 Task: Change the Trello board background to different flower images from Unsplash.
Action: Mouse moved to (913, 325)
Screenshot: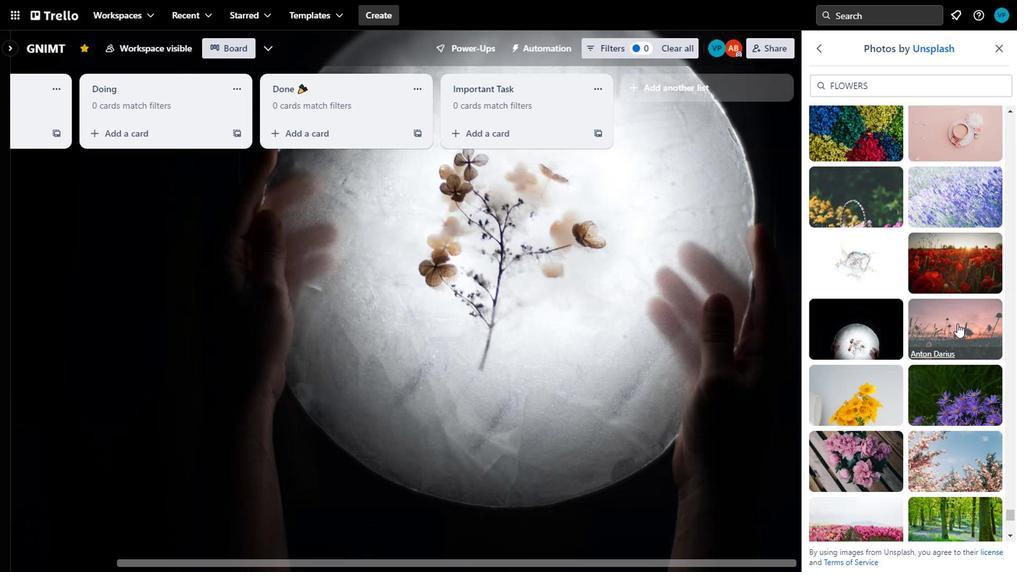 
Action: Mouse pressed left at (913, 325)
Screenshot: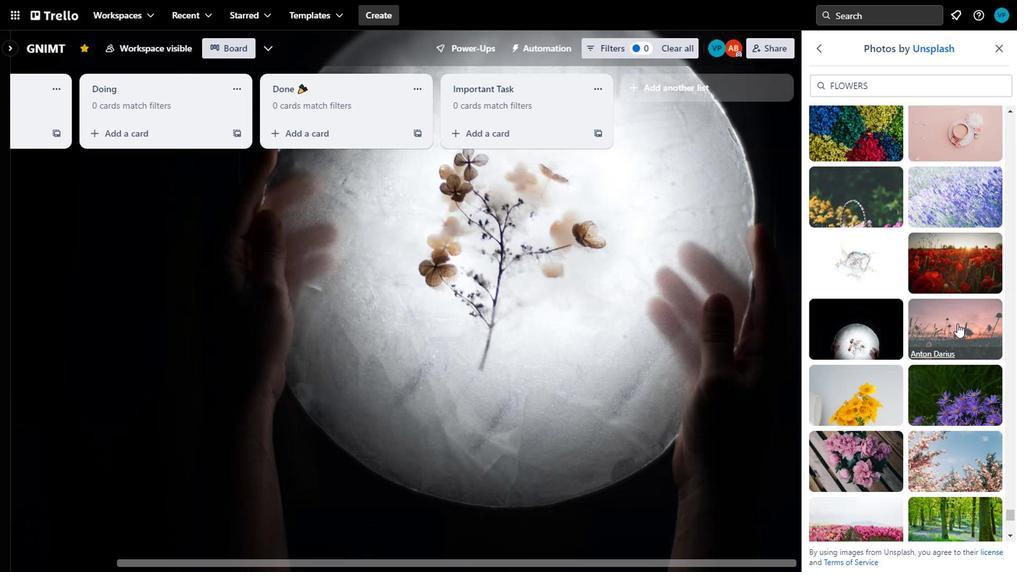 
Action: Mouse moved to (868, 389)
Screenshot: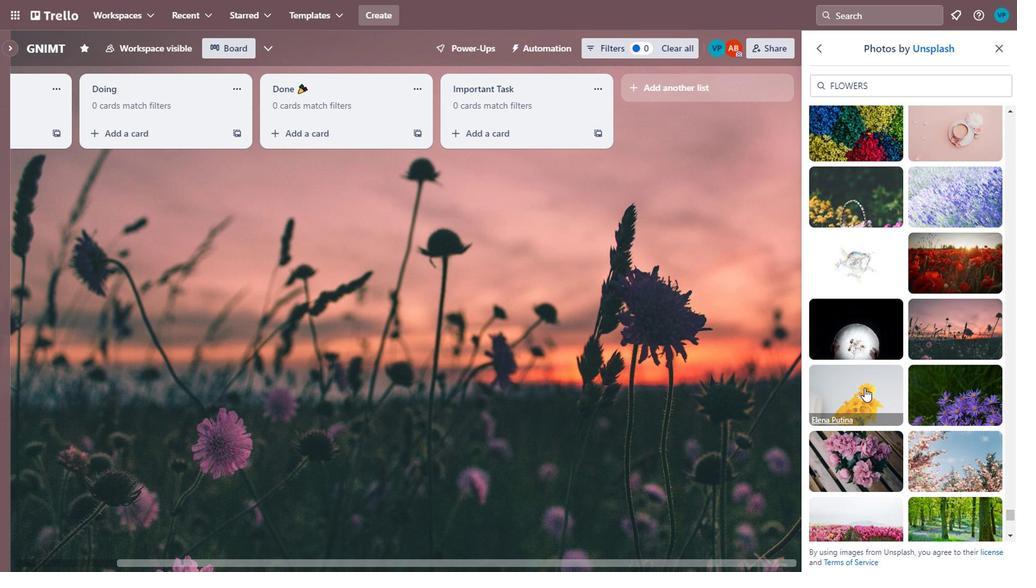 
Action: Mouse scrolled (868, 388) with delta (0, 0)
Screenshot: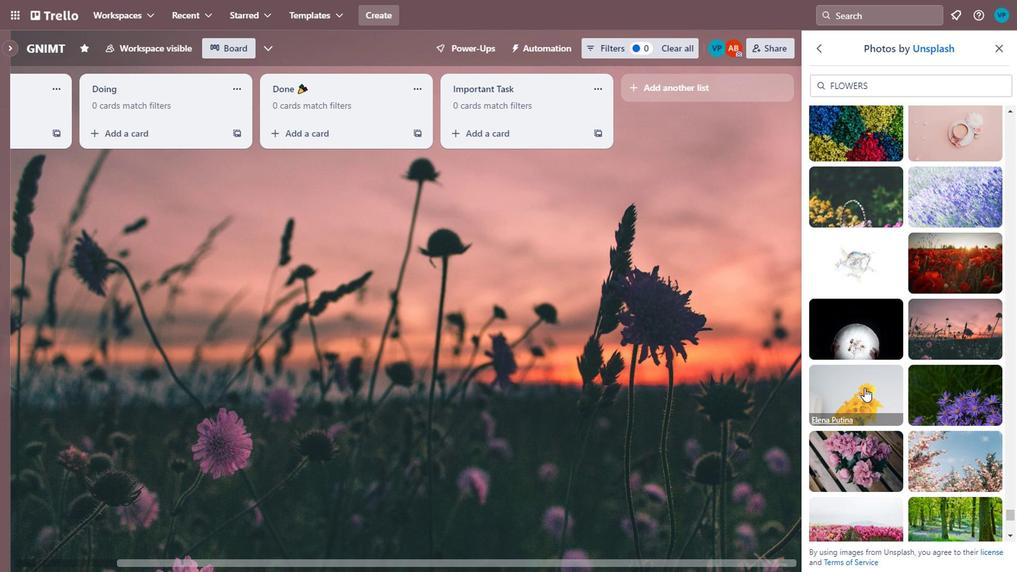 
Action: Mouse moved to (865, 434)
Screenshot: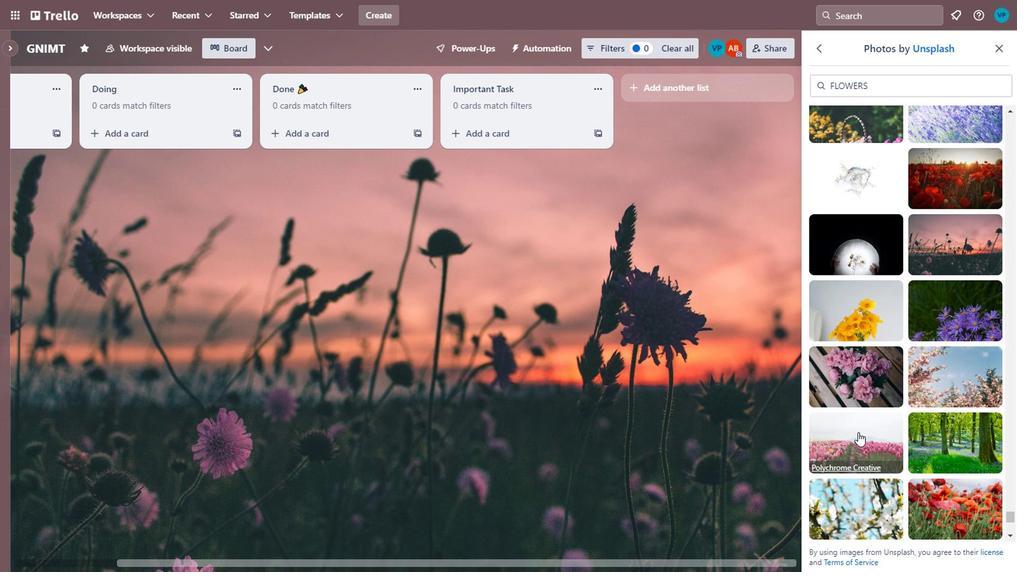 
Action: Mouse pressed left at (865, 434)
Screenshot: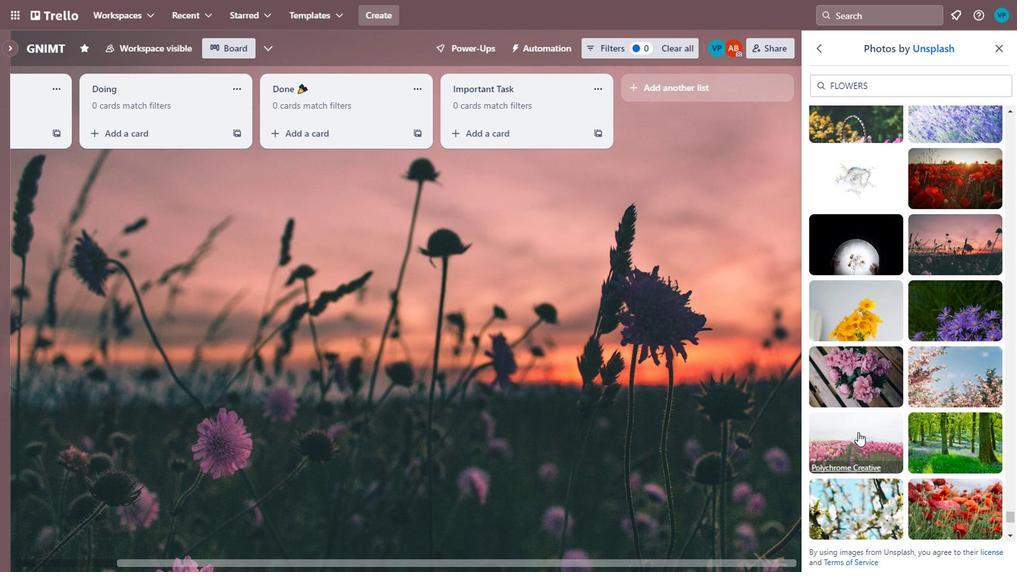 
Action: Mouse moved to (912, 435)
Screenshot: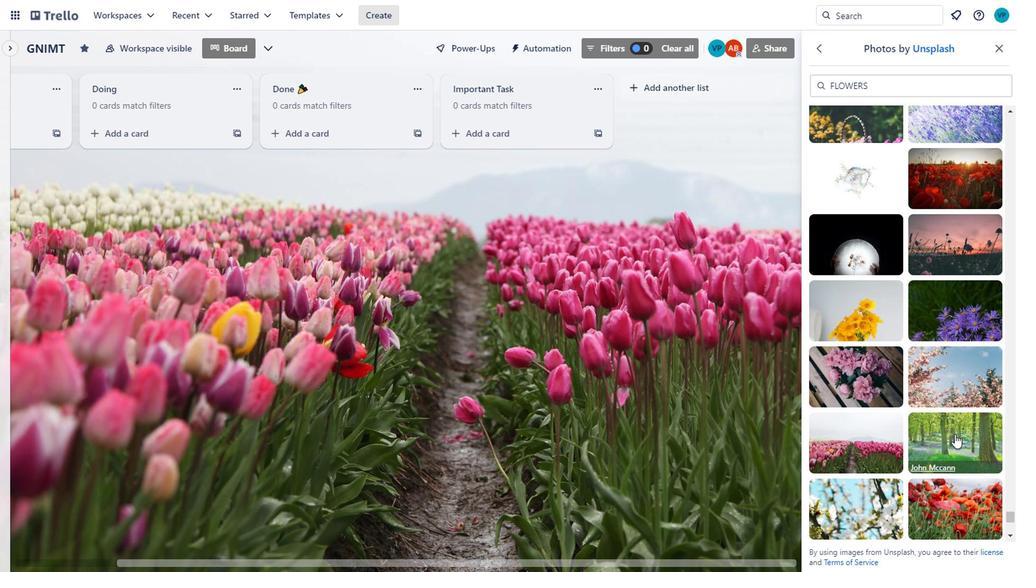 
Action: Mouse pressed left at (912, 435)
Screenshot: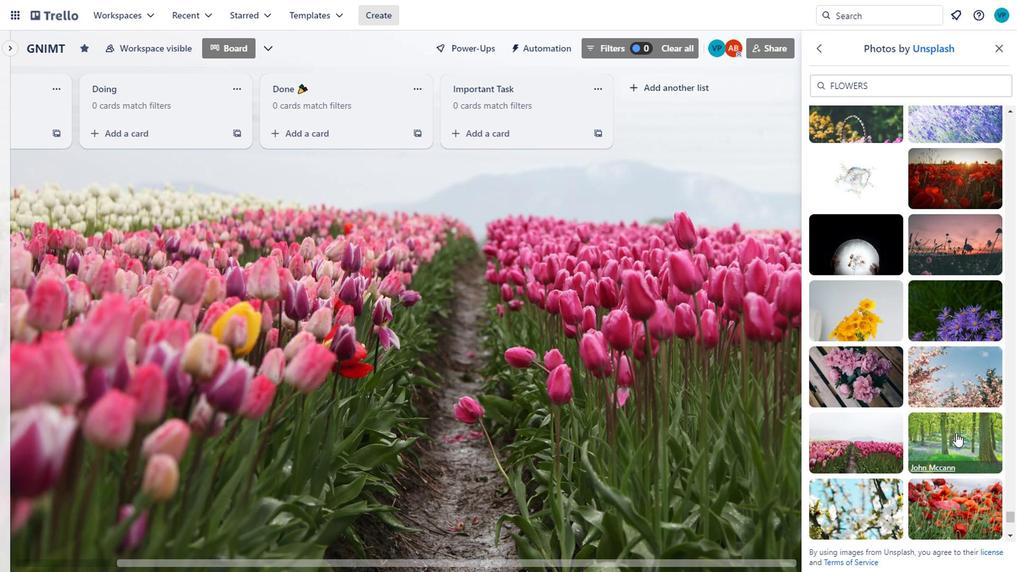 
Action: Mouse moved to (912, 434)
Screenshot: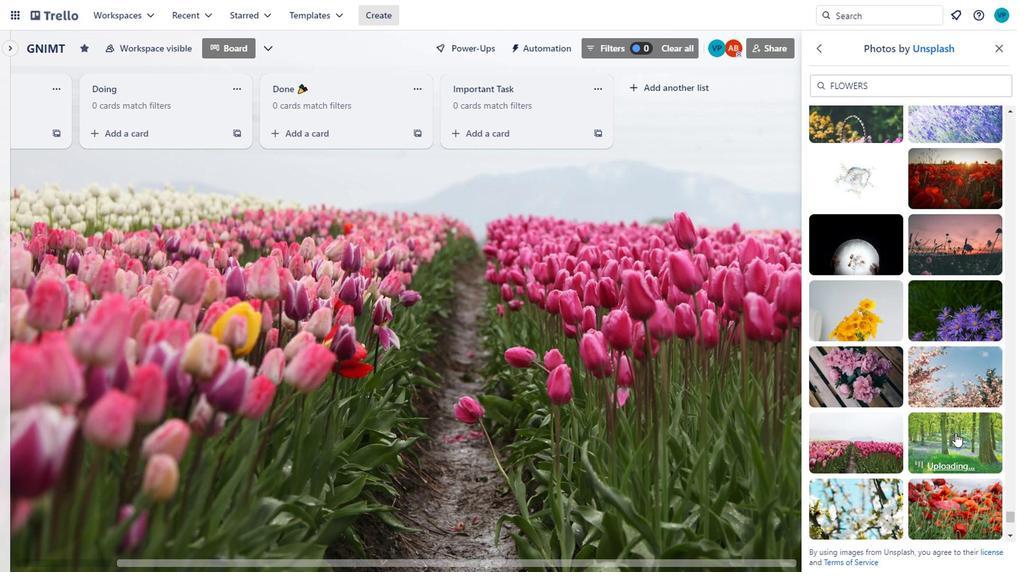 
Action: Mouse scrolled (912, 433) with delta (0, -1)
Screenshot: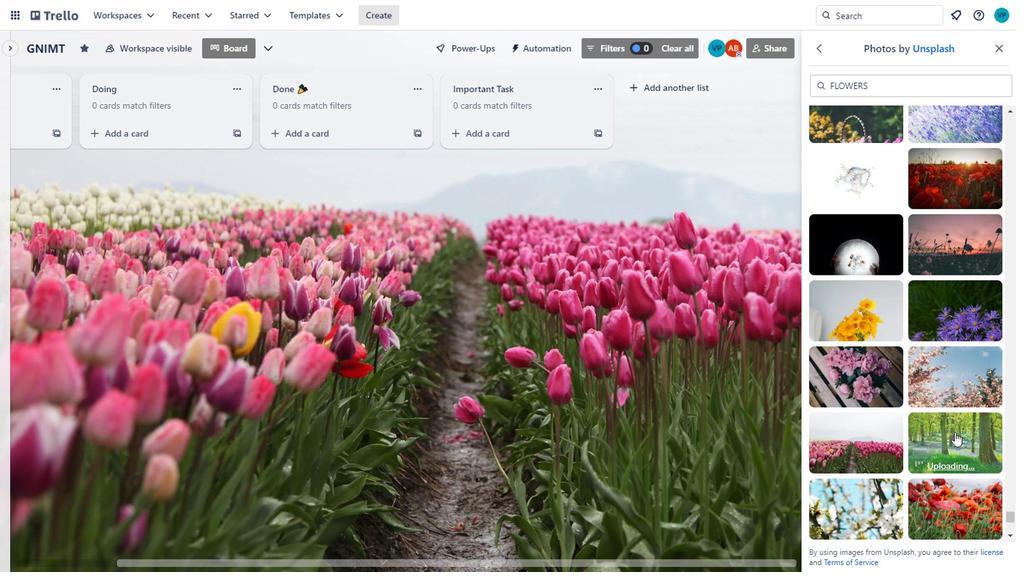 
Action: Mouse scrolled (912, 433) with delta (0, -1)
Screenshot: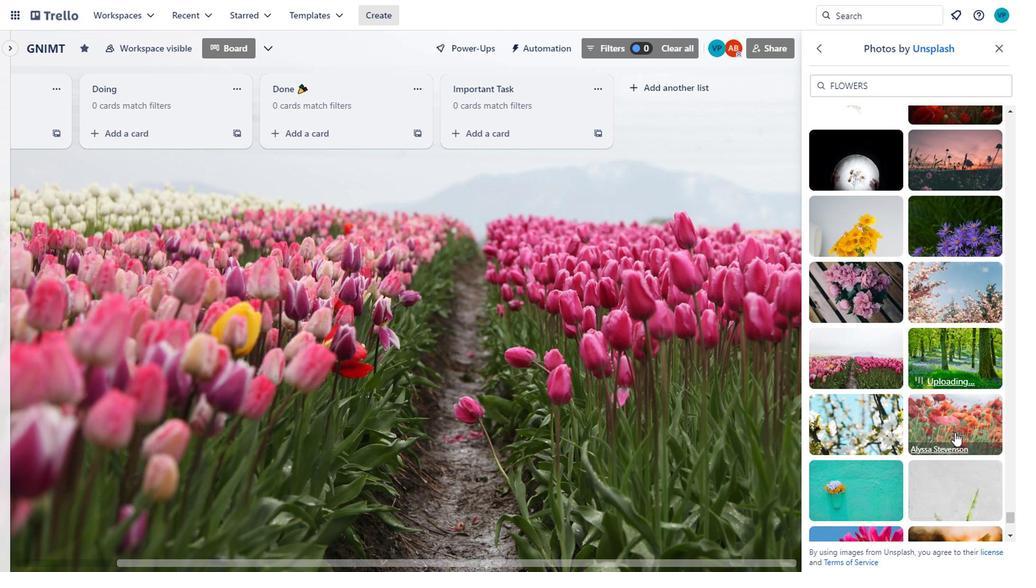 
Action: Mouse moved to (862, 457)
Screenshot: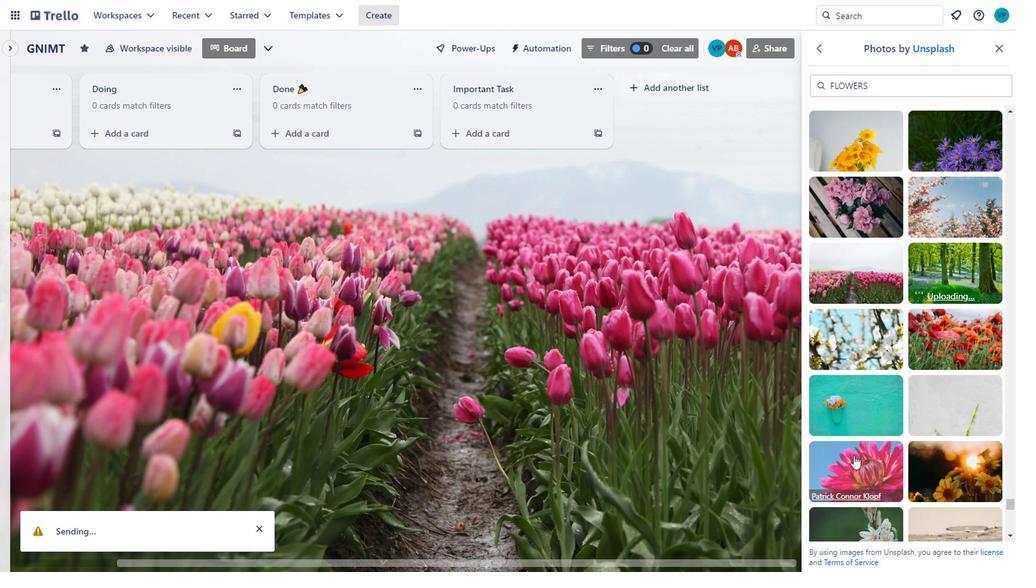 
Action: Mouse pressed left at (862, 457)
Screenshot: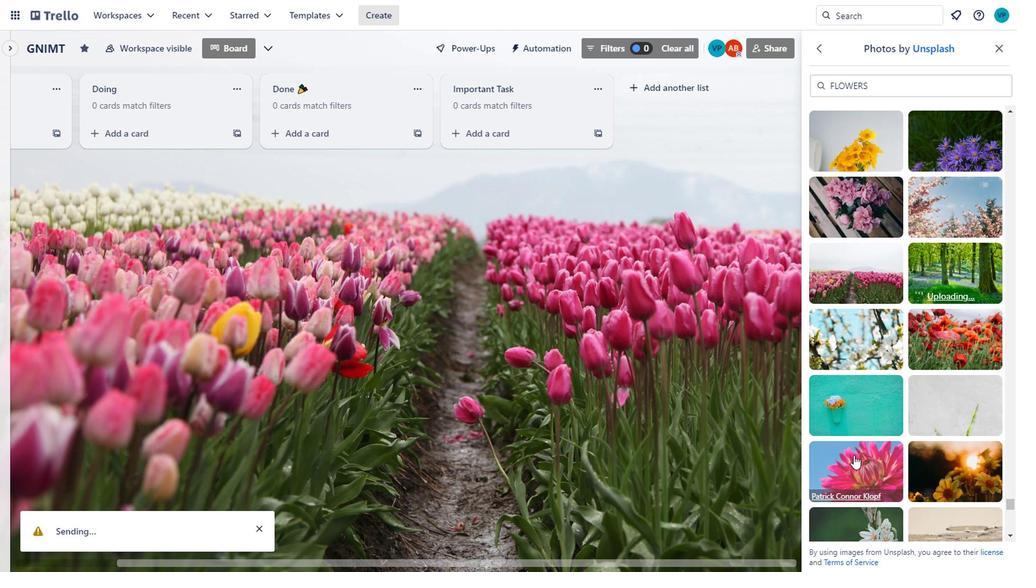 
Action: Mouse moved to (862, 456)
Screenshot: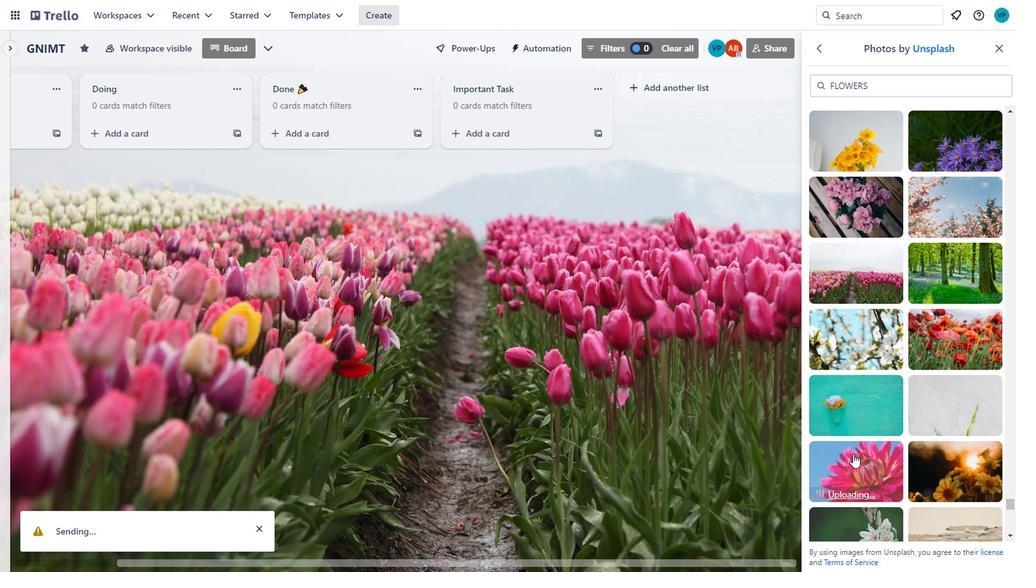 
Action: Mouse scrolled (862, 455) with delta (0, -1)
Screenshot: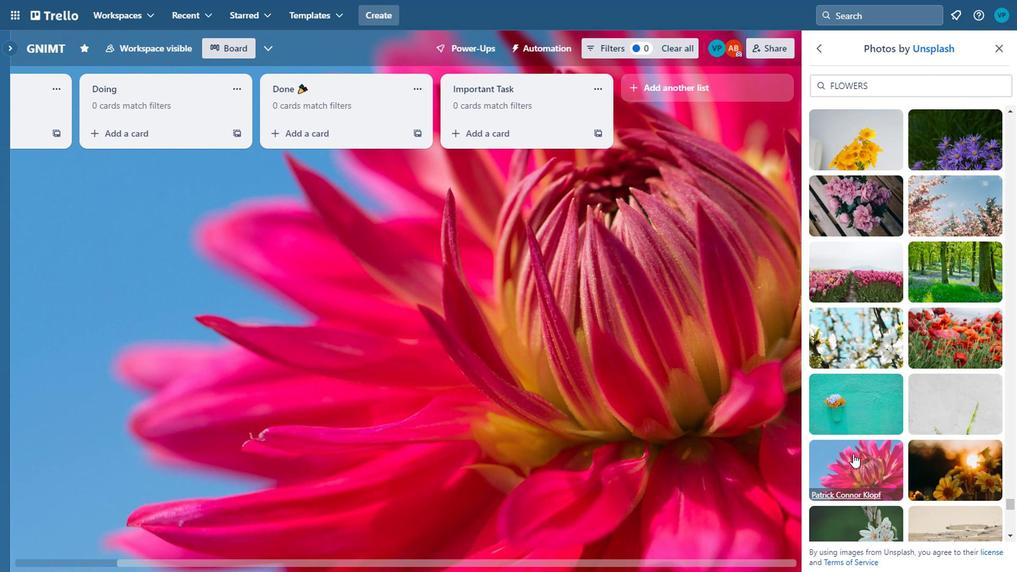 
Action: Mouse moved to (908, 456)
Screenshot: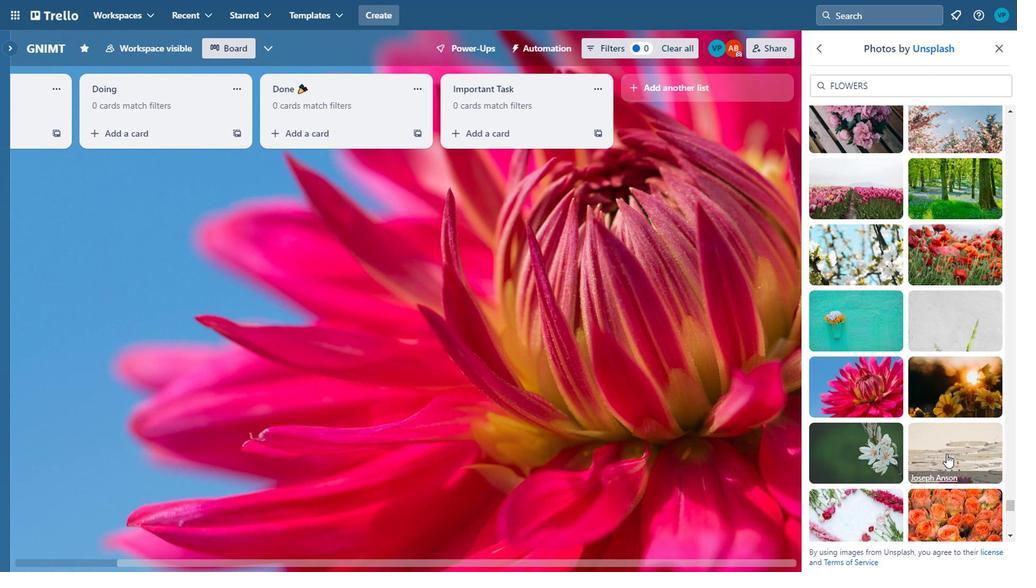 
Action: Mouse scrolled (908, 455) with delta (0, -1)
Screenshot: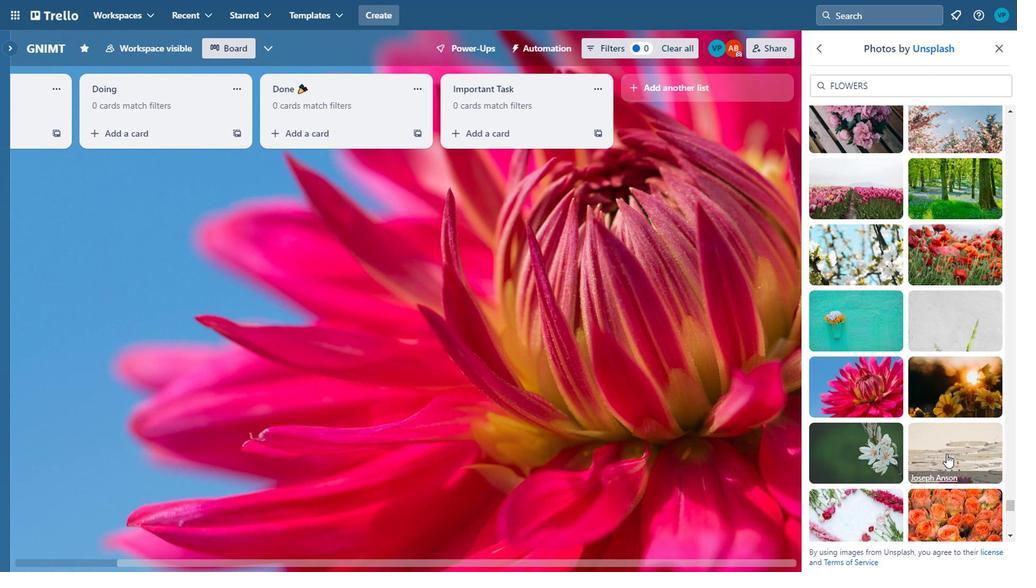 
Action: Mouse moved to (910, 434)
Screenshot: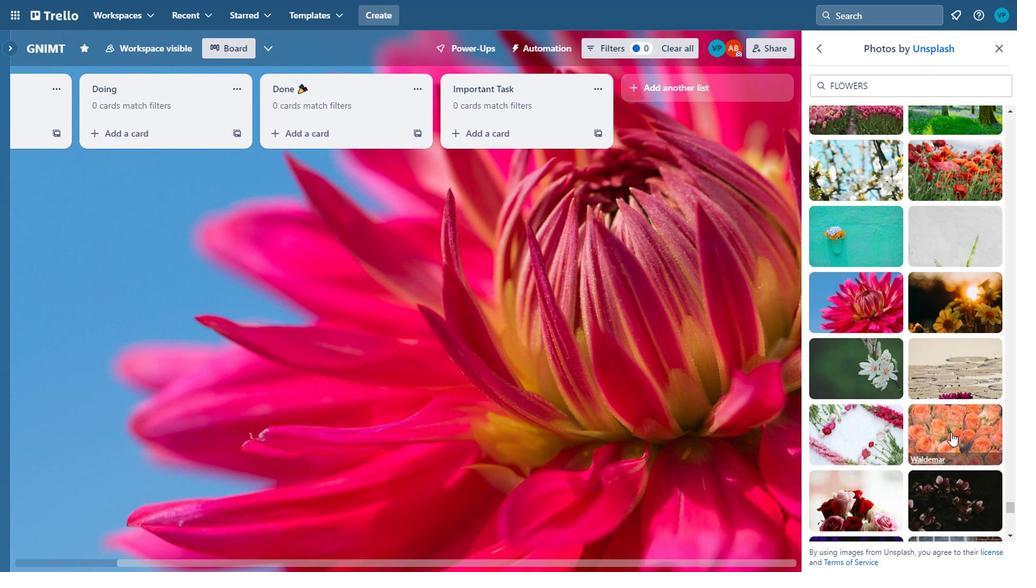 
Action: Mouse pressed left at (910, 434)
Screenshot: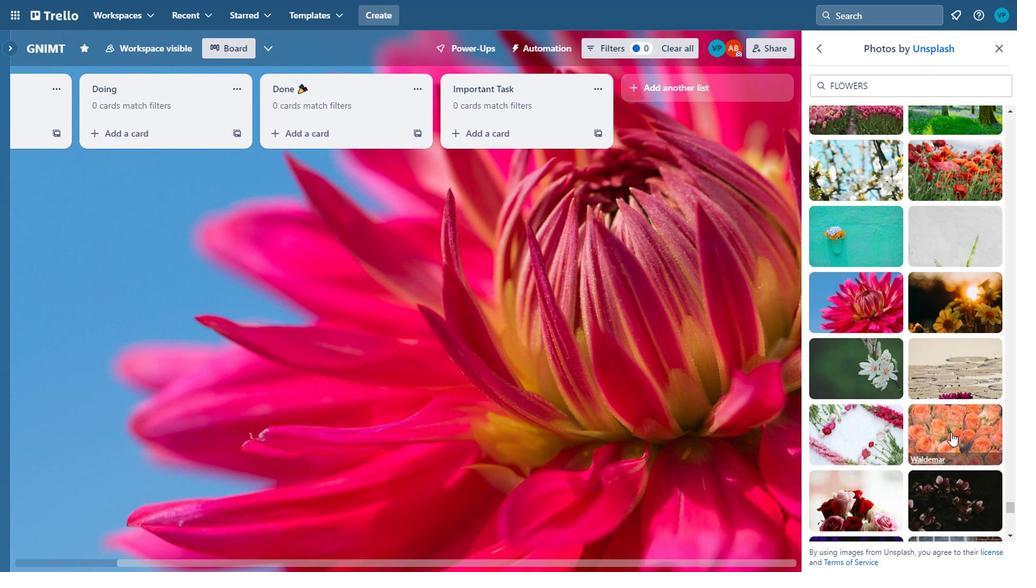 
Action: Mouse moved to (907, 426)
Screenshot: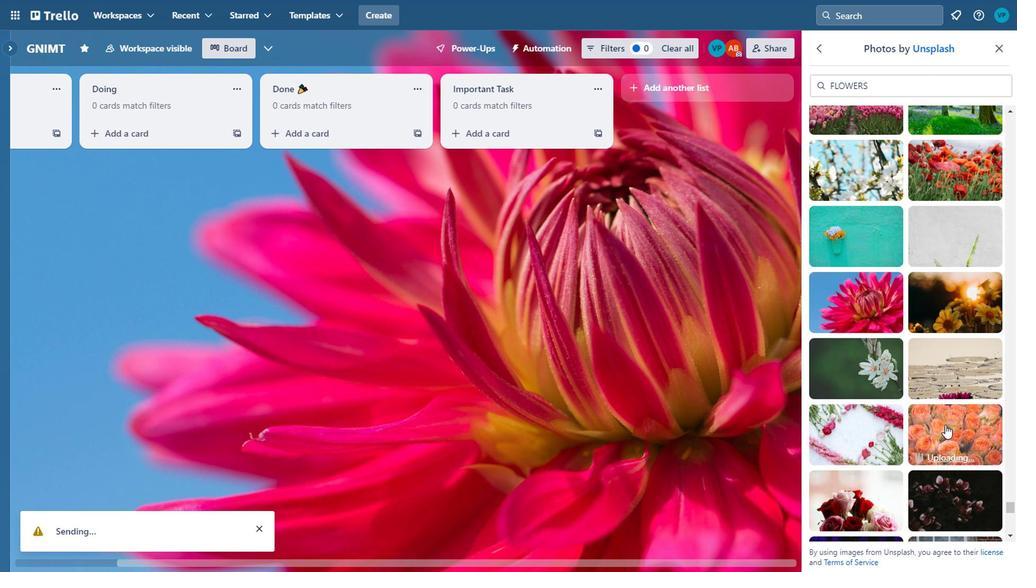 
Action: Mouse scrolled (907, 425) with delta (0, 0)
Screenshot: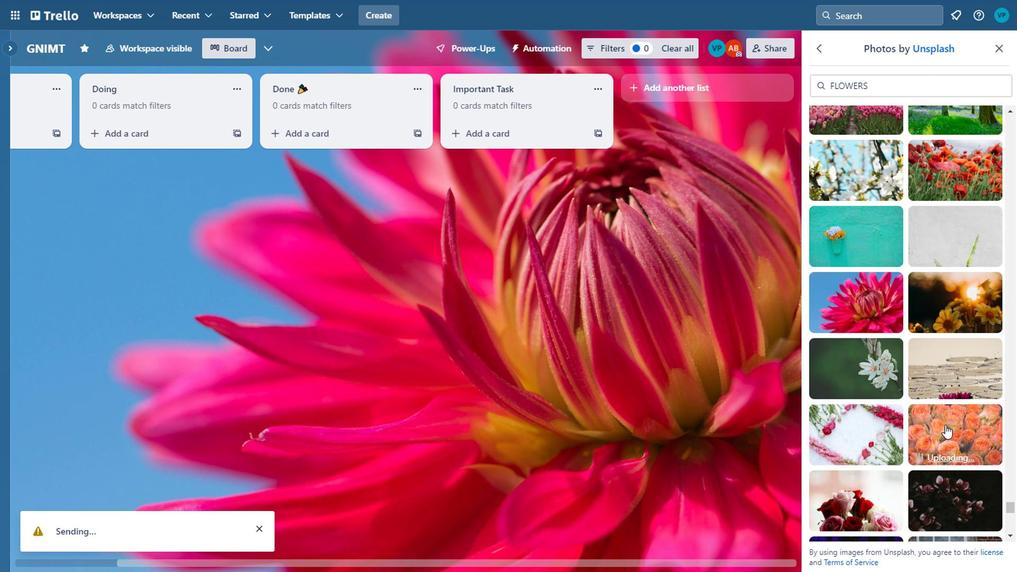 
Action: Mouse moved to (864, 409)
Screenshot: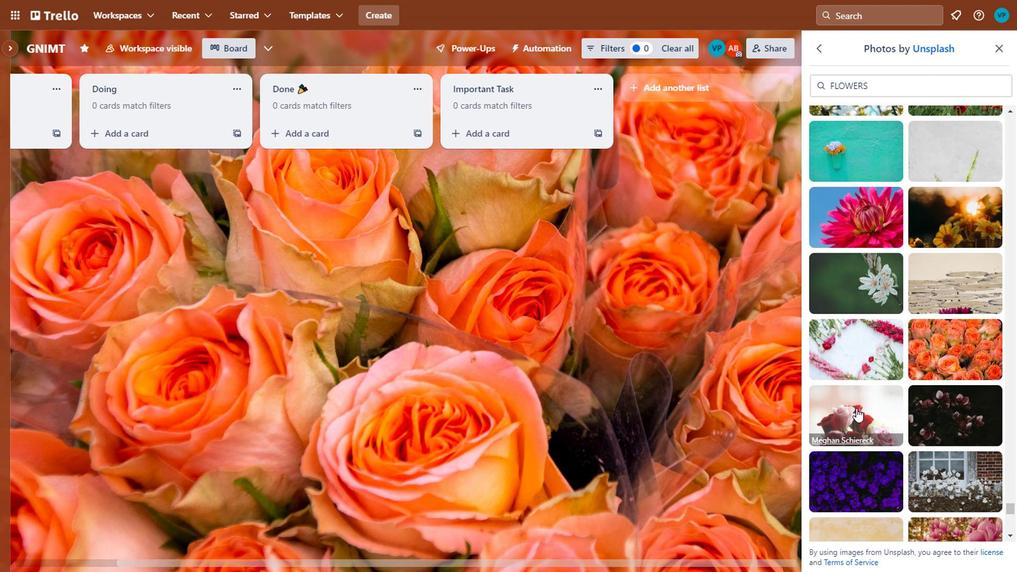 
Action: Mouse pressed left at (864, 409)
Screenshot: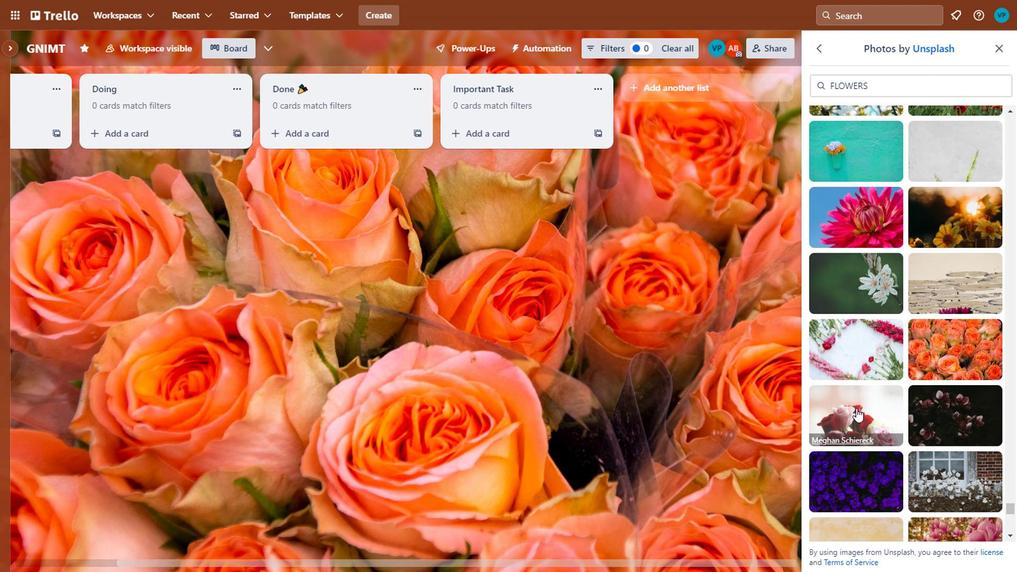 
Action: Mouse moved to (926, 297)
Screenshot: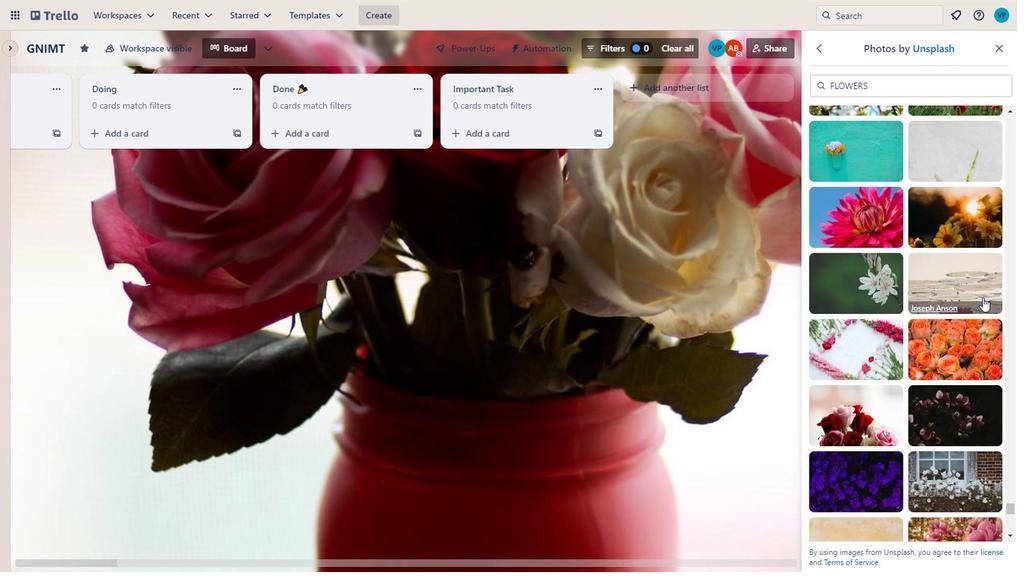 
Action: Mouse scrolled (926, 297) with delta (0, 0)
Screenshot: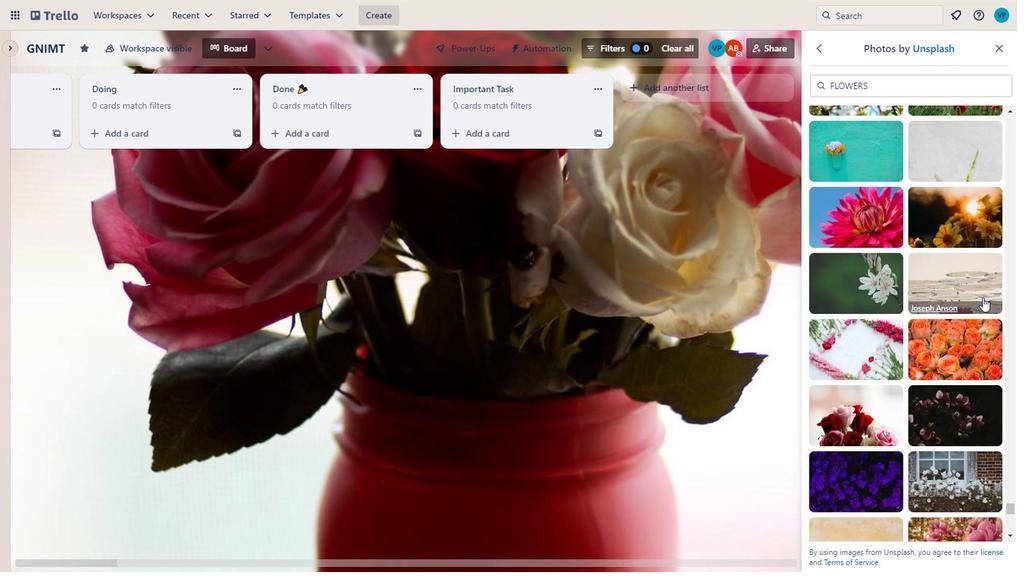 
Action: Mouse moved to (925, 298)
Screenshot: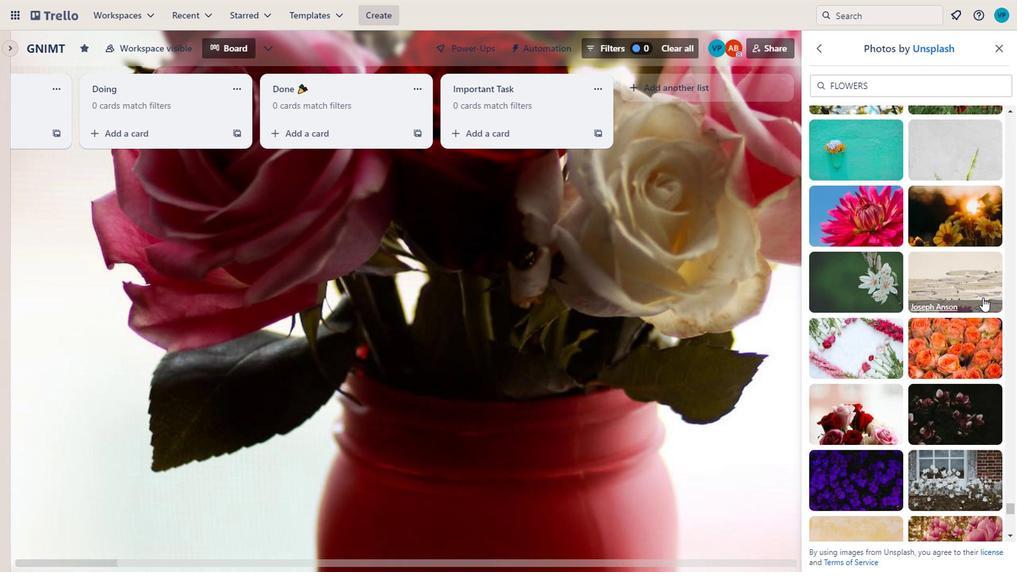 
Action: Mouse scrolled (925, 298) with delta (0, 0)
Screenshot: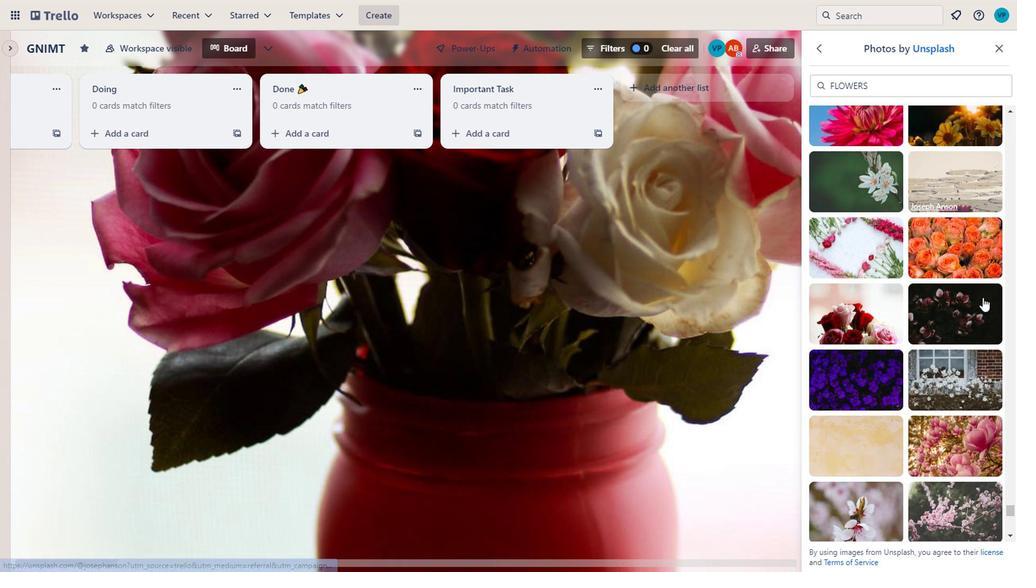 
Action: Mouse moved to (905, 441)
Screenshot: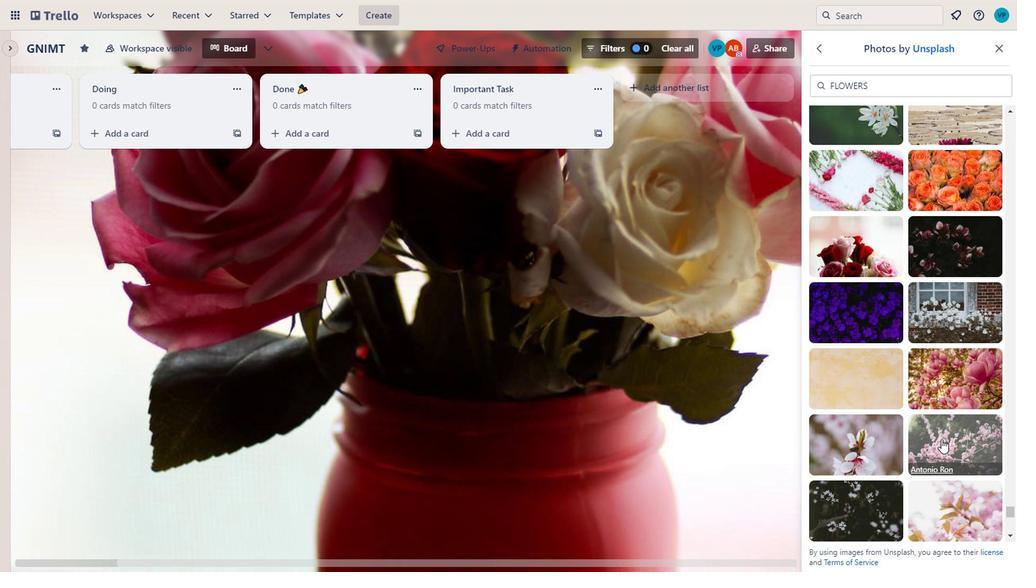 
Action: Mouse pressed left at (905, 441)
Screenshot: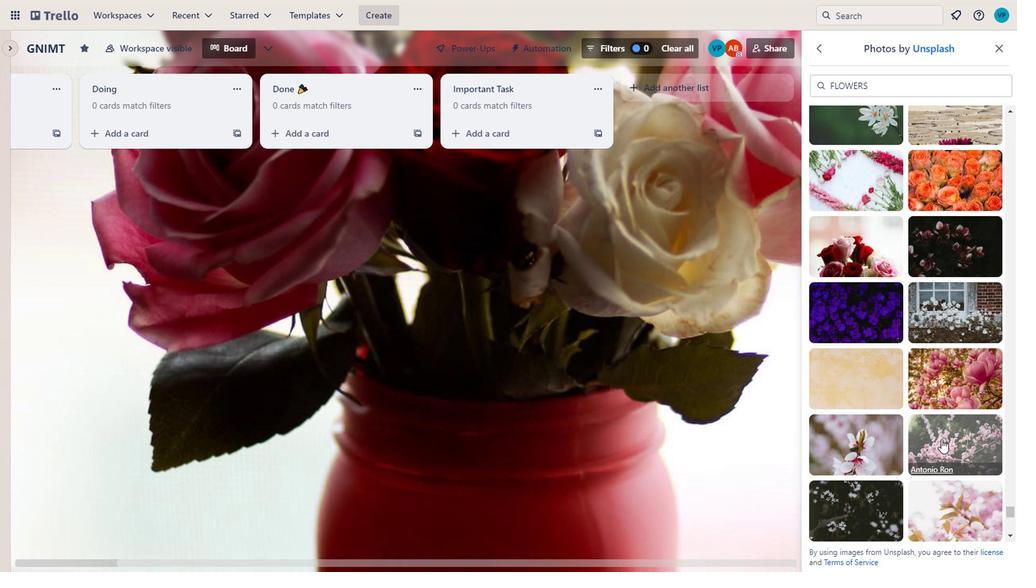 
Action: Mouse scrolled (905, 440) with delta (0, 0)
Screenshot: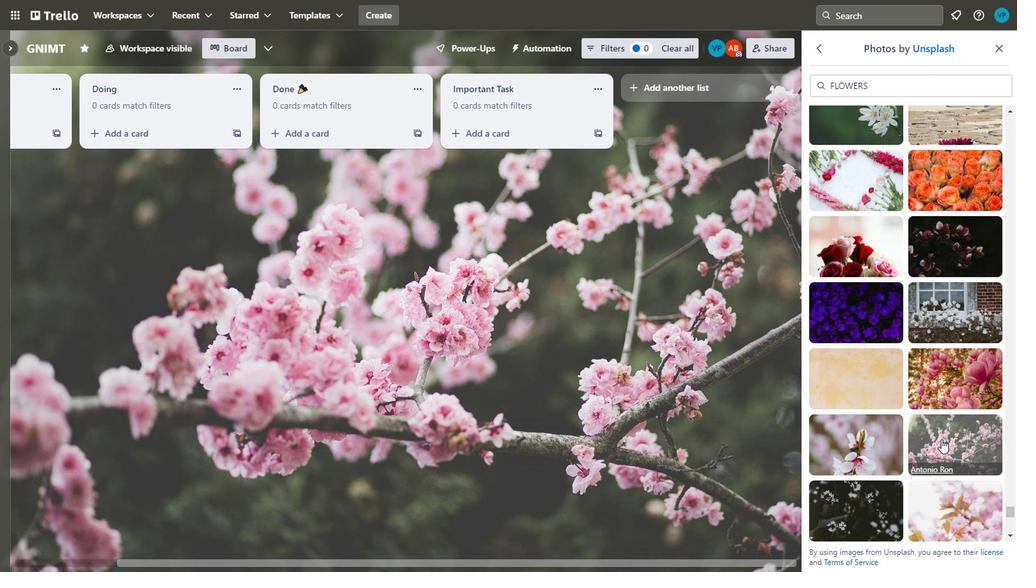 
Action: Mouse scrolled (905, 440) with delta (0, 0)
Screenshot: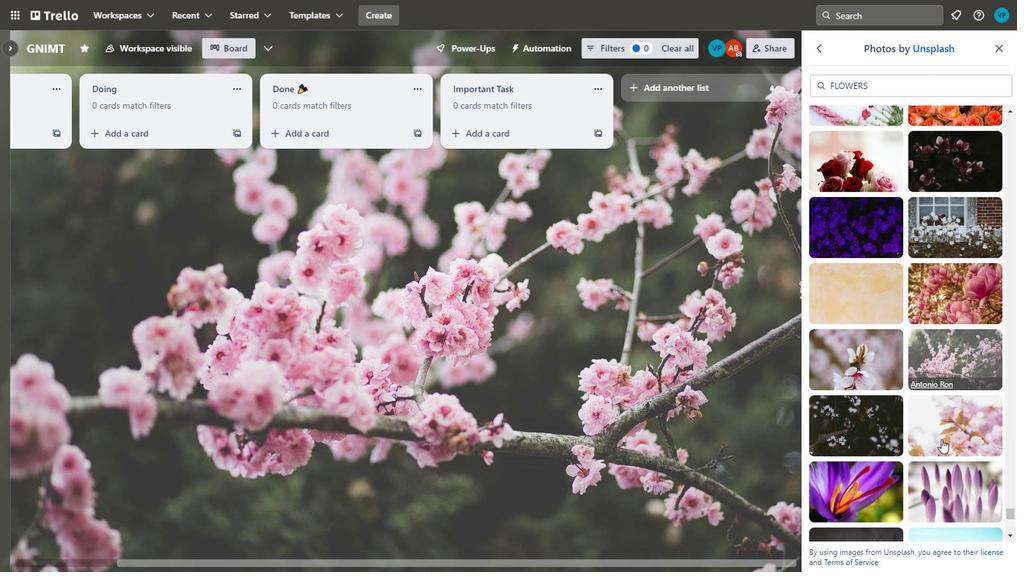 
Action: Mouse moved to (888, 403)
Screenshot: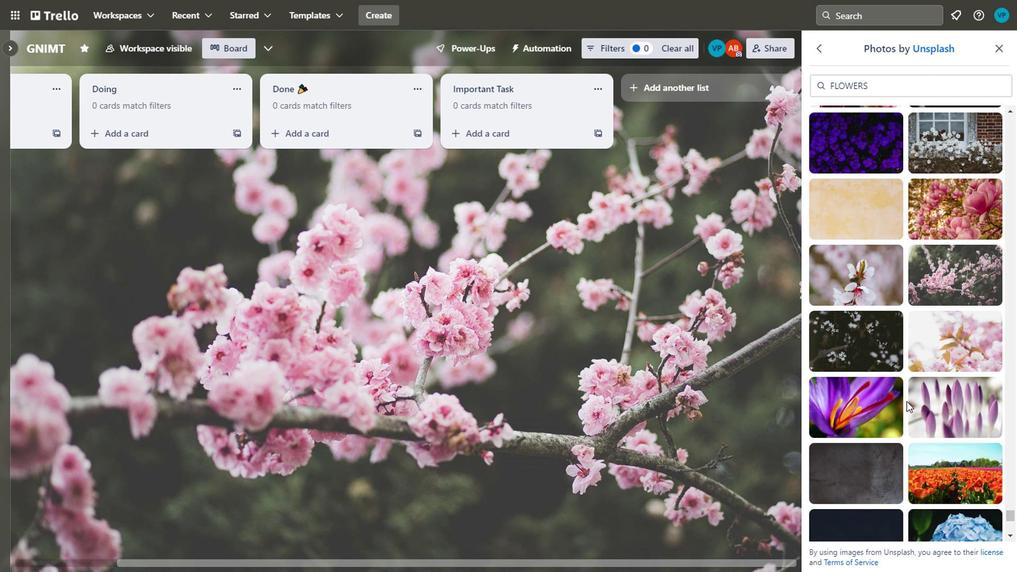 
Action: Mouse scrolled (888, 402) with delta (0, -1)
Screenshot: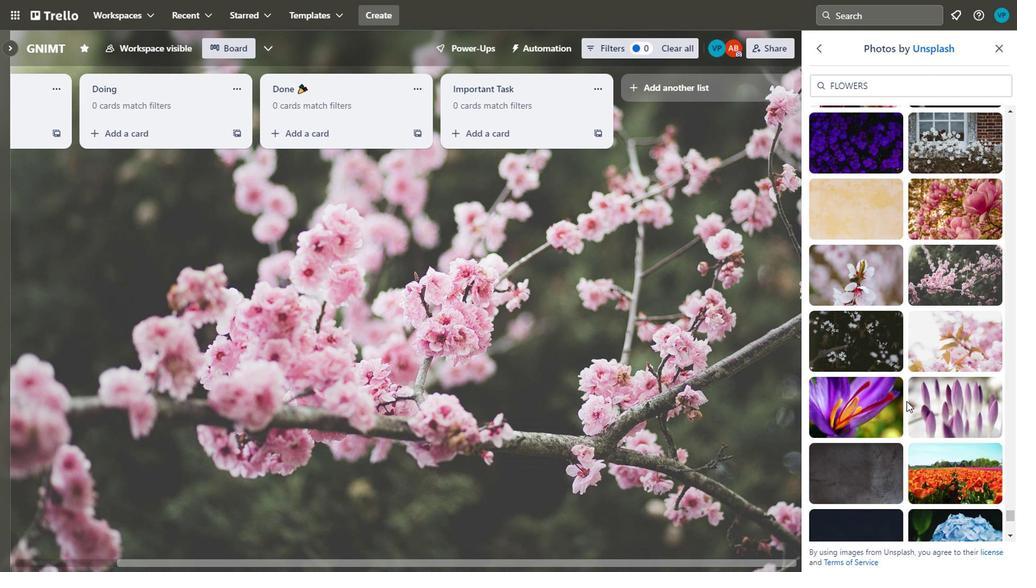 
Action: Mouse moved to (887, 403)
Screenshot: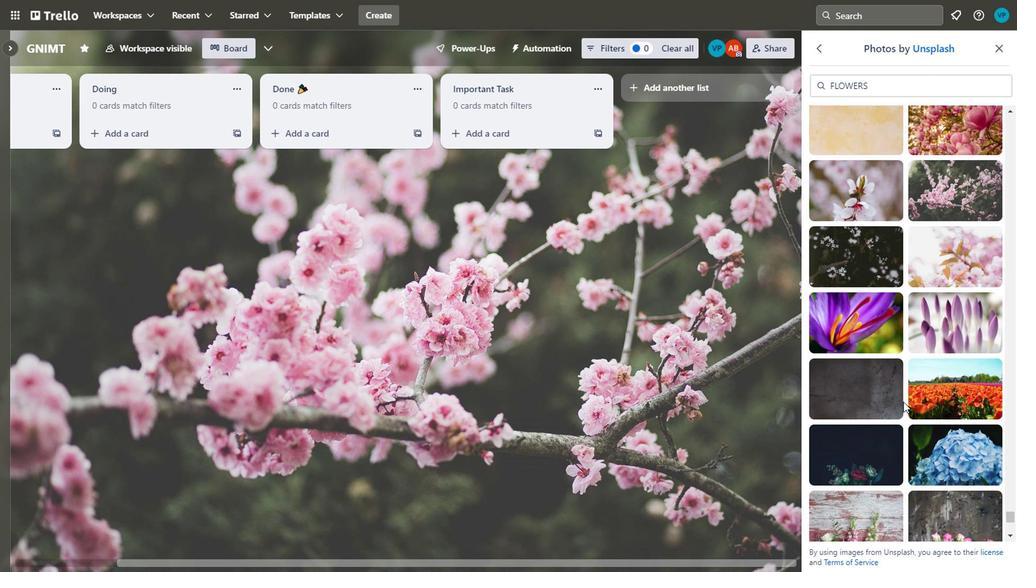 
Action: Mouse scrolled (887, 402) with delta (0, -1)
Screenshot: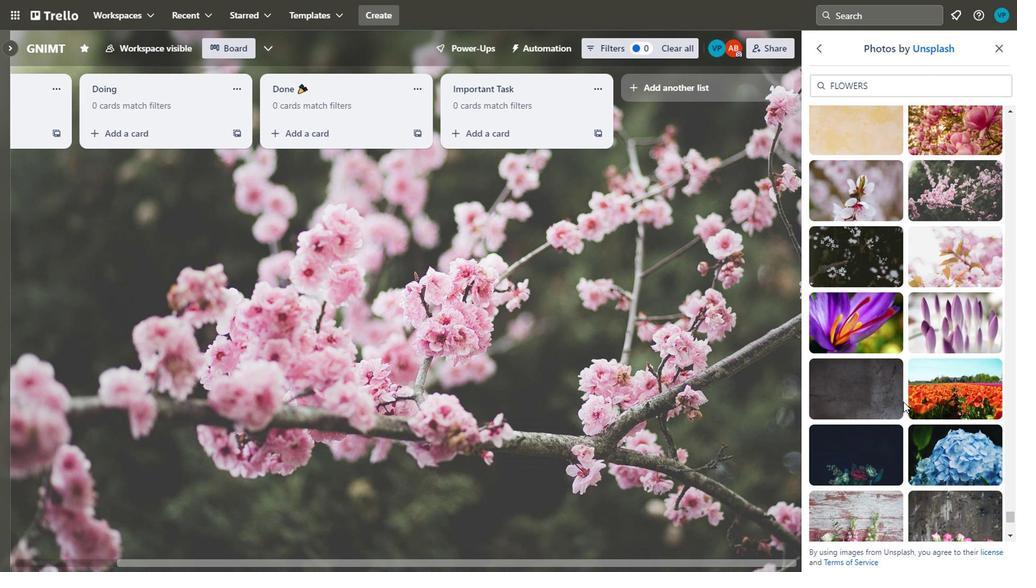 
Action: Mouse moved to (886, 404)
Screenshot: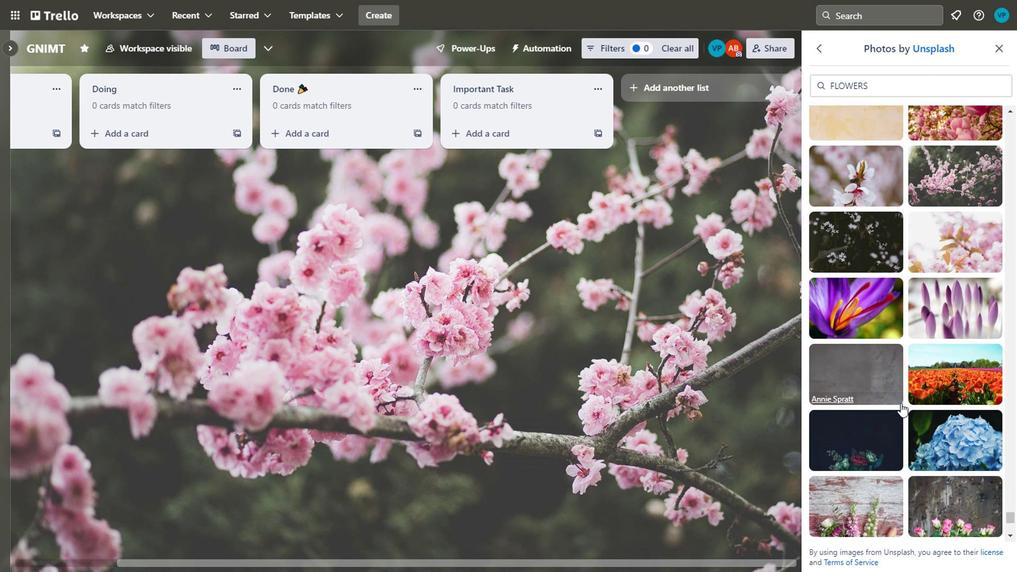 
Action: Mouse scrolled (886, 404) with delta (0, 0)
Screenshot: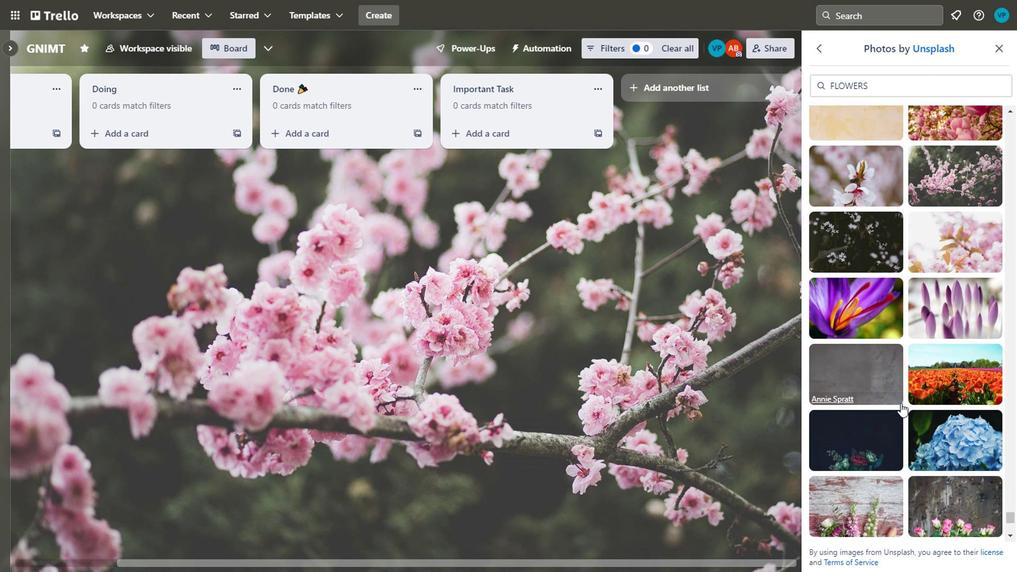 
Action: Mouse moved to (872, 341)
Screenshot: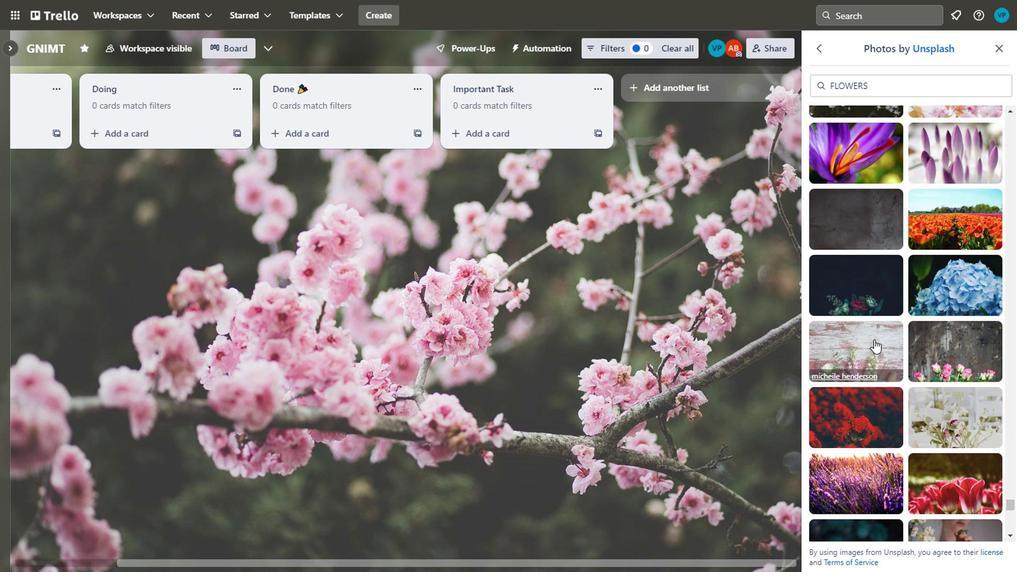 
Action: Mouse pressed left at (872, 341)
Screenshot: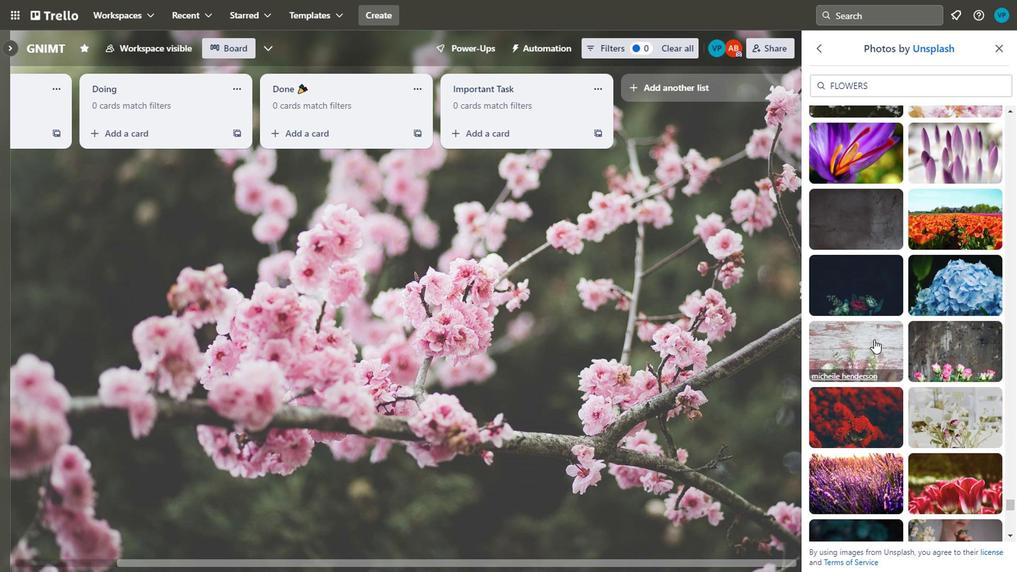 
Action: Mouse moved to (910, 334)
Screenshot: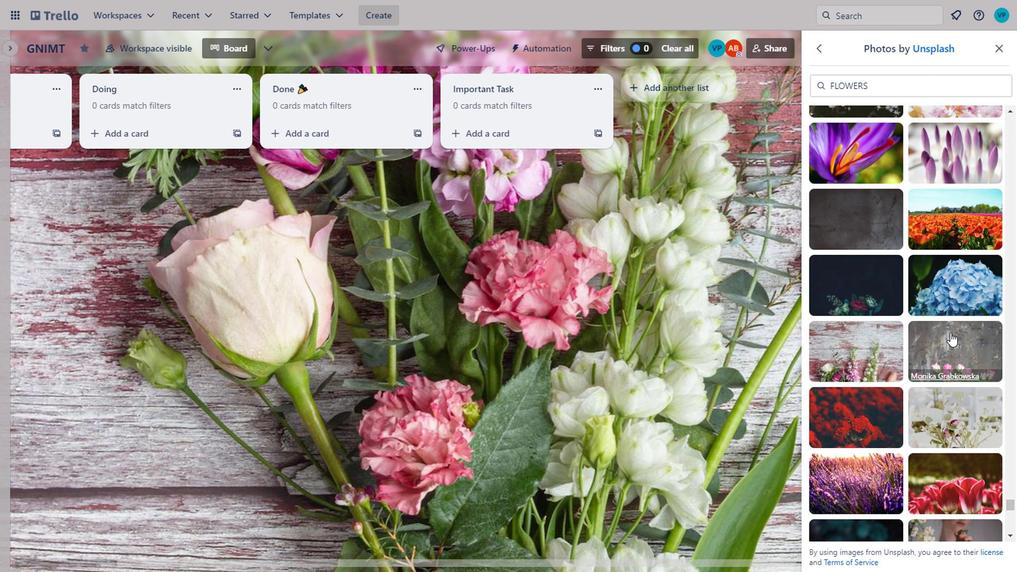 
Action: Mouse pressed left at (910, 334)
Screenshot: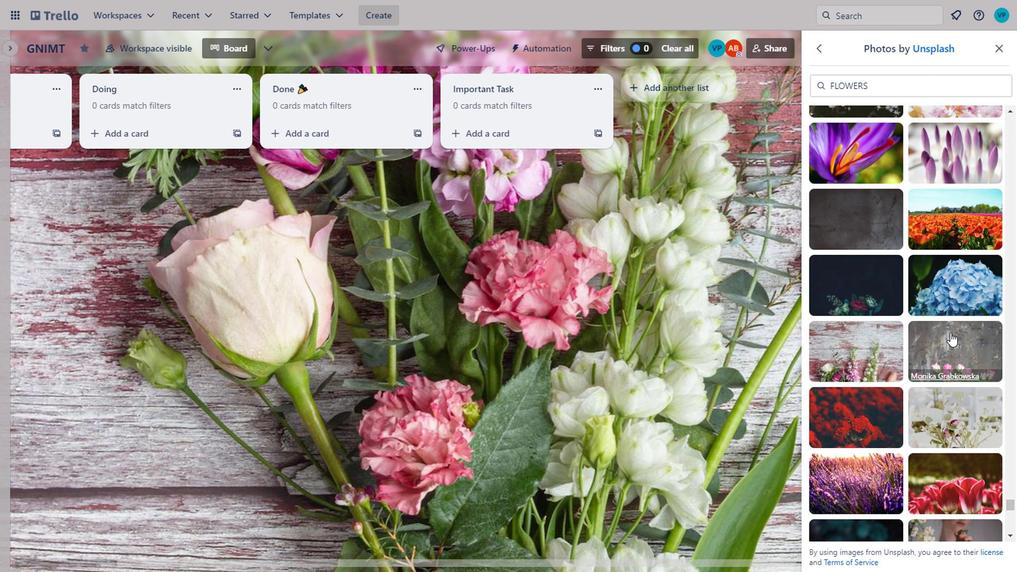
Action: Mouse moved to (860, 400)
Screenshot: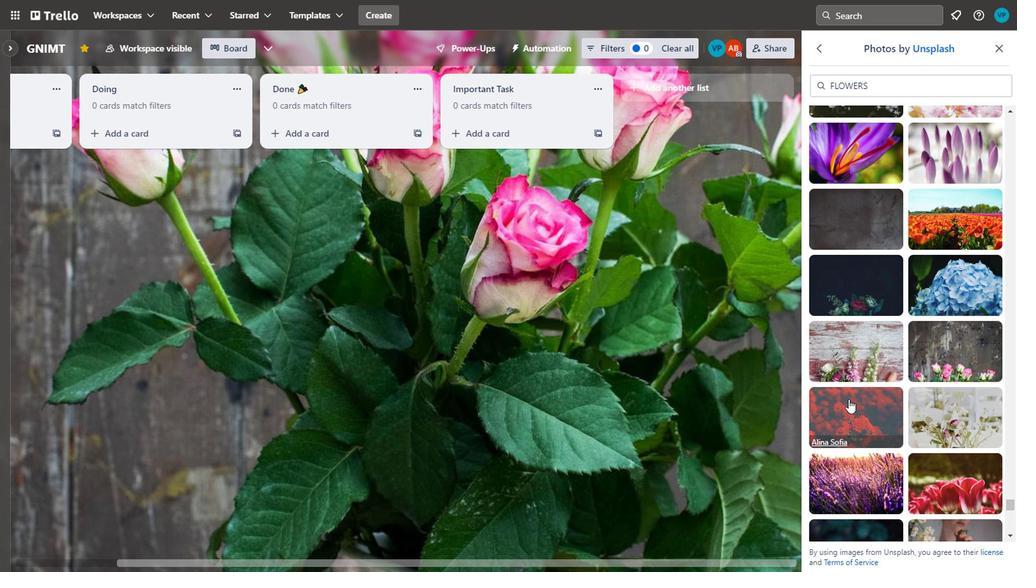 
Action: Mouse pressed left at (860, 400)
Screenshot: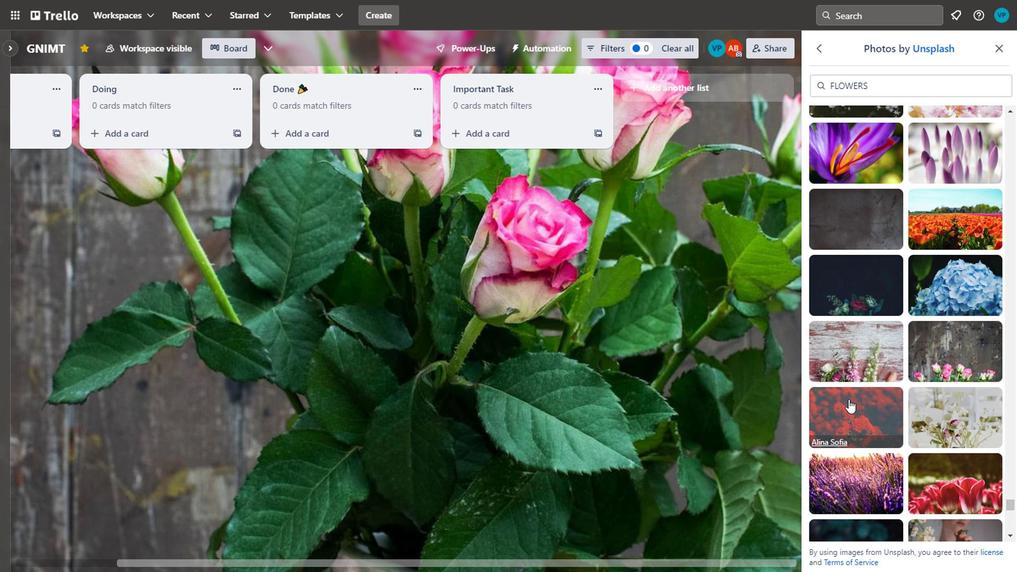 
Action: Mouse moved to (898, 394)
Screenshot: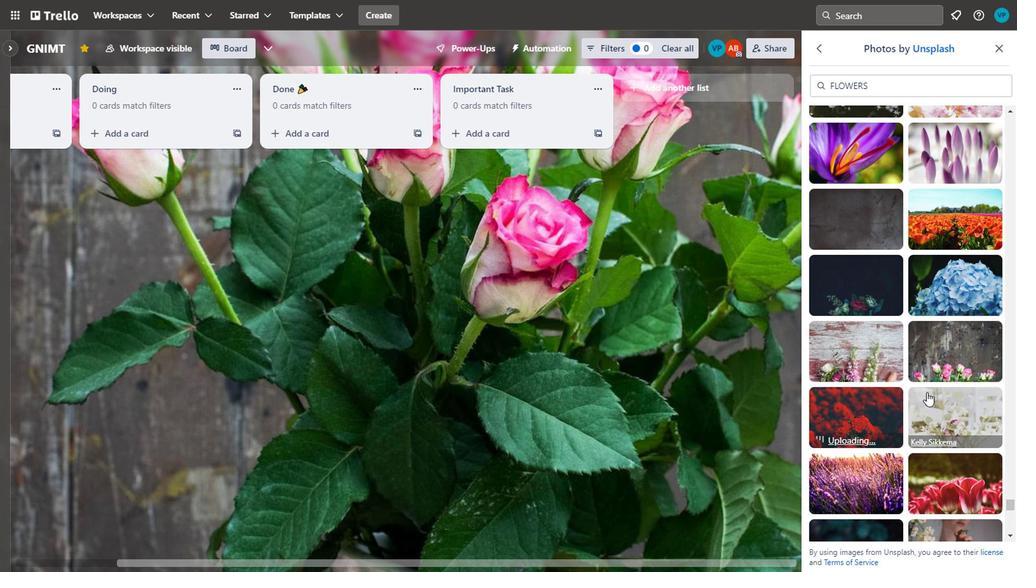 
Action: Mouse scrolled (898, 393) with delta (0, 0)
Screenshot: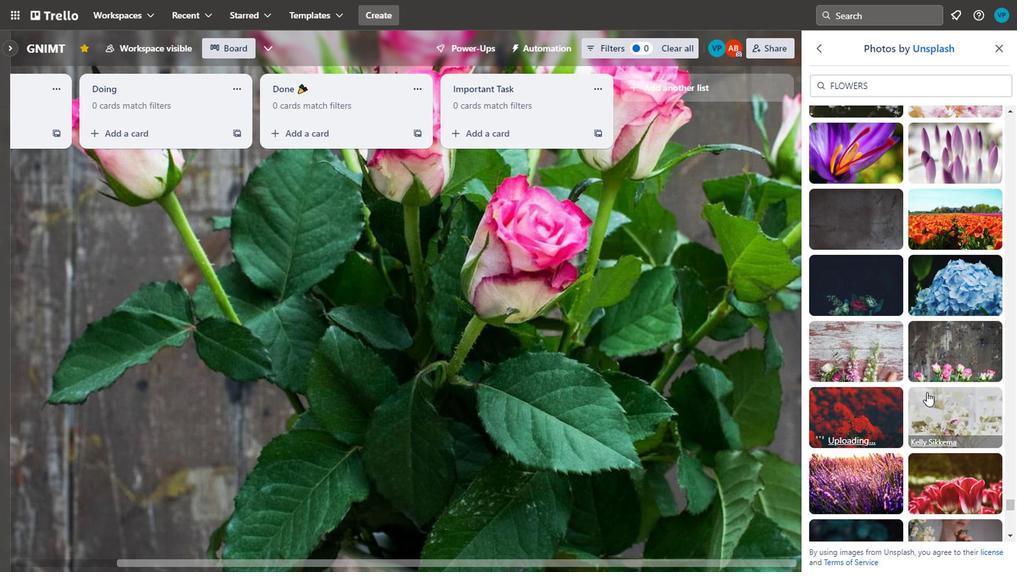 
Action: Mouse moved to (871, 385)
Screenshot: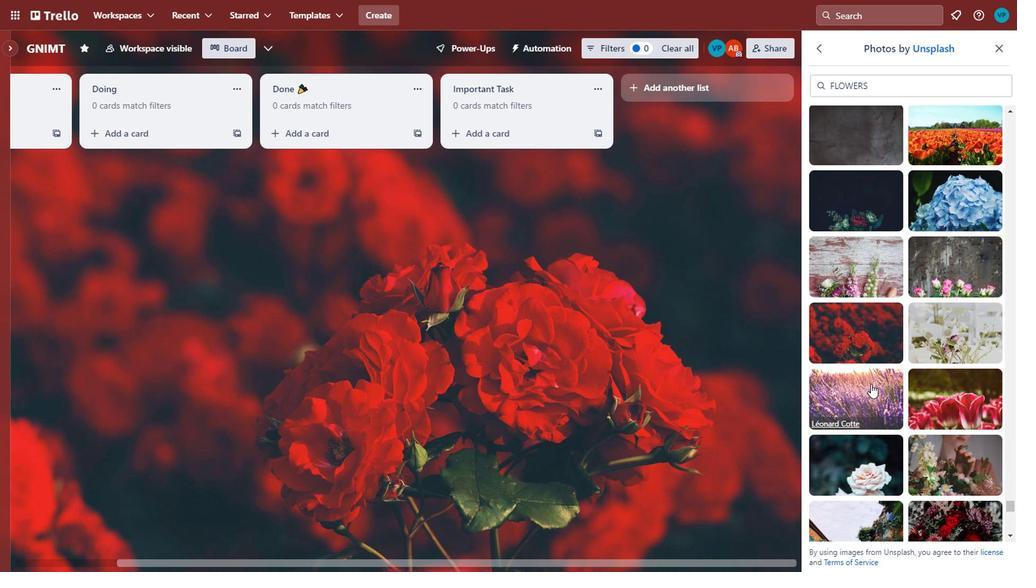 
Action: Mouse pressed left at (871, 385)
Screenshot: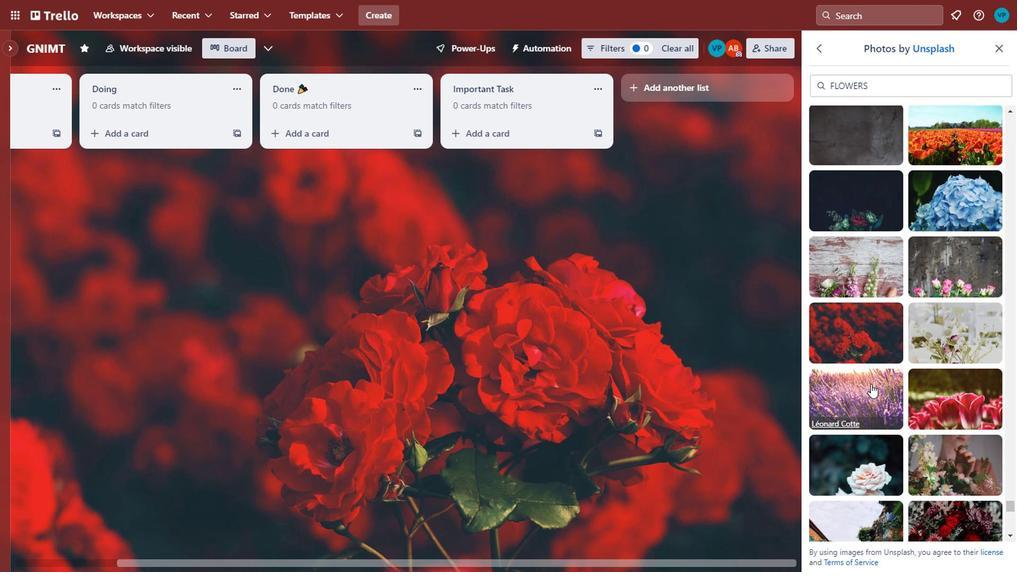 
Action: Mouse moved to (917, 381)
Screenshot: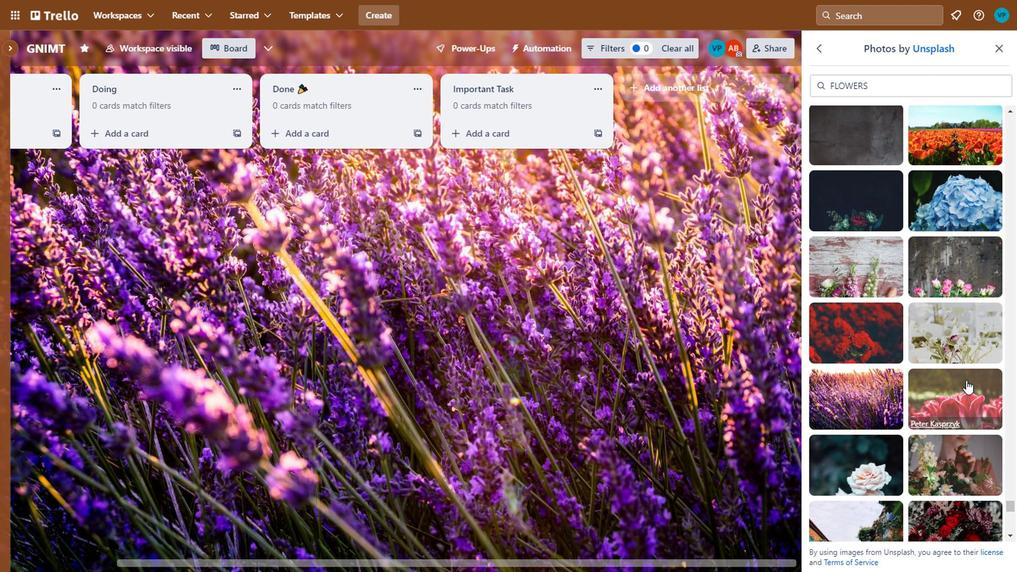 
Action: Mouse scrolled (917, 381) with delta (0, 0)
Screenshot: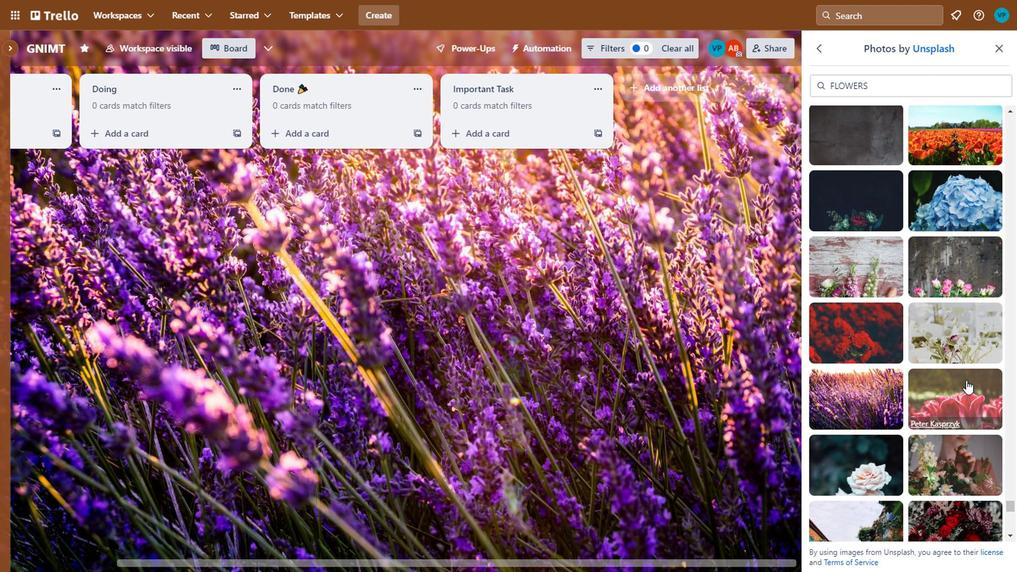 
Action: Mouse scrolled (917, 381) with delta (0, 0)
Screenshot: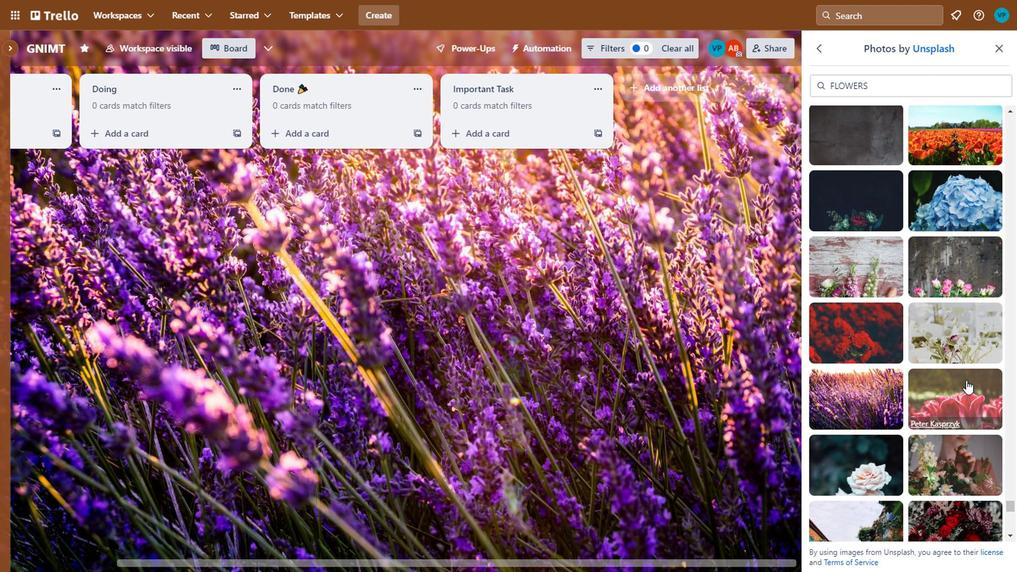 
Action: Mouse moved to (862, 277)
Screenshot: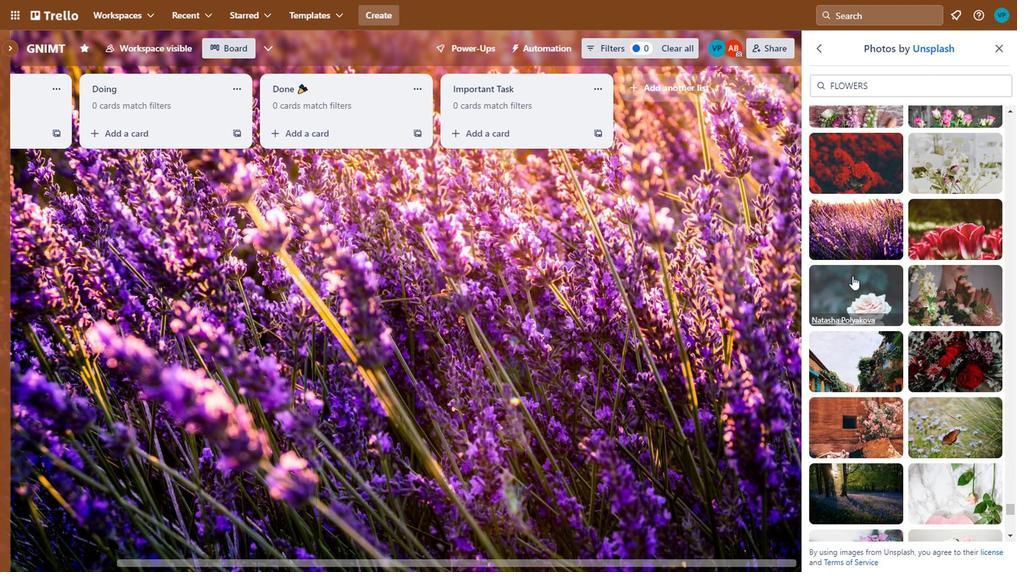 
Action: Mouse pressed left at (862, 277)
Screenshot: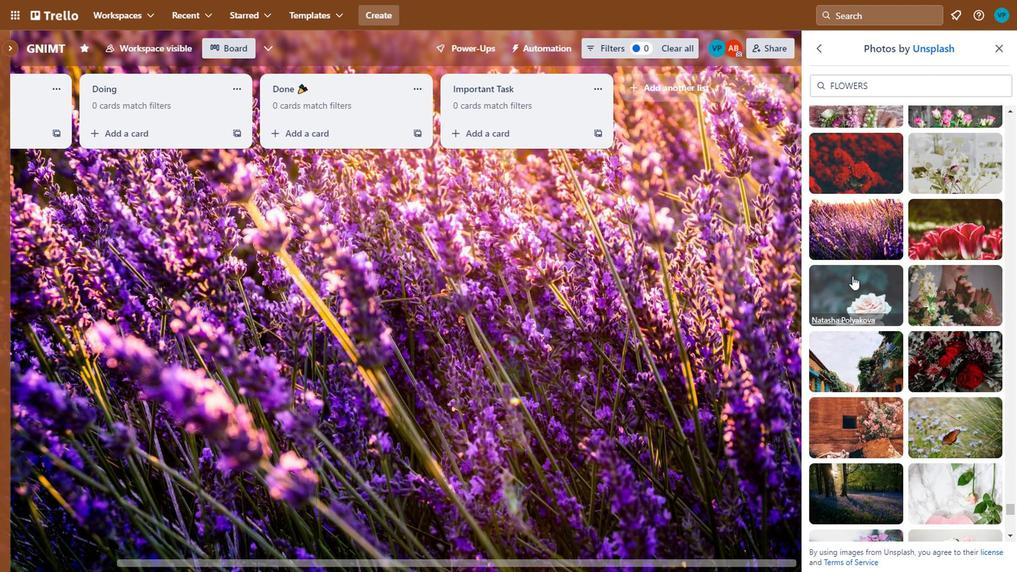
Action: Mouse moved to (904, 369)
Screenshot: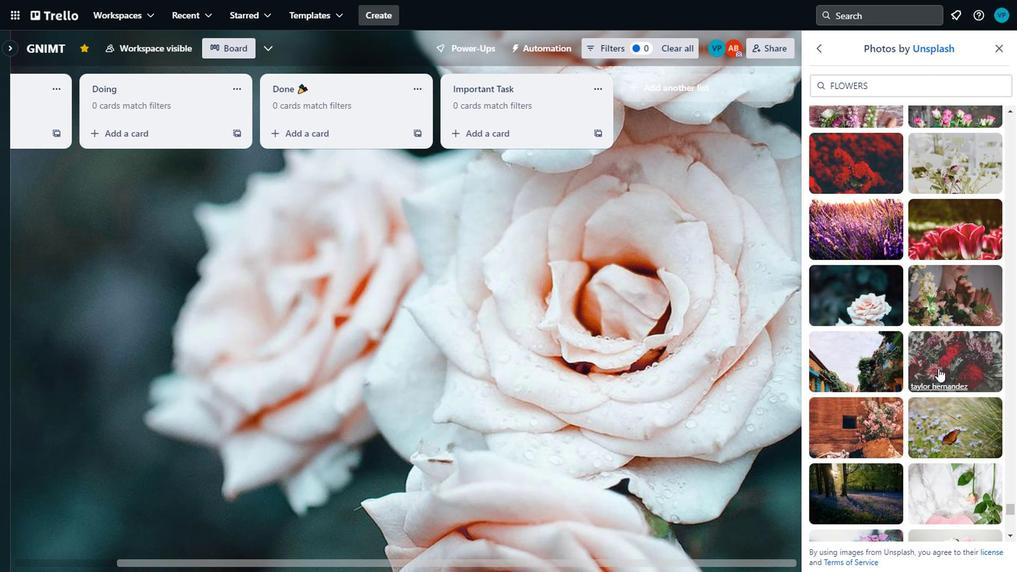 
Action: Mouse scrolled (904, 369) with delta (0, 0)
Screenshot: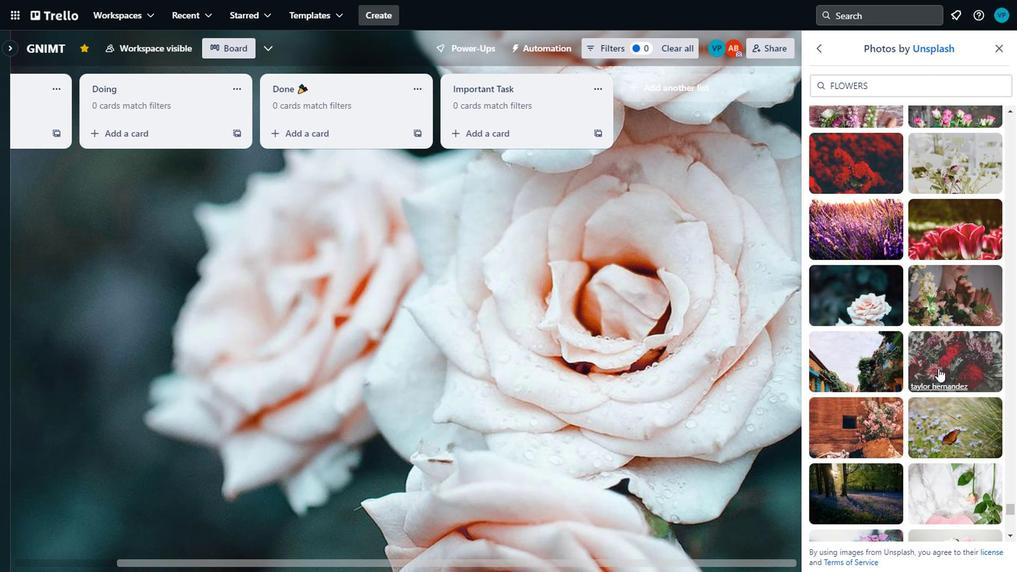 
Action: Mouse moved to (868, 325)
Screenshot: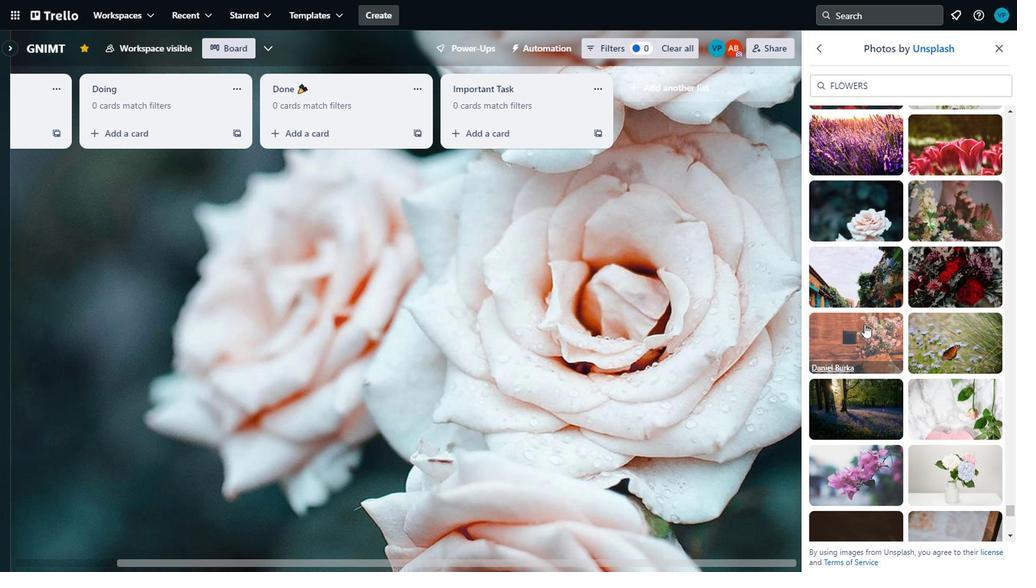 
Action: Mouse pressed left at (868, 325)
Screenshot: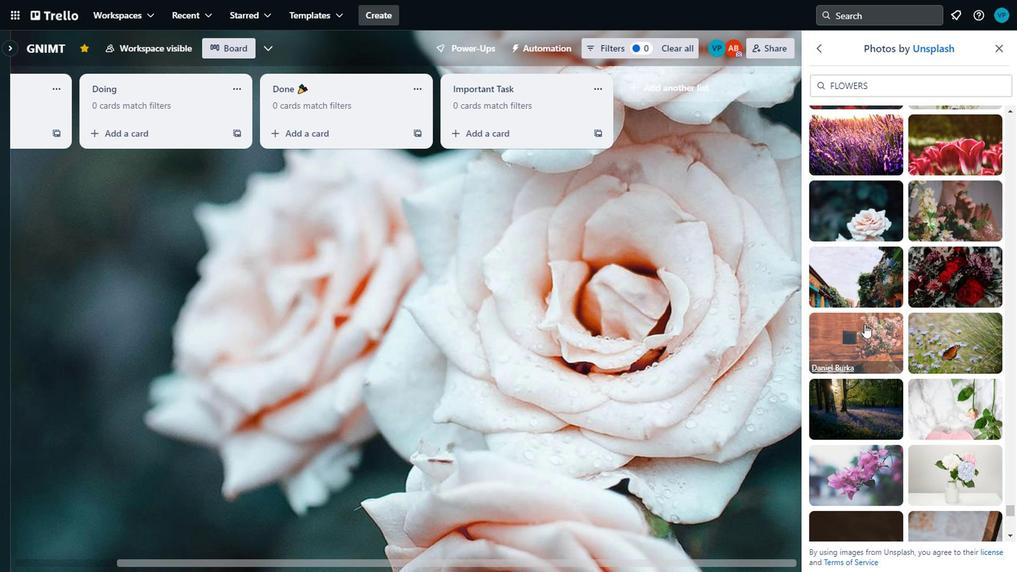 
Action: Mouse moved to (862, 466)
Screenshot: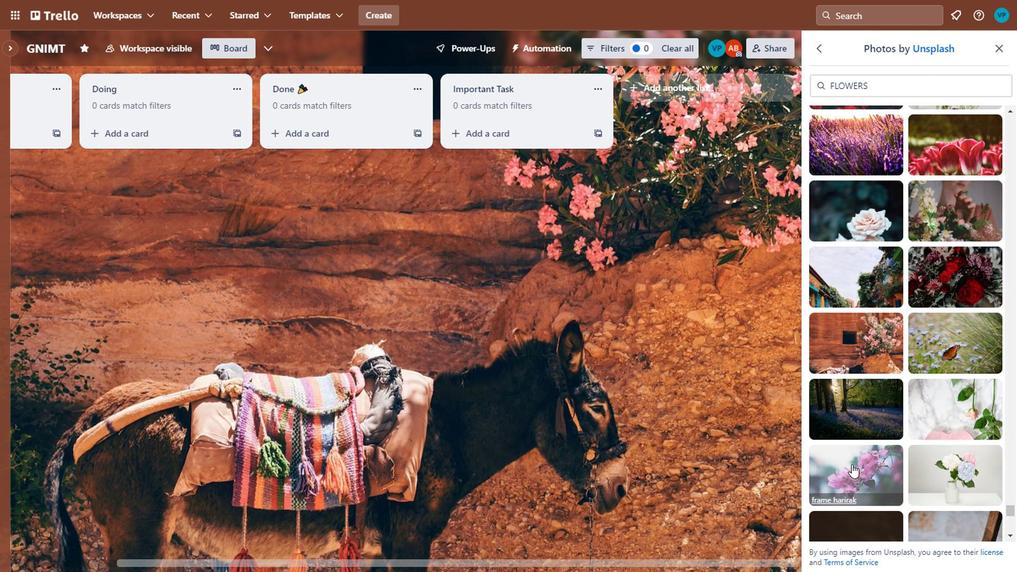 
Action: Mouse pressed left at (862, 466)
Screenshot: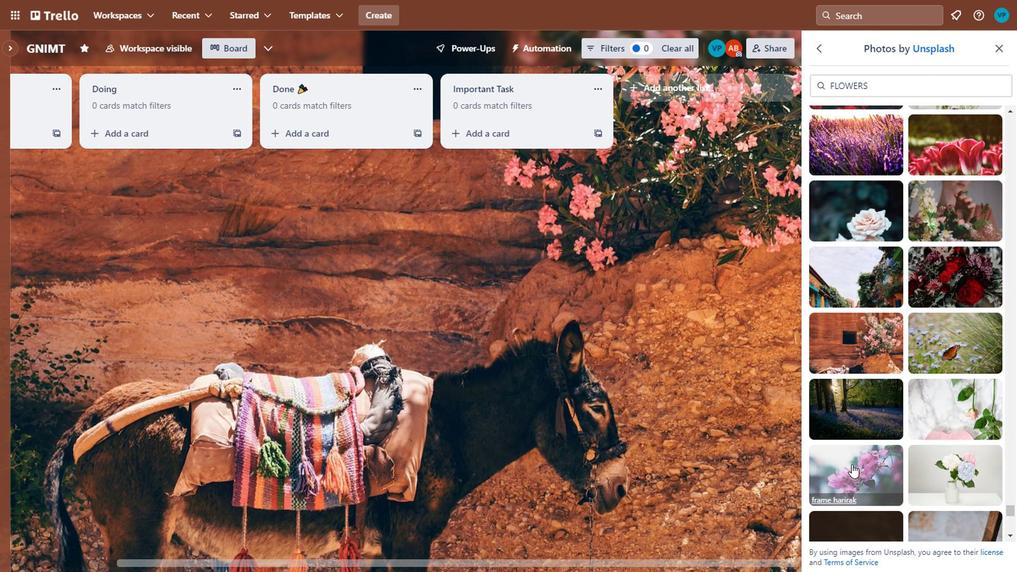 
Action: Mouse moved to (909, 469)
Screenshot: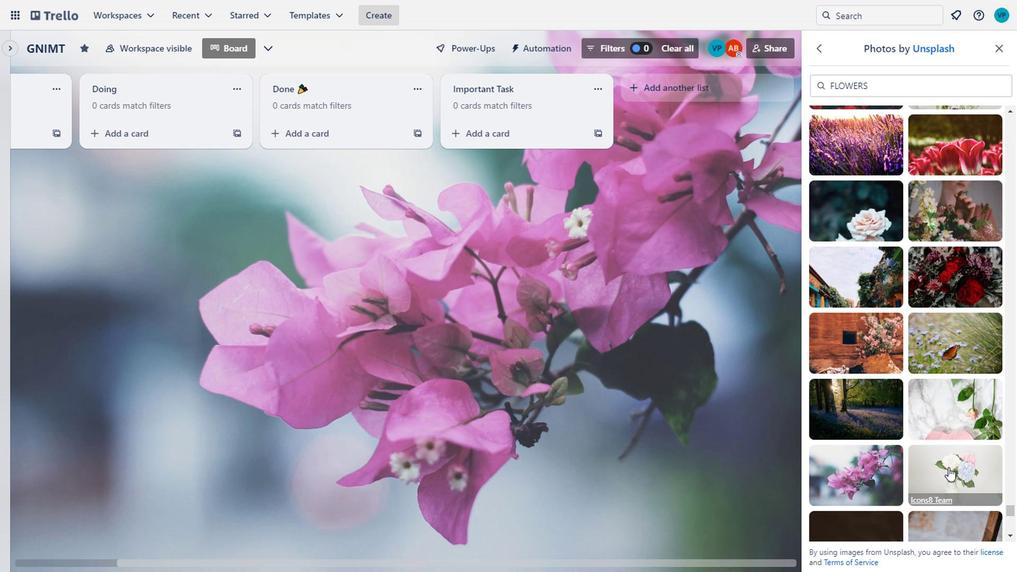 
Action: Mouse scrolled (909, 468) with delta (0, 0)
Screenshot: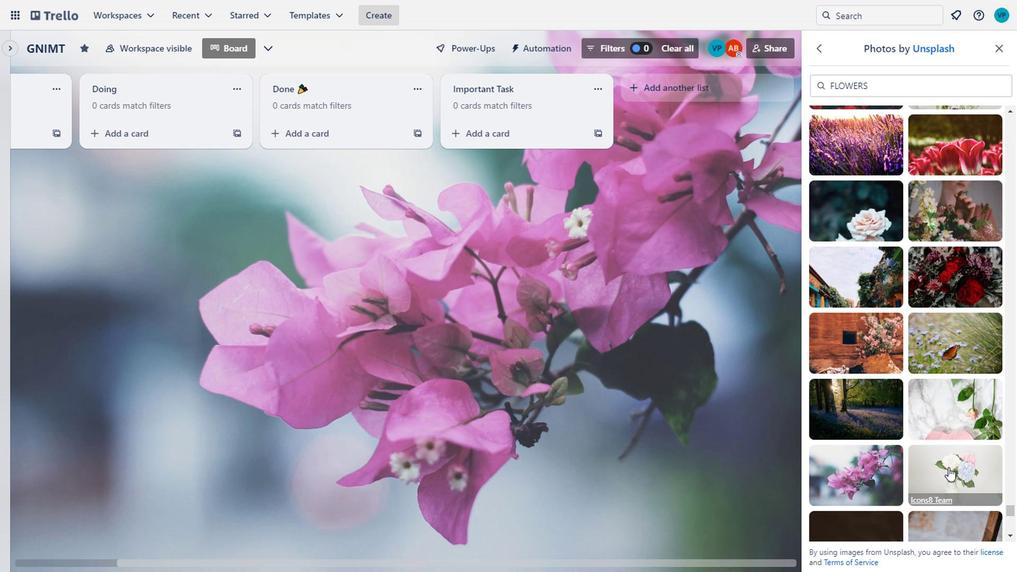 
Action: Mouse scrolled (909, 468) with delta (0, 0)
Screenshot: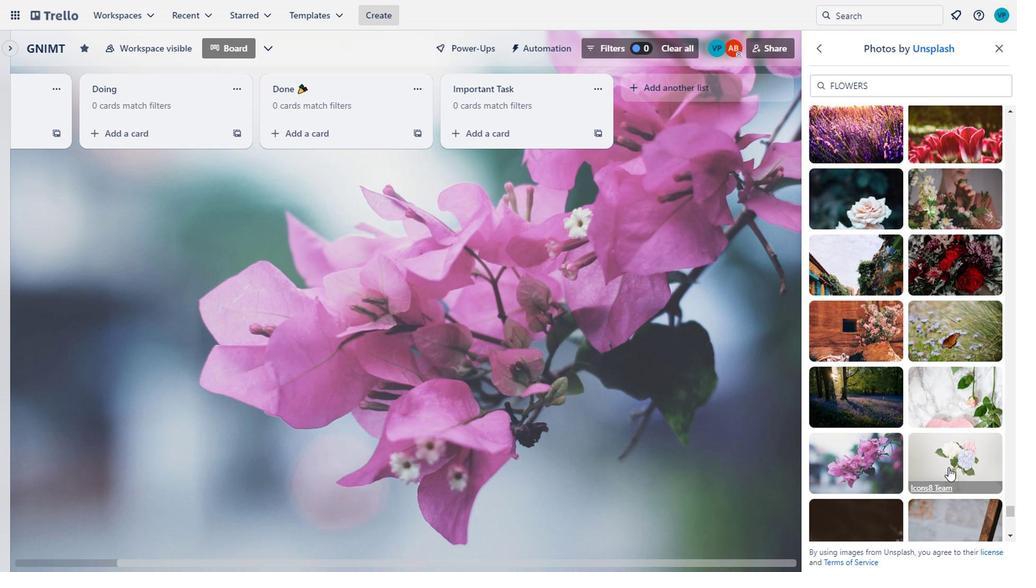 
Action: Mouse scrolled (909, 468) with delta (0, 0)
Screenshot: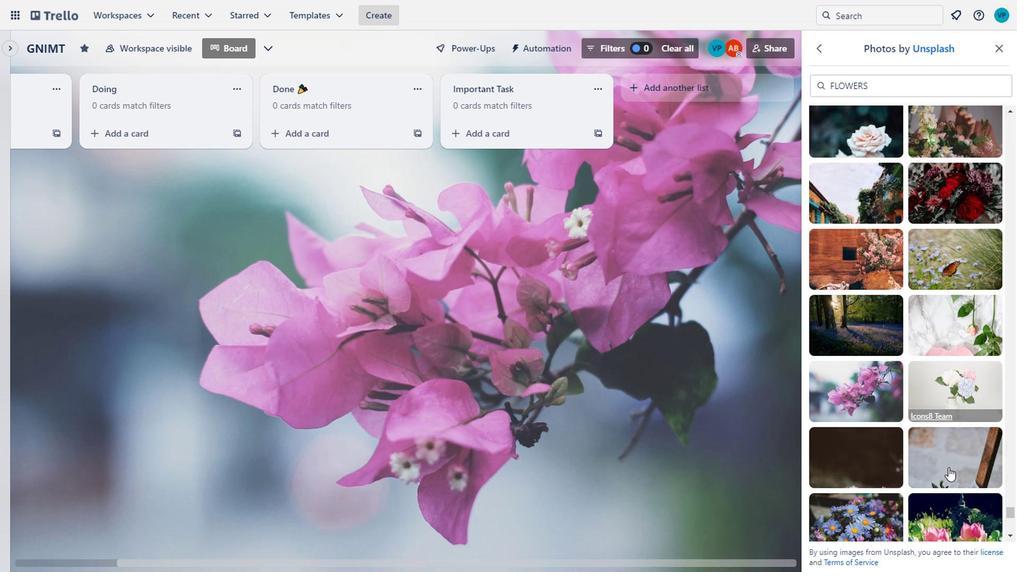 
Action: Mouse moved to (863, 343)
Screenshot: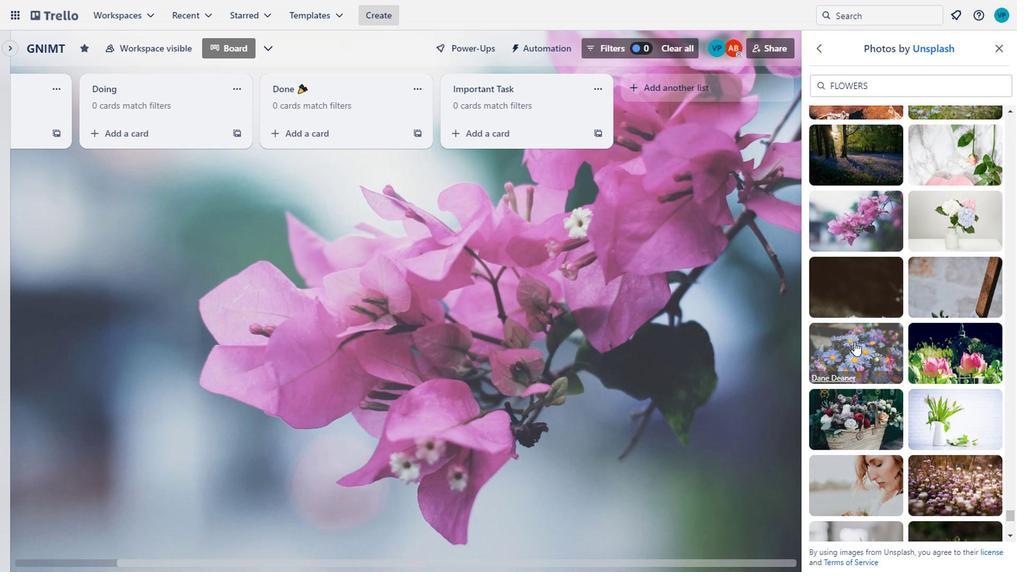 
Action: Mouse pressed left at (863, 343)
Screenshot: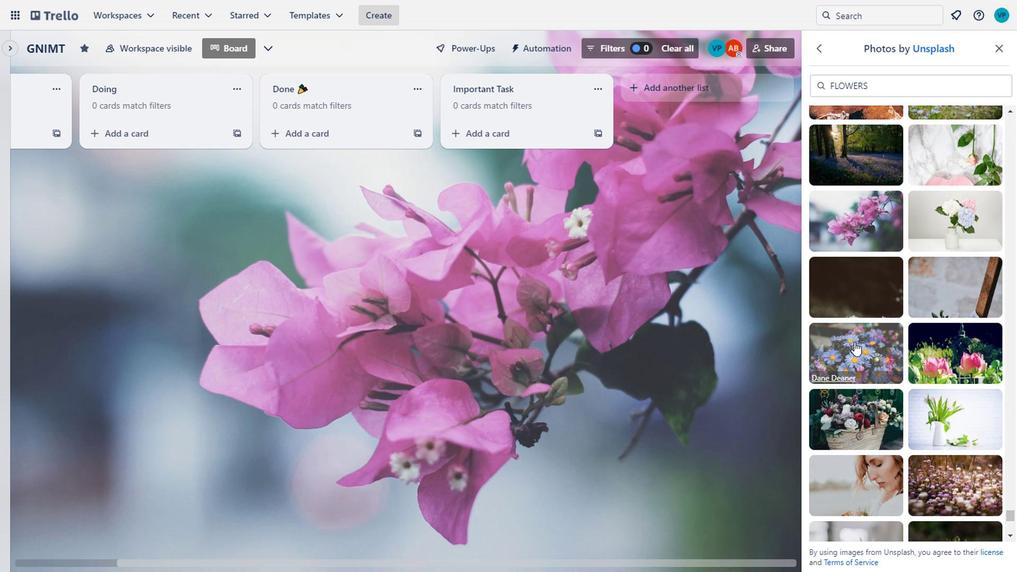 
Action: Mouse moved to (865, 398)
Screenshot: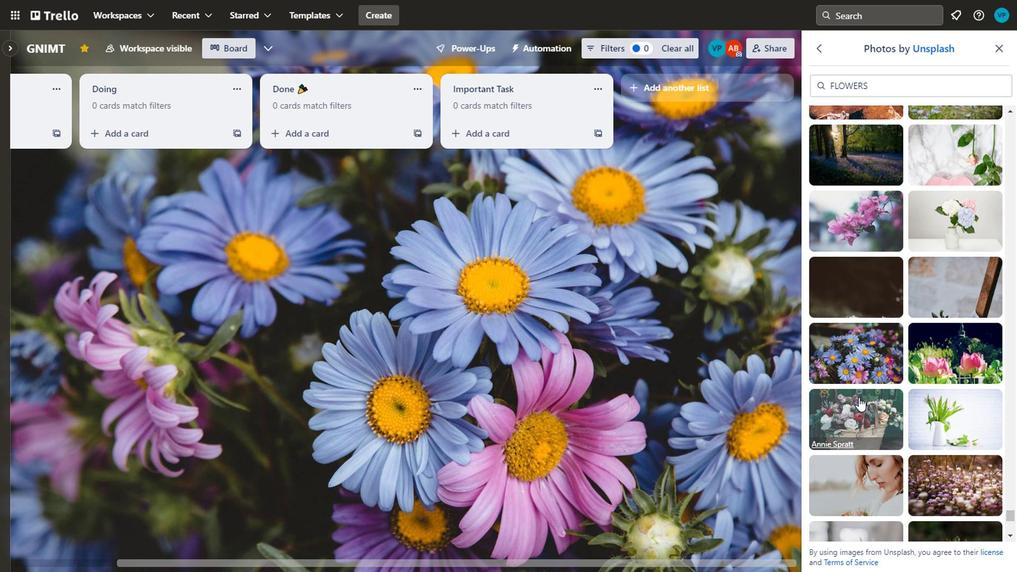 
Action: Mouse pressed left at (865, 398)
Screenshot: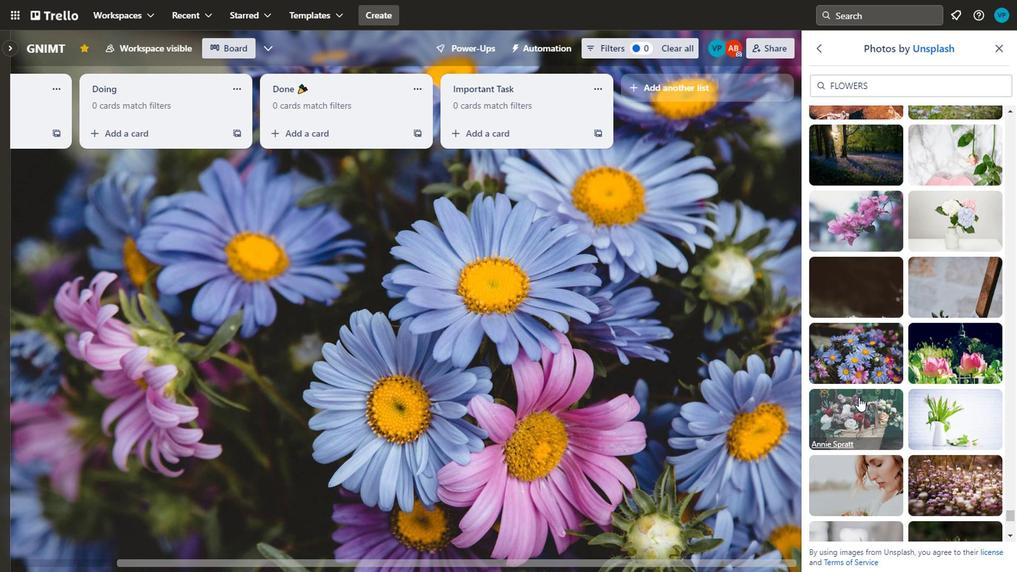 
Action: Mouse moved to (898, 460)
Screenshot: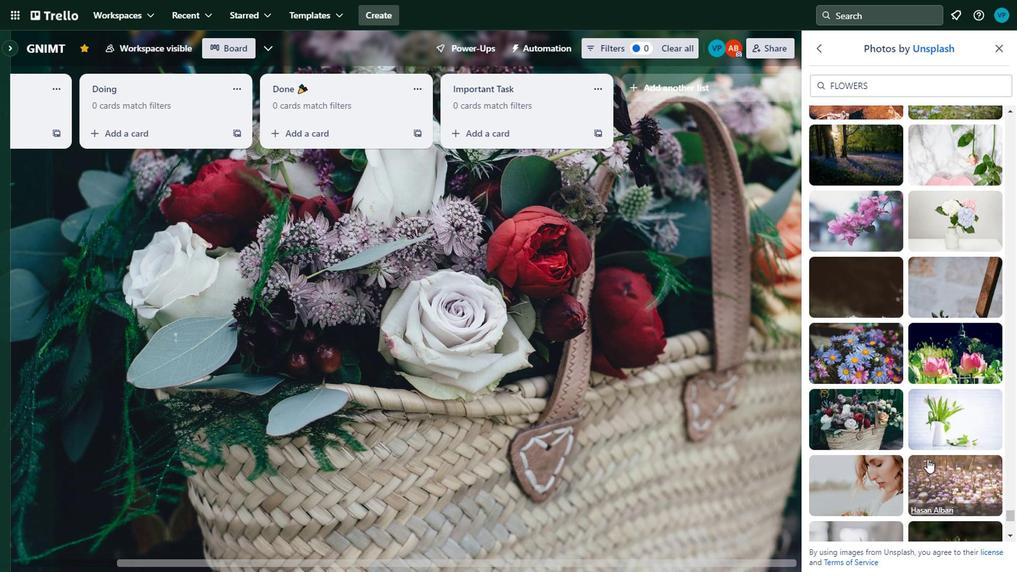 
Action: Mouse pressed left at (898, 460)
Screenshot: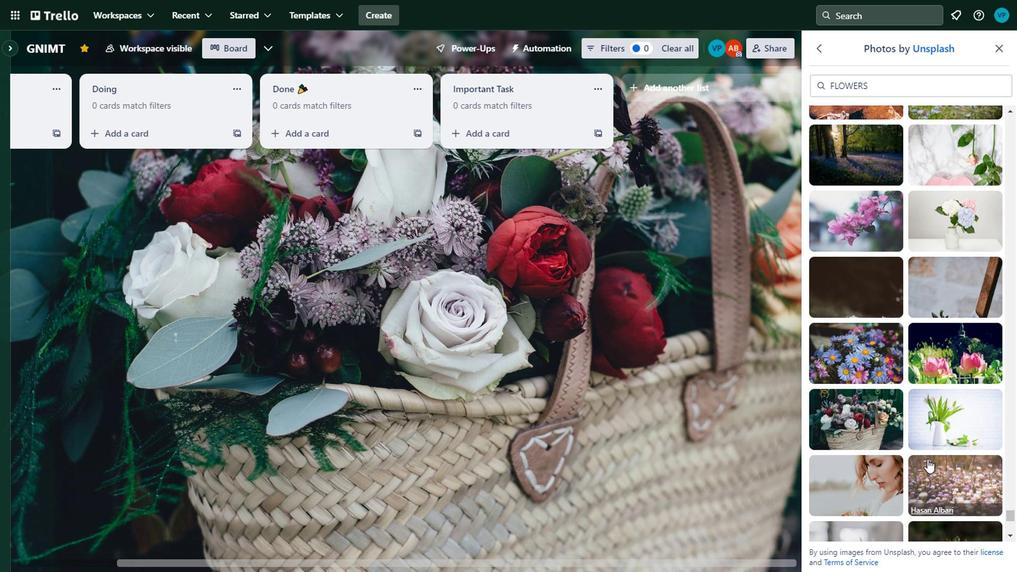 
Action: Mouse moved to (897, 389)
Screenshot: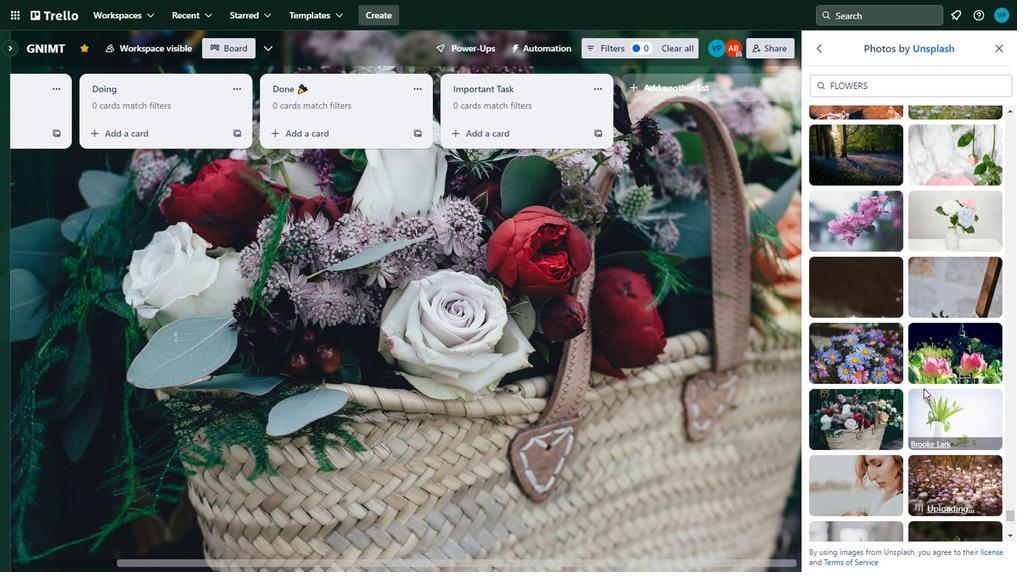 
Action: Mouse scrolled (897, 389) with delta (0, 0)
Screenshot: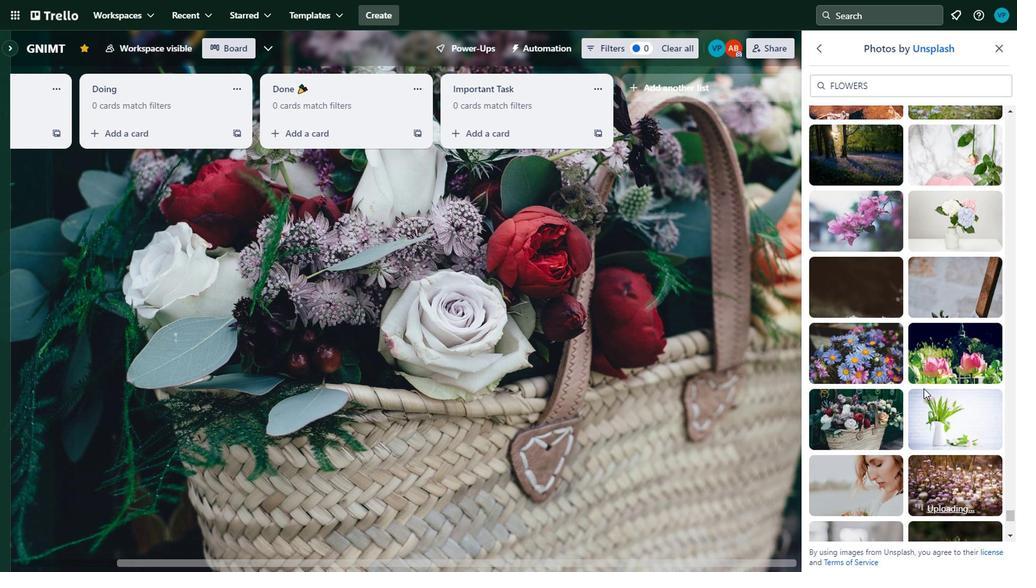 
Action: Mouse scrolled (897, 389) with delta (0, 0)
Screenshot: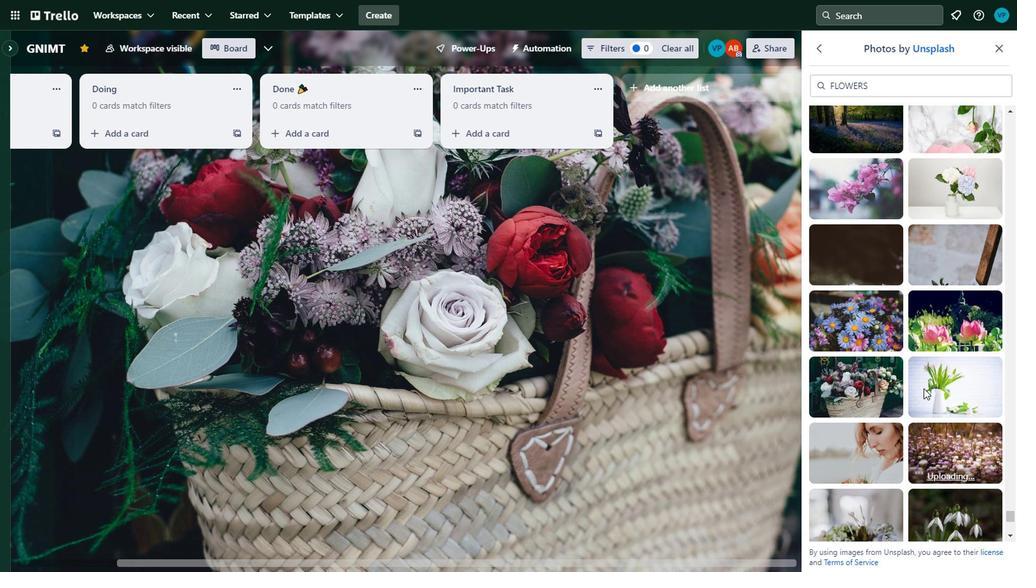 
Action: Mouse moved to (864, 508)
Screenshot: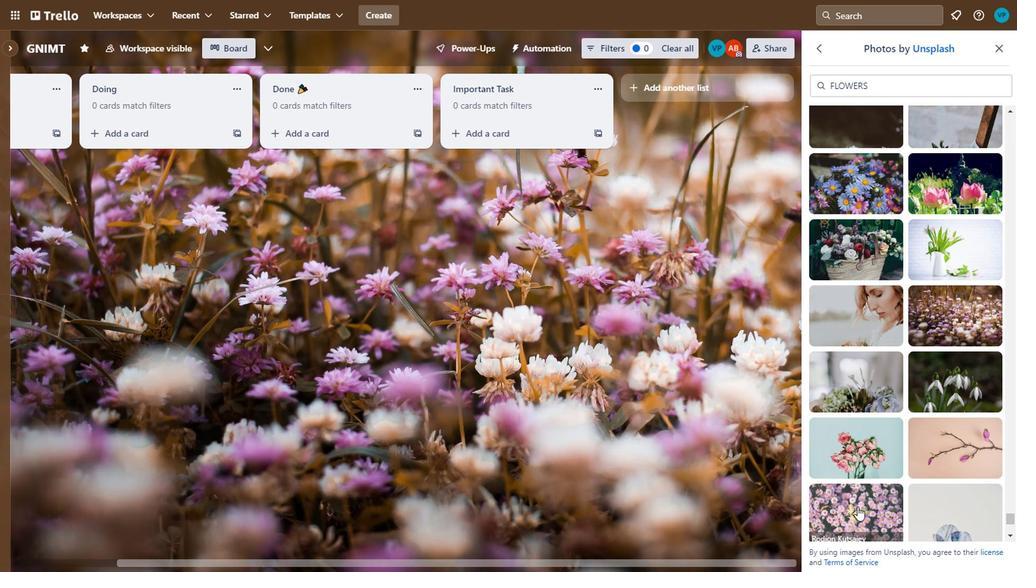 
Action: Mouse pressed left at (864, 508)
Screenshot: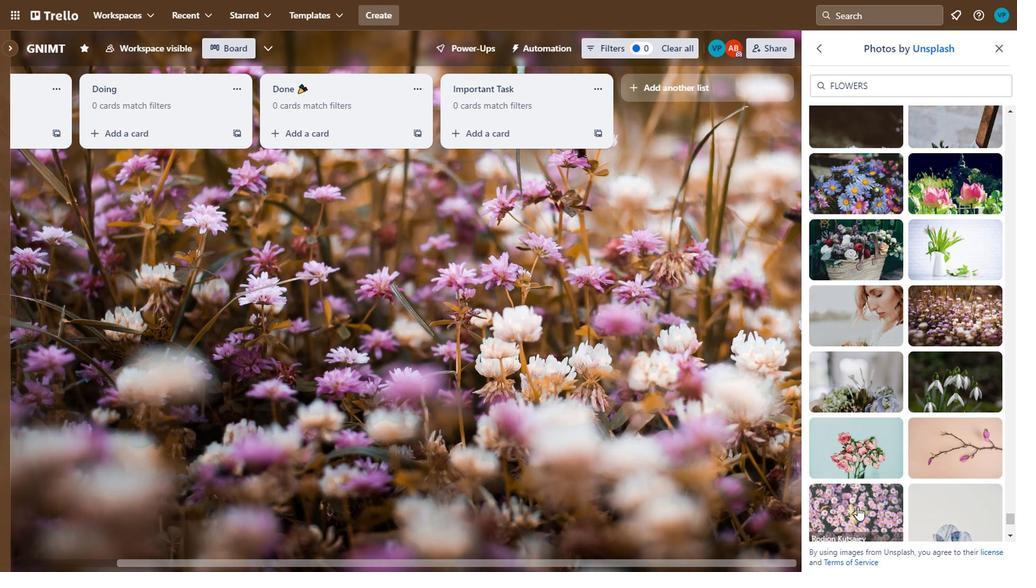 
Action: Mouse moved to (865, 477)
Screenshot: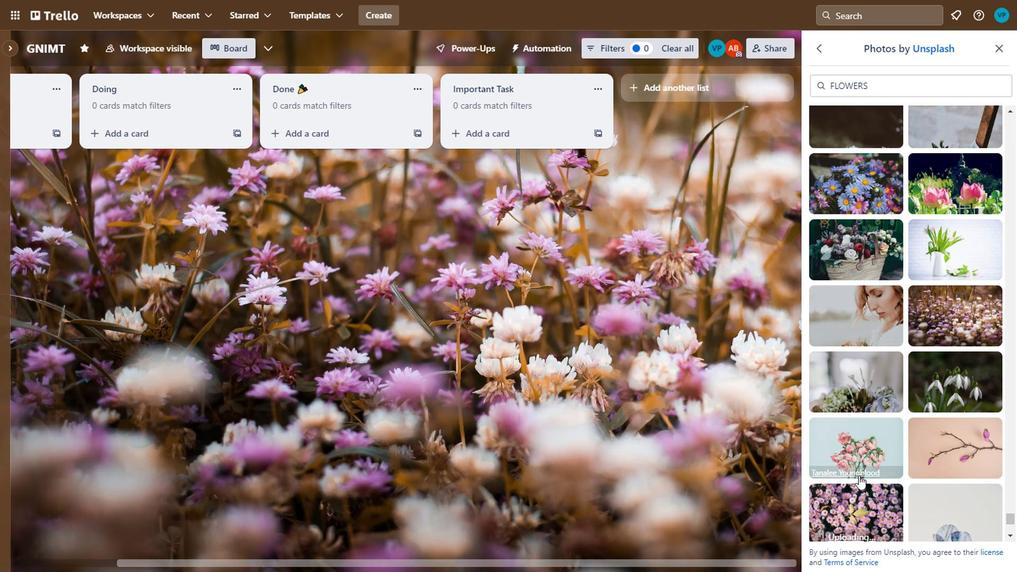 
Action: Mouse scrolled (865, 476) with delta (0, 0)
Screenshot: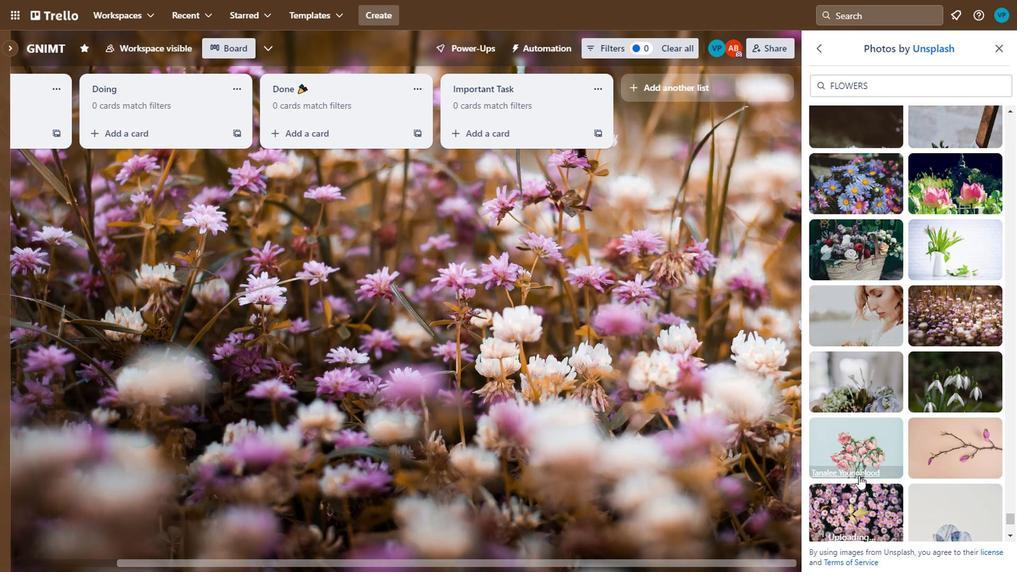 
Action: Mouse scrolled (865, 476) with delta (0, 0)
Screenshot: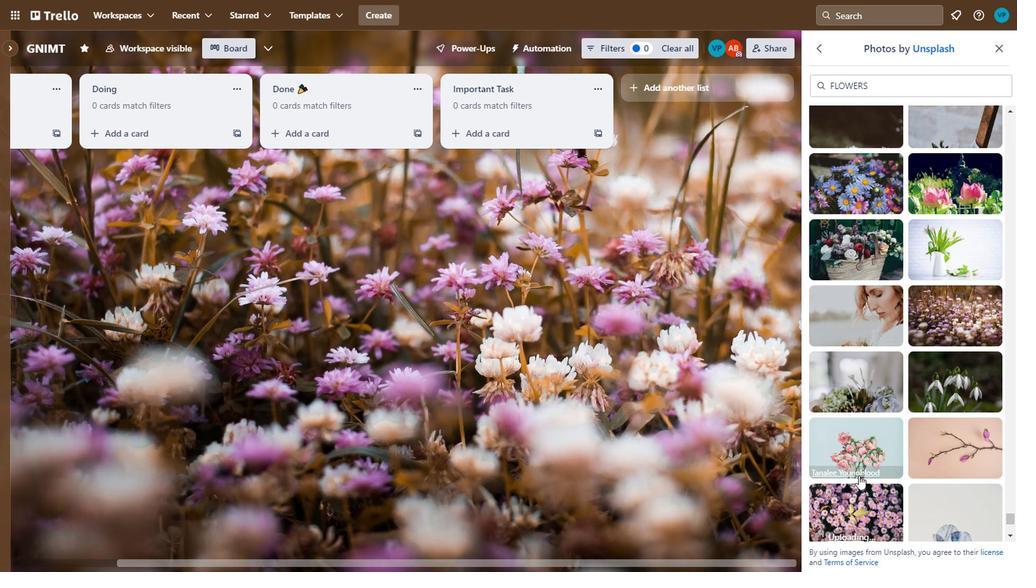 
Action: Mouse scrolled (865, 476) with delta (0, 0)
Screenshot: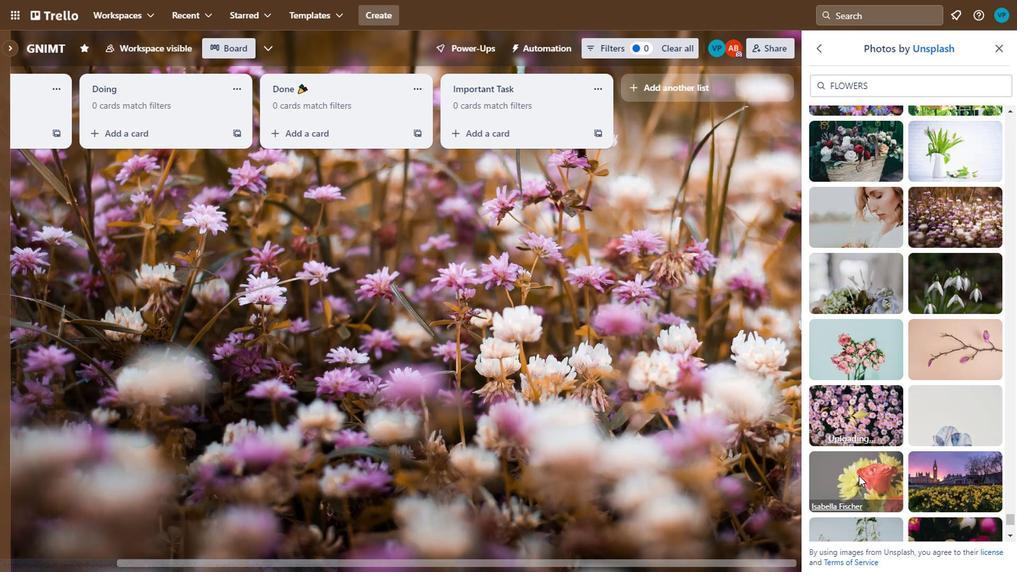 
Action: Mouse moved to (930, 456)
Screenshot: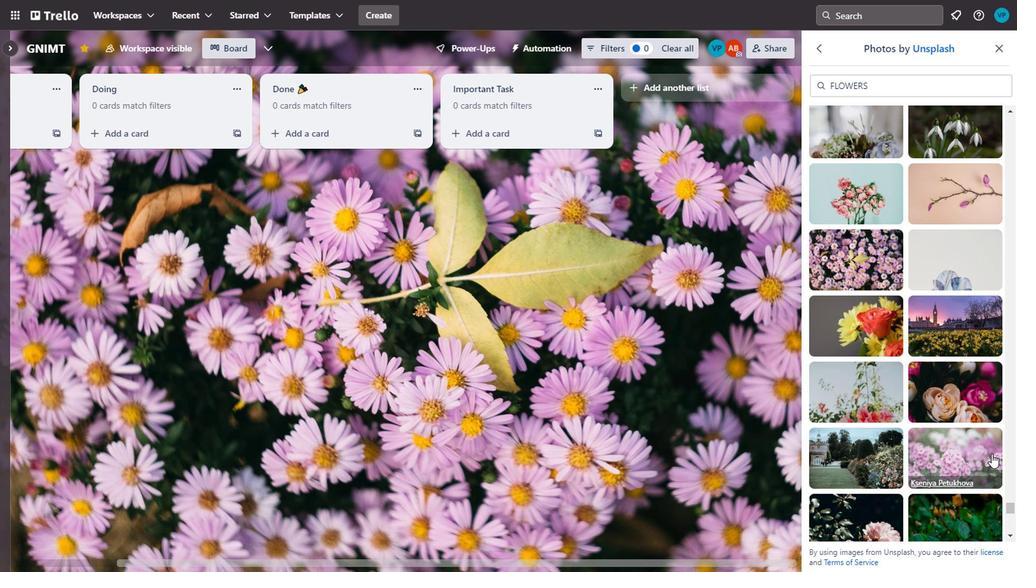 
Action: Mouse pressed left at (930, 456)
Screenshot: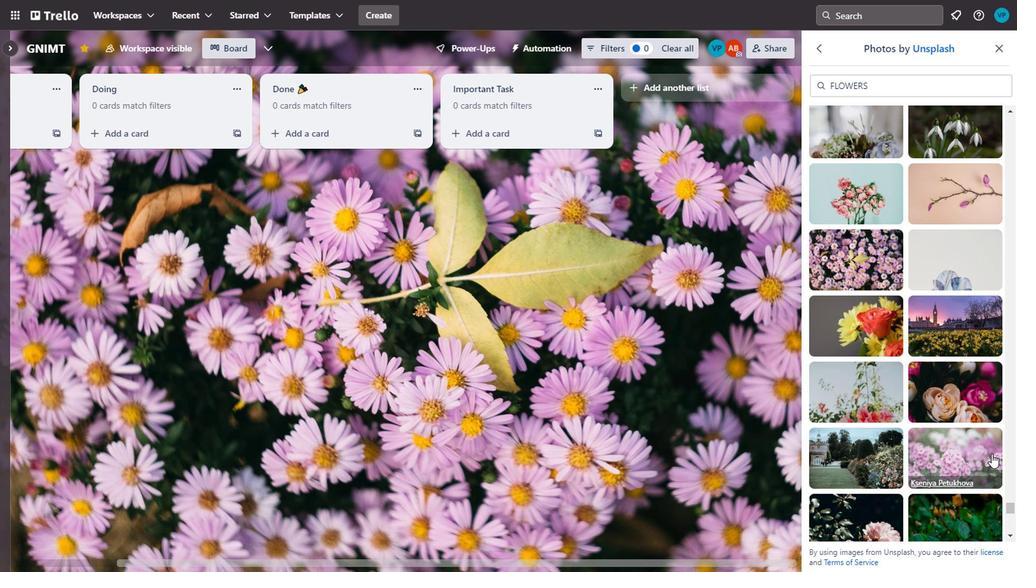 
Action: Mouse moved to (866, 501)
Screenshot: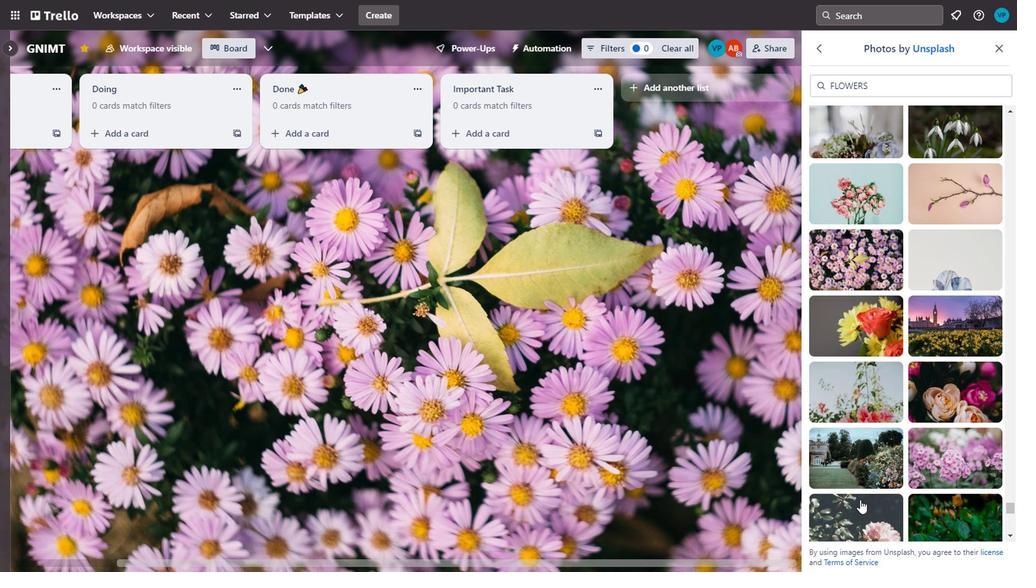
Action: Mouse scrolled (866, 501) with delta (0, 0)
Screenshot: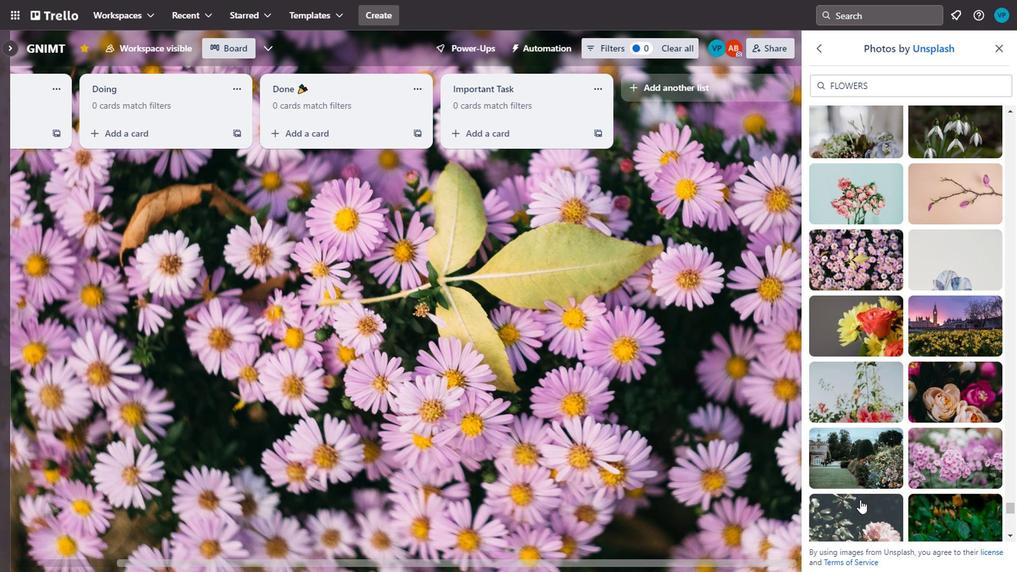 
Action: Mouse moved to (864, 482)
Screenshot: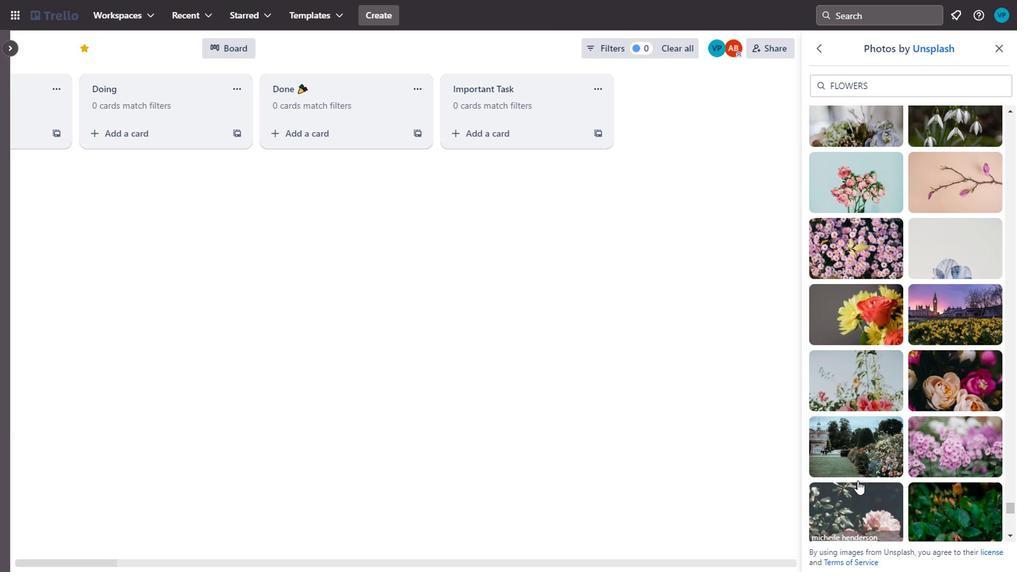 
Action: Mouse scrolled (864, 482) with delta (0, 0)
Screenshot: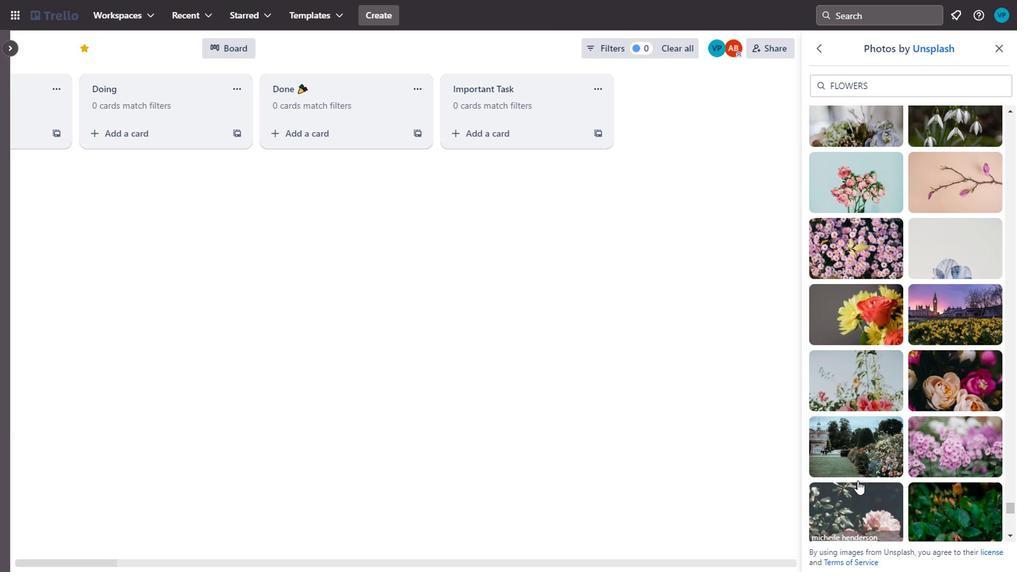 
Action: Mouse scrolled (864, 482) with delta (0, 0)
Screenshot: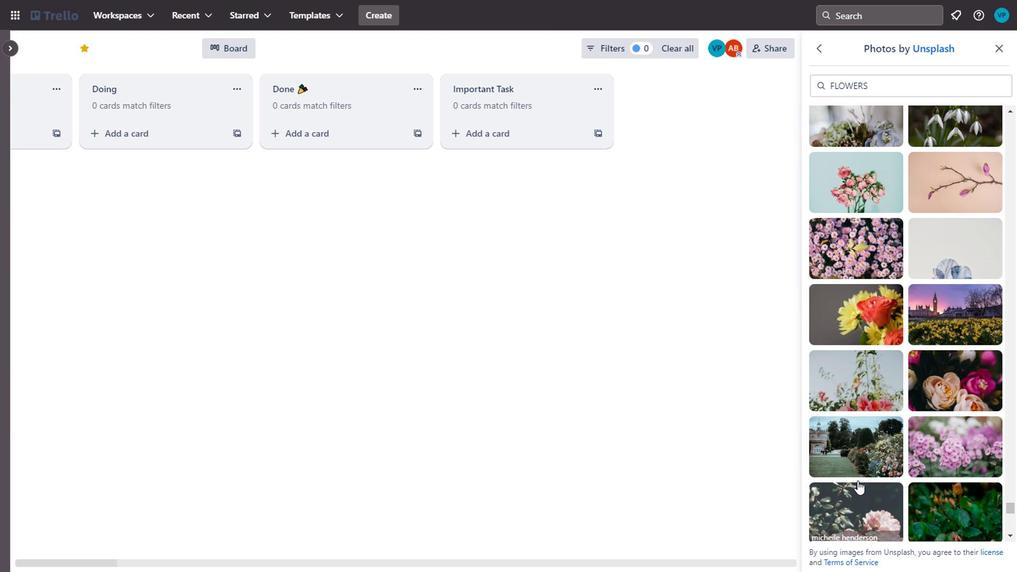 
Action: Mouse moved to (864, 400)
Screenshot: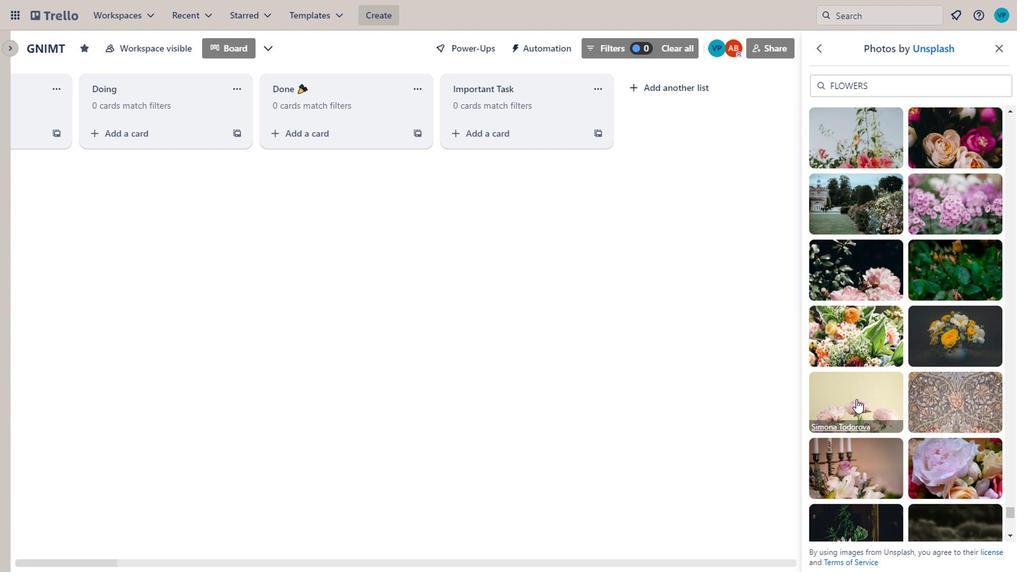 
Action: Mouse pressed left at (864, 400)
Screenshot: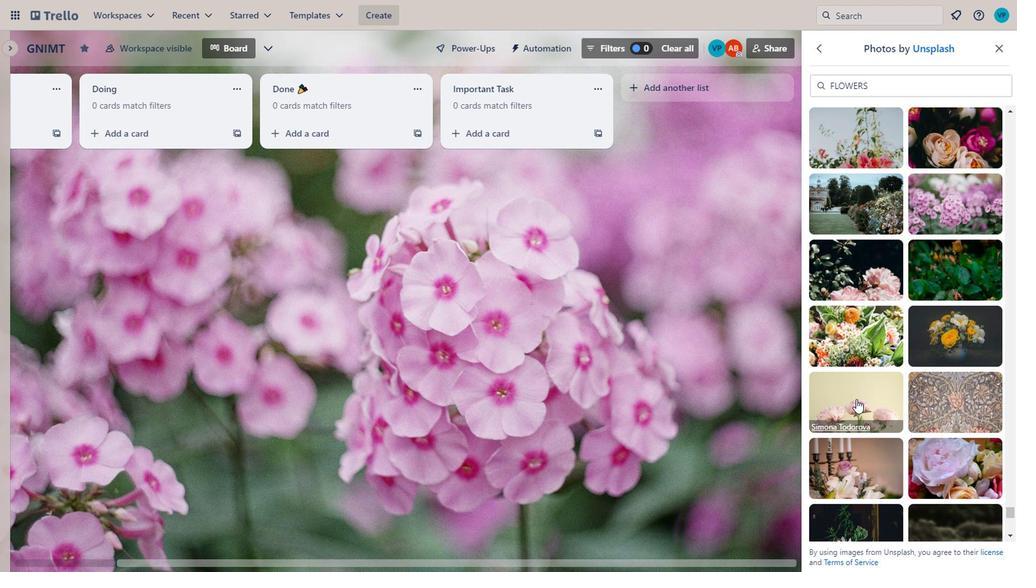 
Action: Mouse moved to (867, 450)
Screenshot: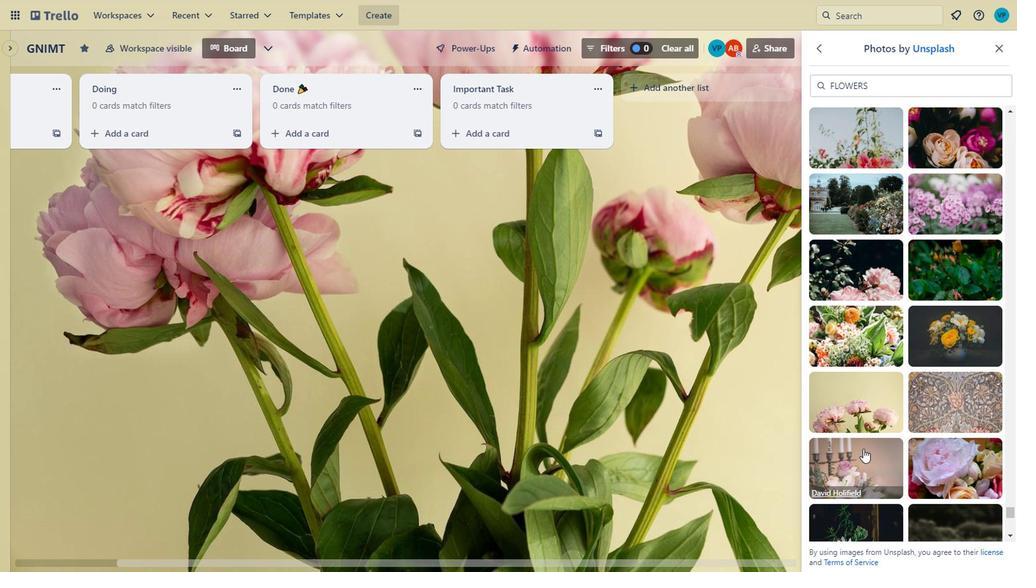
Action: Mouse pressed left at (867, 450)
Screenshot: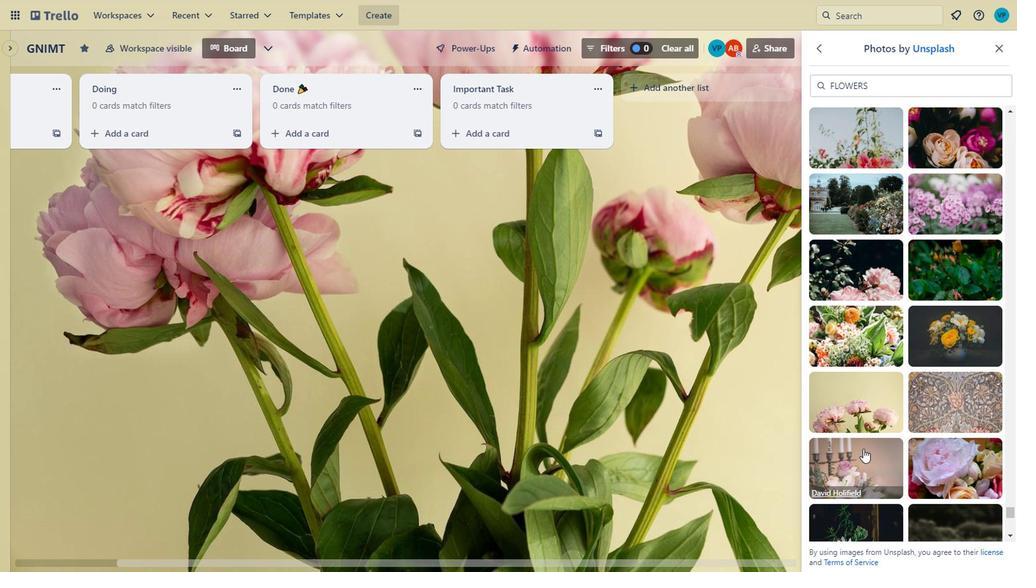
Action: Mouse scrolled (867, 450) with delta (0, 0)
Screenshot: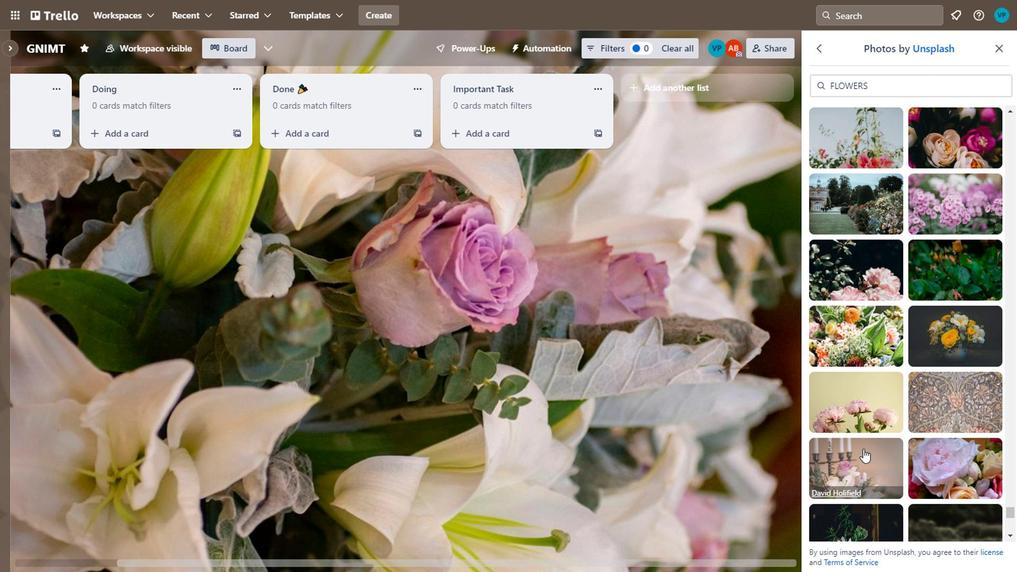 
Action: Mouse scrolled (867, 450) with delta (0, 0)
Screenshot: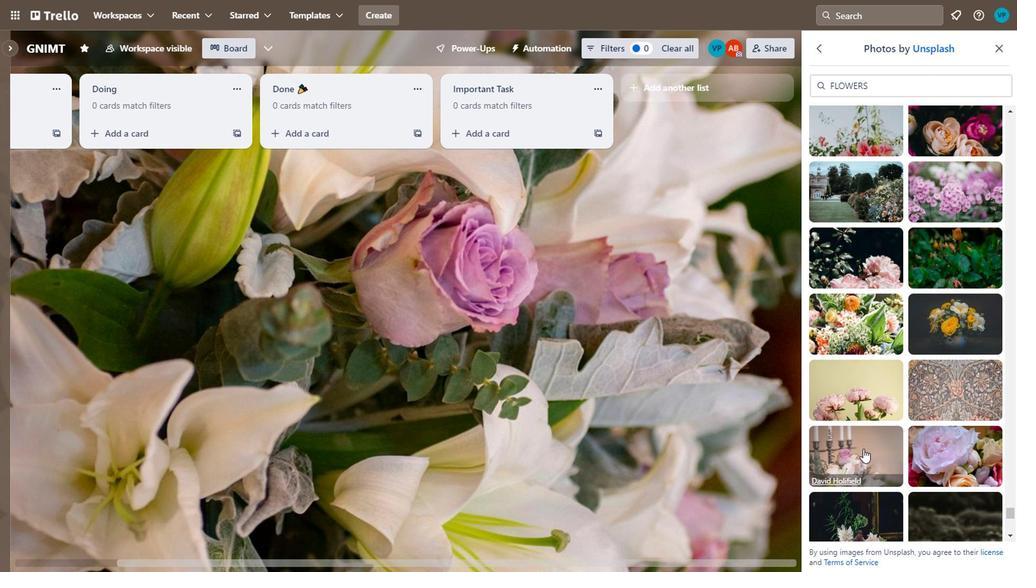 
Action: Mouse moved to (900, 362)
Screenshot: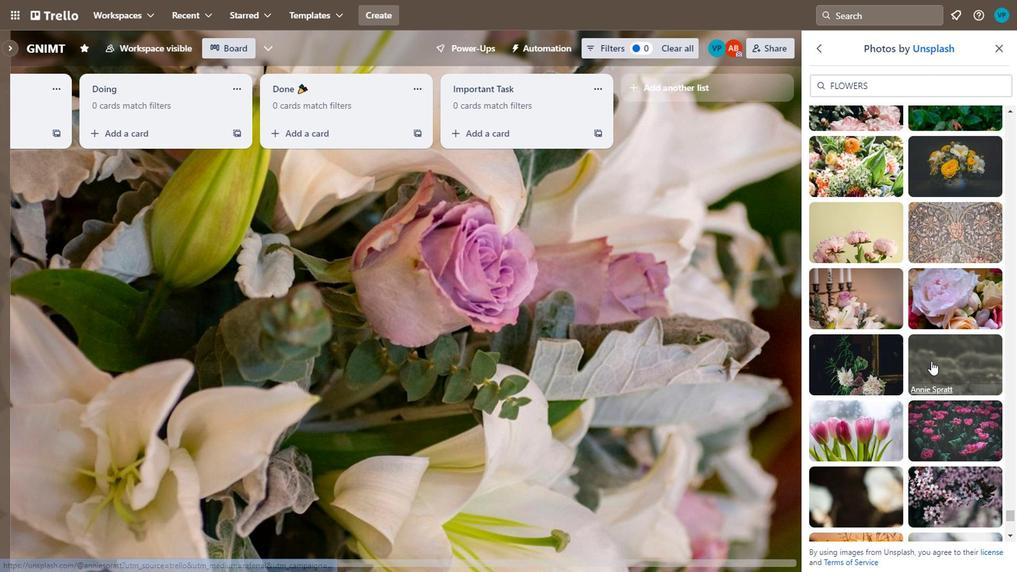 
Action: Mouse scrolled (900, 361) with delta (0, -1)
Screenshot: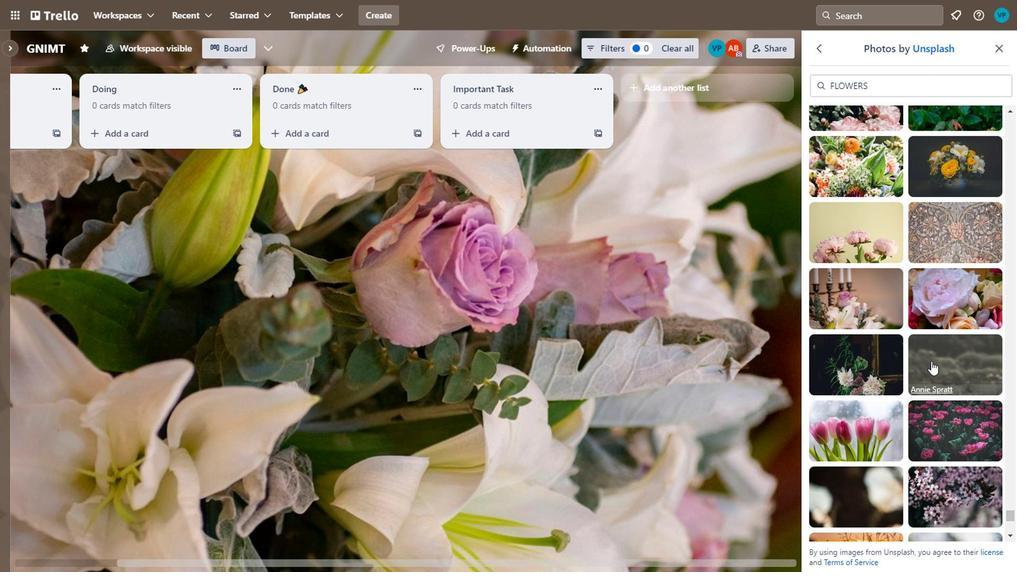 
Action: Mouse scrolled (900, 361) with delta (0, -1)
Screenshot: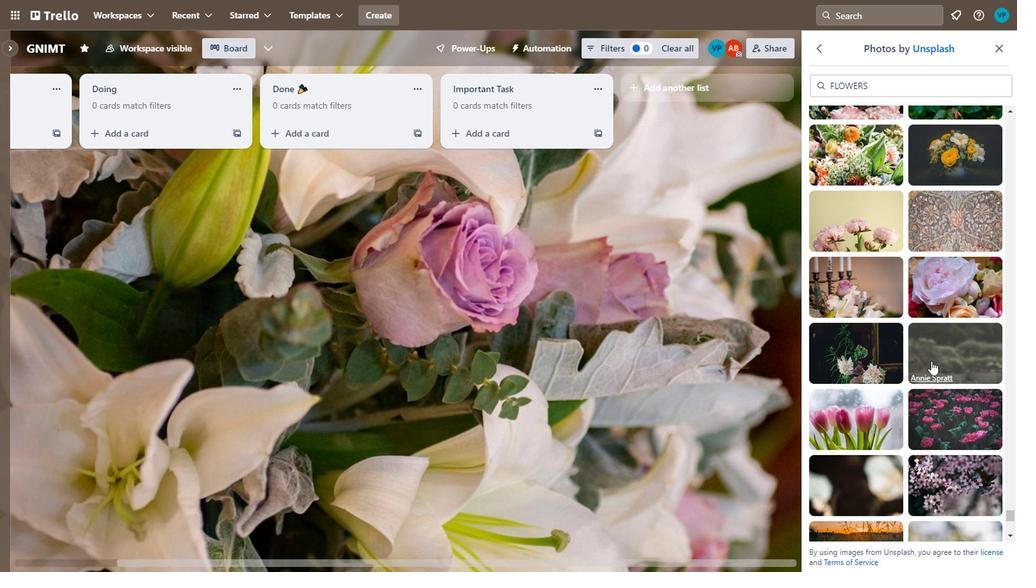 
Action: Mouse moved to (913, 443)
Screenshot: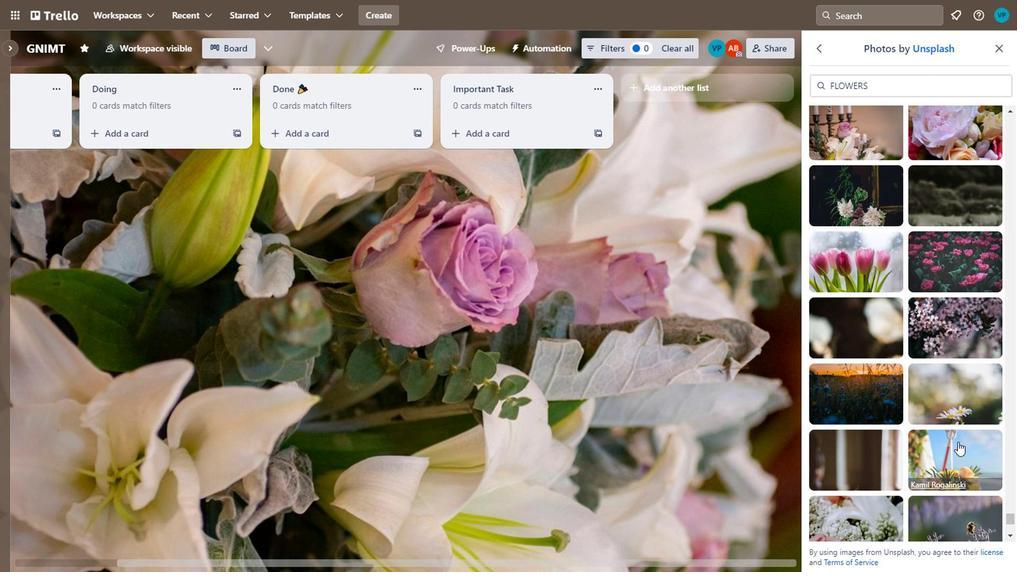 
Action: Mouse pressed left at (913, 443)
Screenshot: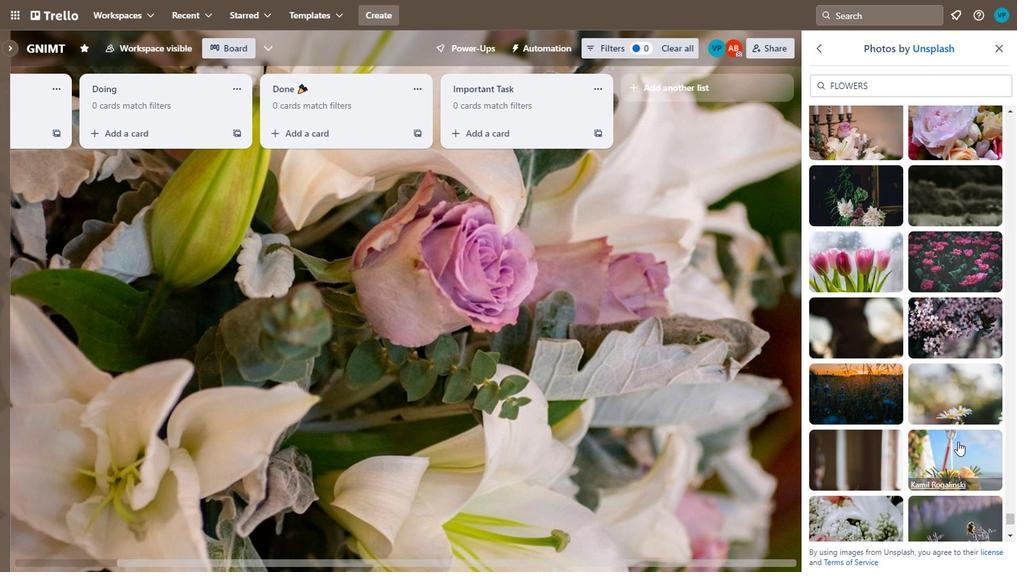 
Action: Mouse moved to (815, 315)
Screenshot: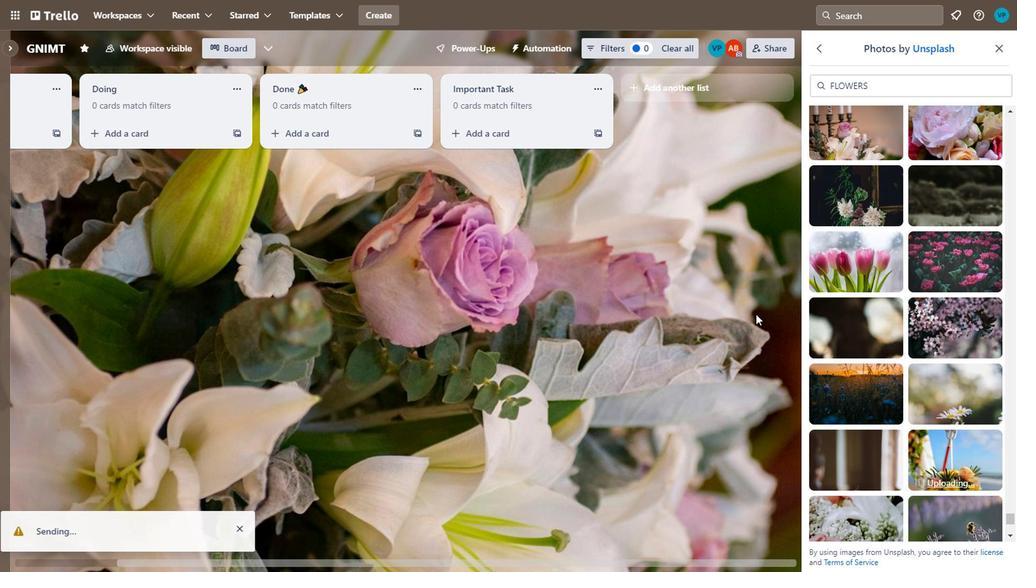 
Action: Mouse scrolled (815, 314) with delta (0, -1)
Screenshot: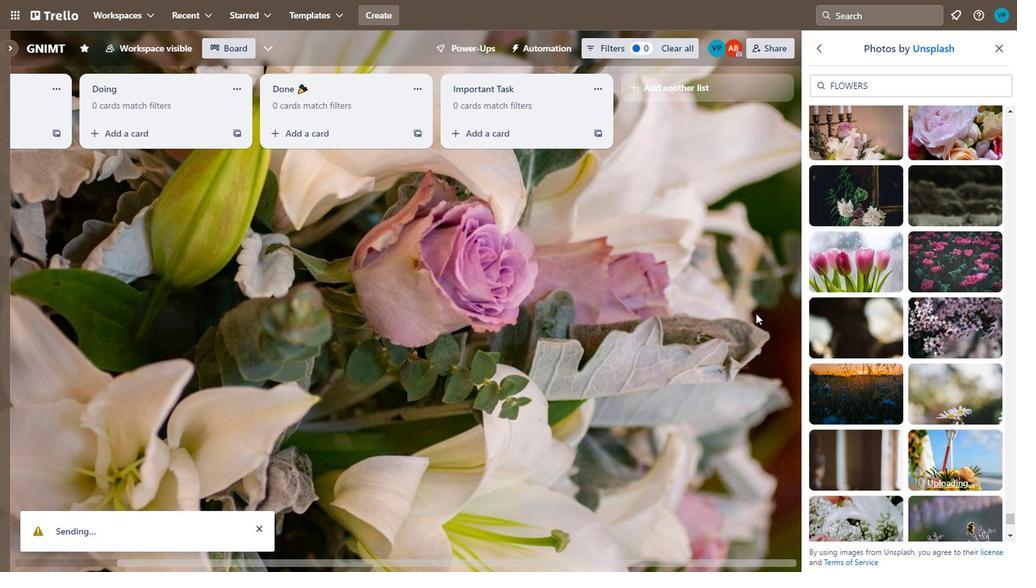 
Action: Mouse moved to (815, 314)
Screenshot: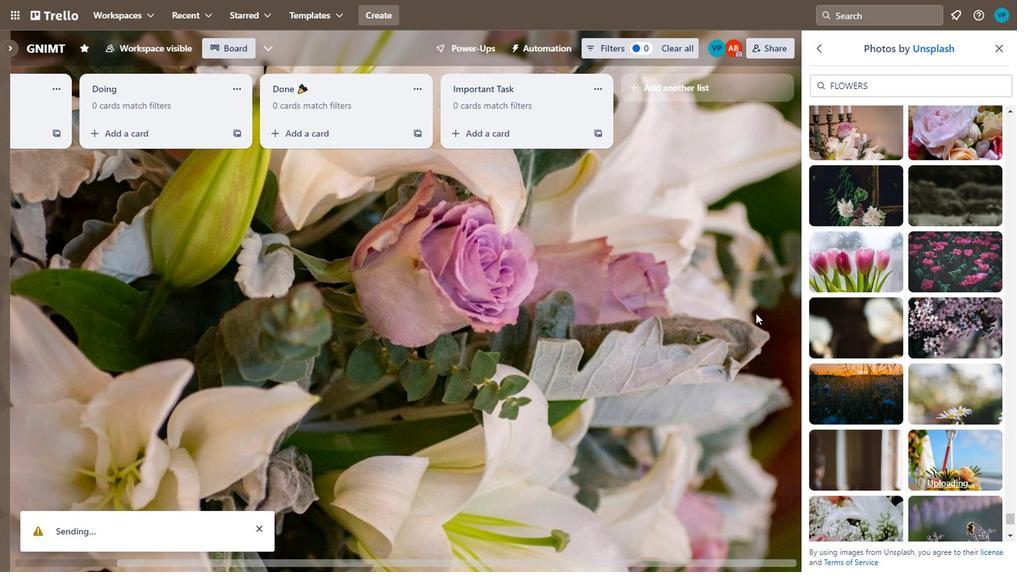 
Action: Mouse scrolled (815, 313) with delta (0, 0)
Screenshot: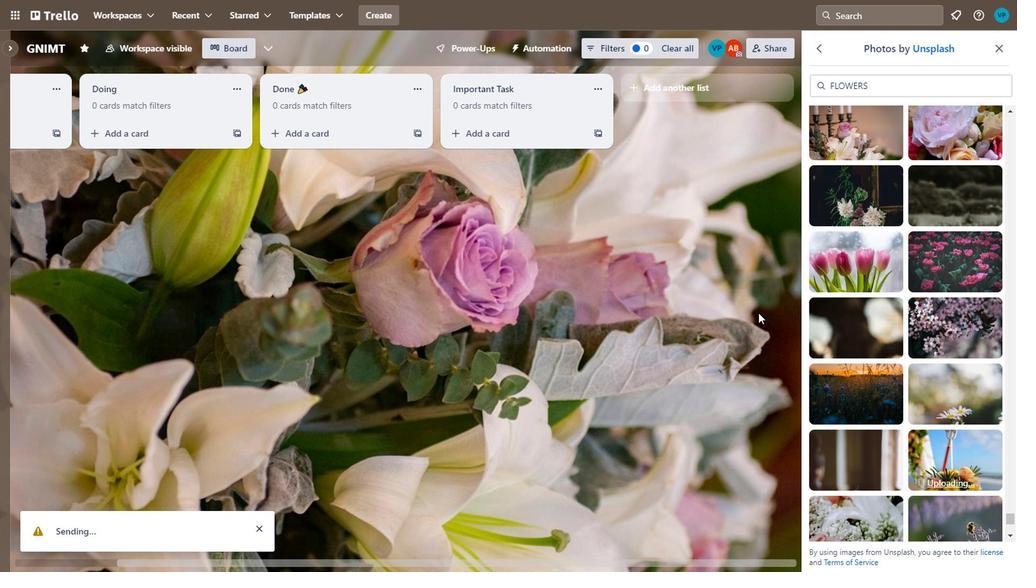 
Action: Mouse moved to (895, 447)
Screenshot: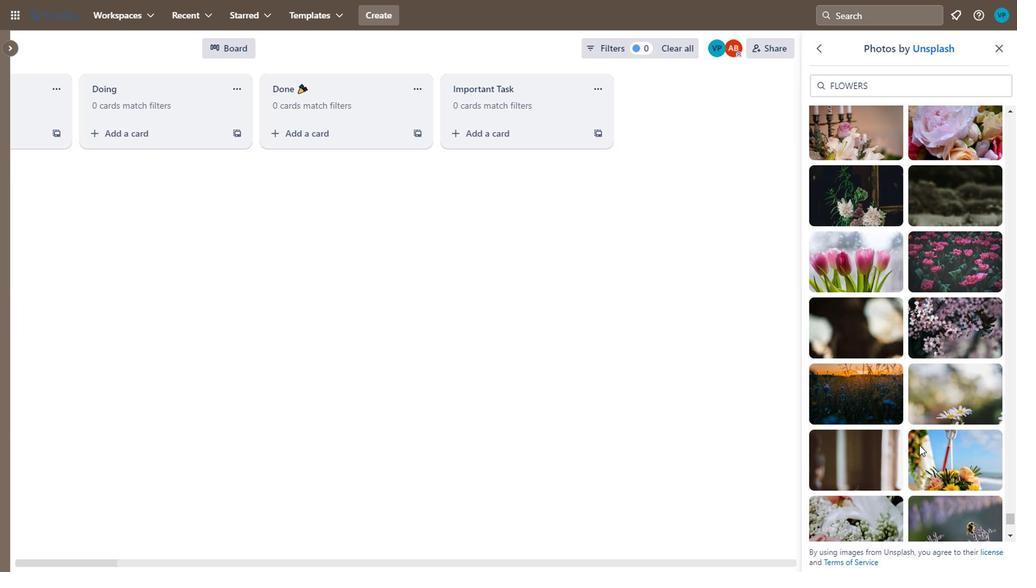 
Action: Mouse scrolled (895, 445) with delta (0, -1)
Screenshot: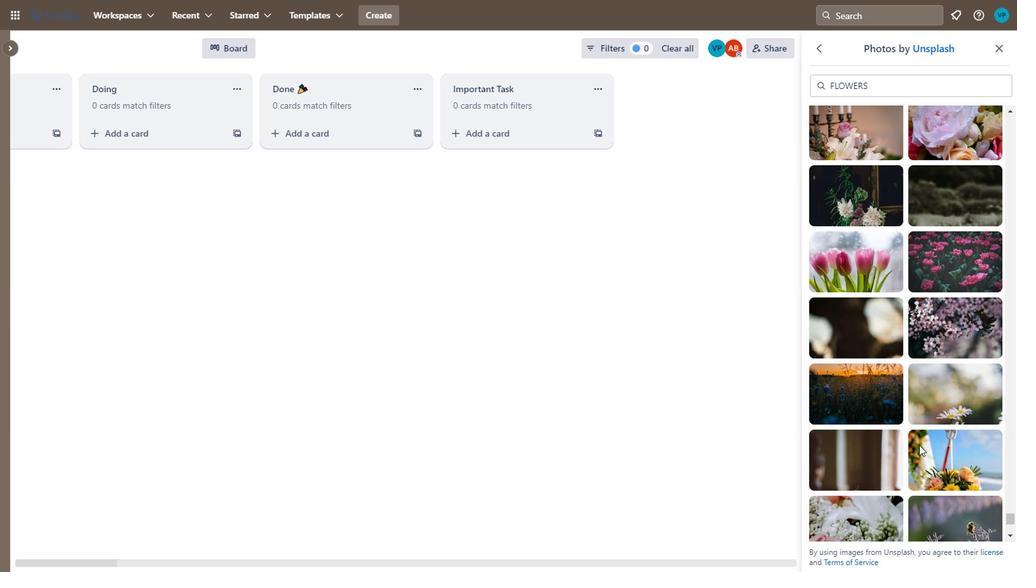 
Action: Mouse moved to (894, 447)
Screenshot: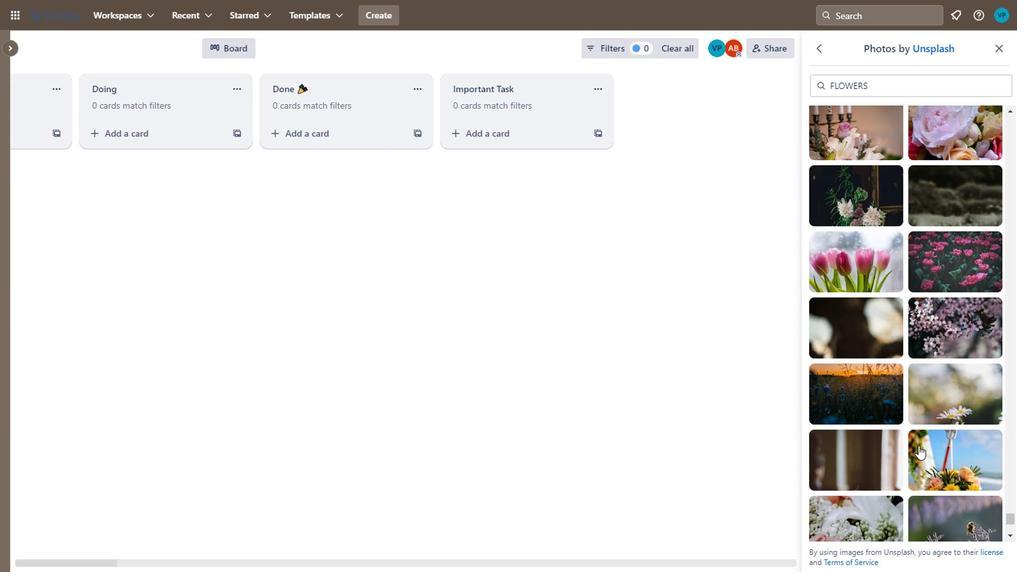 
Action: Mouse scrolled (894, 447) with delta (0, 0)
Screenshot: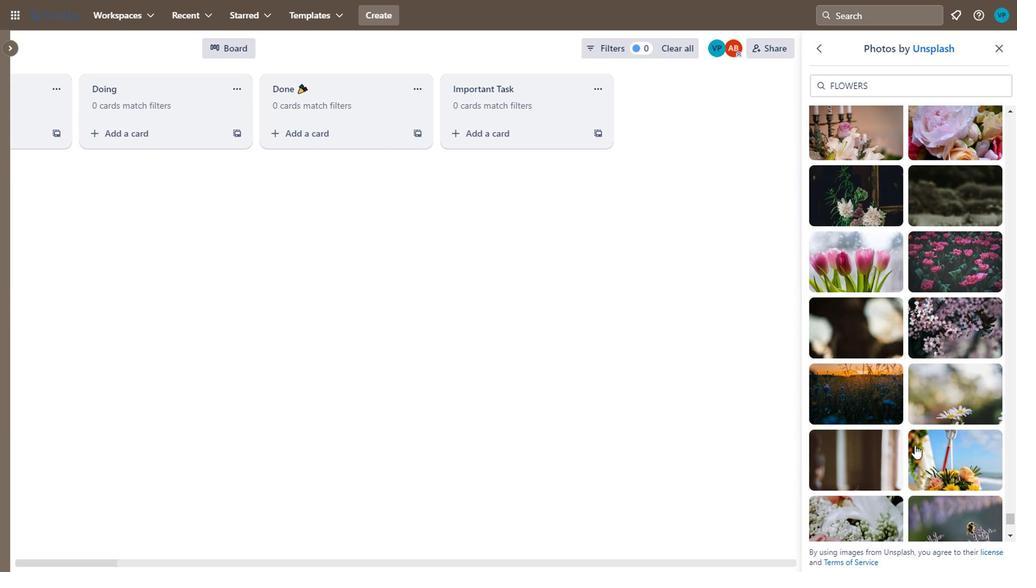 
Action: Mouse moved to (903, 407)
Screenshot: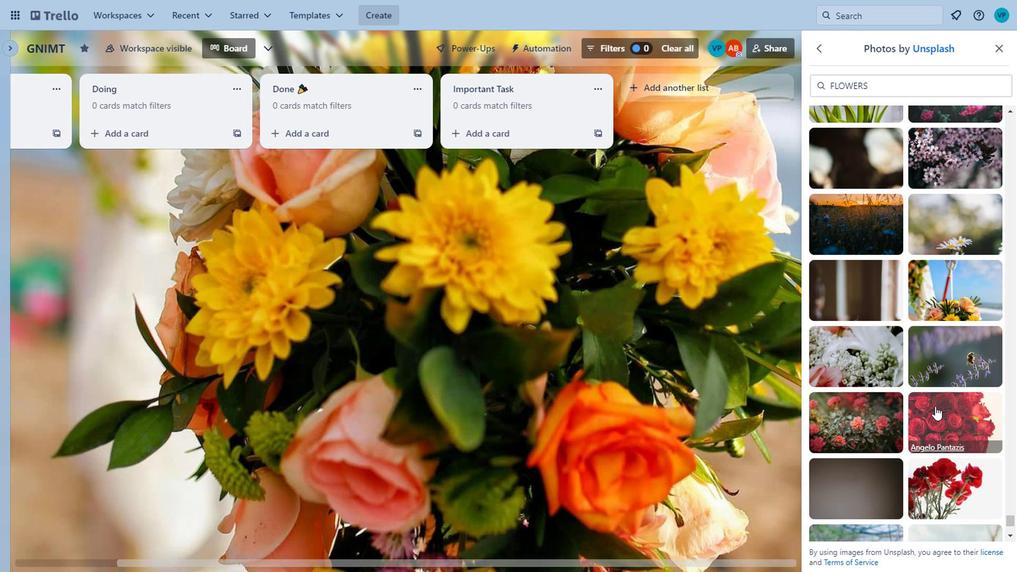 
Action: Mouse scrolled (903, 407) with delta (0, 0)
Screenshot: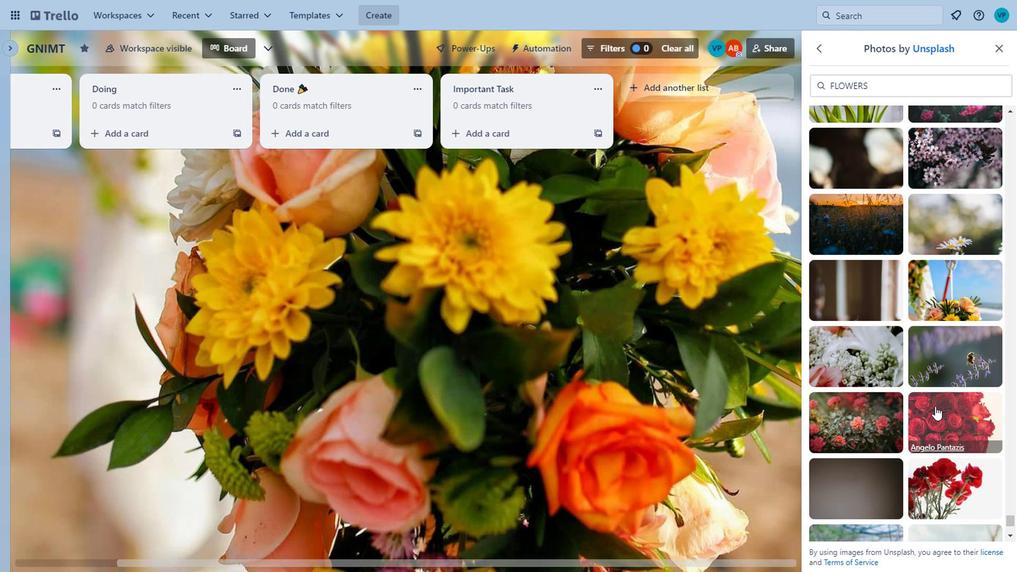 
Action: Mouse moved to (902, 407)
Screenshot: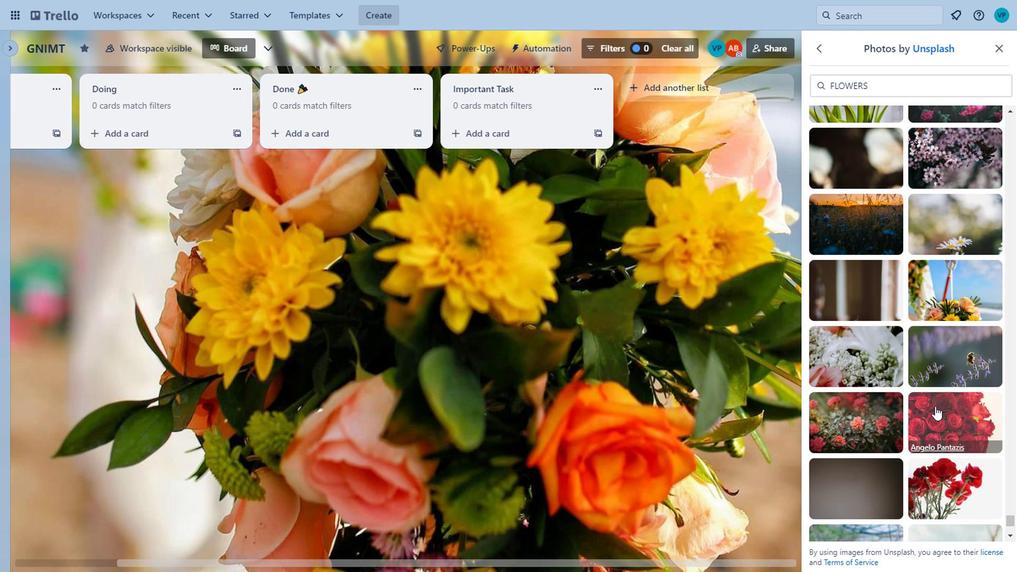 
Action: Mouse scrolled (902, 407) with delta (0, 0)
Screenshot: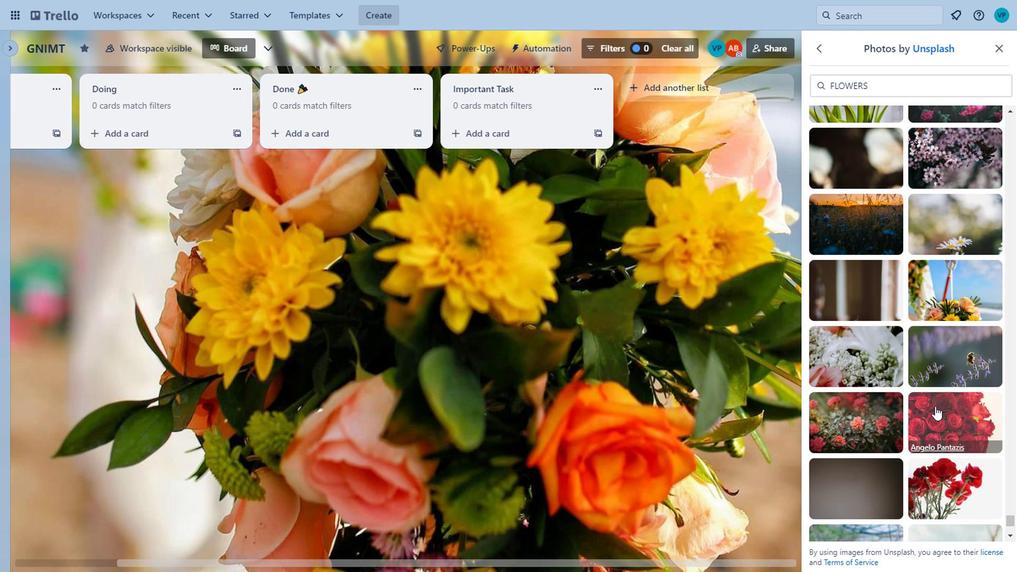
Action: Mouse scrolled (902, 407) with delta (0, 0)
Screenshot: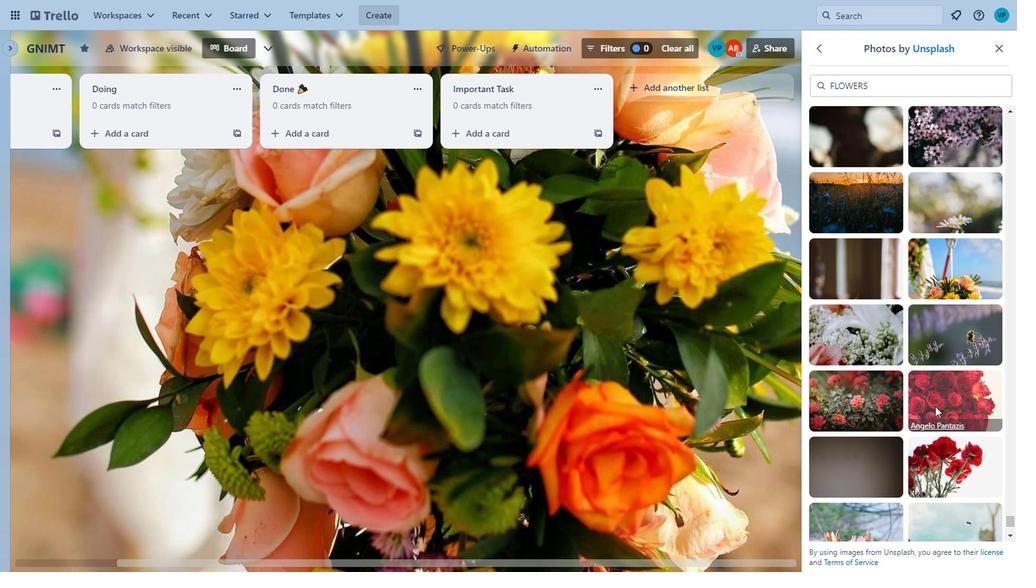 
Action: Mouse moved to (887, 438)
Screenshot: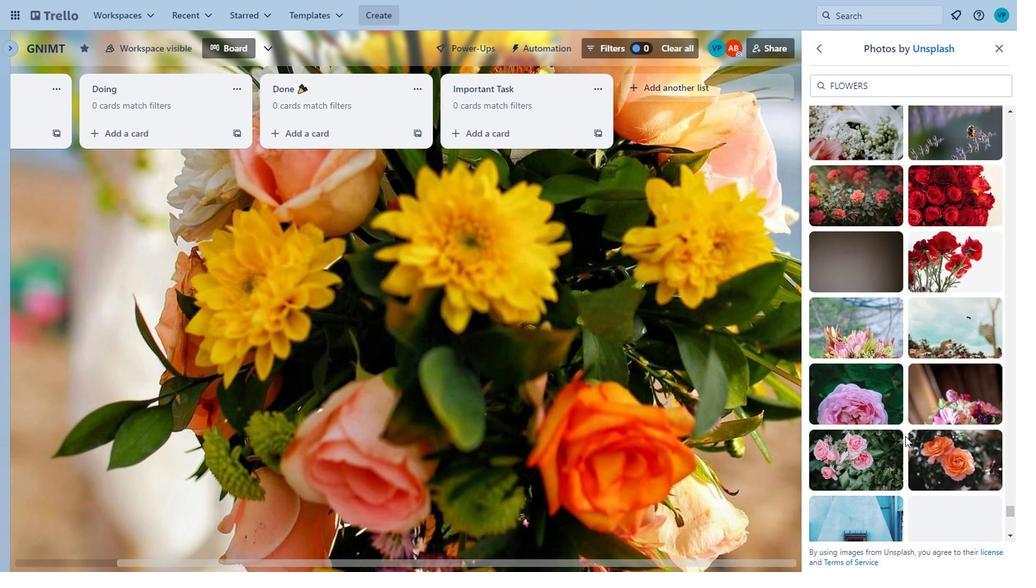 
Action: Mouse scrolled (887, 437) with delta (0, 0)
Screenshot: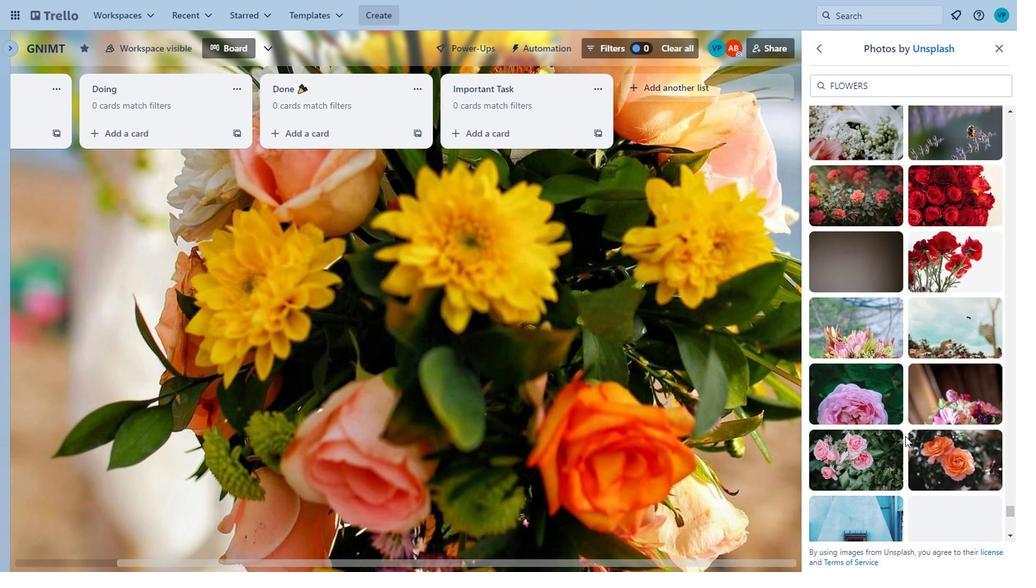 
Action: Mouse scrolled (887, 437) with delta (0, 0)
Screenshot: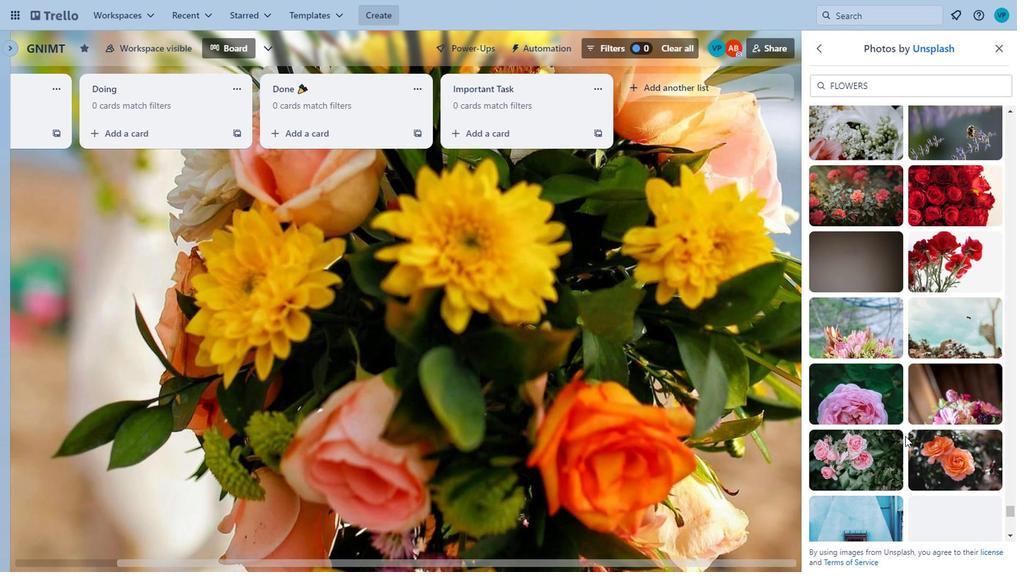 
Action: Mouse moved to (888, 438)
Screenshot: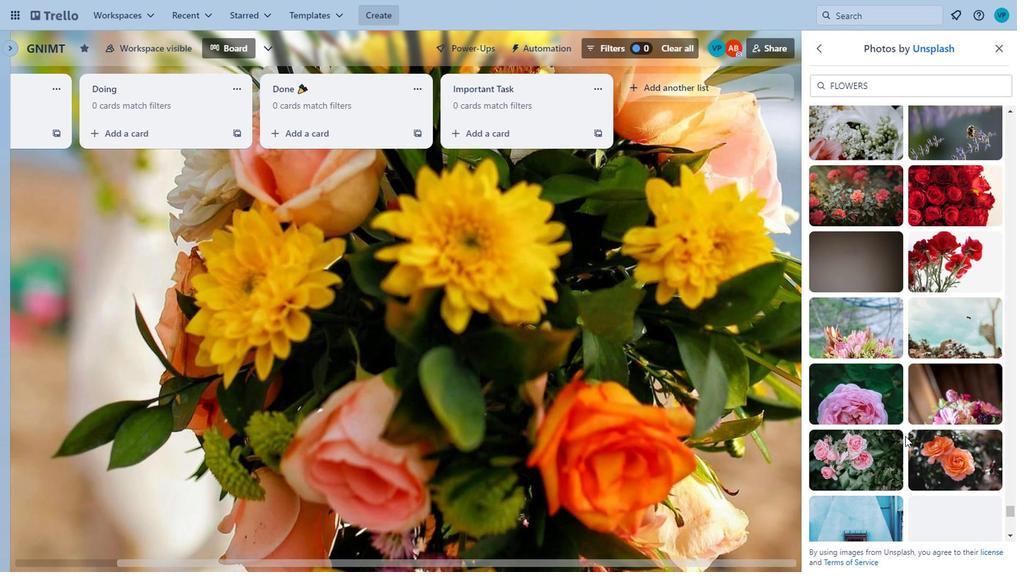 
Action: Mouse scrolled (888, 437) with delta (0, 0)
Screenshot: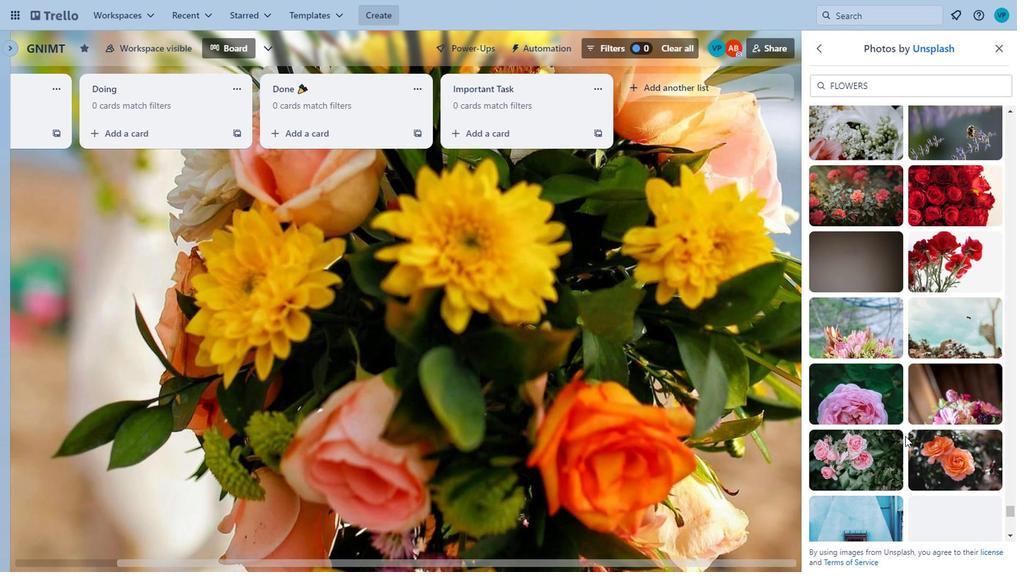 
Action: Mouse moved to (890, 447)
Screenshot: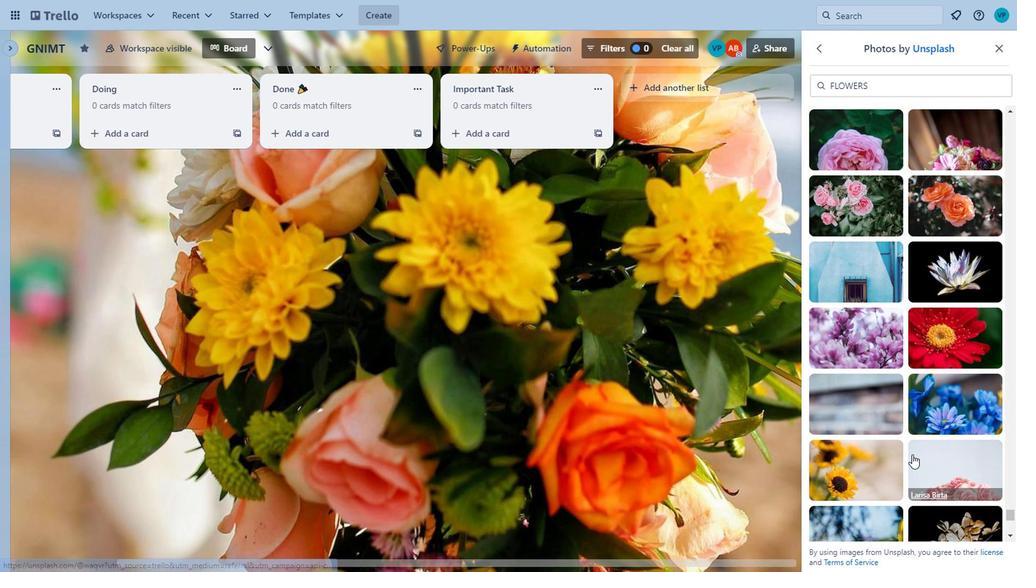 
Action: Mouse scrolled (890, 447) with delta (0, 0)
Screenshot: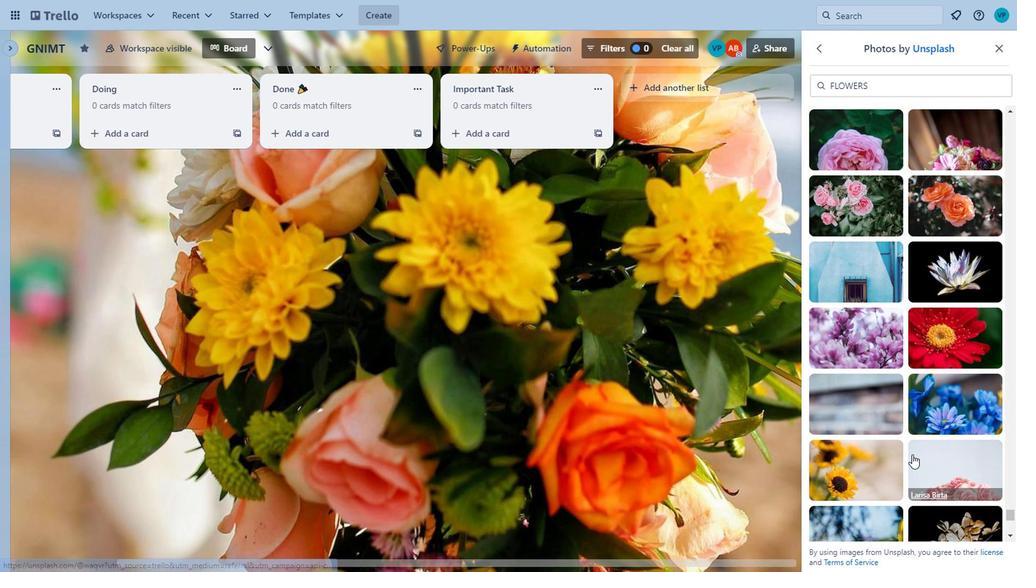 
Action: Mouse moved to (891, 456)
Screenshot: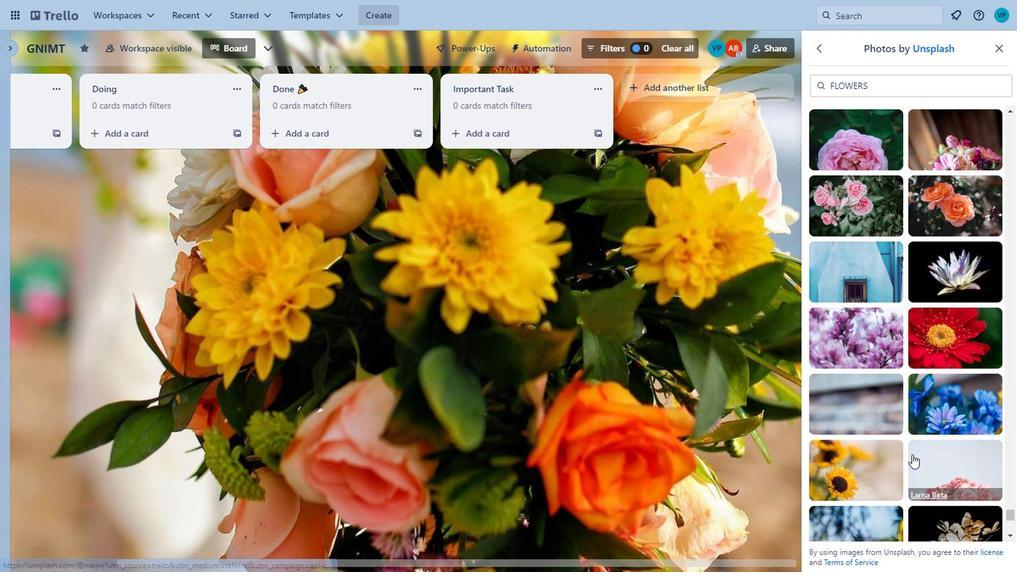 
Action: Mouse scrolled (891, 456) with delta (0, 0)
Screenshot: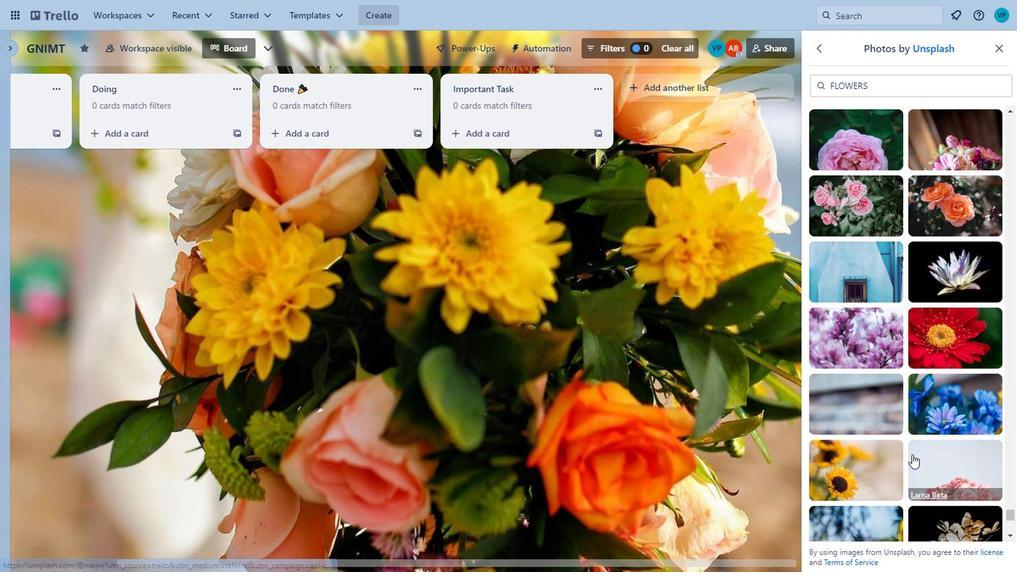 
Action: Mouse moved to (873, 276)
Screenshot: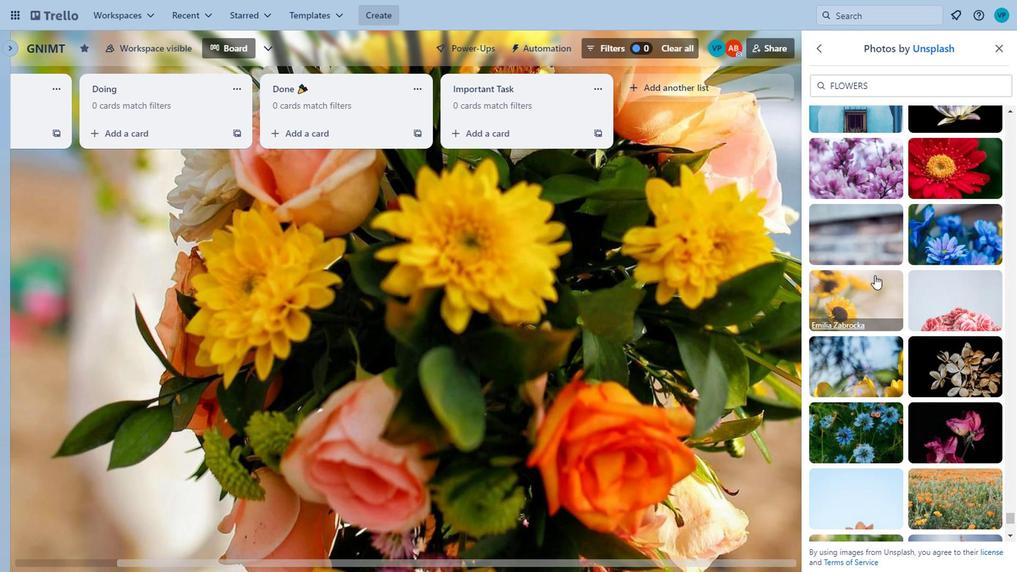 
Action: Mouse pressed left at (873, 276)
Screenshot: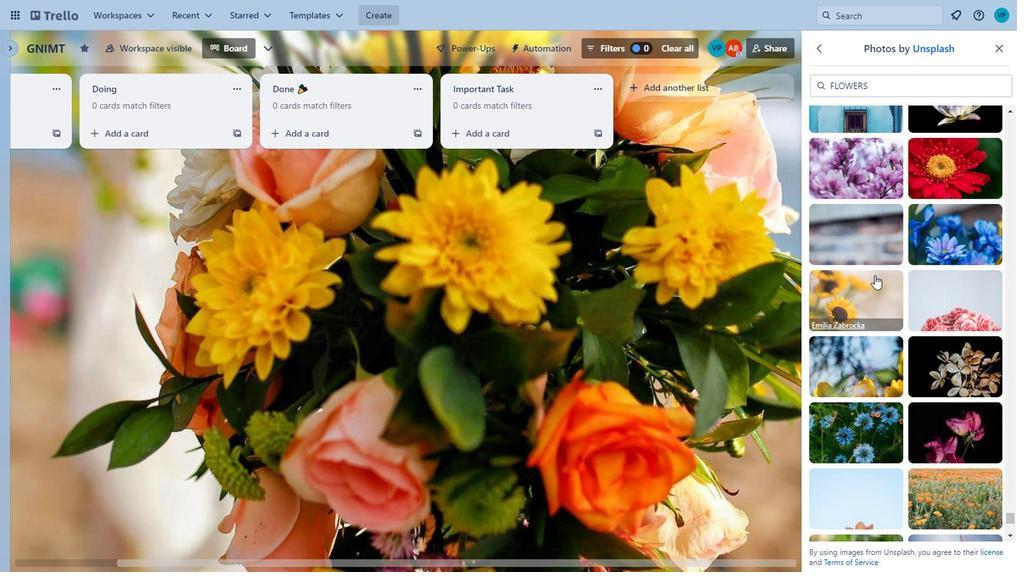 
Action: Mouse moved to (873, 285)
Screenshot: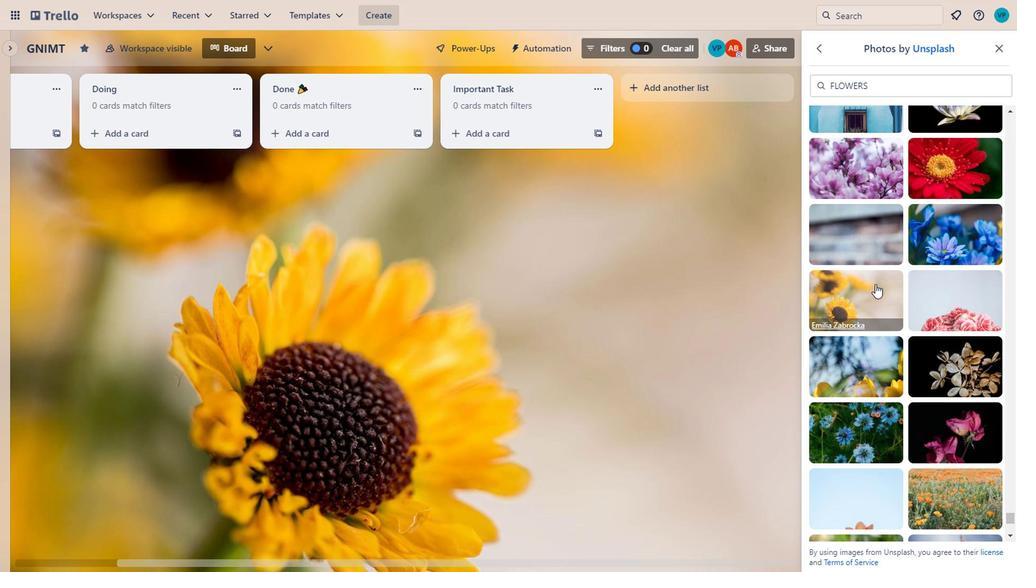 
Action: Mouse scrolled (873, 284) with delta (0, 0)
Screenshot: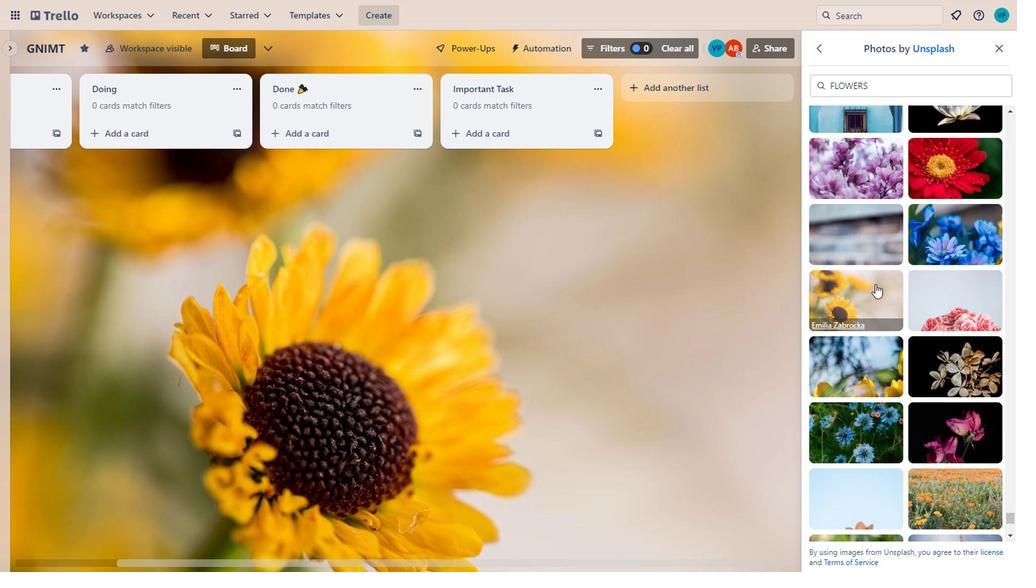 
Action: Mouse moved to (873, 286)
Screenshot: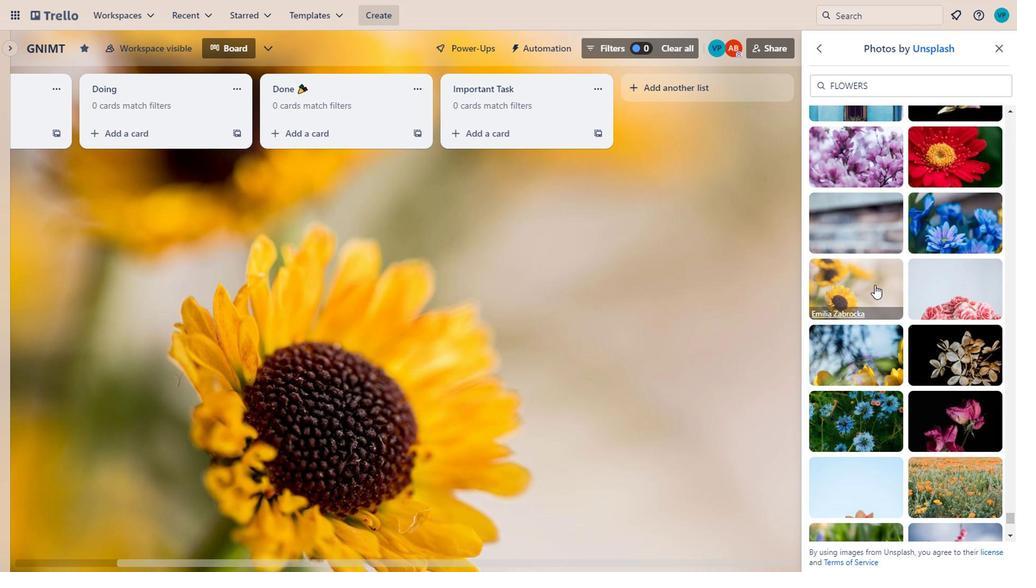 
Action: Mouse scrolled (873, 285) with delta (0, 0)
Screenshot: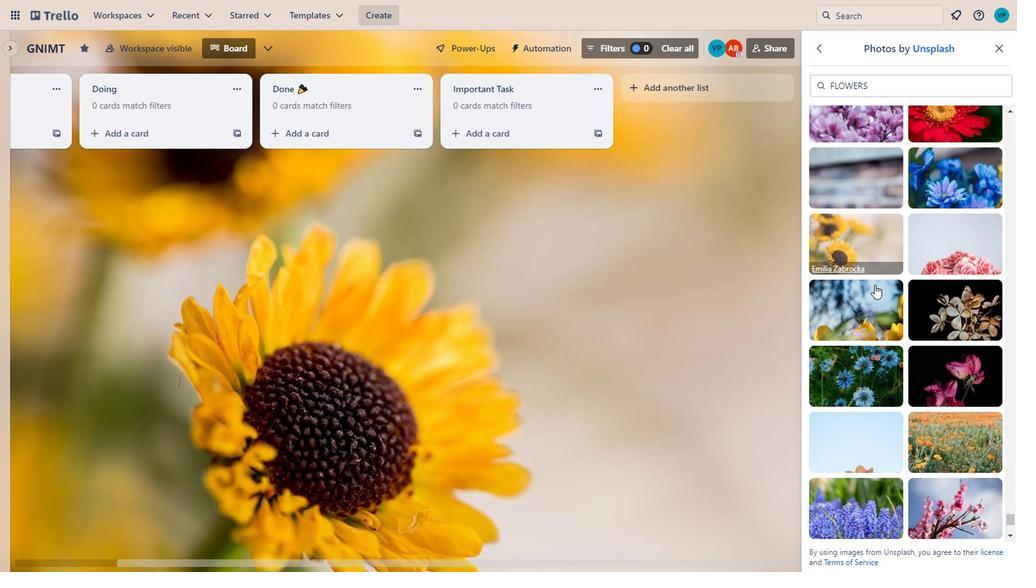 
Action: Mouse scrolled (873, 285) with delta (0, 0)
Screenshot: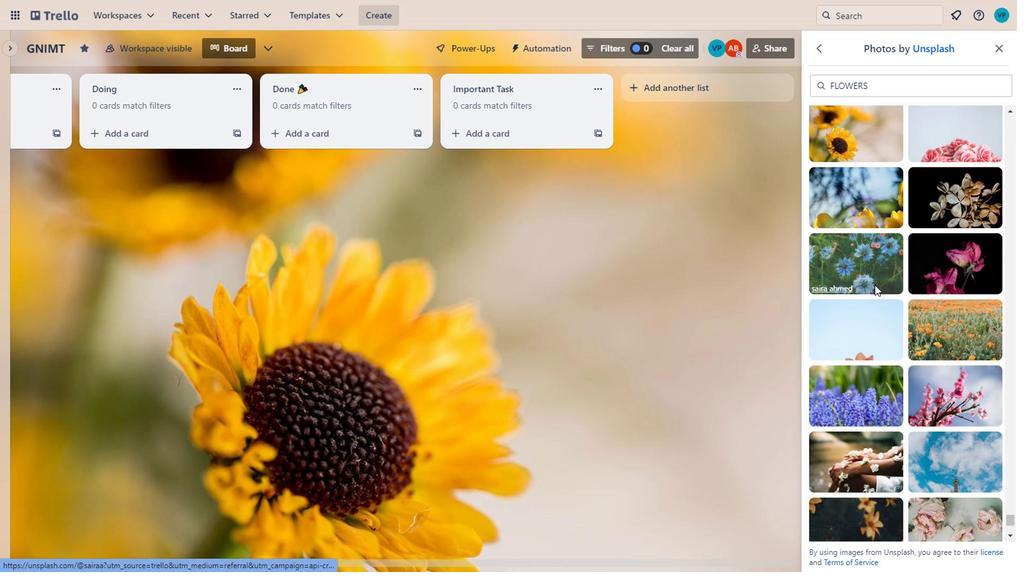 
Action: Mouse moved to (872, 289)
Screenshot: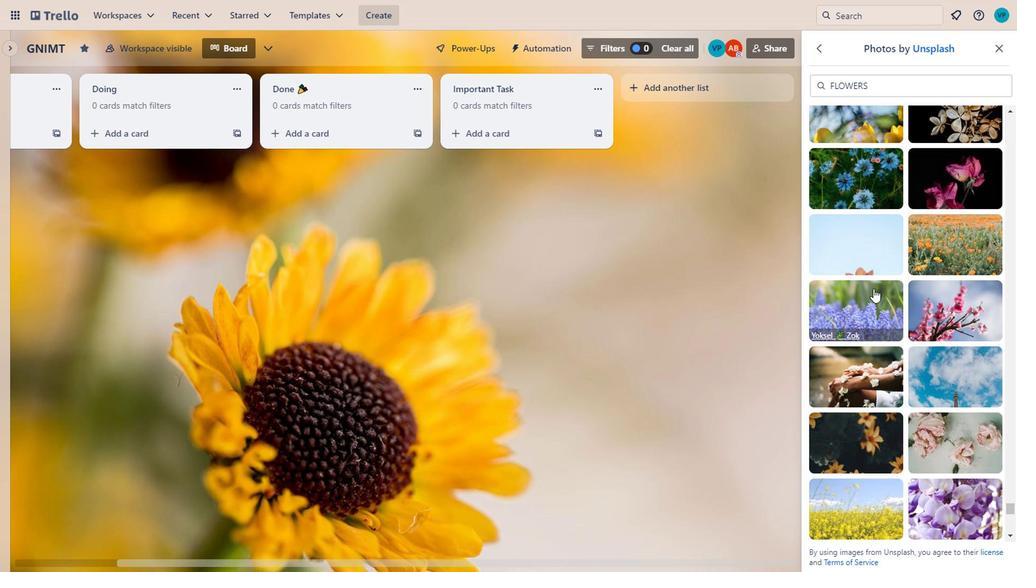 
Action: Mouse pressed left at (872, 289)
Screenshot: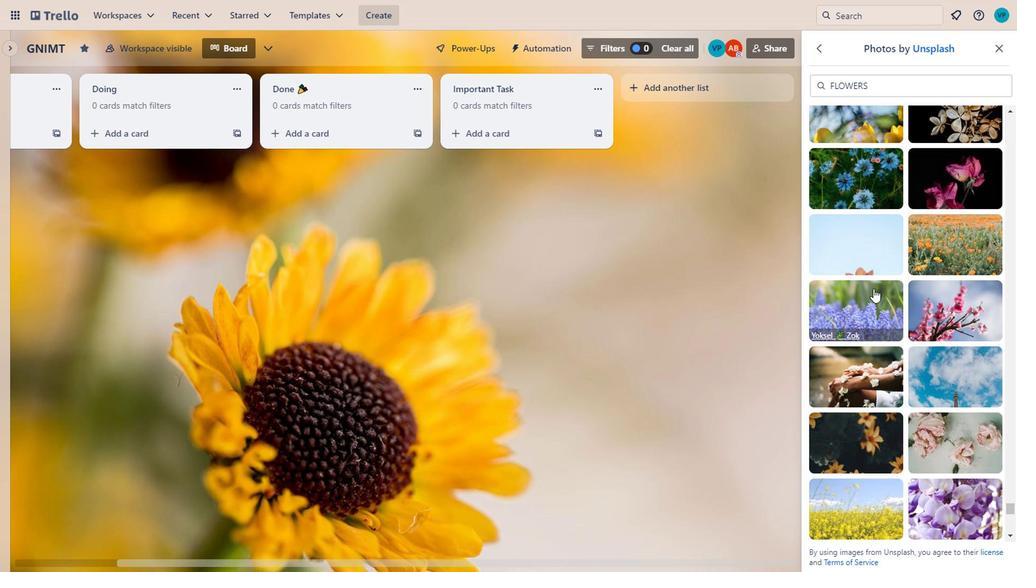 
Action: Mouse moved to (878, 284)
Screenshot: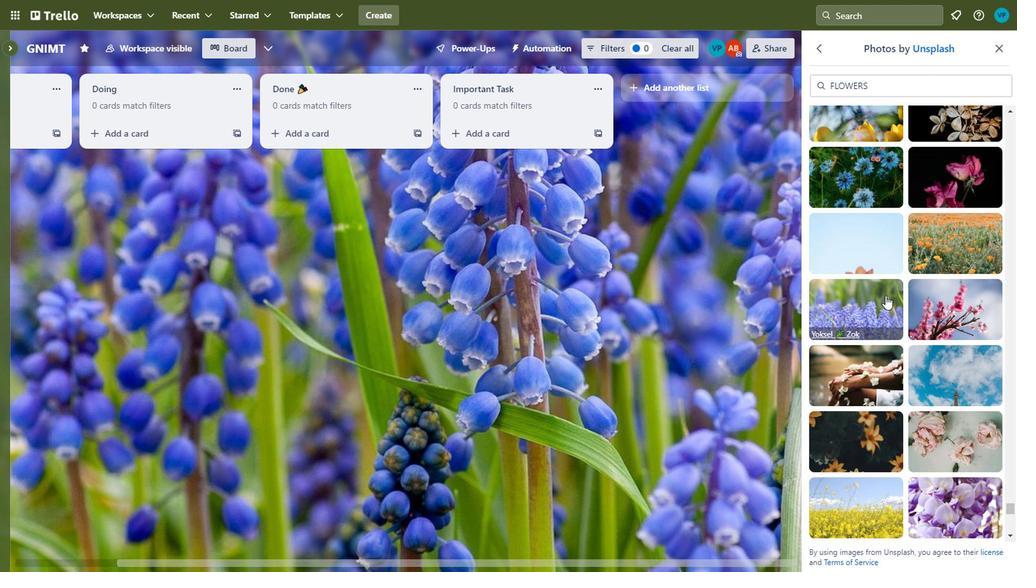 
Action: Mouse scrolled (878, 283) with delta (0, -1)
Screenshot: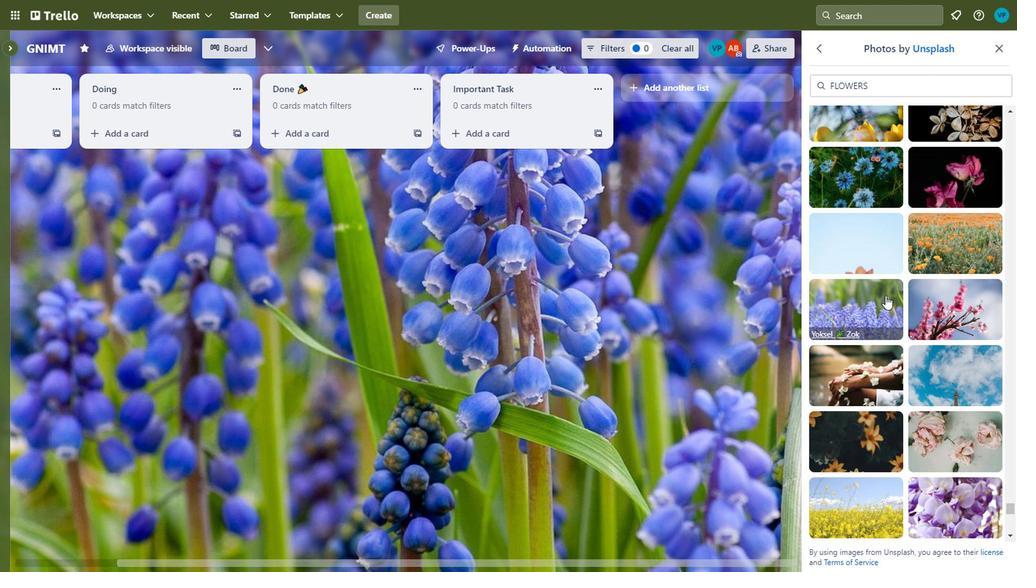 
Action: Mouse moved to (878, 292)
Screenshot: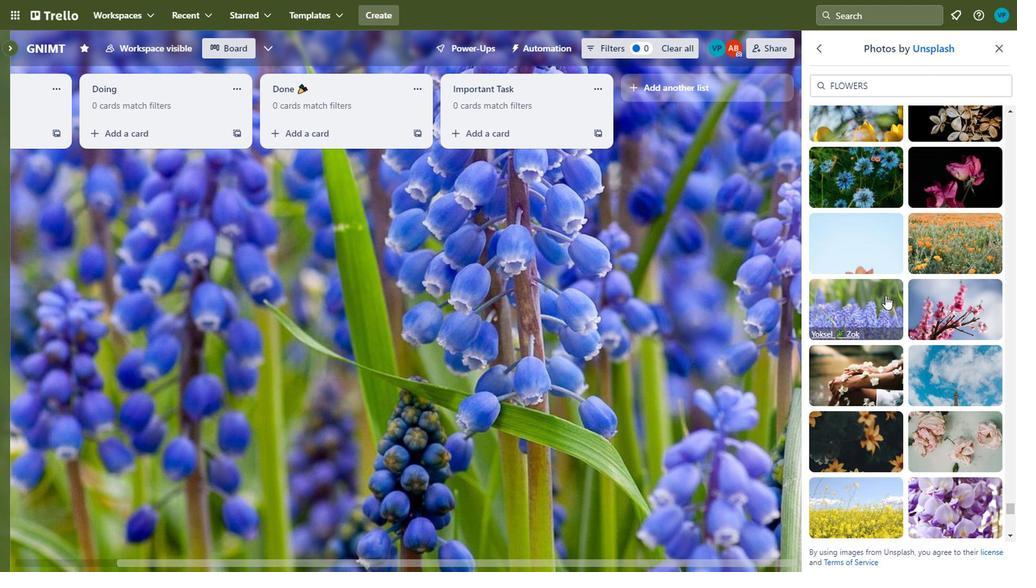 
Action: Mouse scrolled (878, 291) with delta (0, 0)
Screenshot: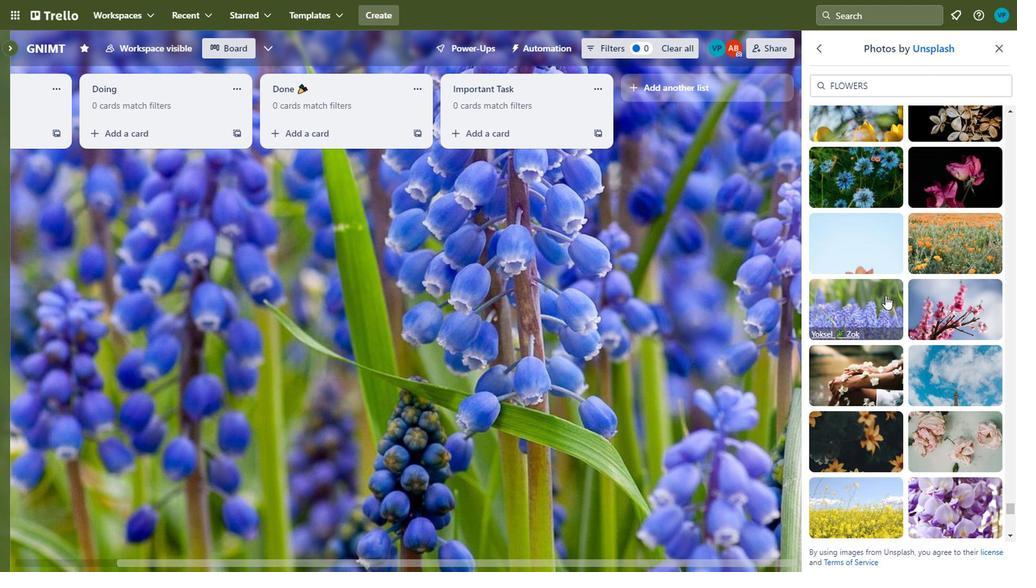 
Action: Mouse moved to (878, 301)
Screenshot: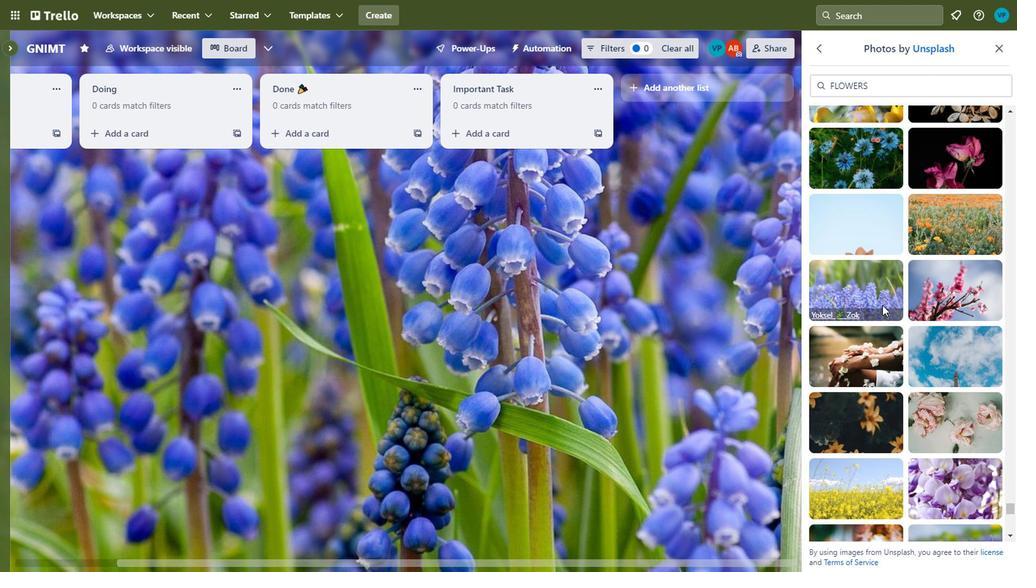 
Action: Mouse scrolled (878, 300) with delta (0, 0)
Screenshot: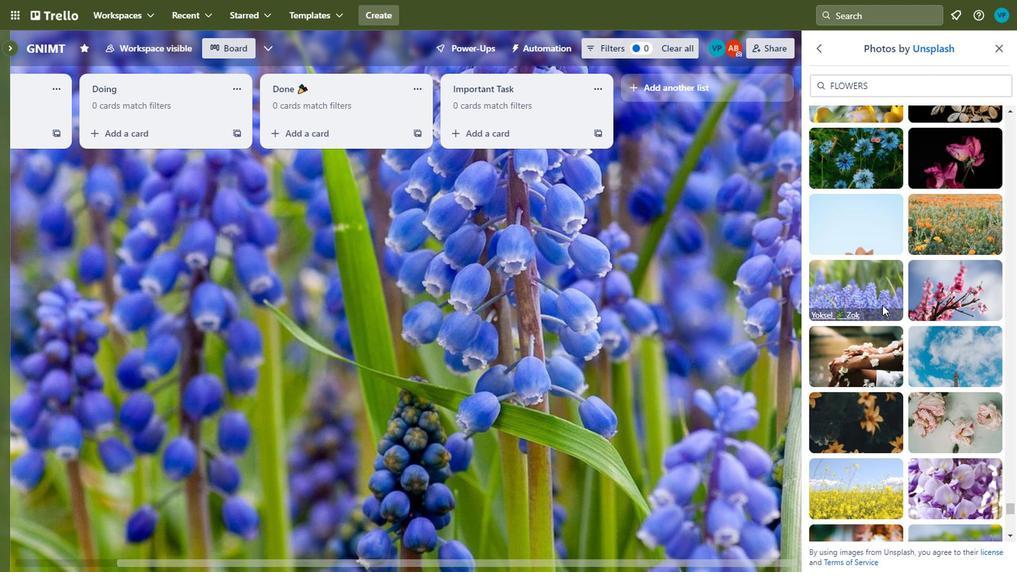 
Action: Mouse moved to (876, 251)
Screenshot: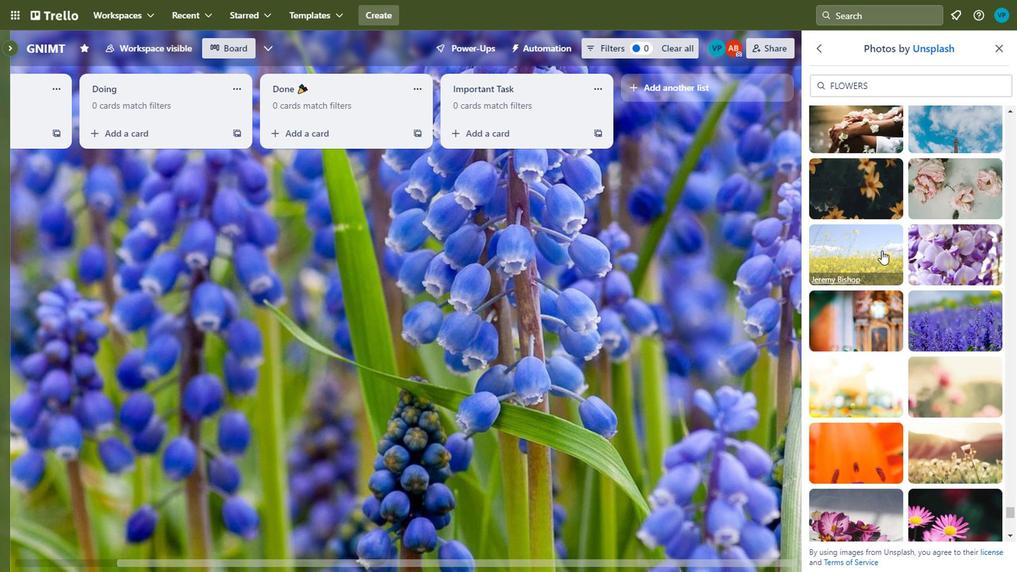 
Action: Mouse pressed left at (876, 251)
Screenshot: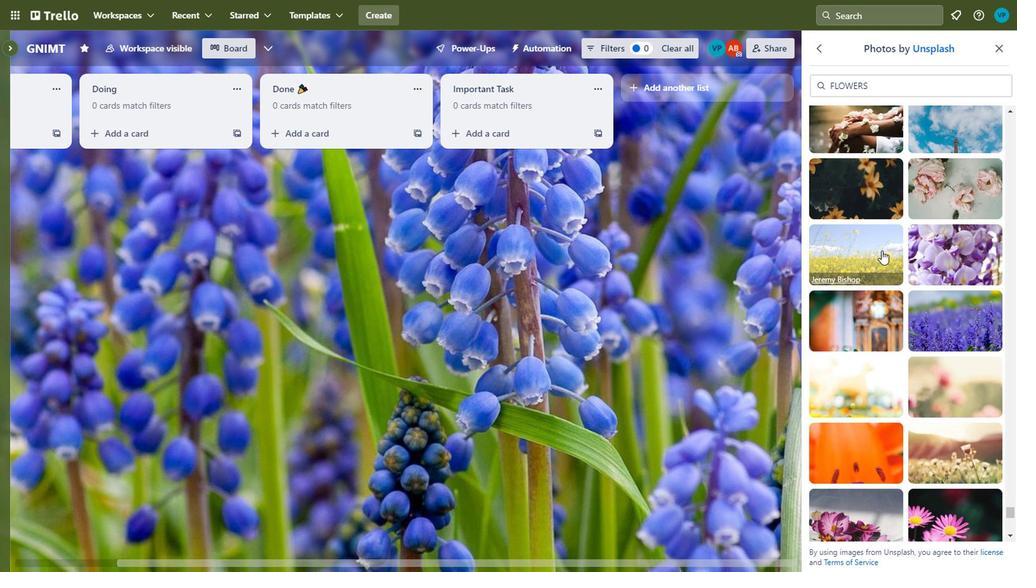 
Action: Mouse moved to (891, 400)
Screenshot: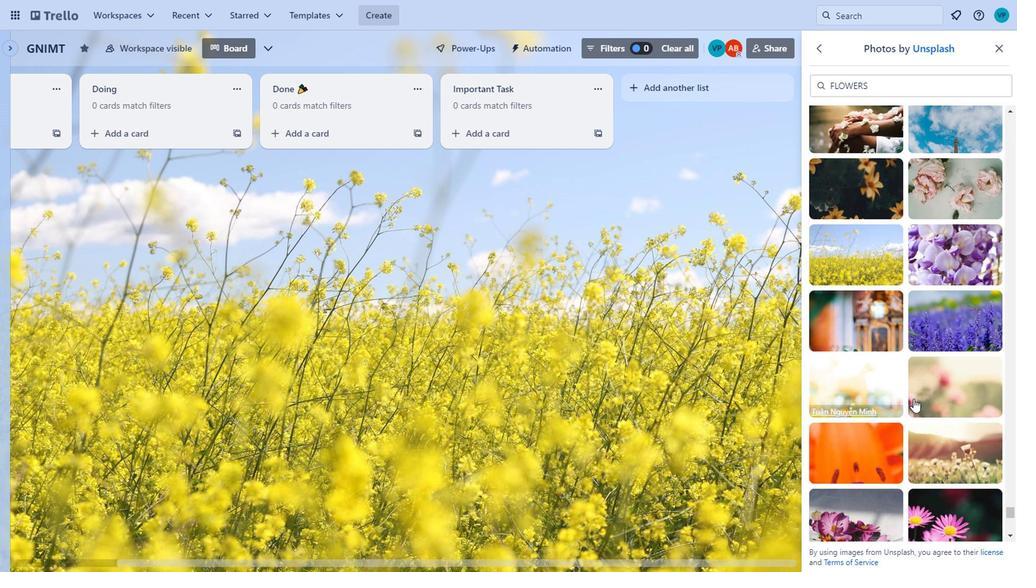 
Action: Mouse scrolled (891, 399) with delta (0, 0)
Screenshot: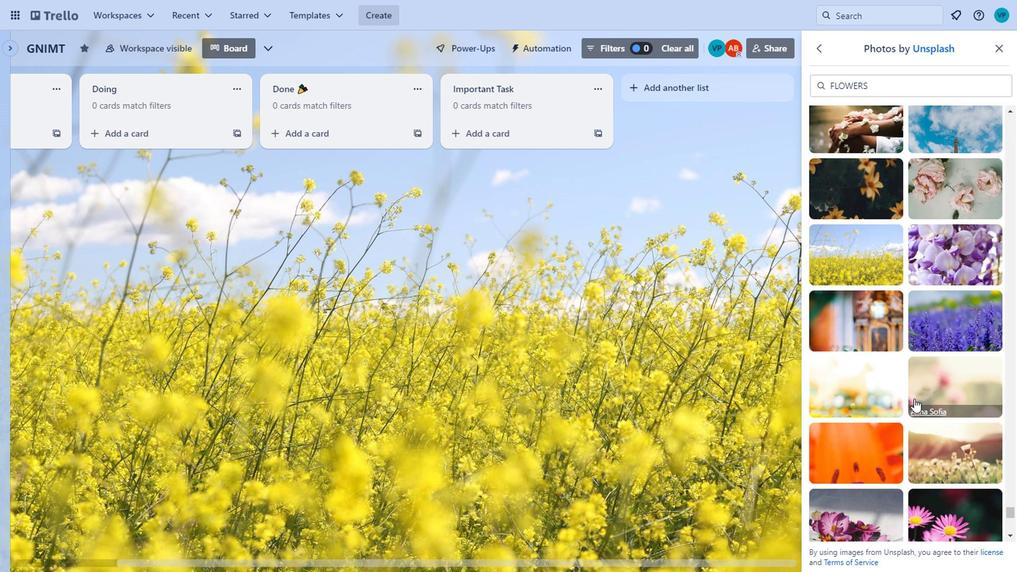 
Action: Mouse moved to (892, 400)
Screenshot: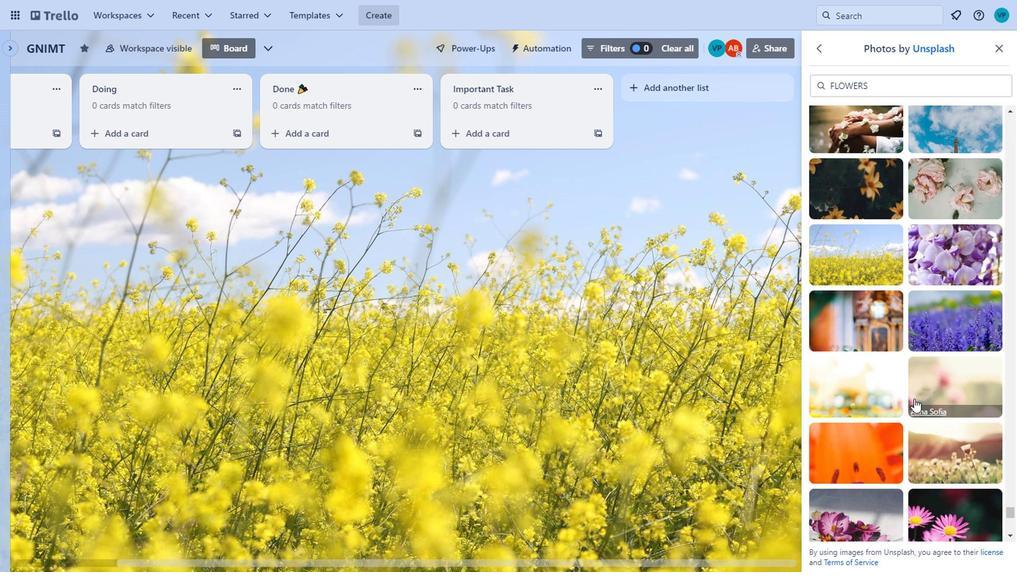 
Action: Mouse scrolled (892, 399) with delta (0, 0)
Screenshot: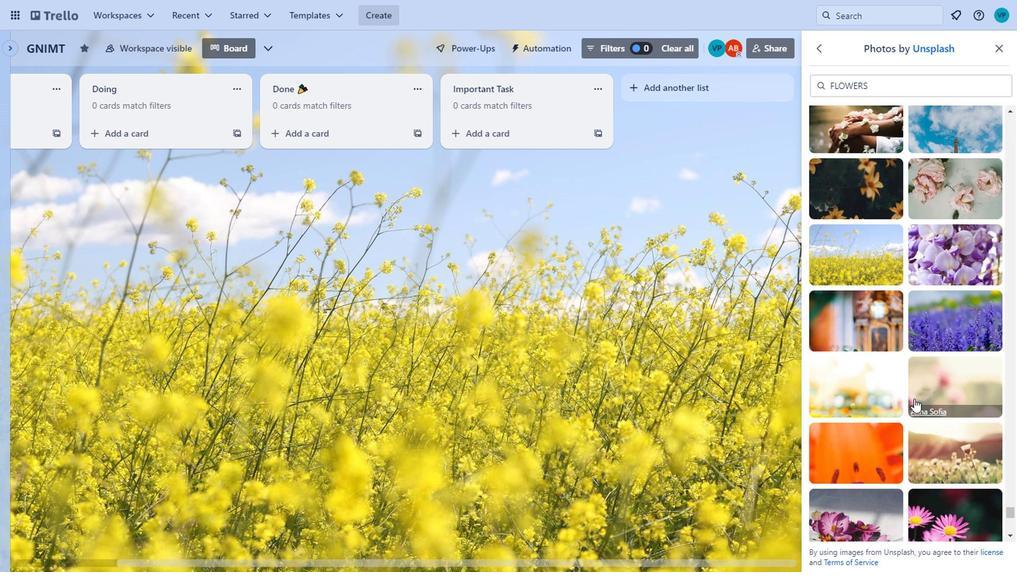
Action: Mouse scrolled (892, 399) with delta (0, 0)
Screenshot: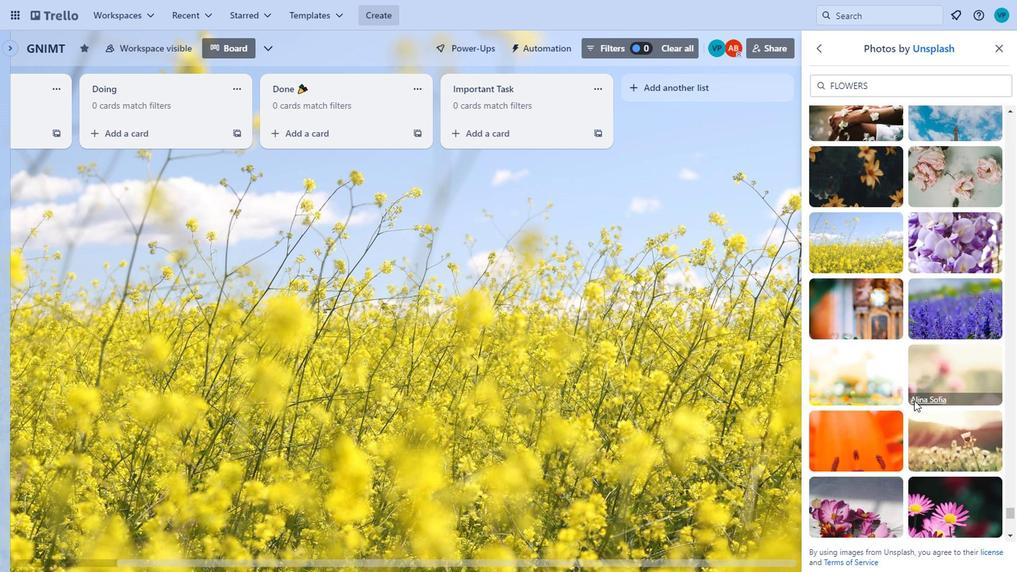 
Action: Mouse moved to (892, 400)
Screenshot: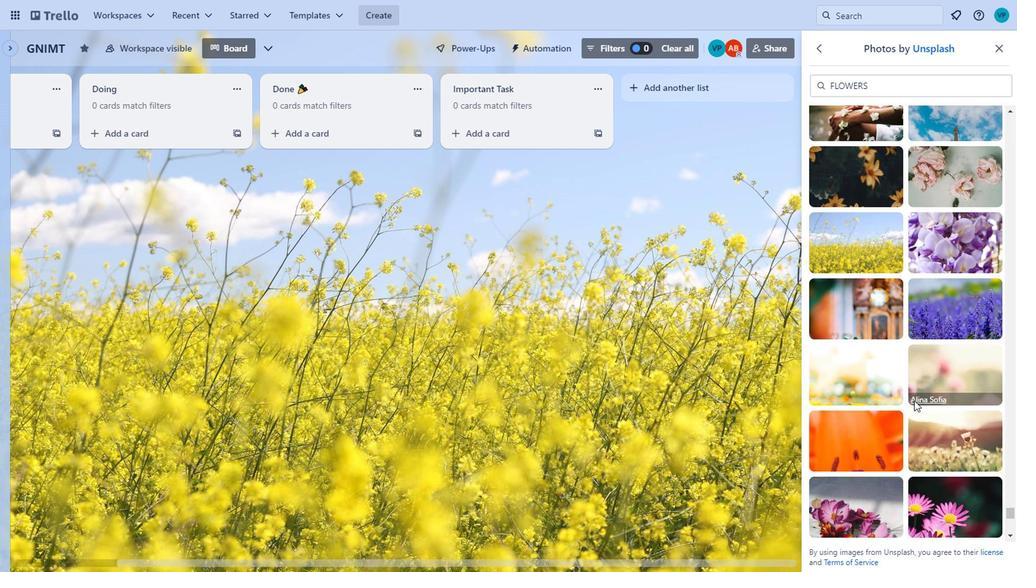 
Action: Mouse scrolled (892, 400) with delta (0, 0)
Screenshot: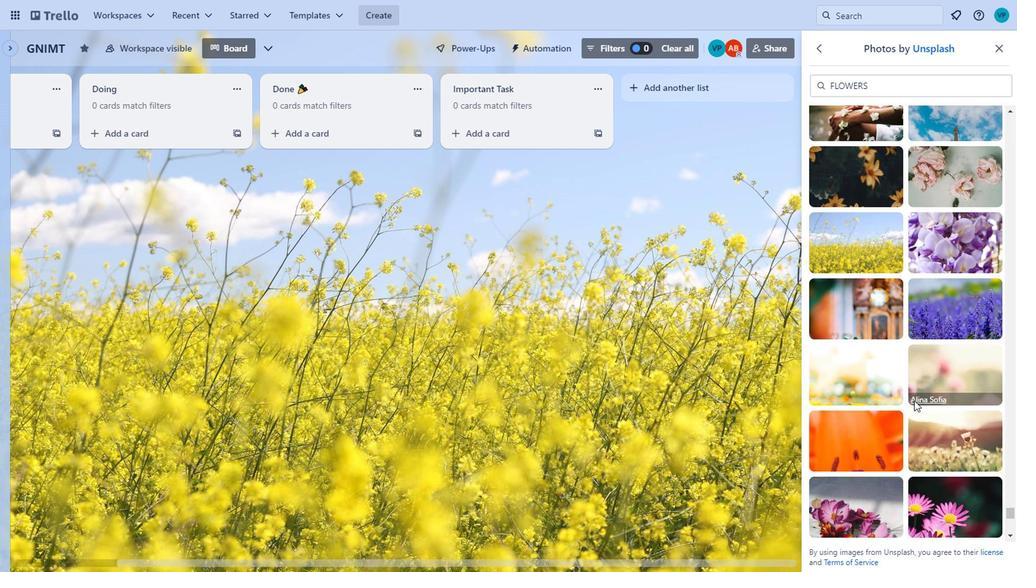 
Action: Mouse moved to (892, 402)
Screenshot: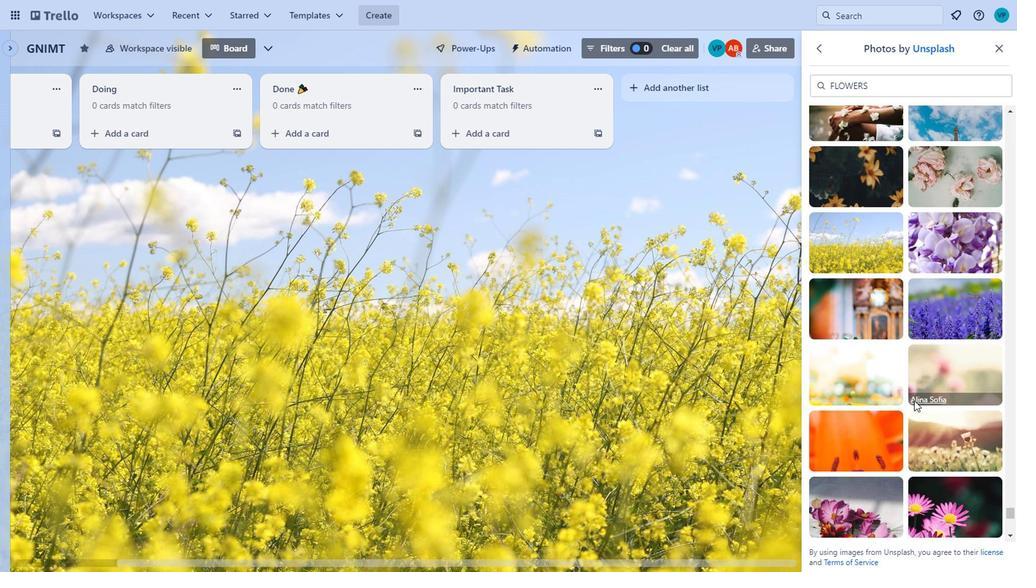 
Action: Mouse scrolled (892, 401) with delta (0, 0)
Screenshot: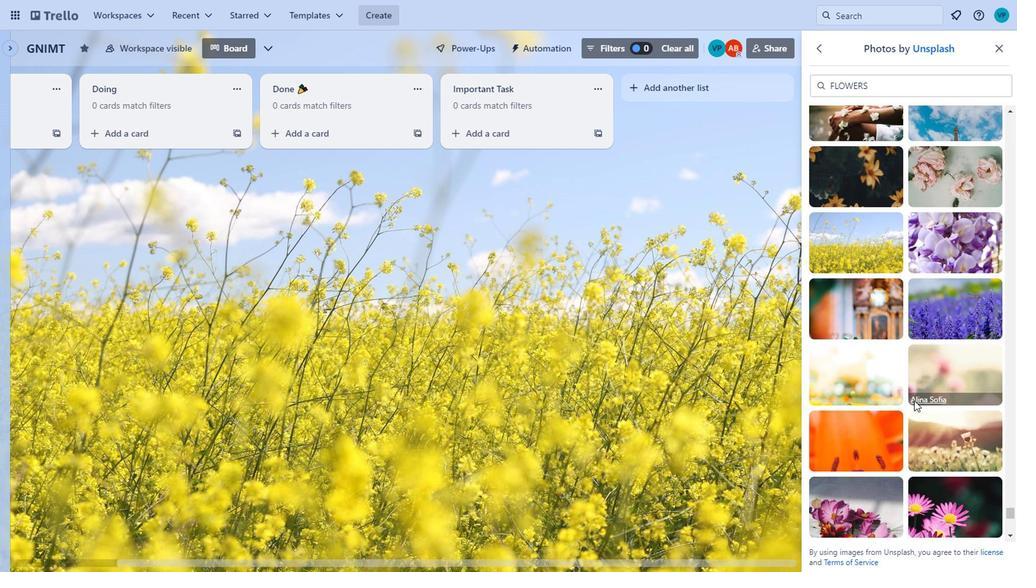 
Action: Mouse moved to (888, 398)
Screenshot: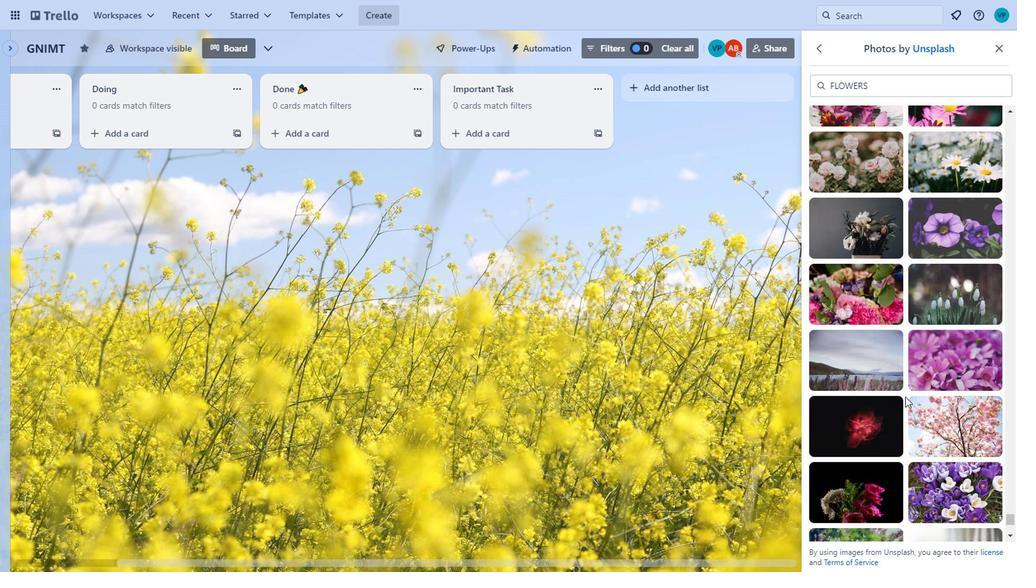
Action: Mouse scrolled (888, 397) with delta (0, 0)
Screenshot: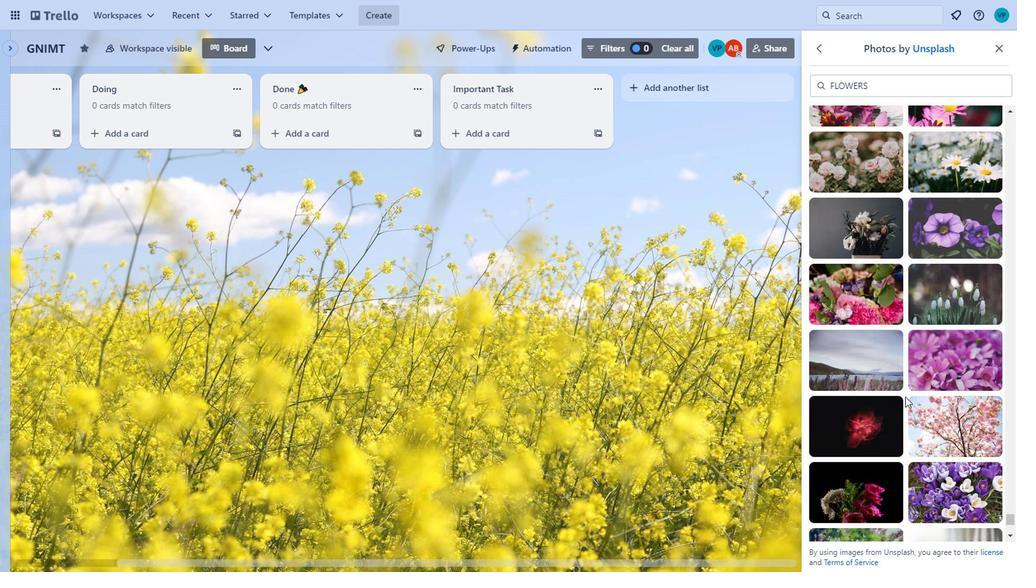 
Action: Mouse scrolled (888, 397) with delta (0, 0)
Screenshot: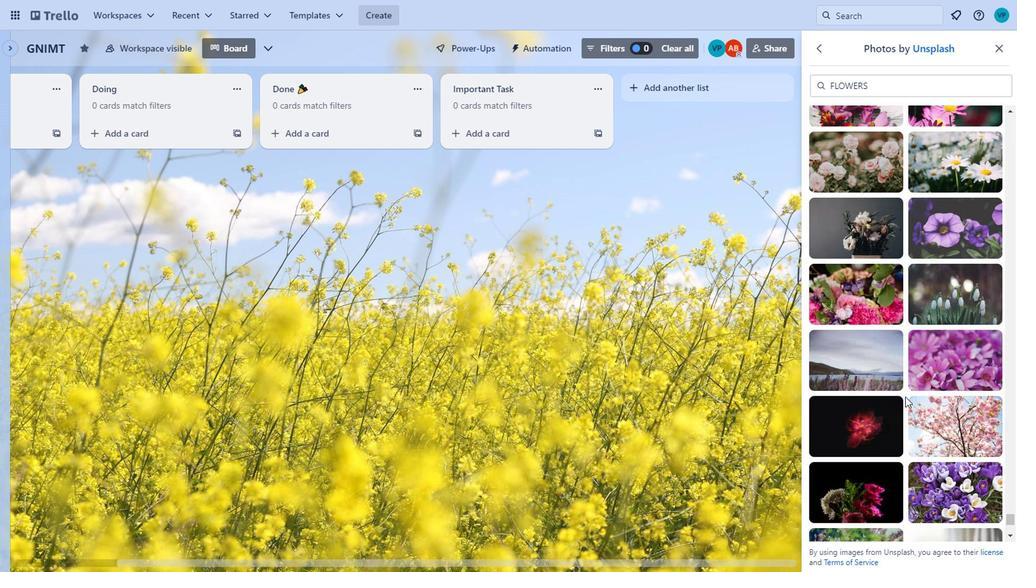 
Action: Mouse scrolled (888, 397) with delta (0, 0)
Screenshot: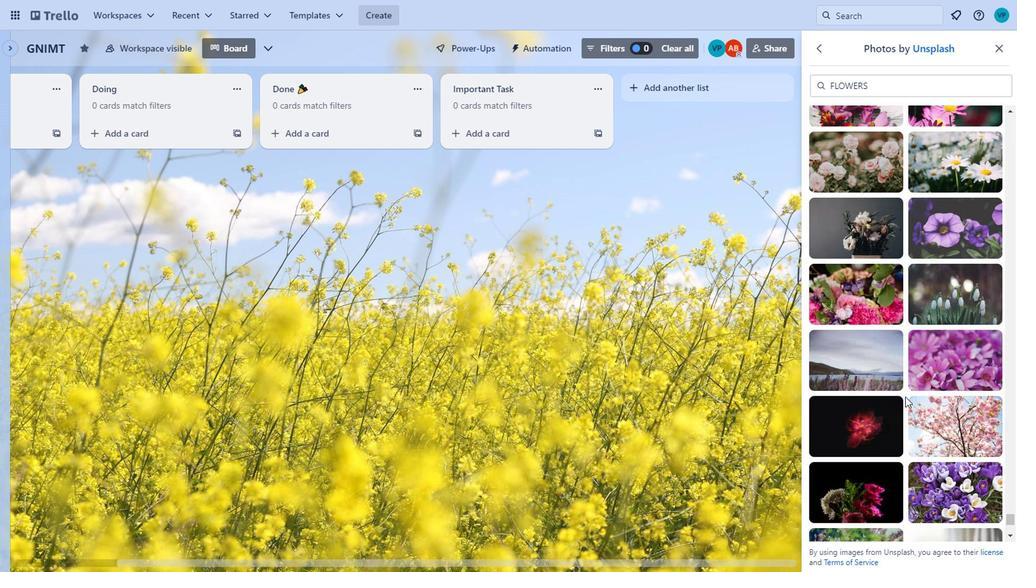 
Action: Mouse scrolled (888, 397) with delta (0, 0)
Screenshot: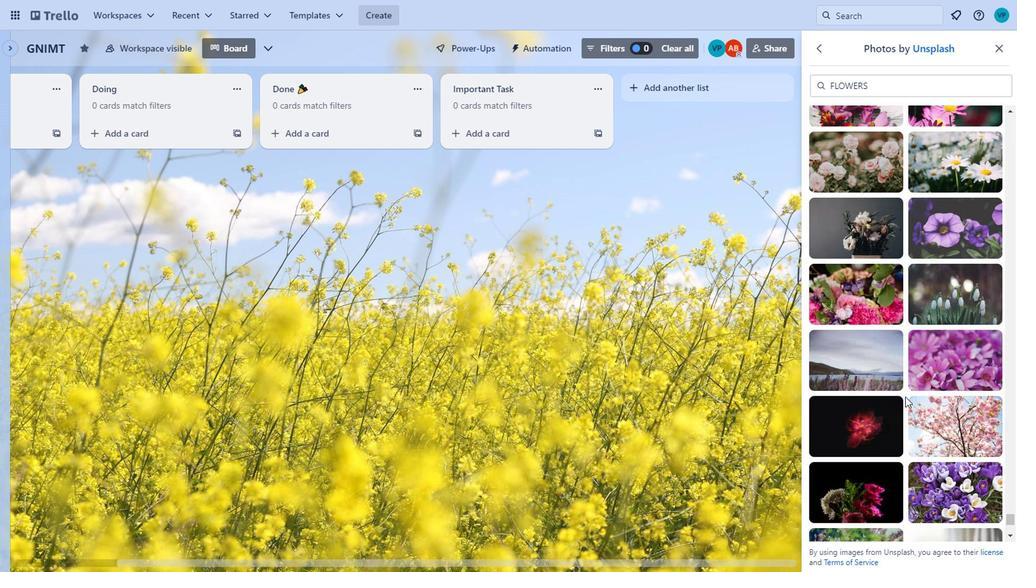 
Action: Mouse moved to (851, 354)
Screenshot: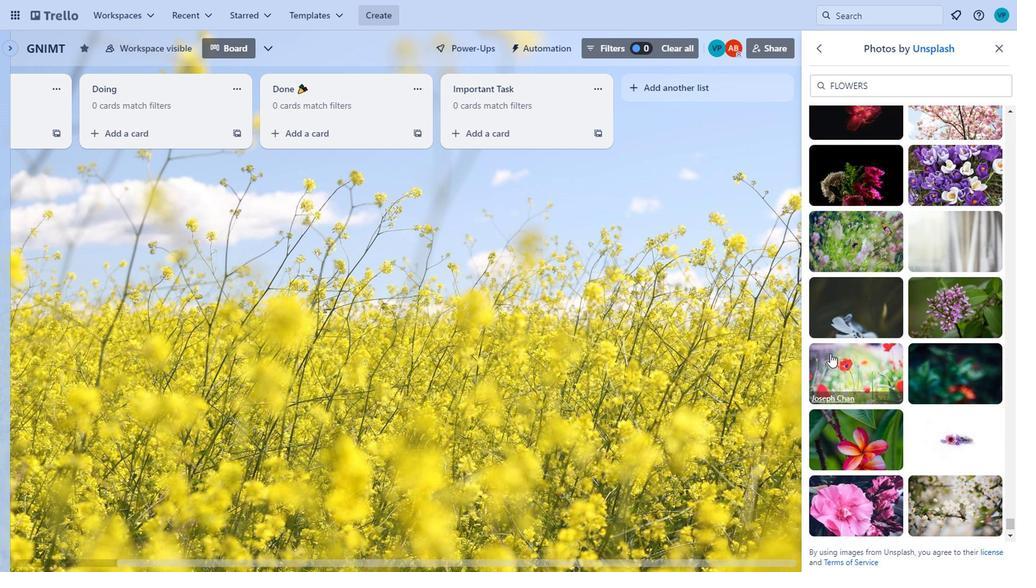 
Action: Mouse pressed left at (851, 354)
Screenshot: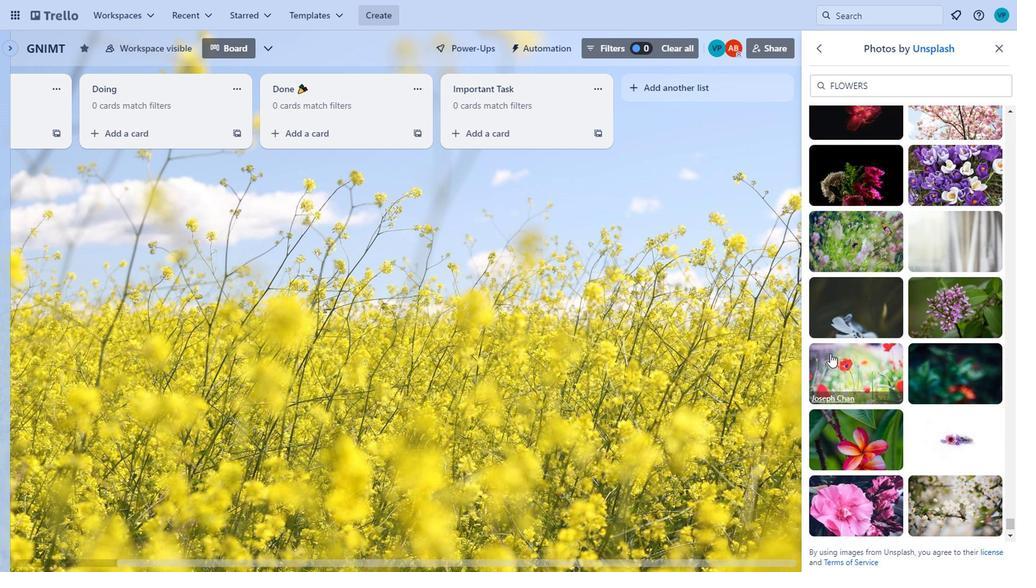 
Action: Mouse moved to (843, 347)
Screenshot: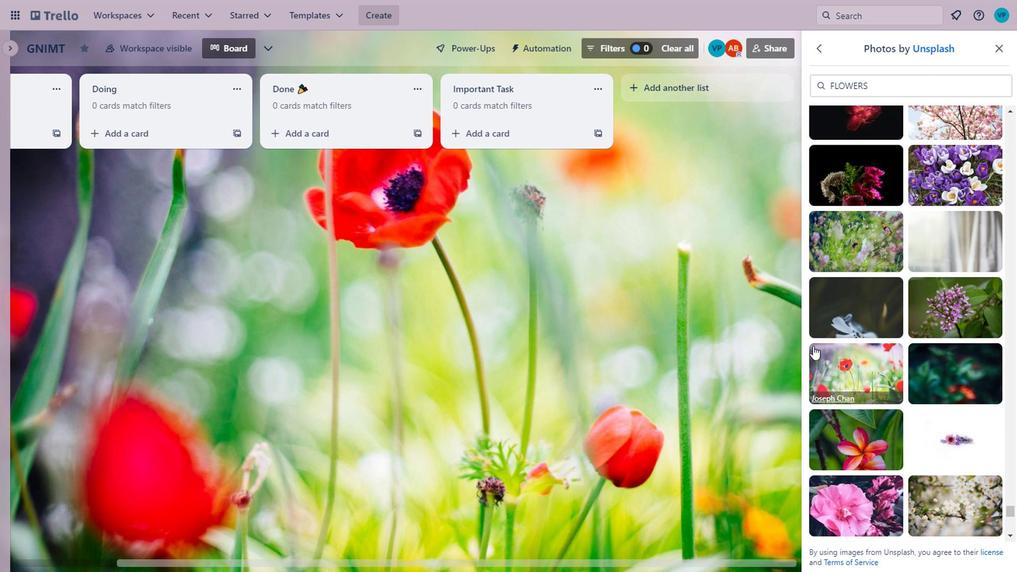 
Action: Mouse scrolled (843, 346) with delta (0, 0)
Screenshot: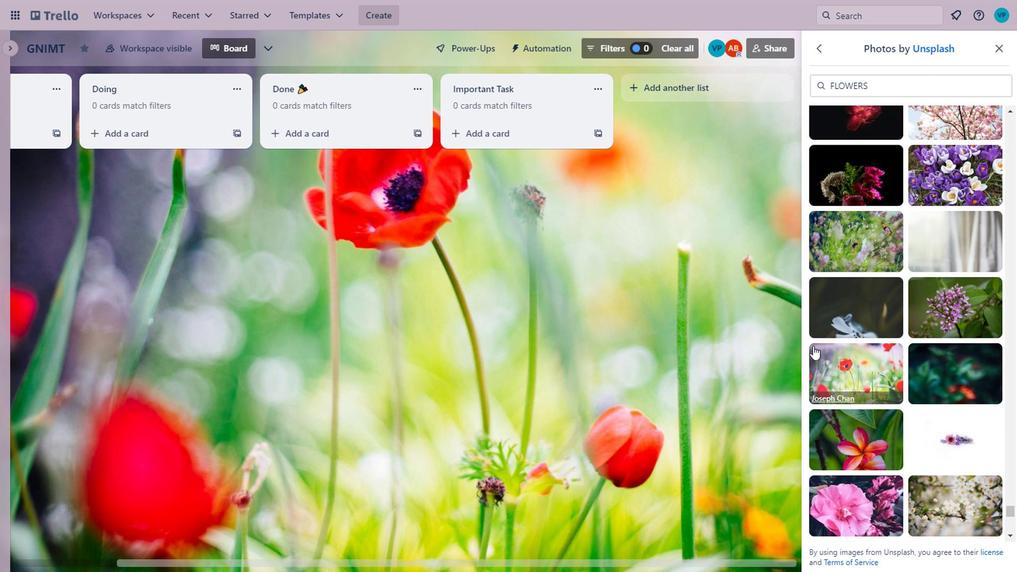 
Action: Mouse scrolled (843, 346) with delta (0, 0)
Screenshot: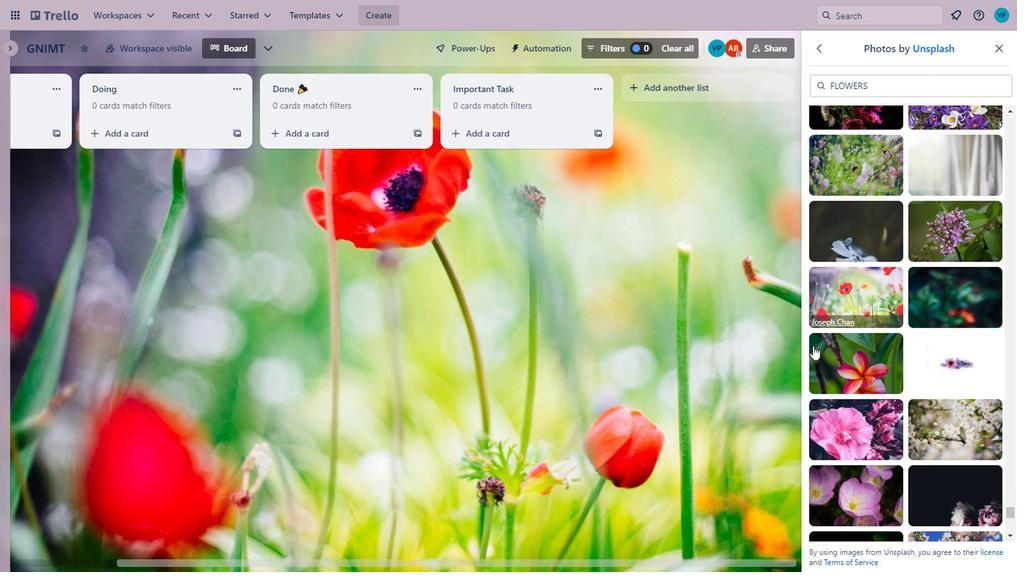 
Action: Mouse moved to (866, 458)
Screenshot: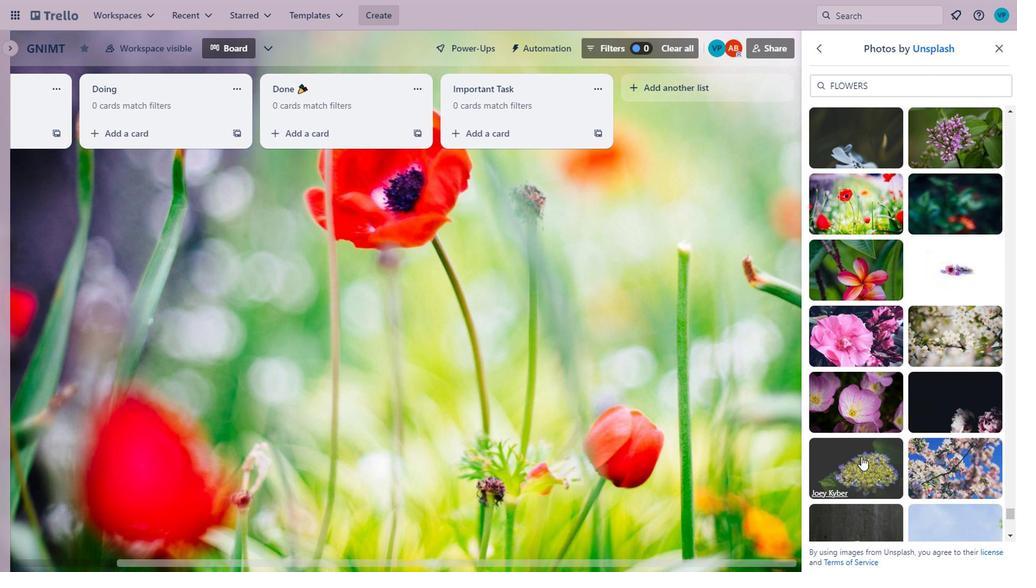 
Action: Mouse pressed left at (866, 458)
Screenshot: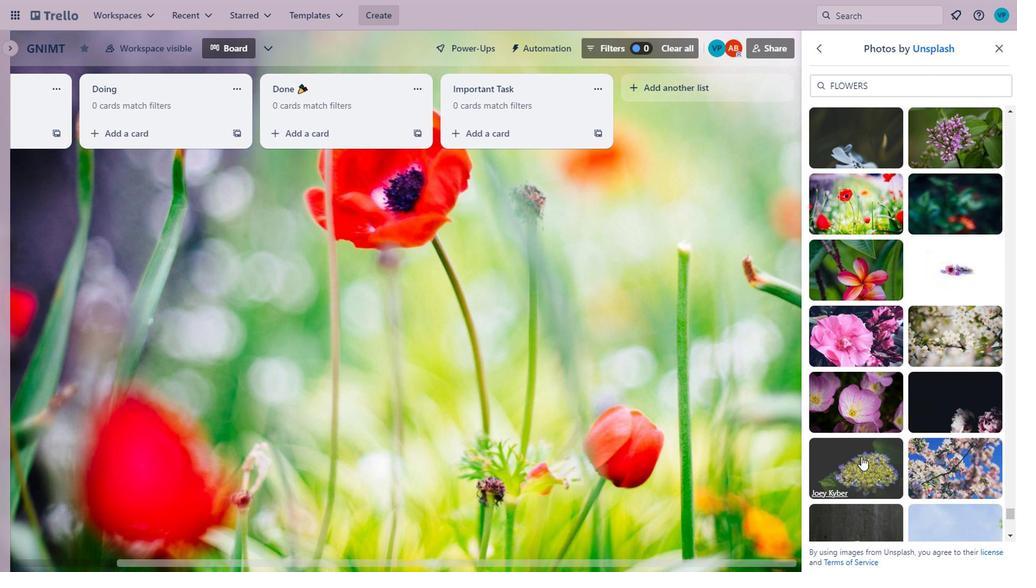 
Action: Mouse moved to (899, 379)
Screenshot: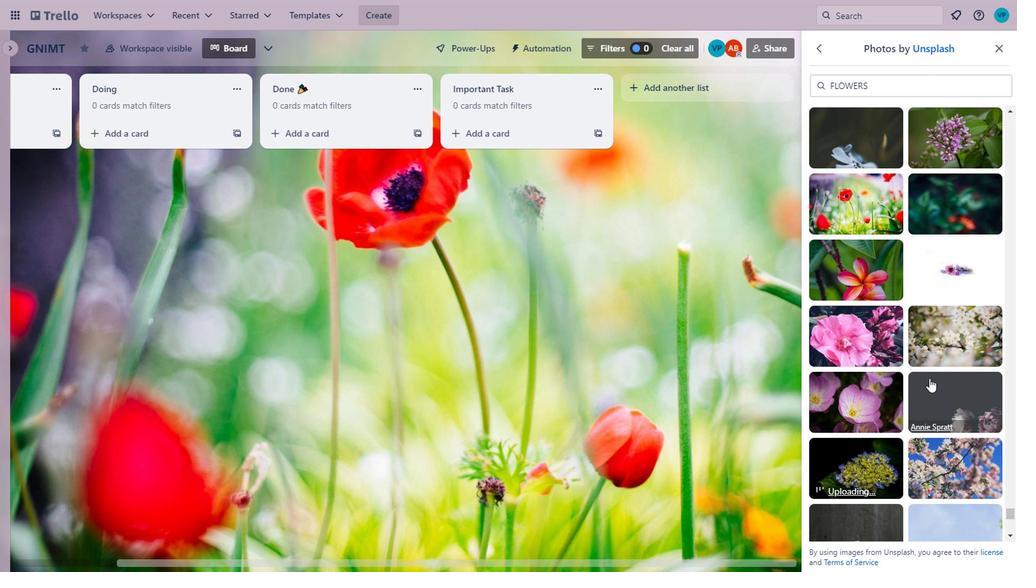 
Action: Mouse scrolled (899, 379) with delta (0, 0)
Screenshot: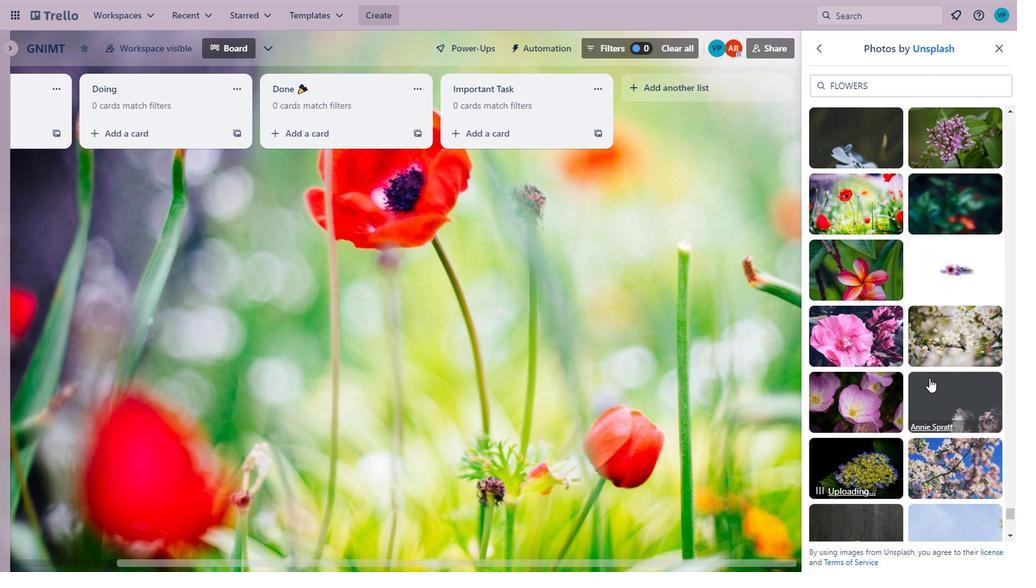 
Action: Mouse scrolled (899, 379) with delta (0, 0)
Screenshot: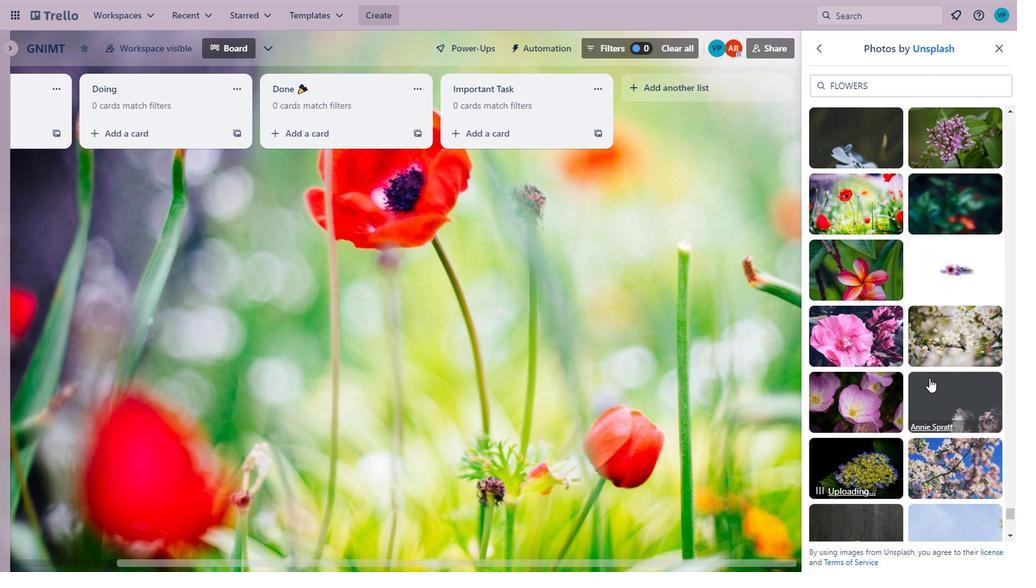 
Action: Mouse moved to (874, 447)
Screenshot: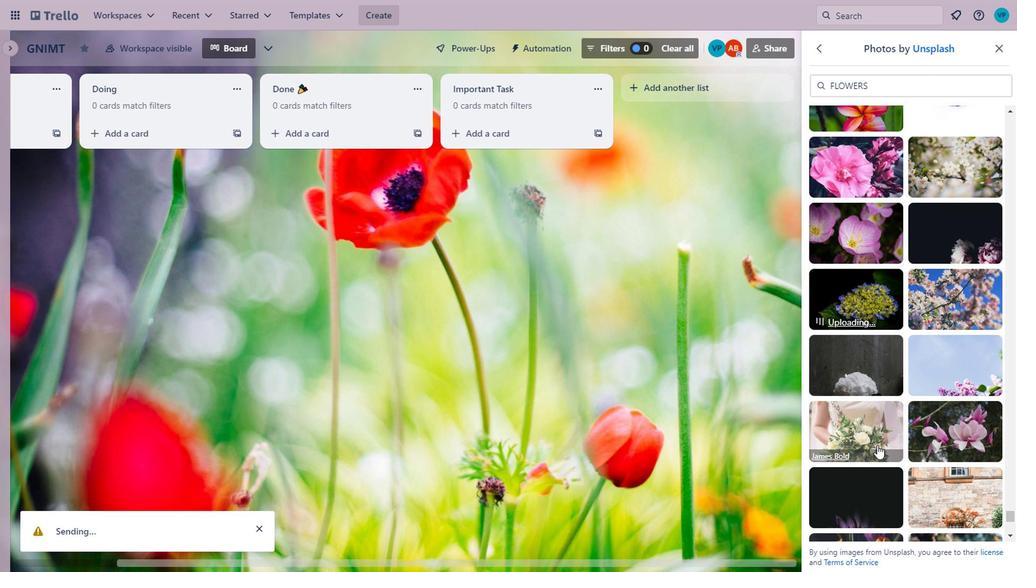 
Action: Mouse scrolled (874, 445) with delta (0, -1)
Screenshot: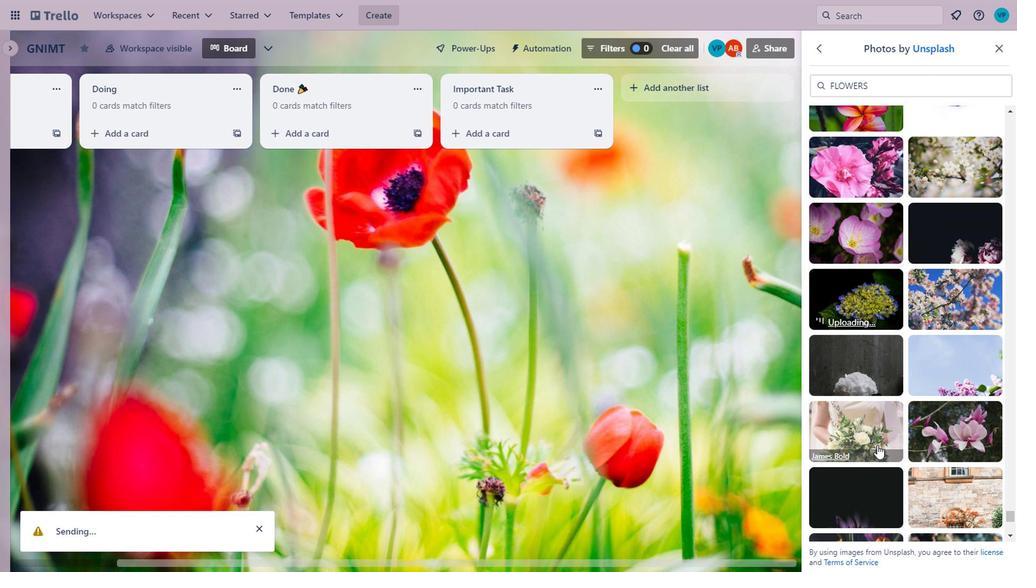 
Action: Mouse scrolled (874, 445) with delta (0, -1)
Screenshot: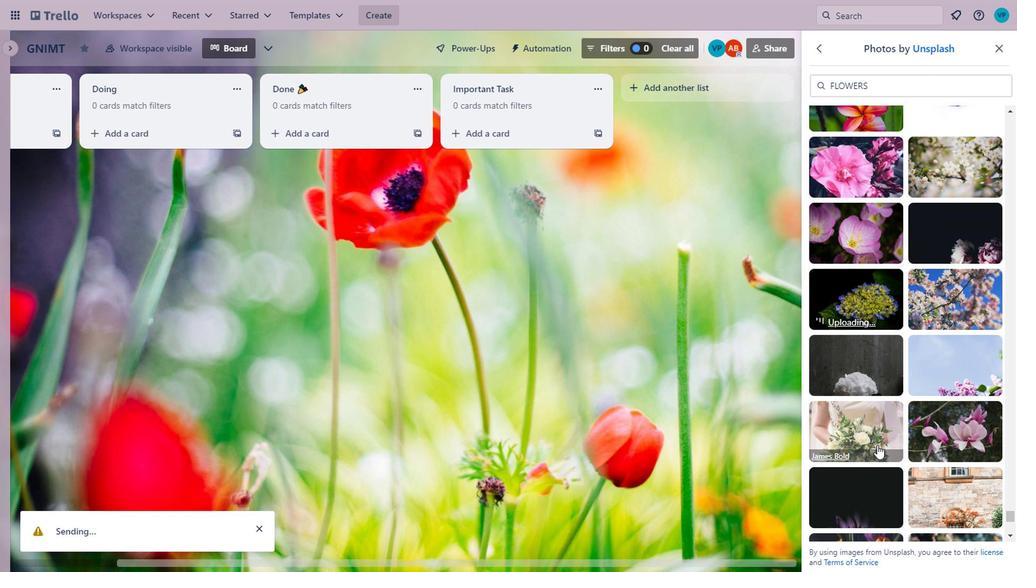 
Action: Mouse moved to (902, 460)
Screenshot: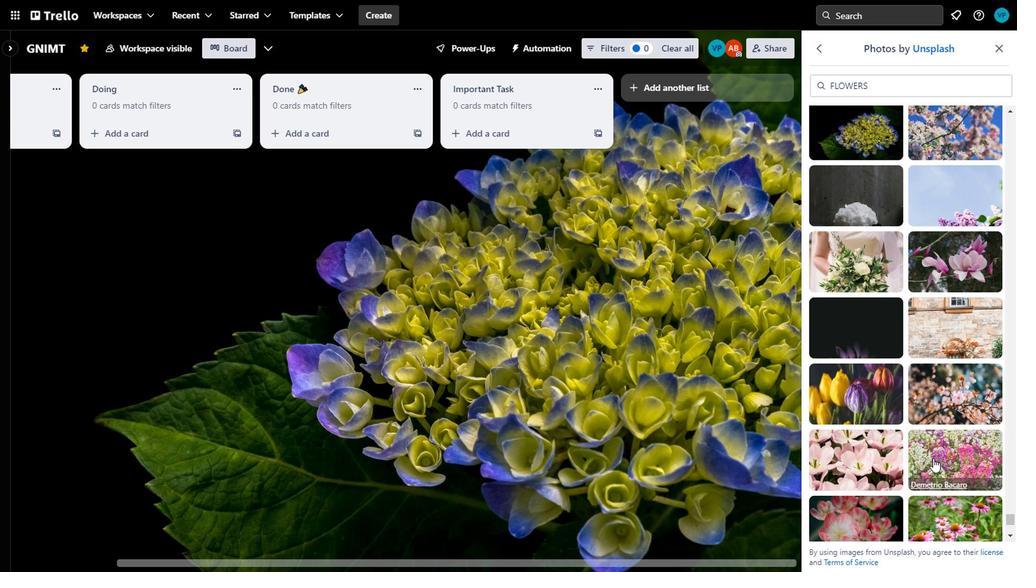 
Action: Mouse pressed left at (902, 460)
Screenshot: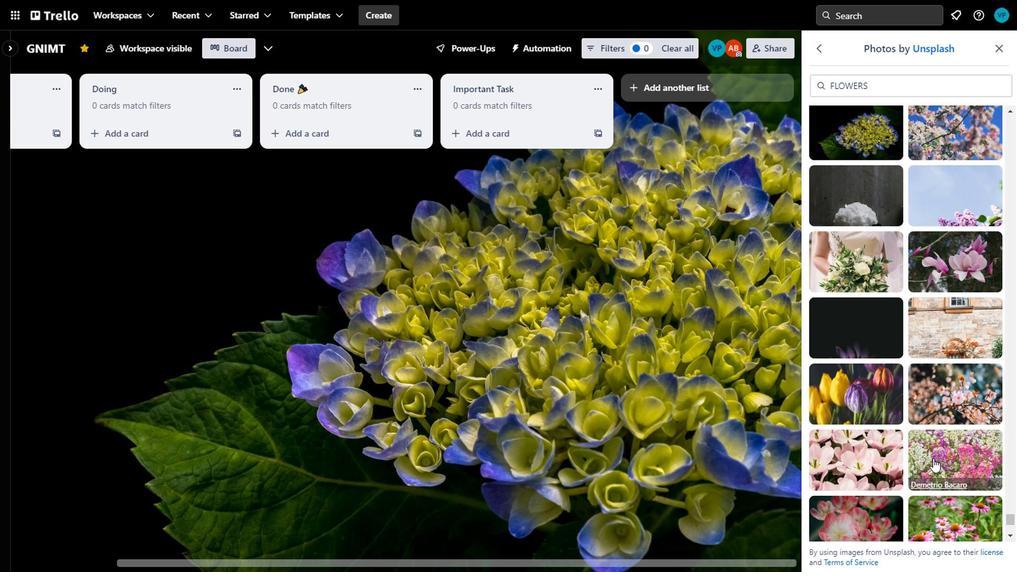 
Action: Mouse moved to (902, 460)
Screenshot: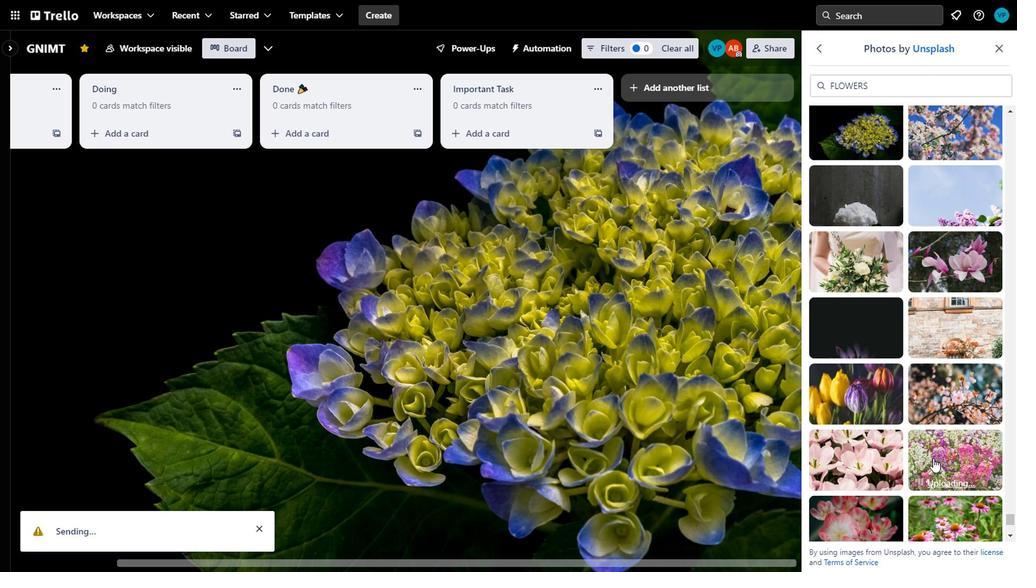 
Action: Mouse scrolled (902, 459) with delta (0, 0)
Screenshot: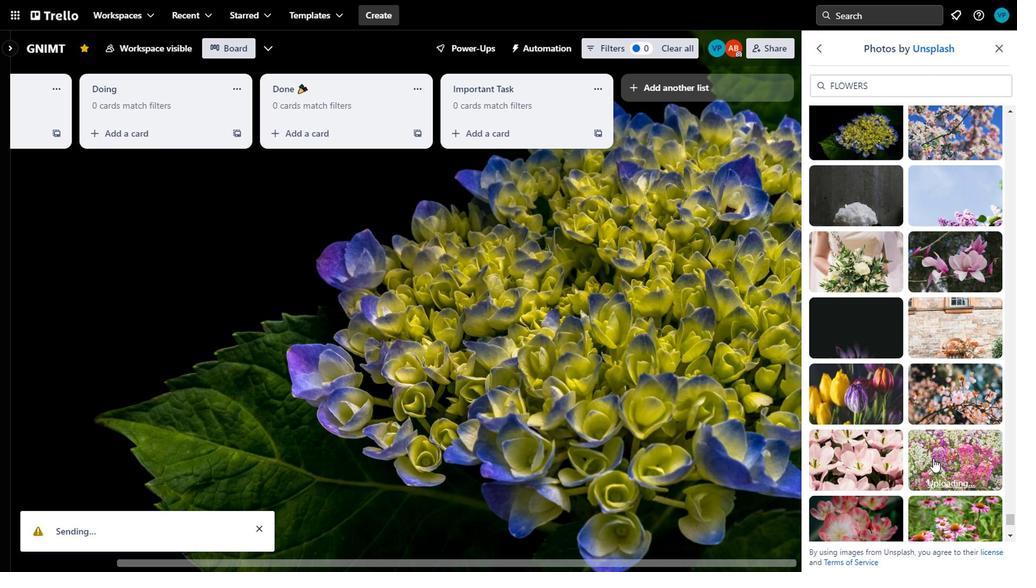 
Action: Mouse scrolled (902, 459) with delta (0, 0)
Screenshot: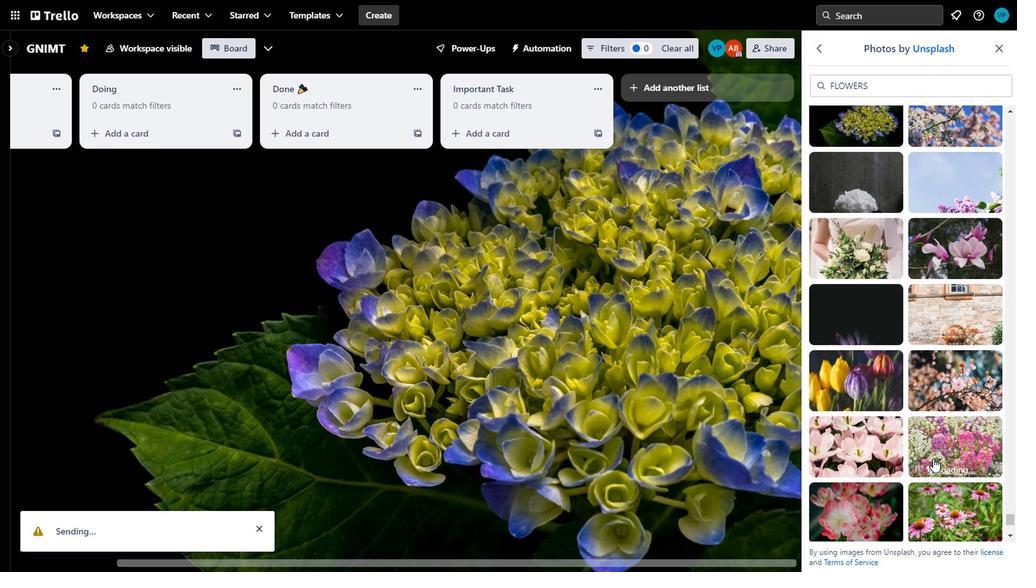 
Action: Mouse moved to (900, 462)
Screenshot: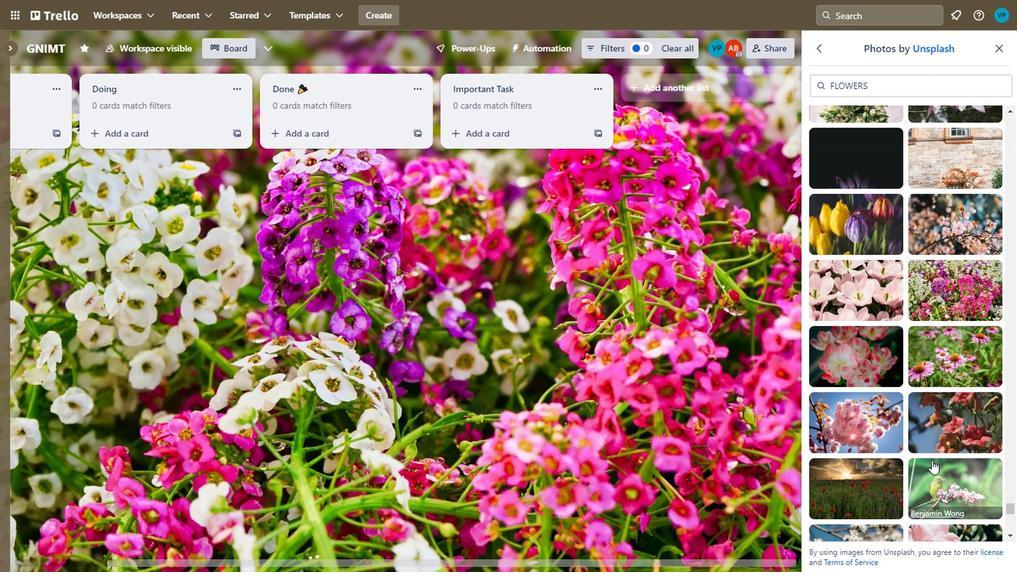 
Action: Mouse scrolled (900, 462) with delta (0, 0)
Screenshot: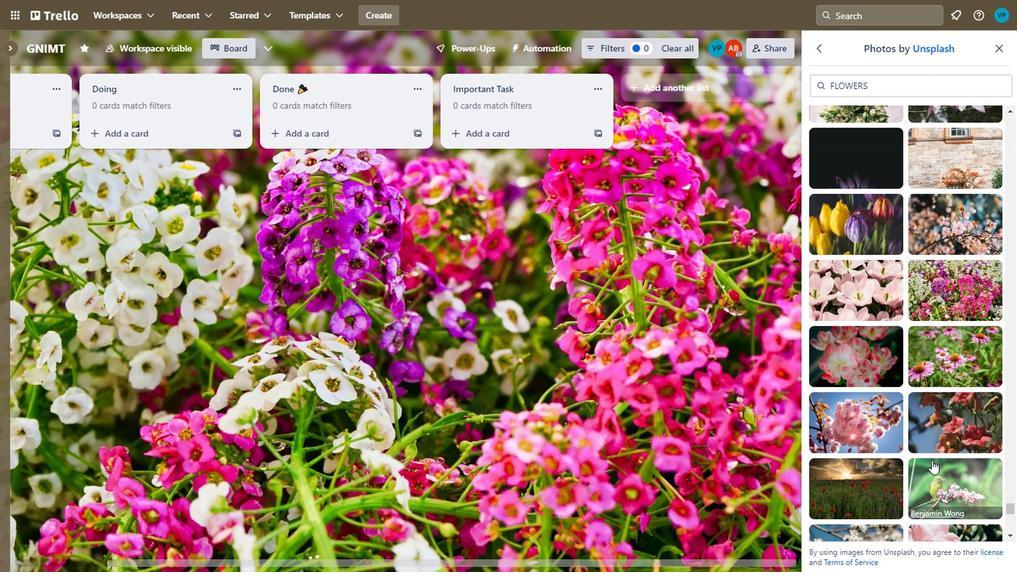 
Action: Mouse moved to (900, 465)
Screenshot: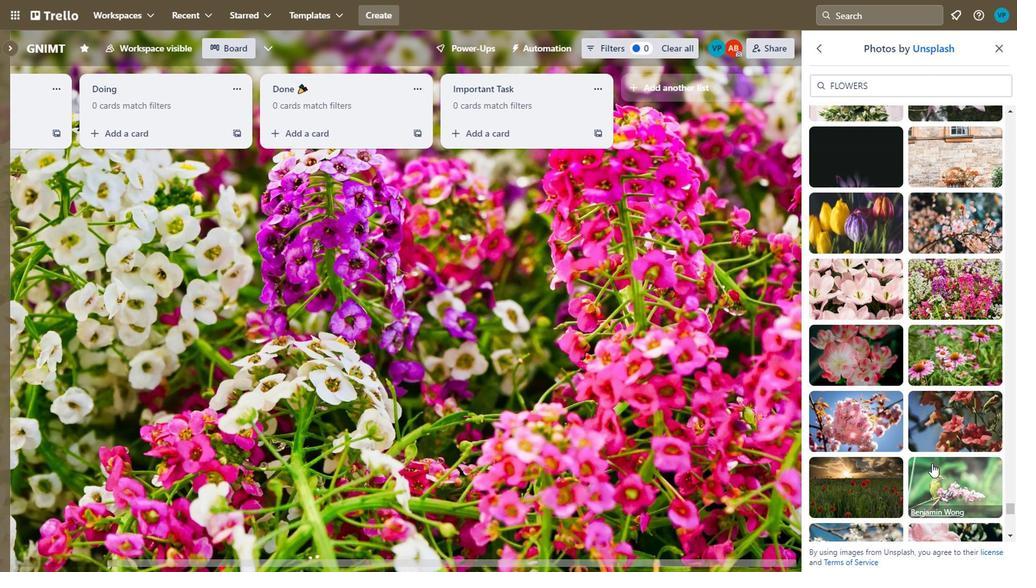
Action: Mouse scrolled (900, 464) with delta (0, -1)
Screenshot: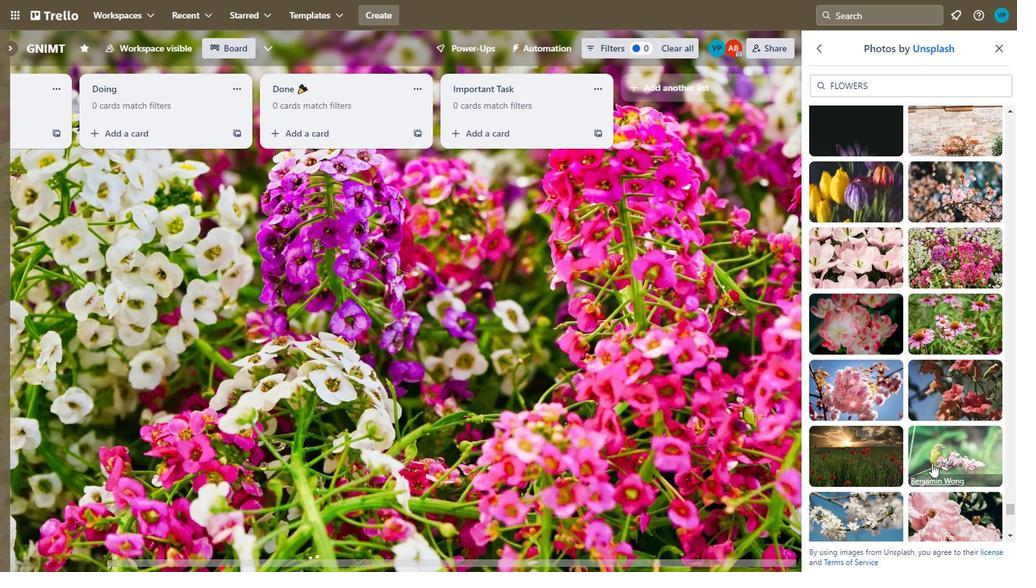 
Action: Mouse moved to (900, 449)
Screenshot: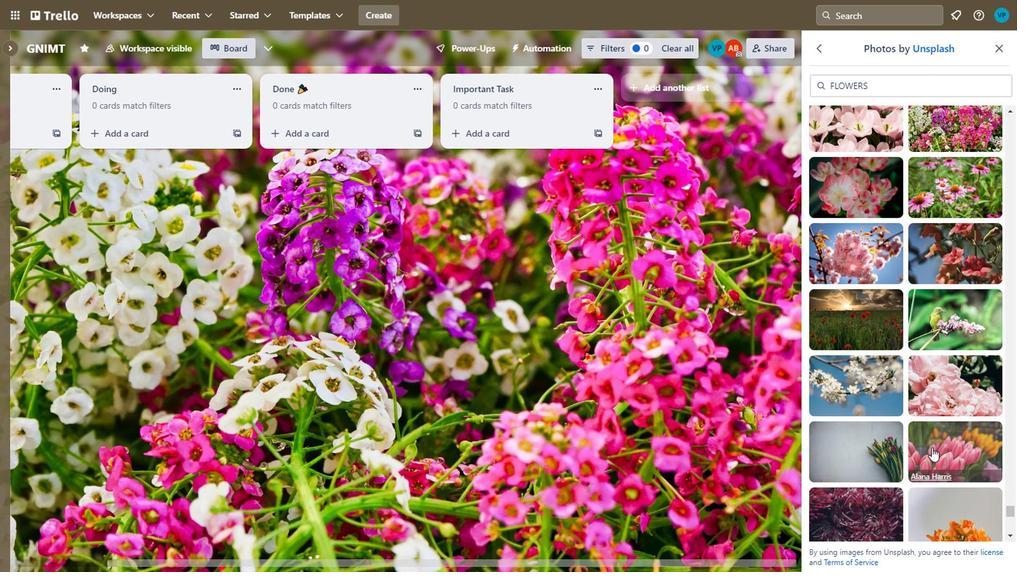 
Action: Mouse pressed left at (900, 449)
Screenshot: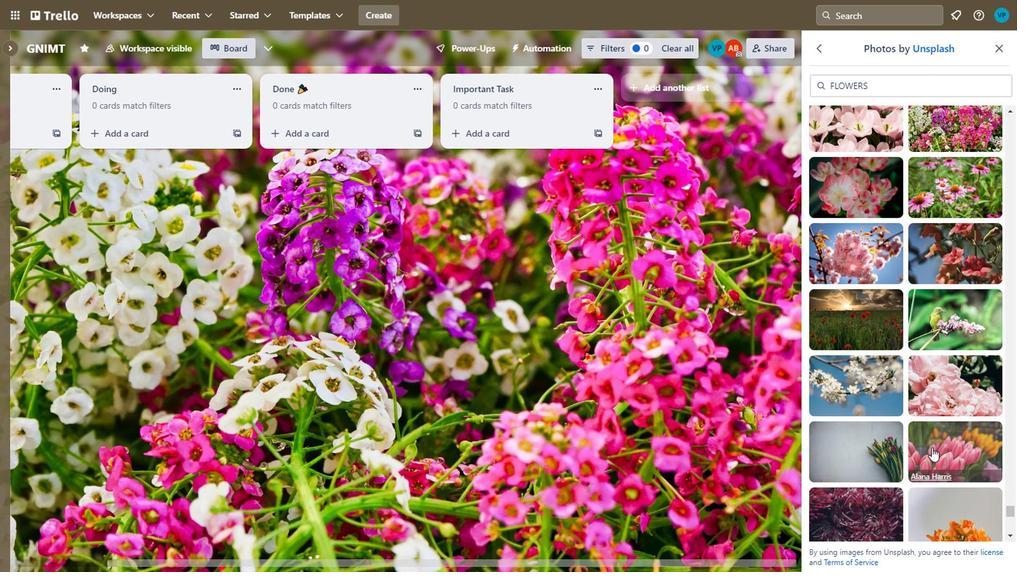 
Action: Mouse moved to (895, 471)
Screenshot: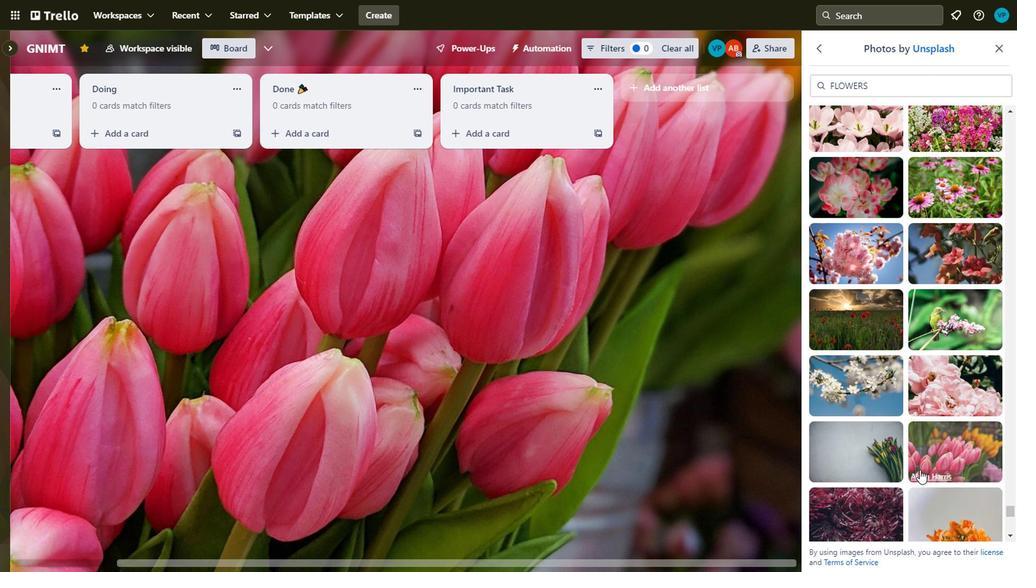 
Action: Mouse scrolled (895, 470) with delta (0, -1)
Screenshot: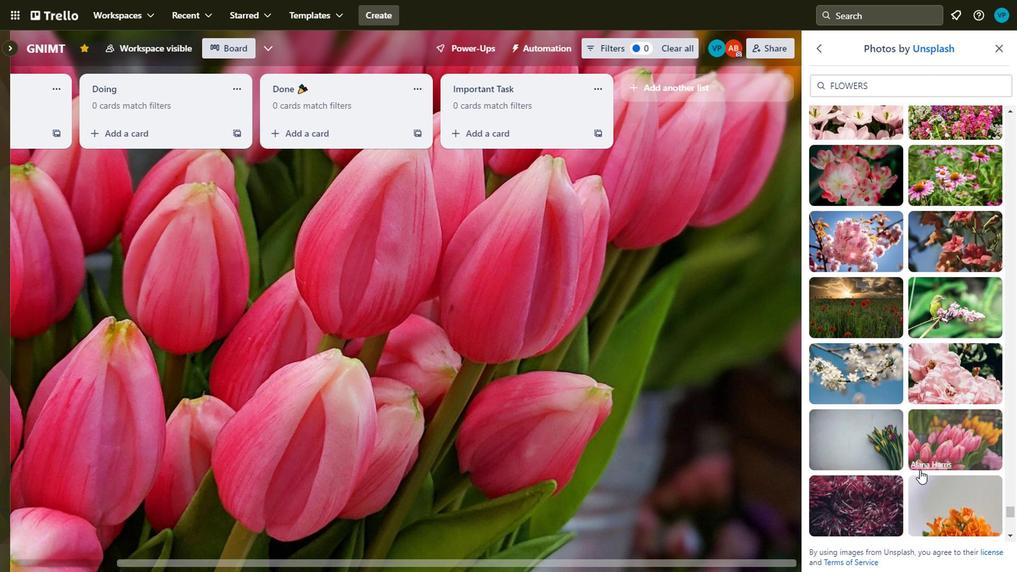 
Action: Mouse scrolled (895, 470) with delta (0, -1)
Screenshot: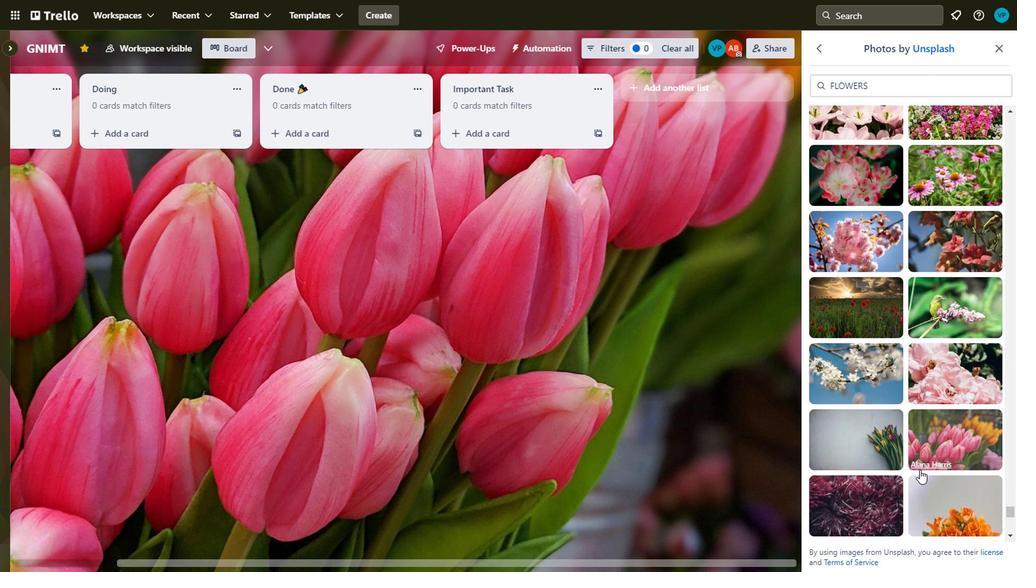 
Action: Mouse moved to (858, 342)
Screenshot: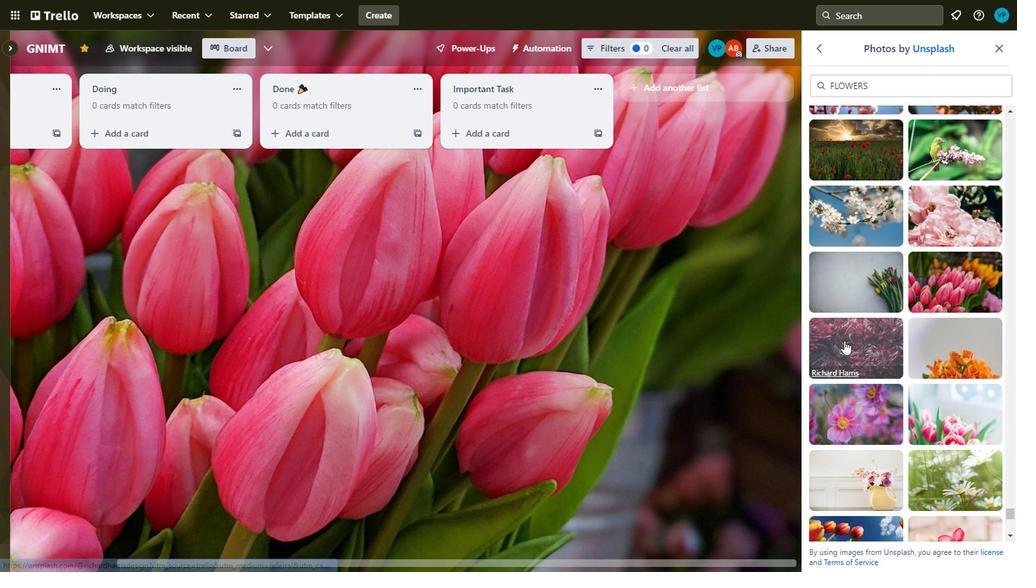 
Action: Mouse pressed left at (858, 342)
Screenshot: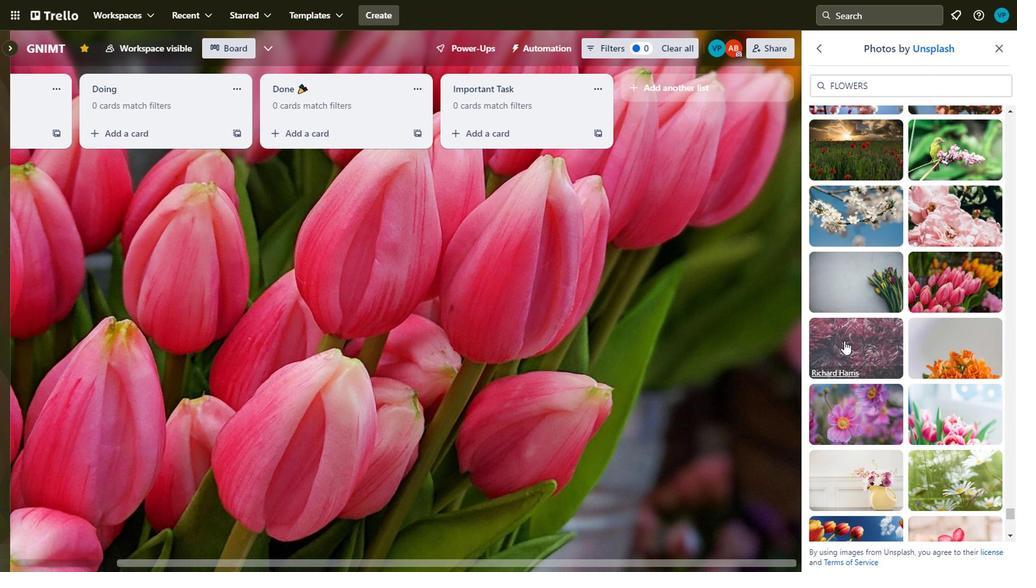 
Action: Mouse moved to (891, 456)
Screenshot: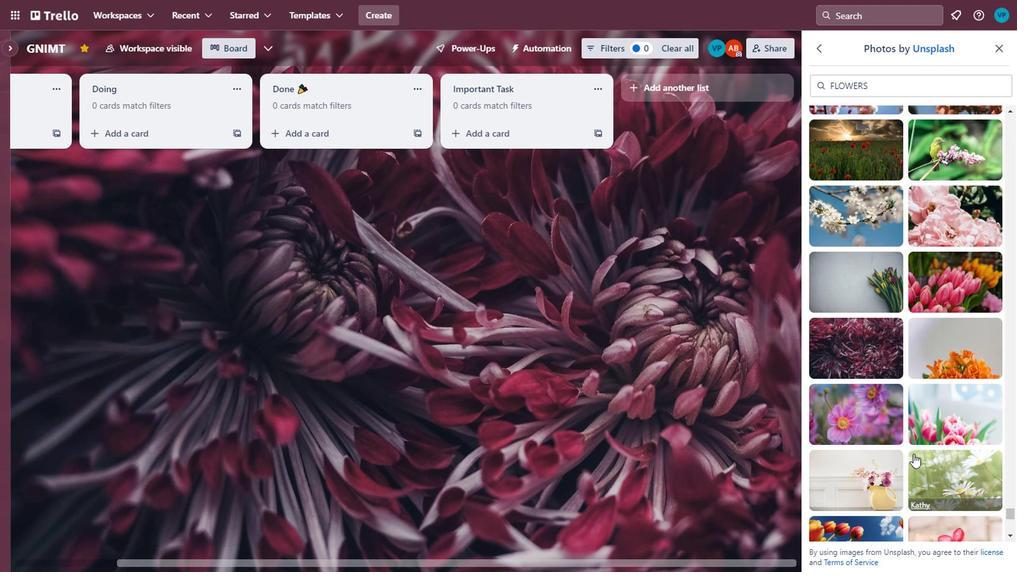 
Action: Mouse scrolled (891, 455) with delta (0, -1)
Screenshot: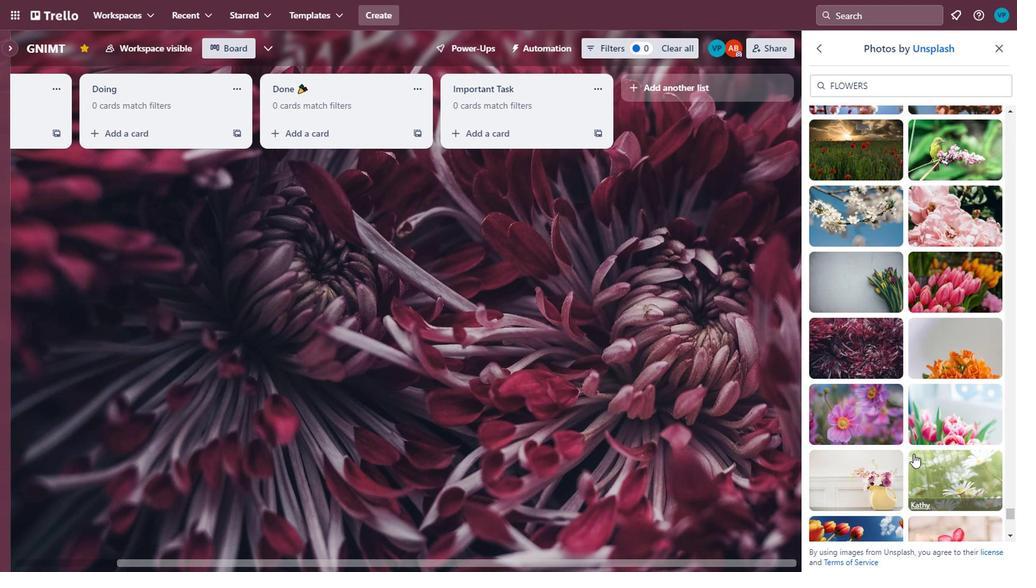 
Action: Mouse scrolled (891, 455) with delta (0, -1)
Screenshot: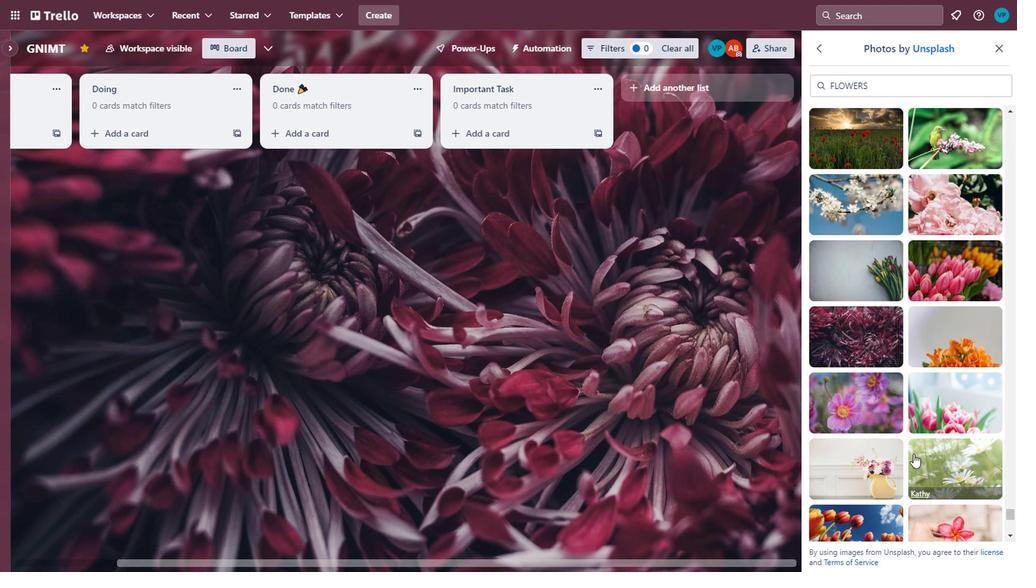 
Action: Mouse moved to (910, 373)
Screenshot: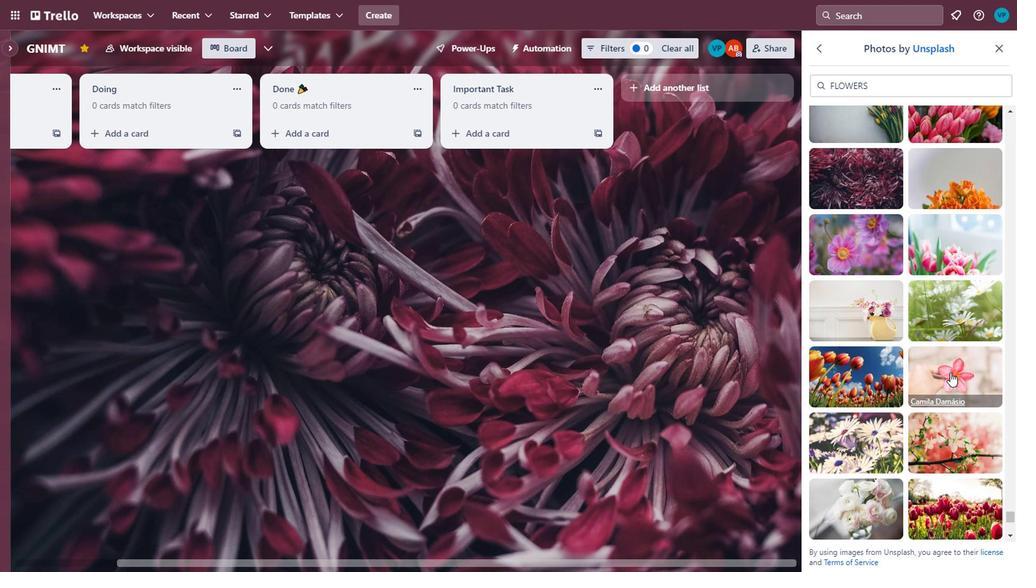 
Action: Mouse pressed left at (910, 373)
Screenshot: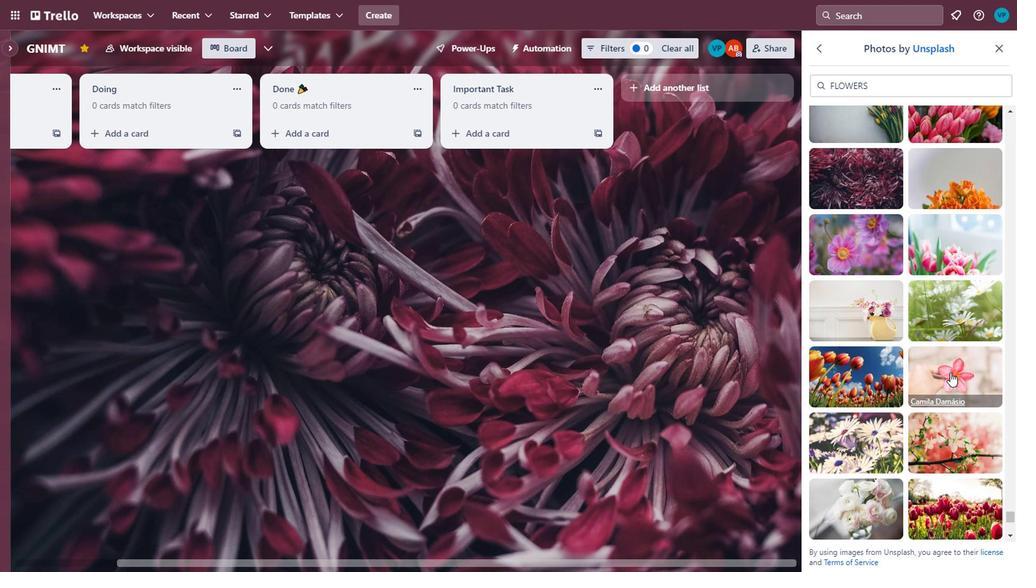 
Action: Mouse scrolled (910, 373) with delta (0, 0)
Screenshot: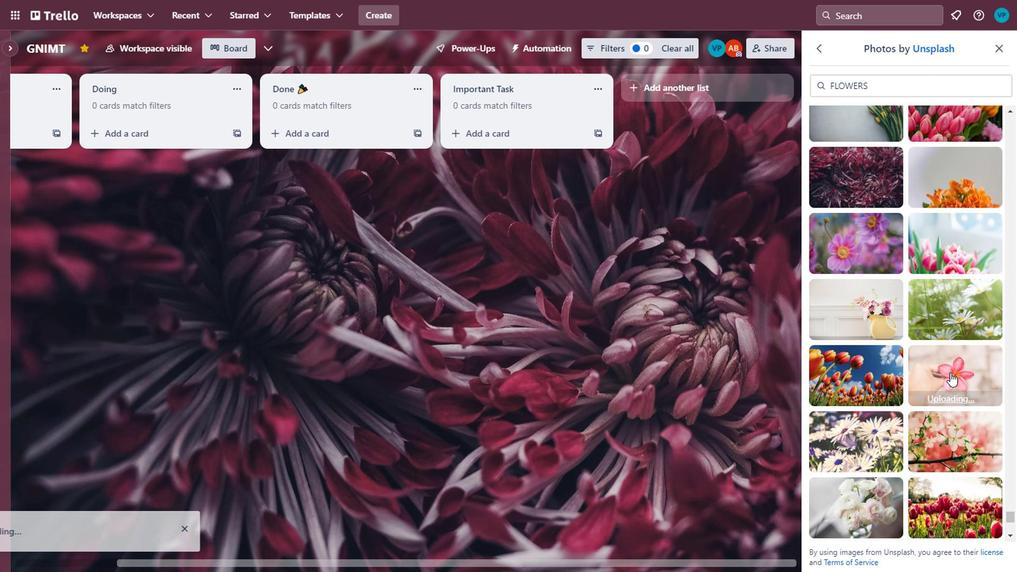 
Action: Mouse scrolled (910, 373) with delta (0, 0)
Screenshot: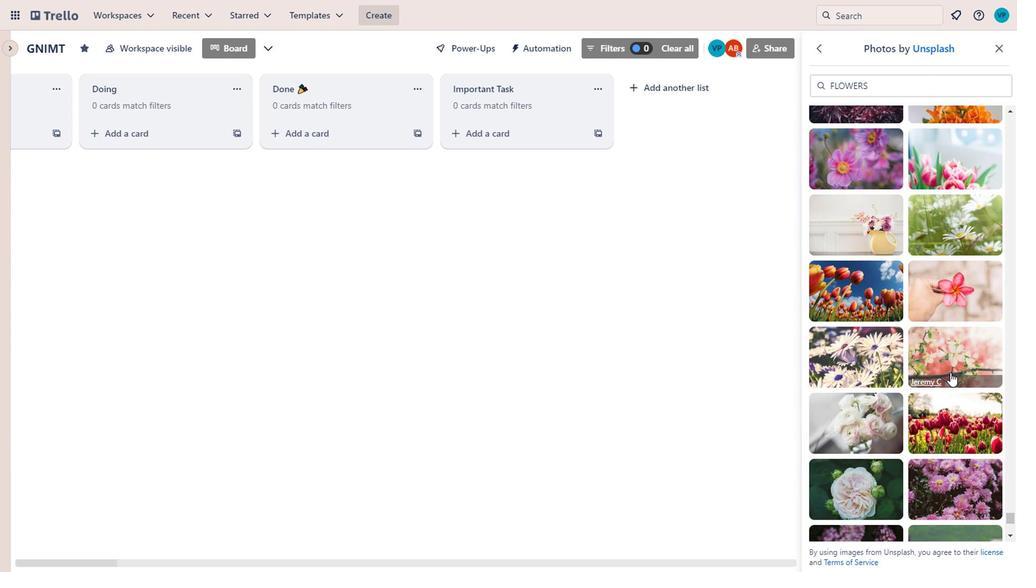 
Action: Mouse moved to (867, 460)
Screenshot: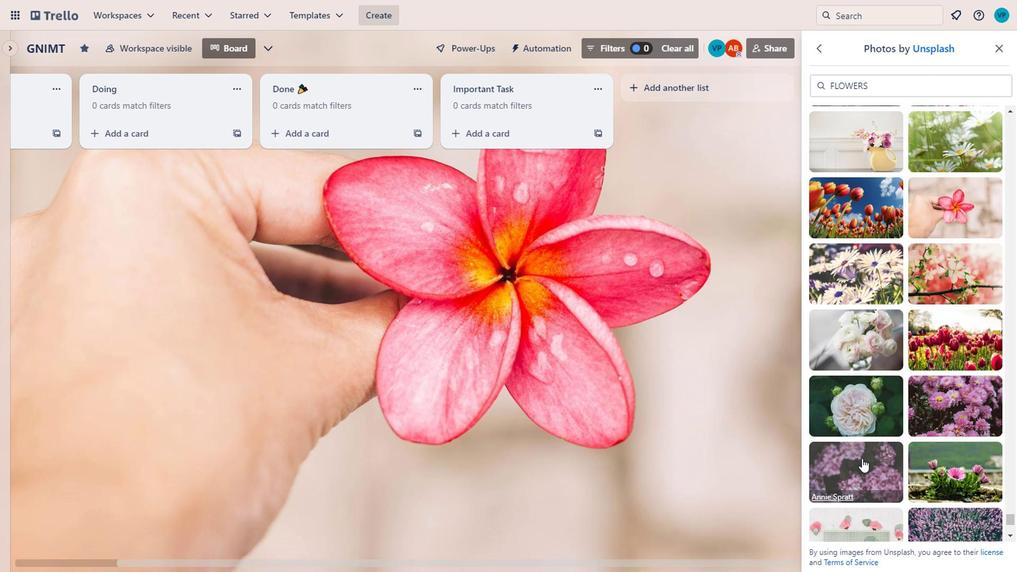 
Action: Mouse pressed left at (867, 460)
Screenshot: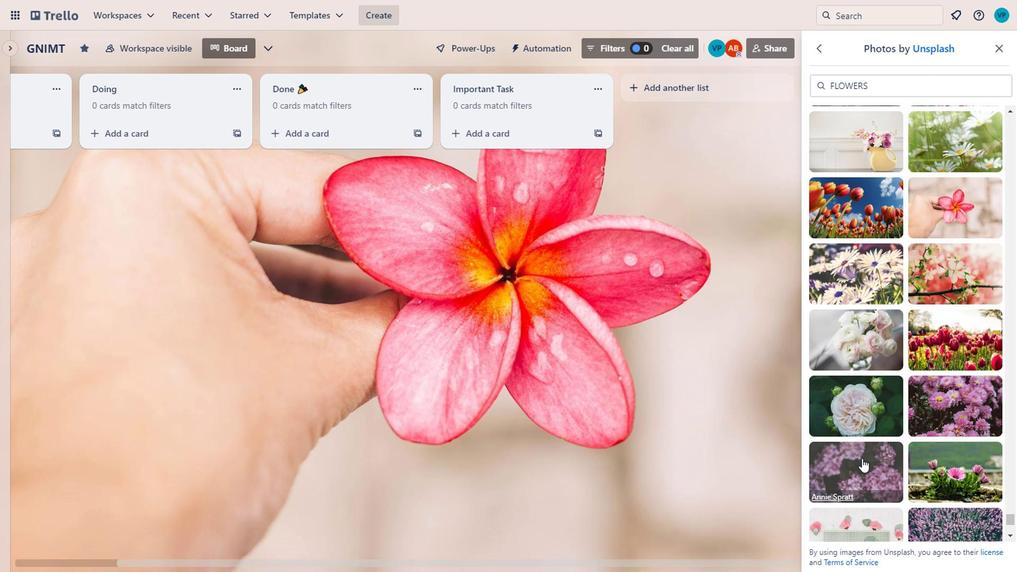 
Action: Mouse scrolled (867, 459) with delta (0, 0)
Screenshot: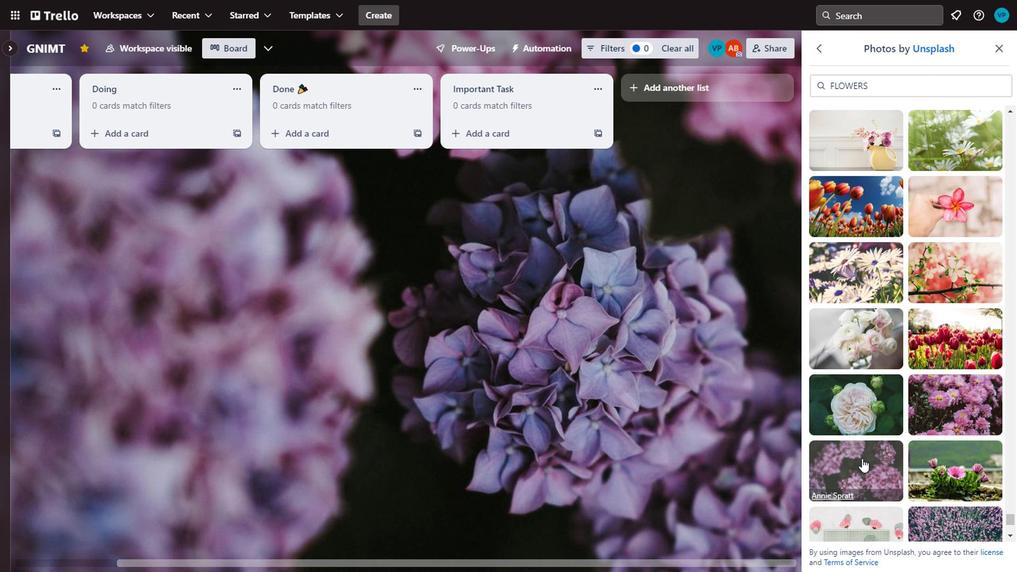 
Action: Mouse moved to (868, 509)
Screenshot: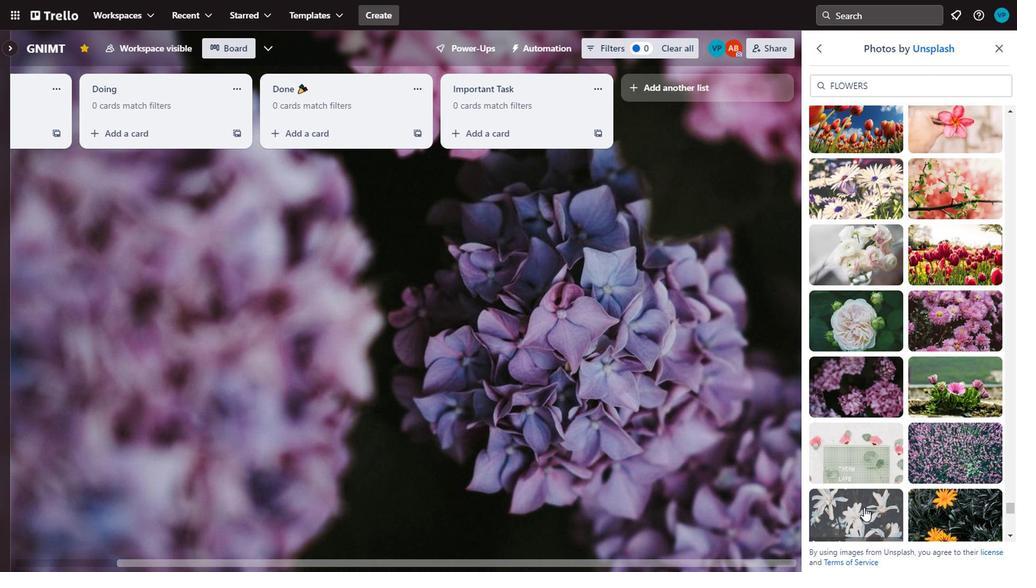 
Action: Mouse pressed left at (868, 509)
Screenshot: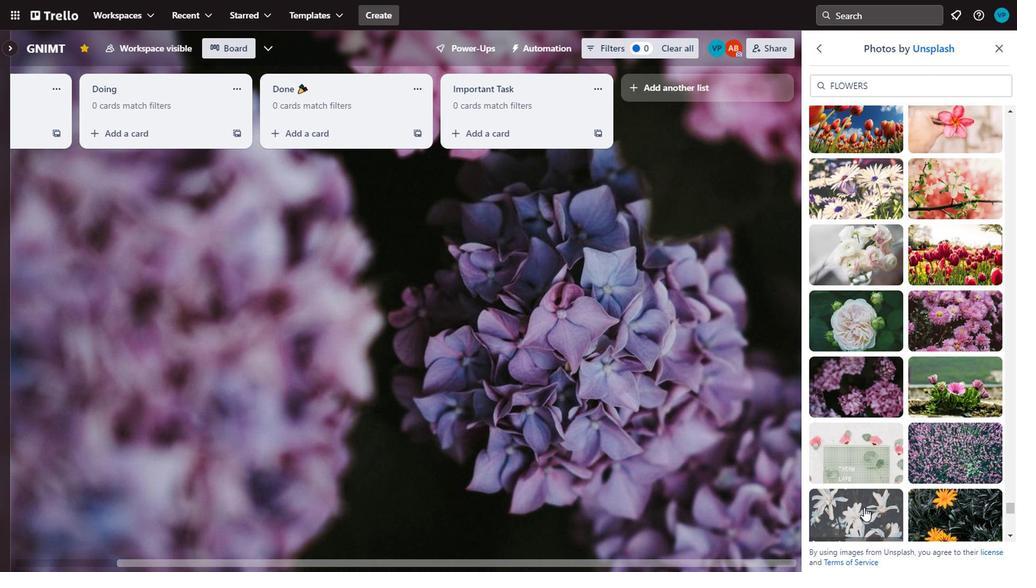 
Action: Mouse moved to (914, 448)
Screenshot: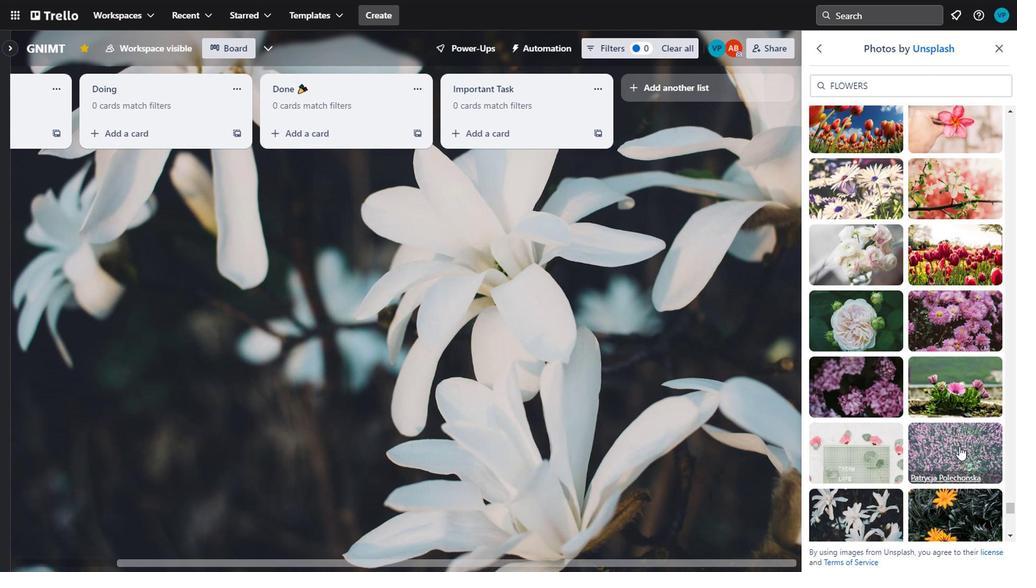 
Action: Mouse pressed left at (914, 448)
Screenshot: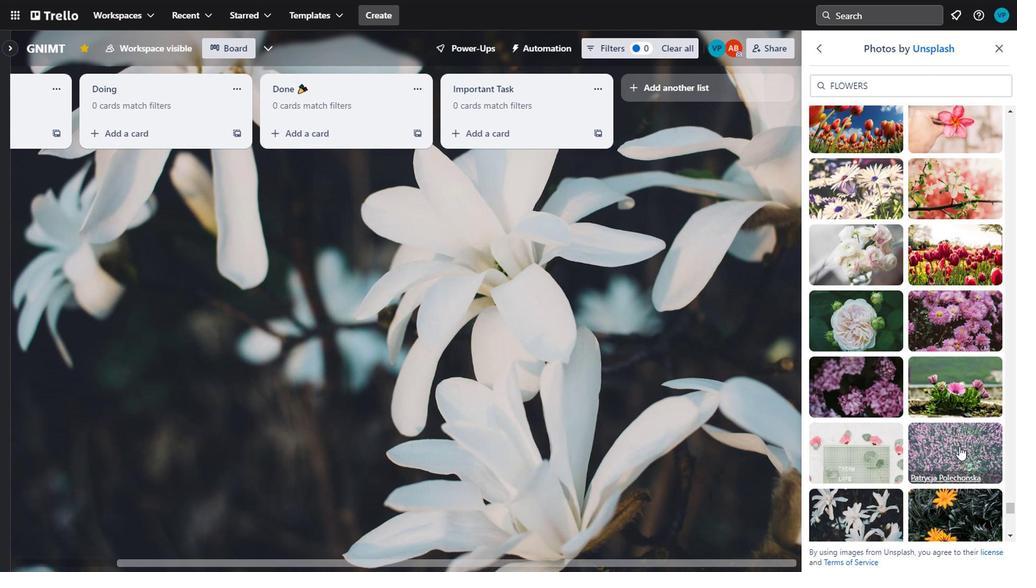 
Action: Mouse scrolled (914, 447) with delta (0, 0)
Screenshot: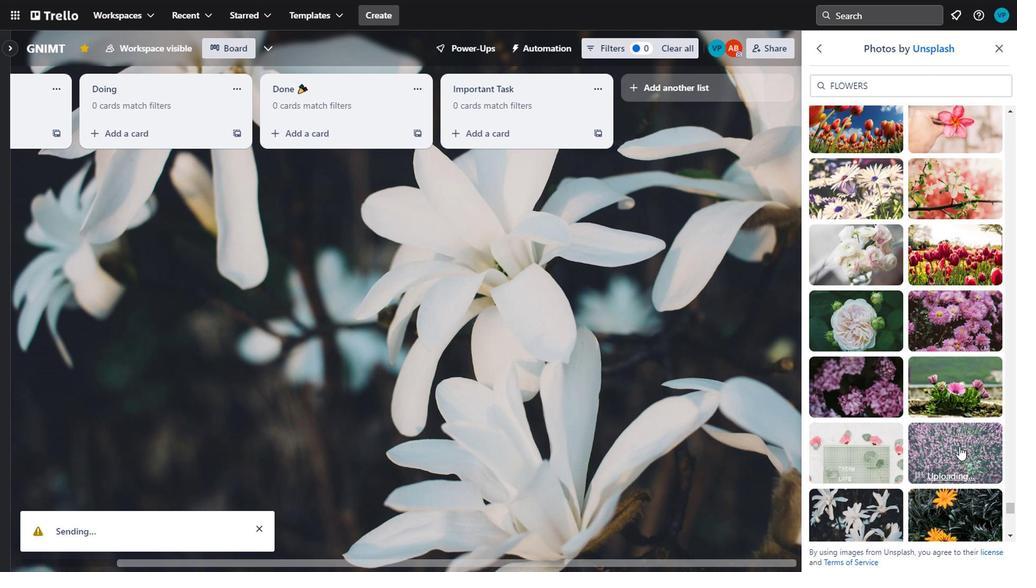 
Action: Mouse moved to (896, 485)
Screenshot: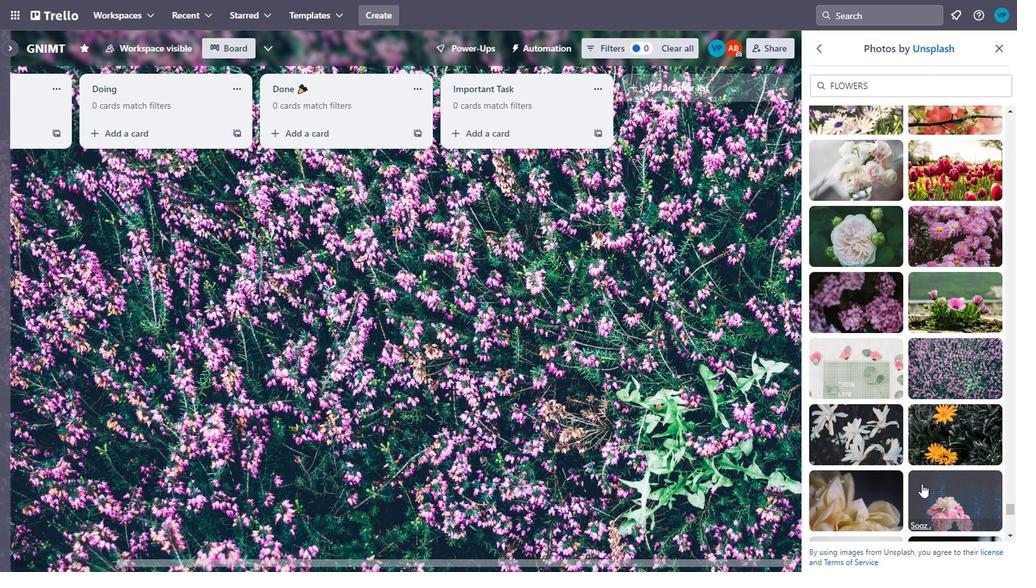 
Action: Mouse scrolled (896, 485) with delta (0, 0)
Screenshot: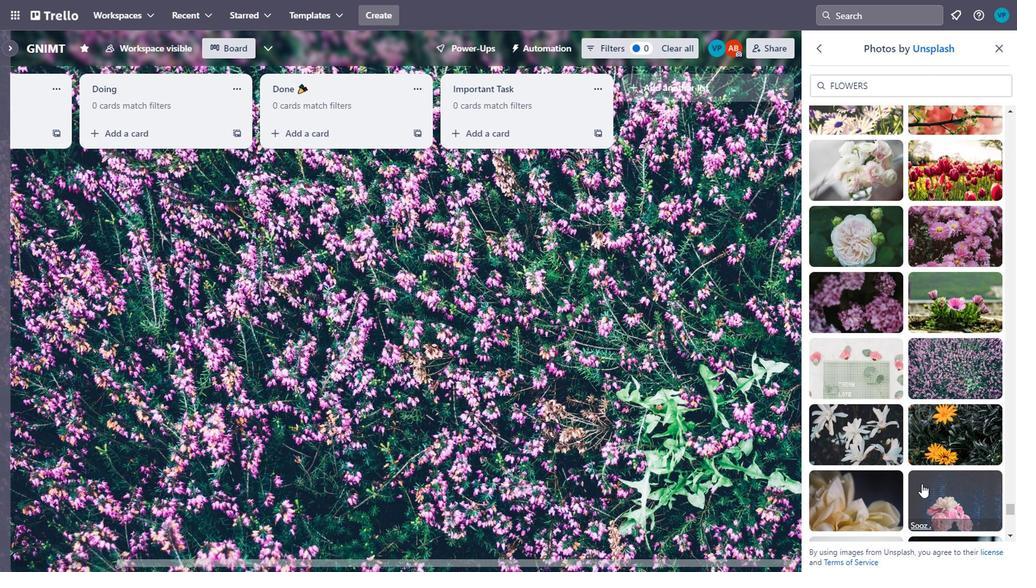 
Action: Mouse moved to (873, 485)
Screenshot: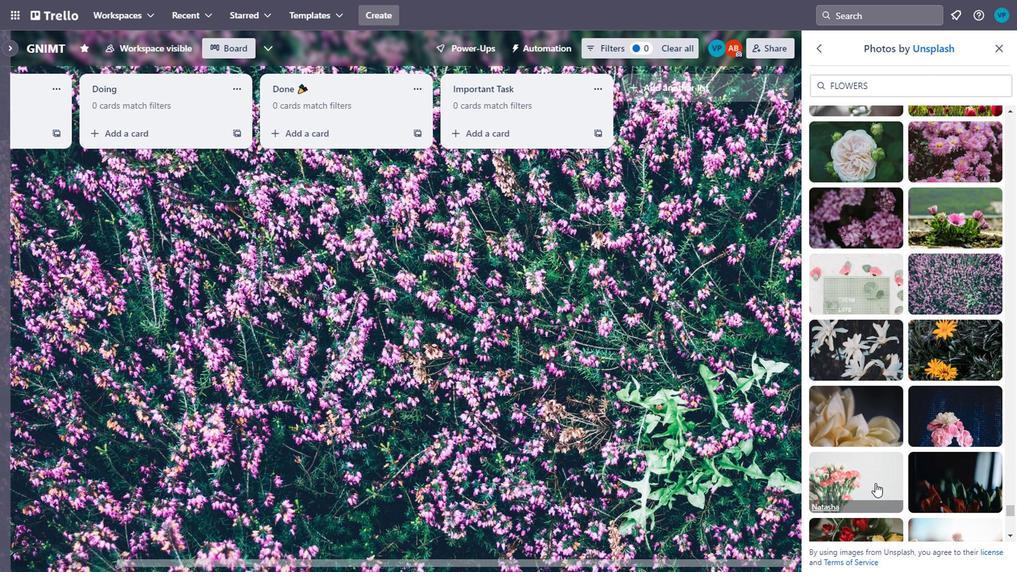 
Action: Mouse pressed left at (873, 485)
Screenshot: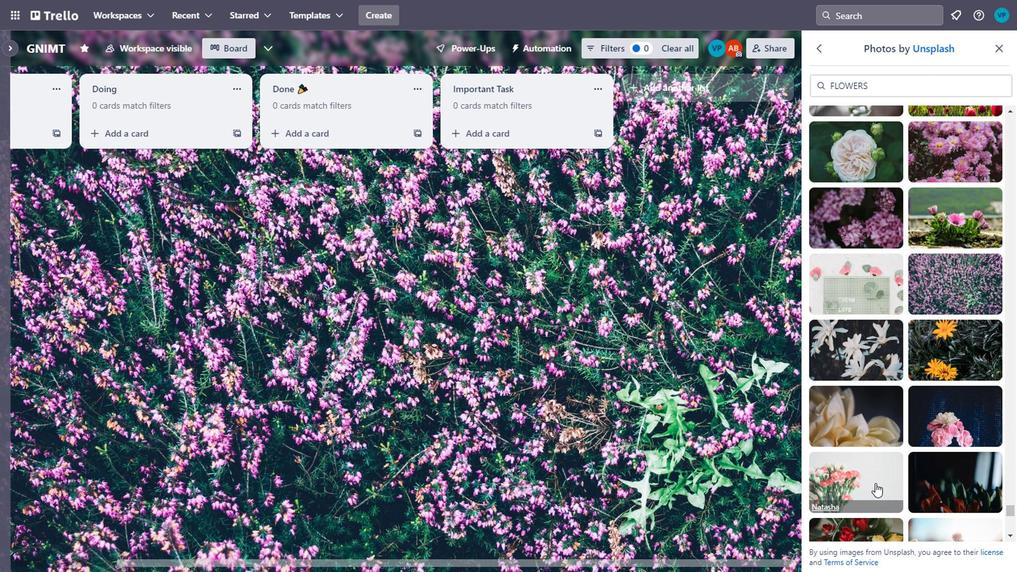 
Action: Mouse moved to (894, 487)
Screenshot: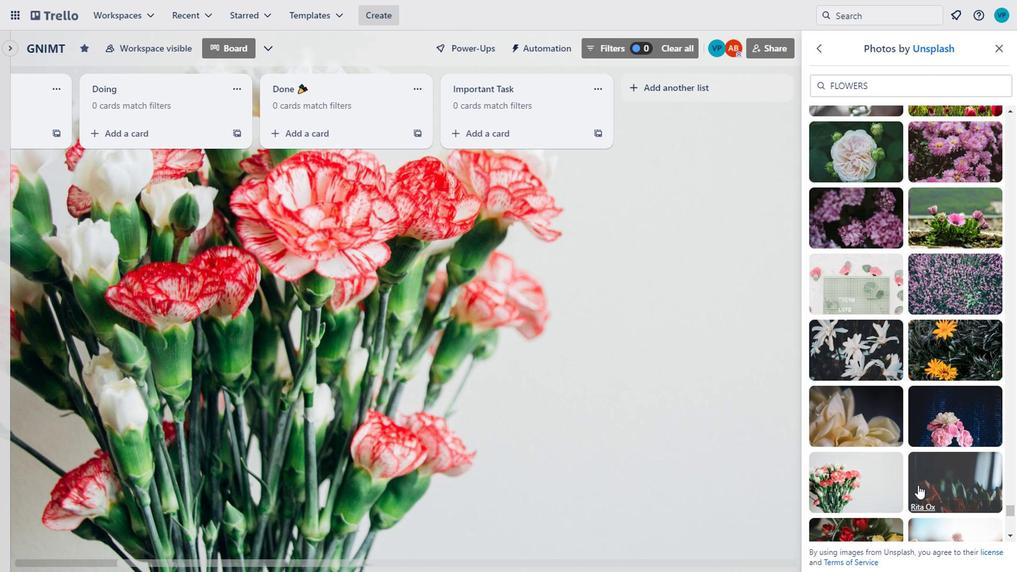 
Action: Mouse scrolled (894, 486) with delta (0, -1)
Screenshot: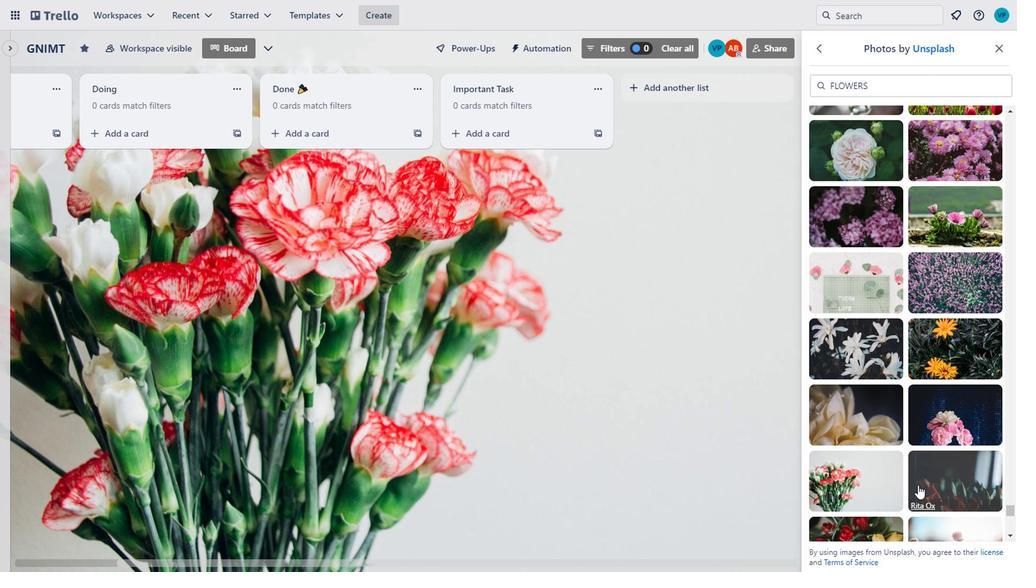 
Action: Mouse scrolled (894, 486) with delta (0, -1)
Screenshot: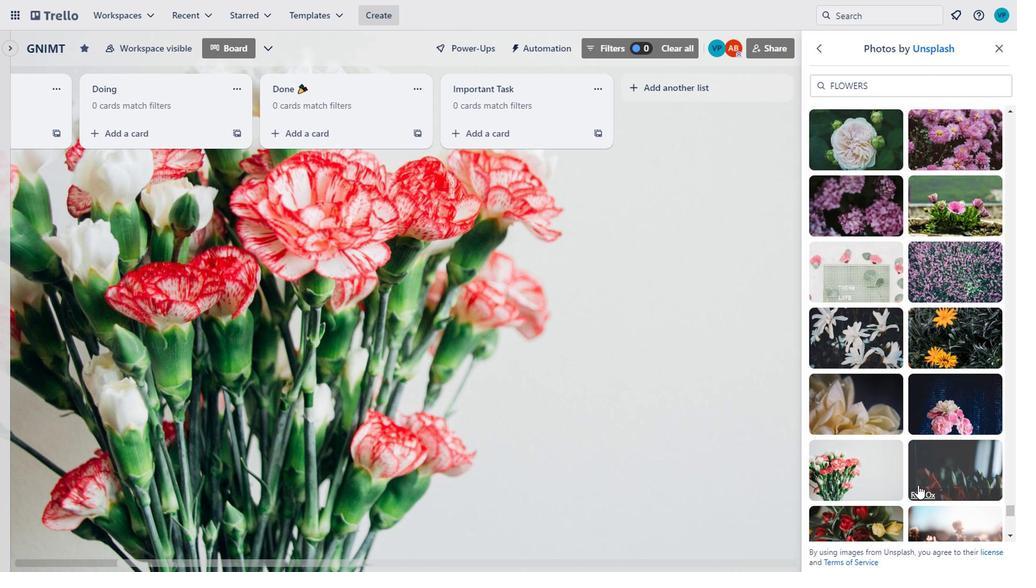 
Action: Mouse scrolled (894, 486) with delta (0, -1)
Screenshot: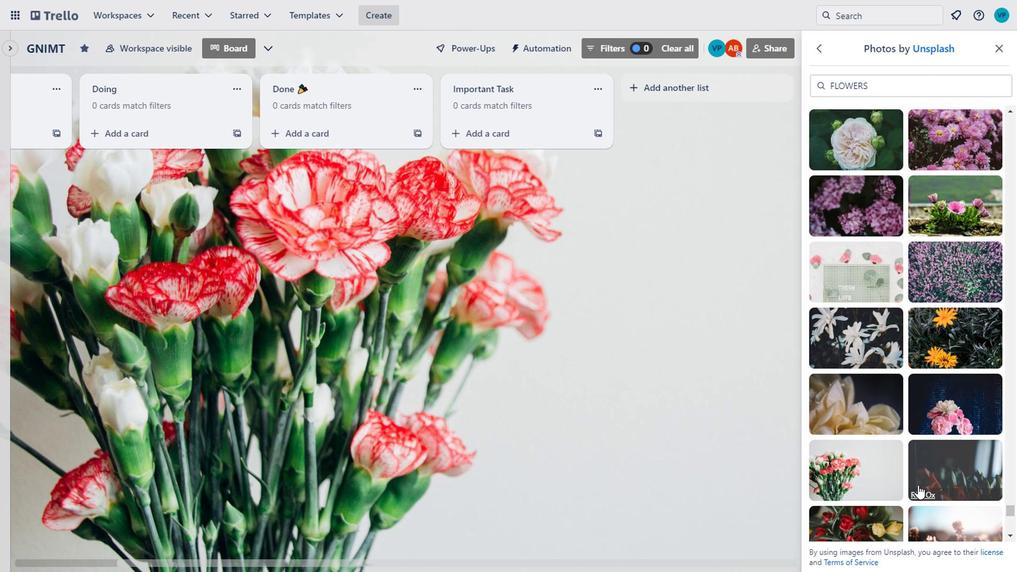 
Action: Mouse moved to (912, 425)
Screenshot: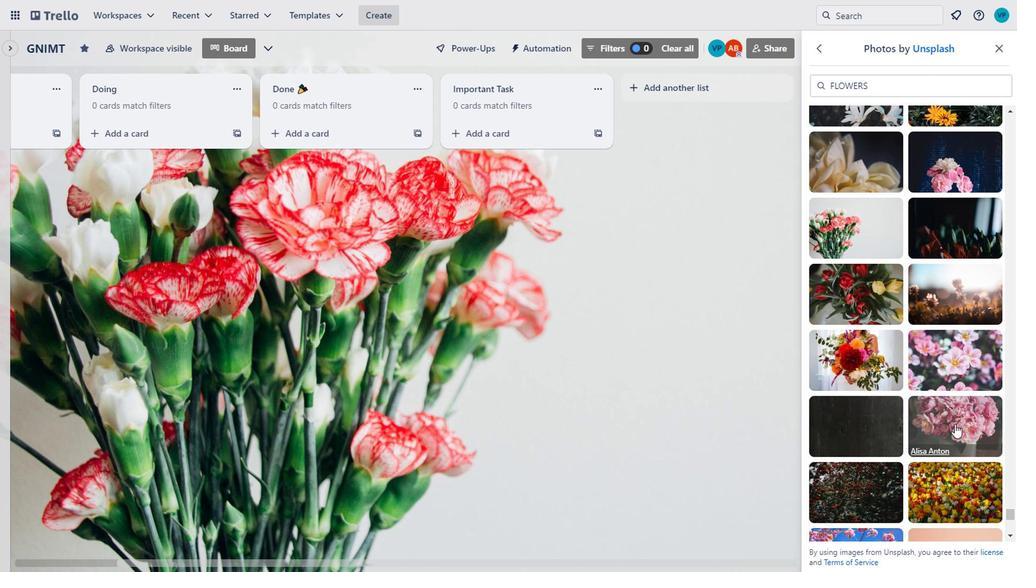 
Action: Mouse pressed left at (912, 425)
Screenshot: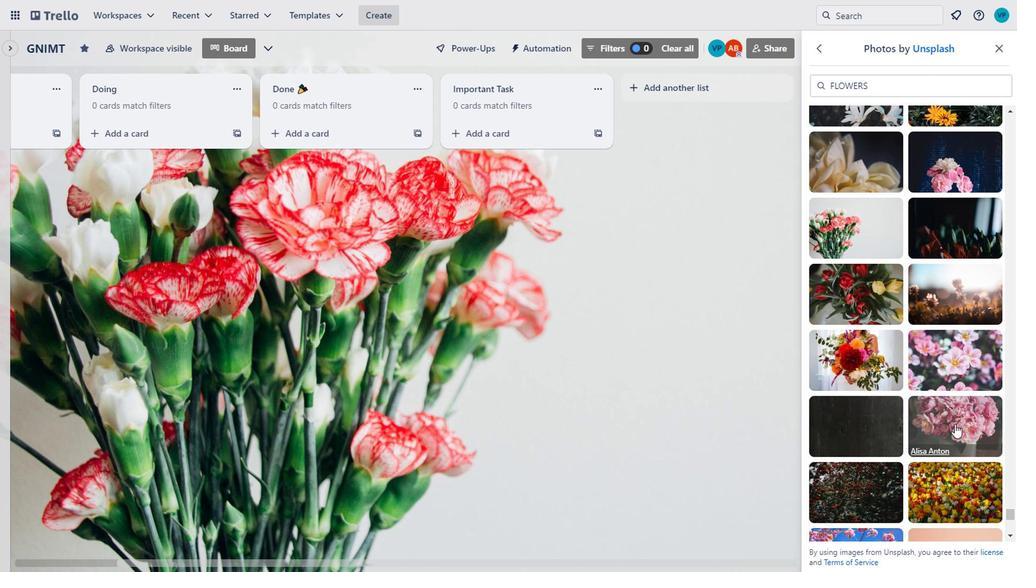 
Action: Mouse moved to (871, 148)
Screenshot: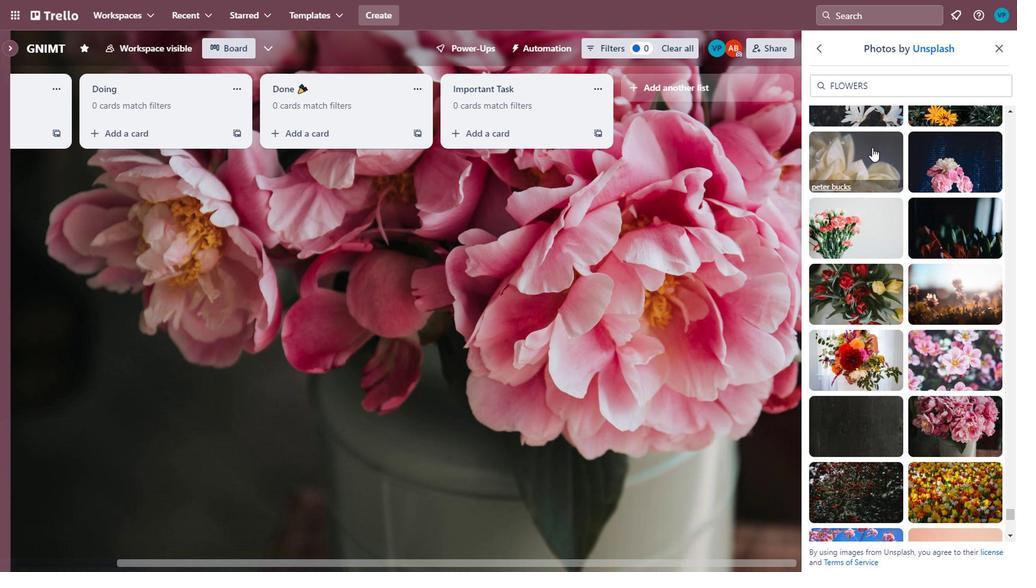 
Action: Mouse scrolled (871, 147) with delta (0, 0)
Screenshot: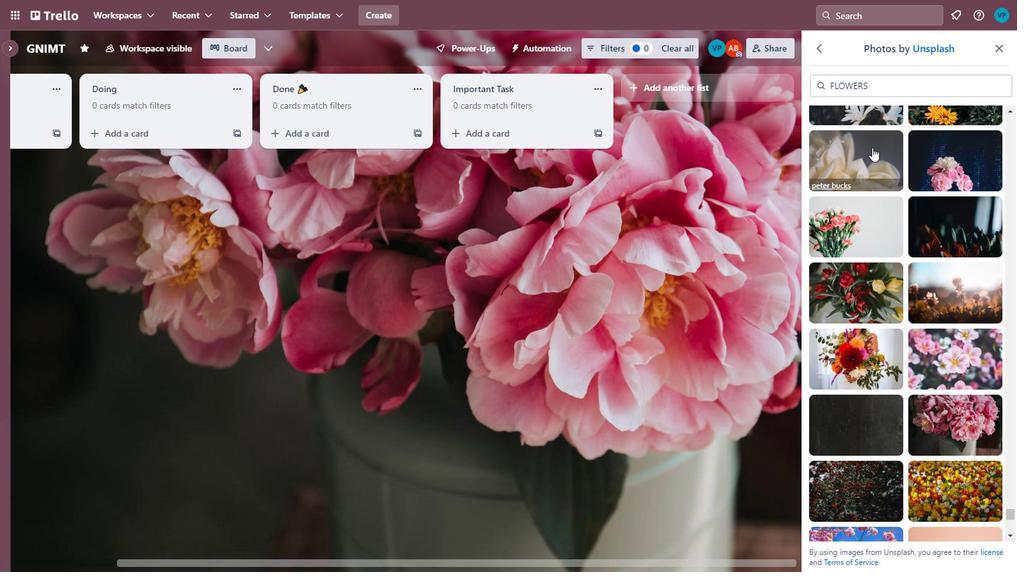 
Action: Mouse scrolled (871, 147) with delta (0, 0)
Screenshot: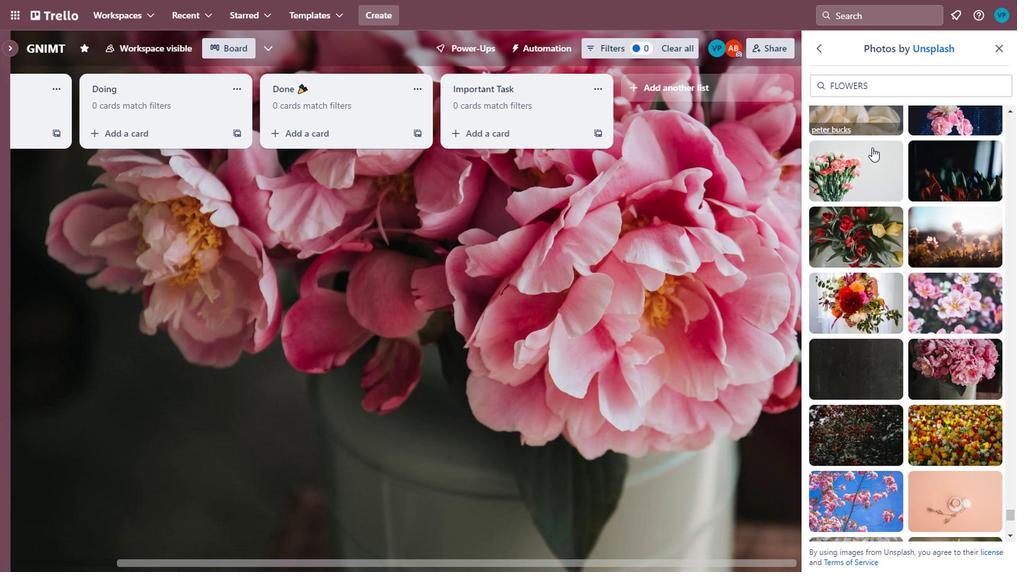 
Action: Mouse scrolled (871, 147) with delta (0, 0)
Screenshot: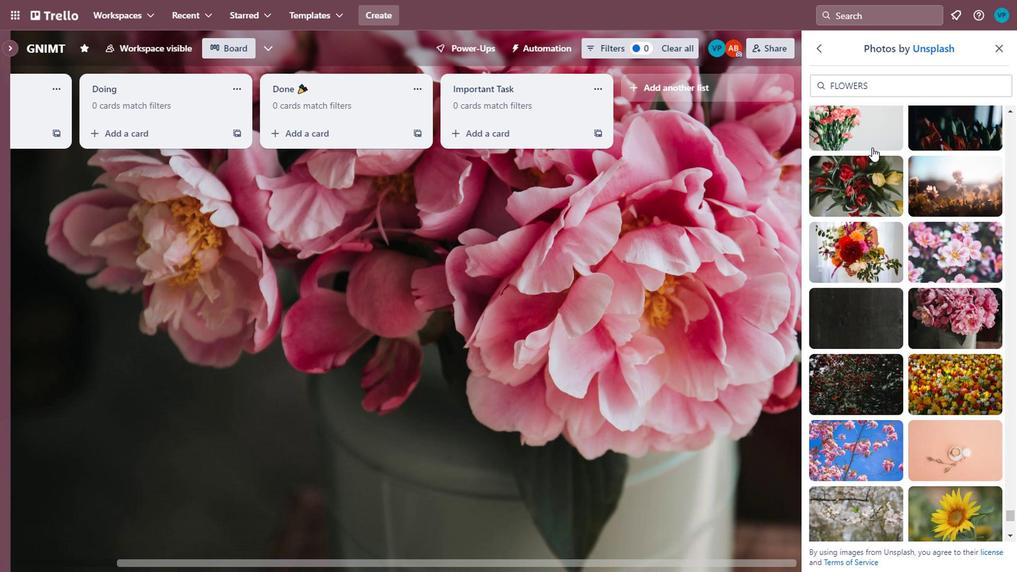 
Action: Mouse scrolled (871, 147) with delta (0, 0)
Screenshot: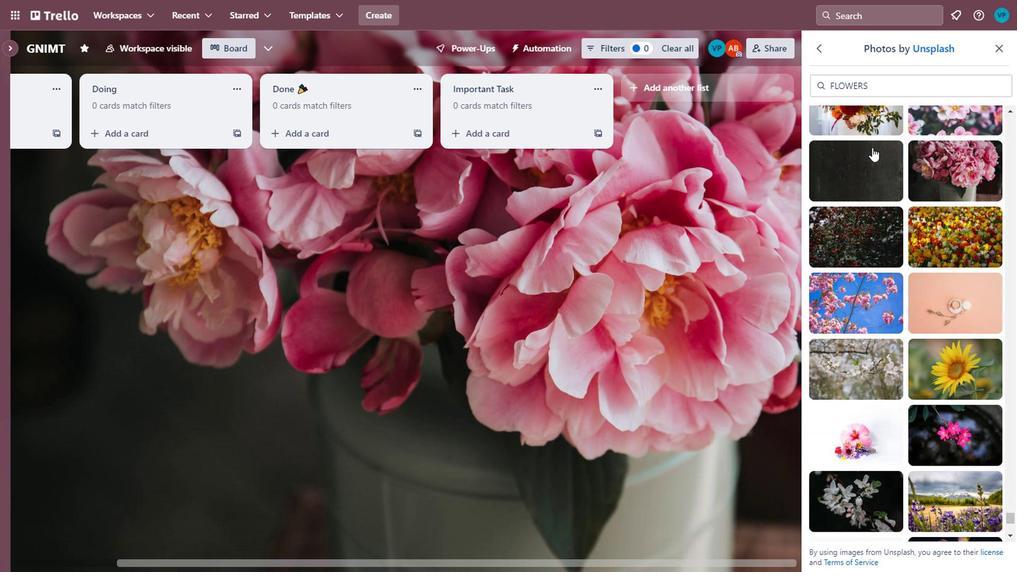 
Action: Mouse moved to (870, 155)
Screenshot: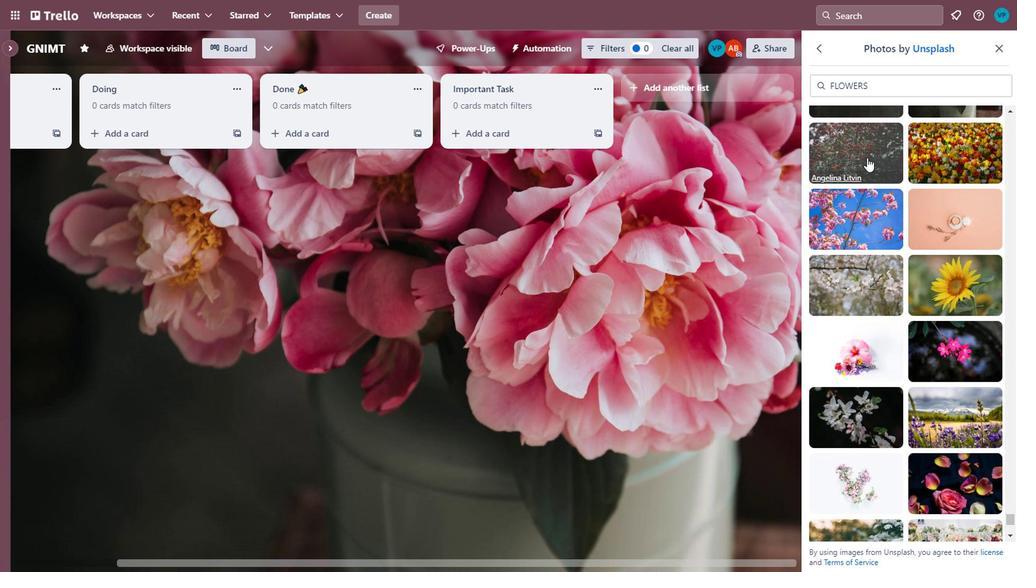 
Action: Mouse scrolled (870, 154) with delta (0, 0)
Screenshot: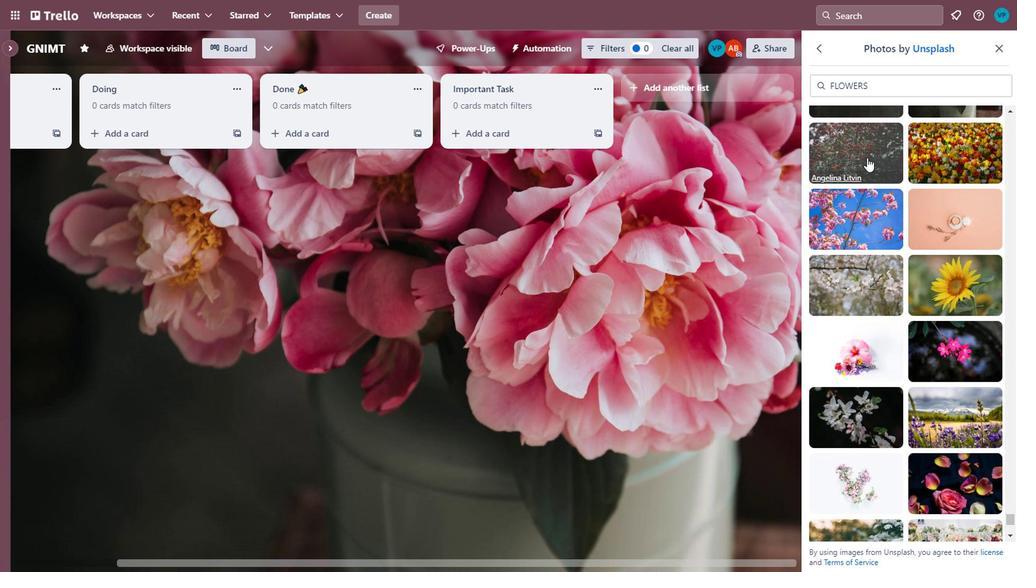 
Action: Mouse moved to (868, 167)
Screenshot: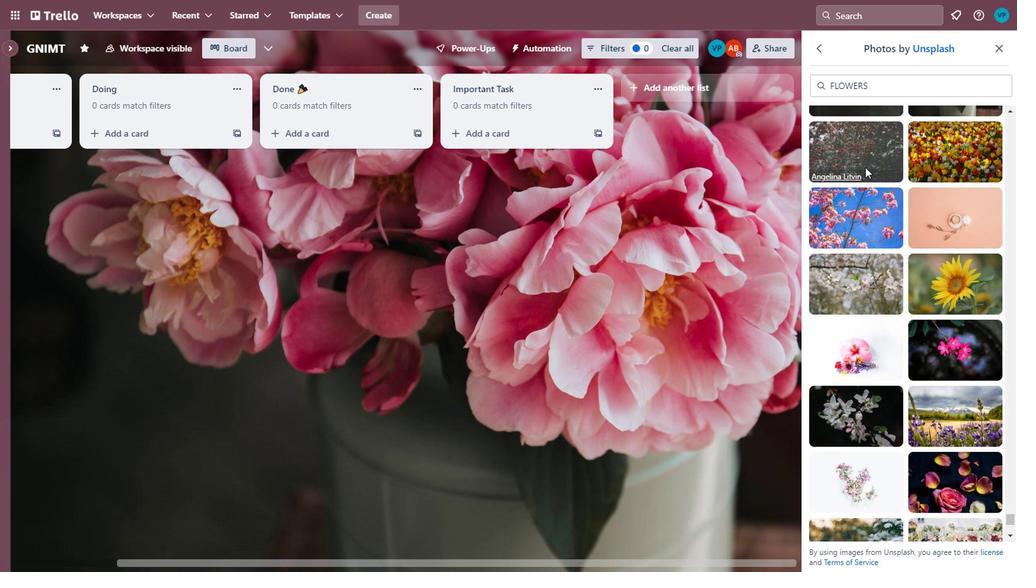 
Action: Mouse scrolled (868, 166) with delta (0, 0)
Screenshot: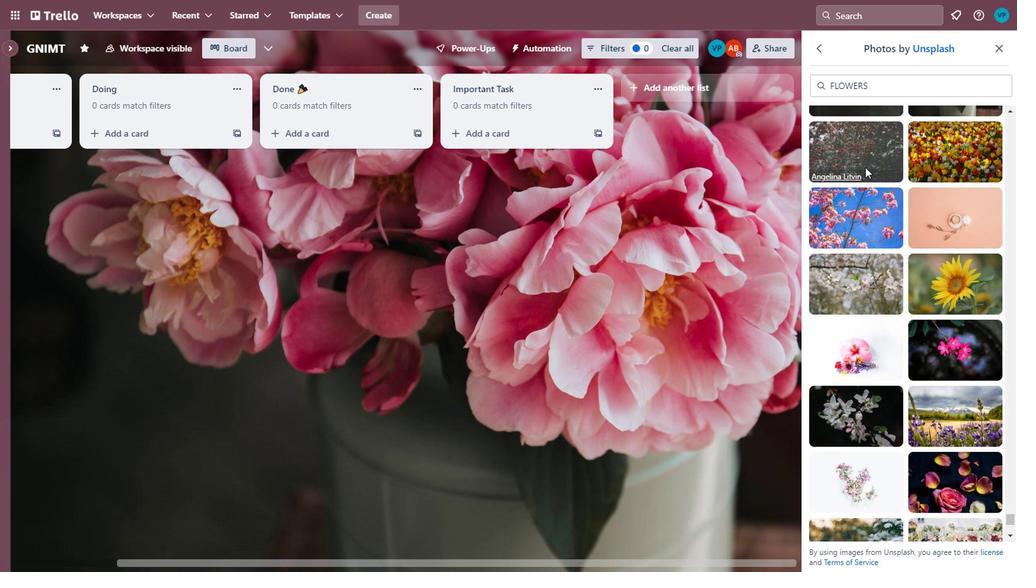 
Action: Mouse moved to (868, 423)
Screenshot: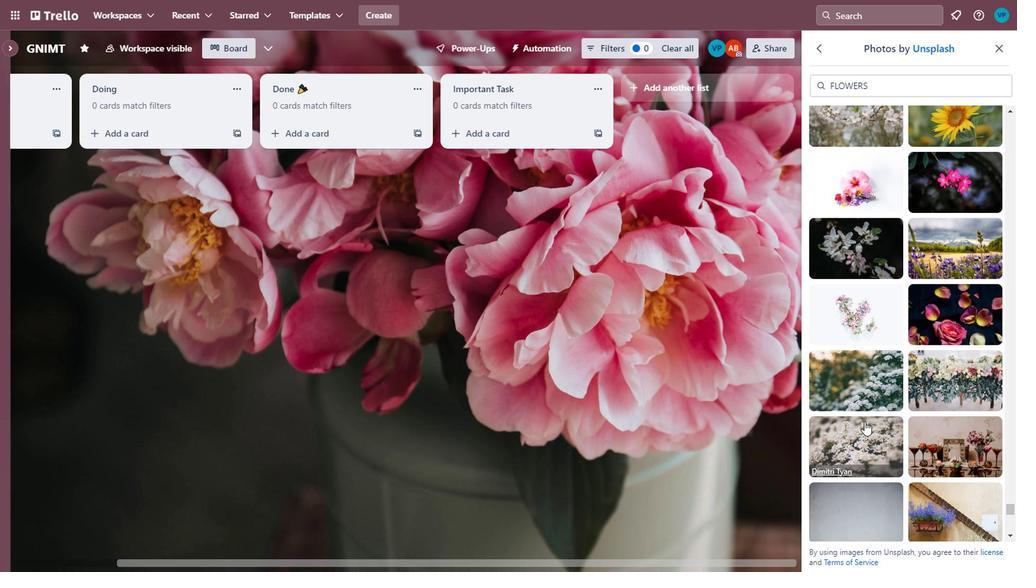 
Action: Mouse pressed left at (868, 423)
Screenshot: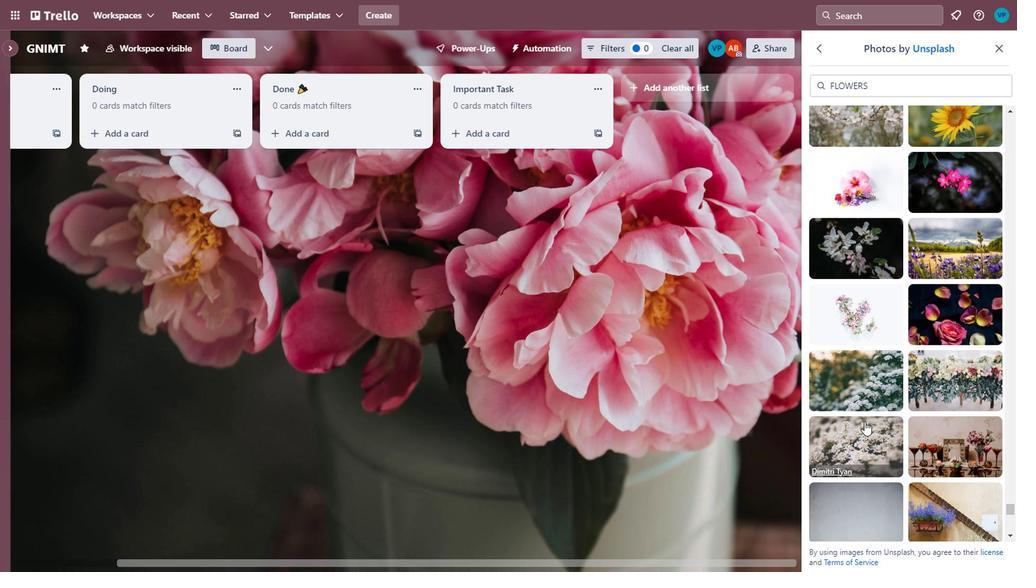 
Action: Mouse moved to (875, 396)
Screenshot: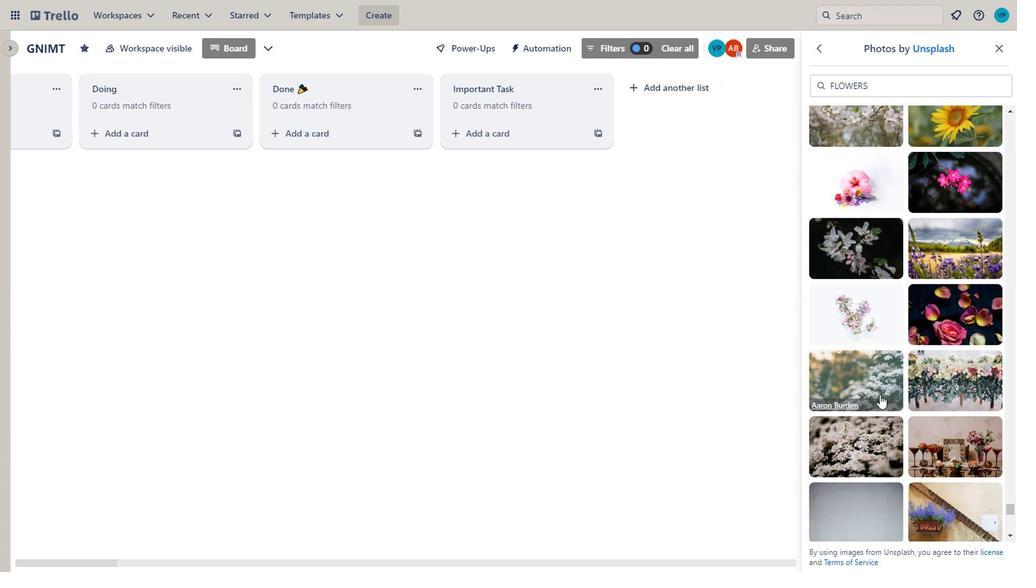 
Action: Mouse scrolled (875, 395) with delta (0, -1)
Screenshot: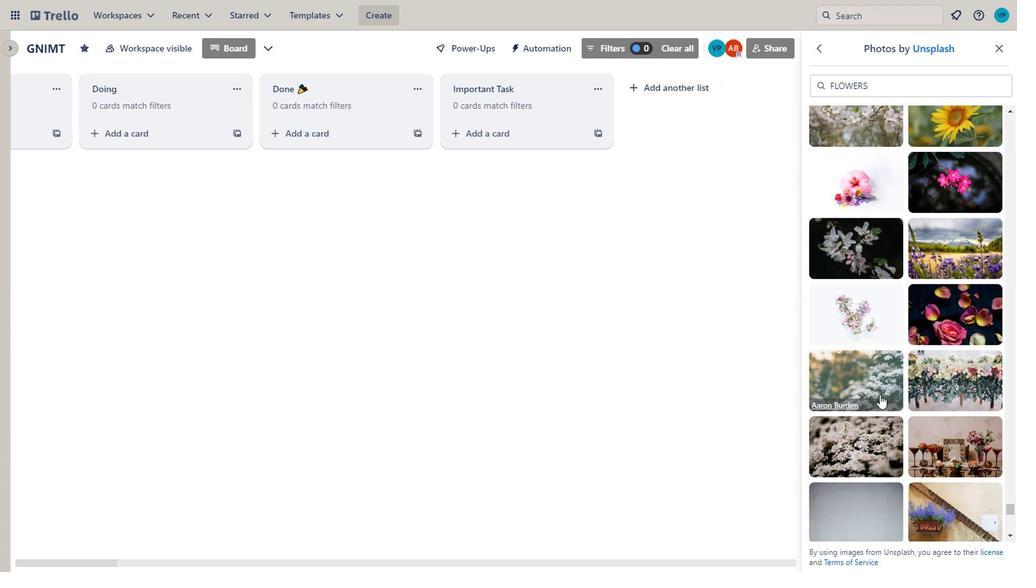 
Action: Mouse moved to (863, 345)
Screenshot: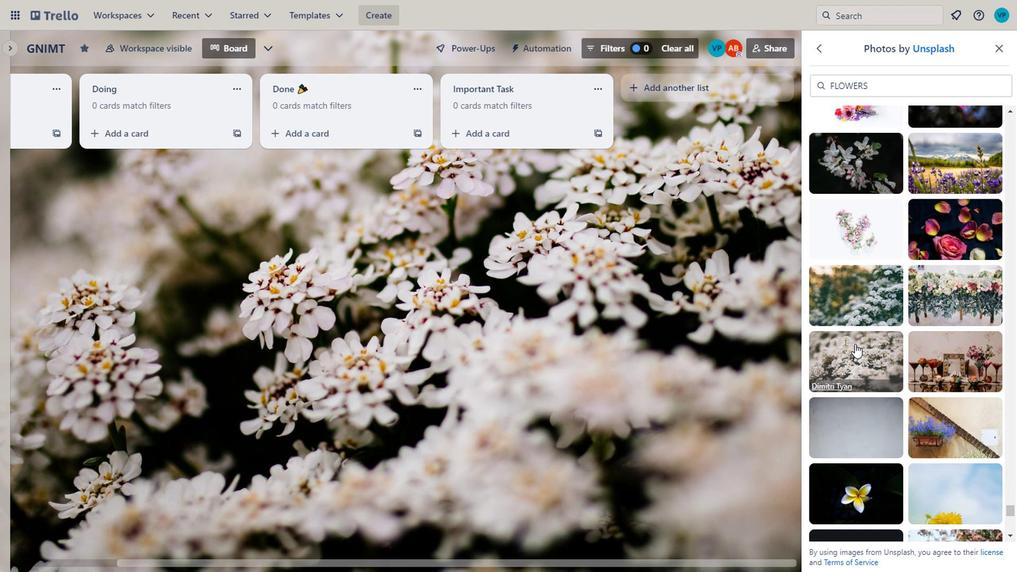 
Action: Mouse pressed left at (863, 345)
Screenshot: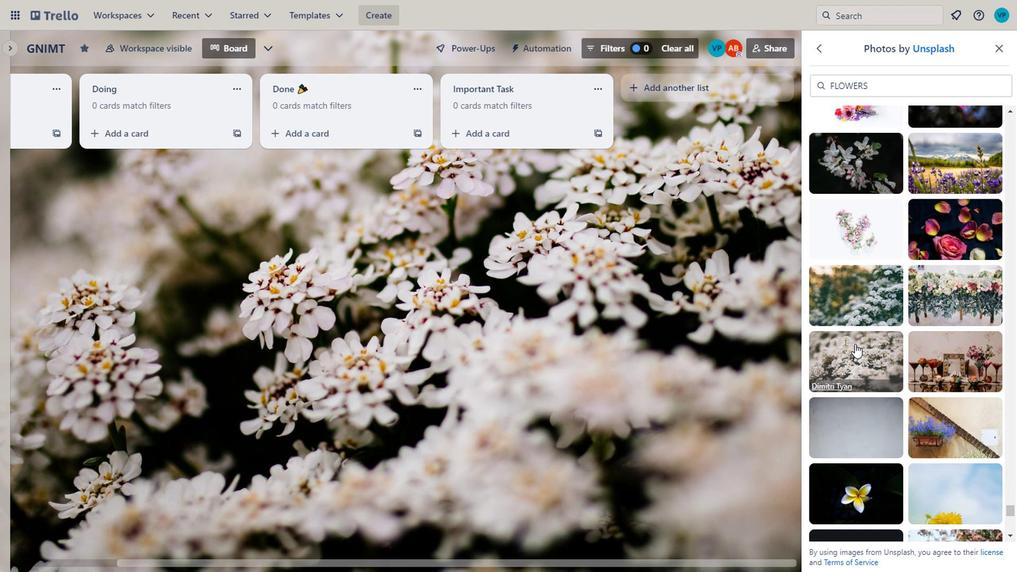 
Action: Mouse moved to (883, 332)
Screenshot: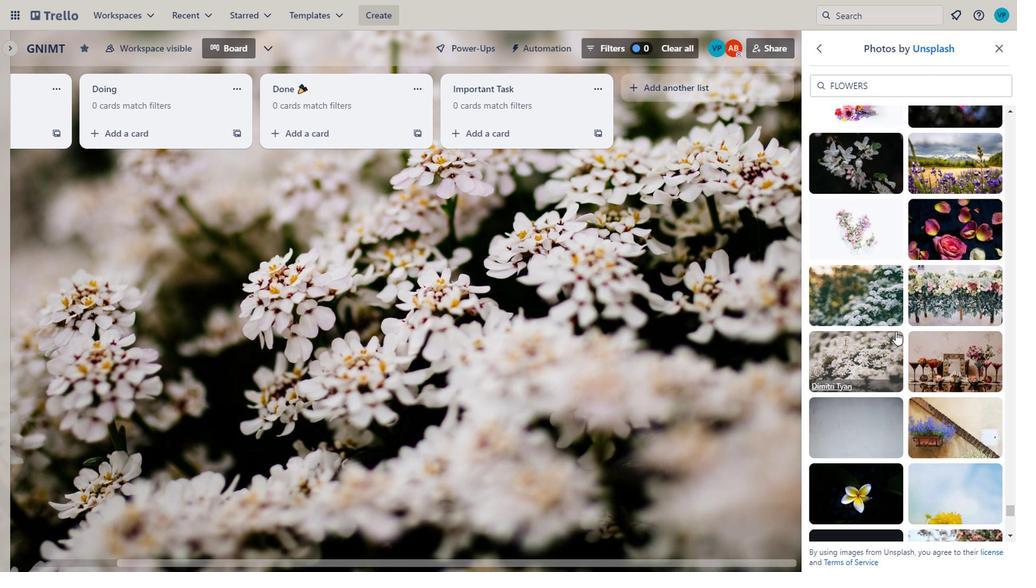 
Action: Mouse scrolled (883, 332) with delta (0, 0)
Screenshot: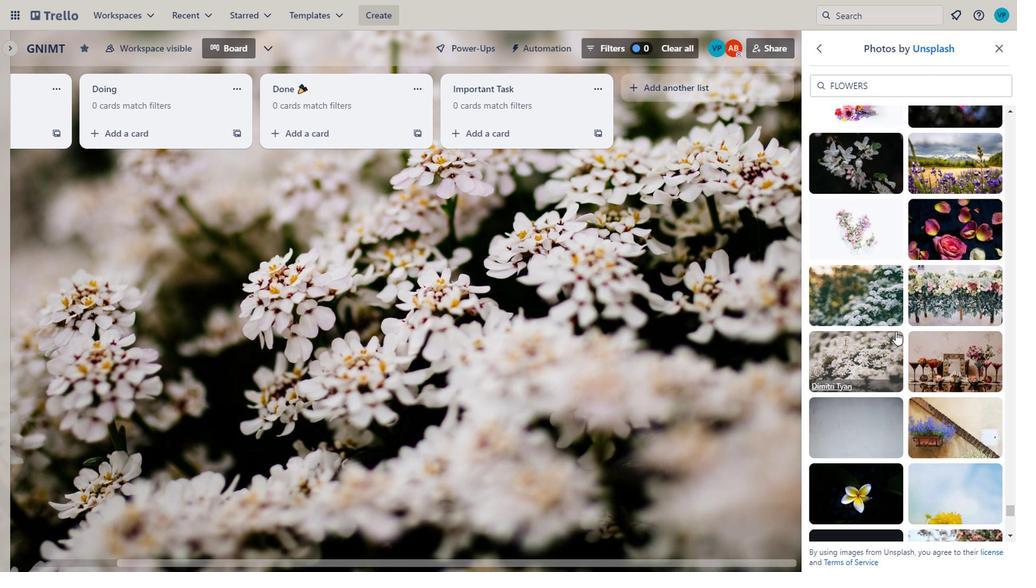
Action: Mouse scrolled (883, 332) with delta (0, 0)
Screenshot: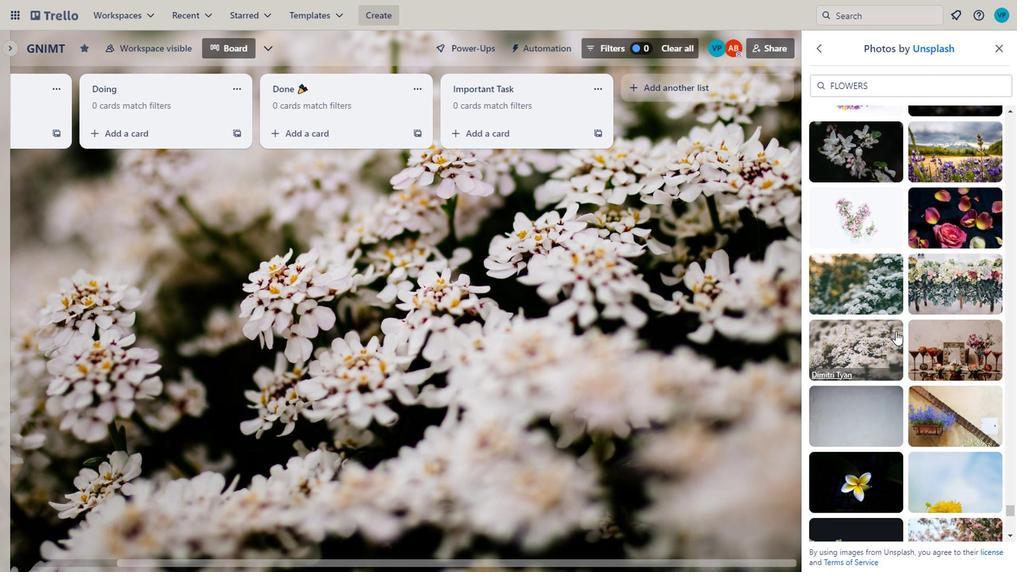 
Action: Mouse scrolled (883, 332) with delta (0, 0)
Screenshot: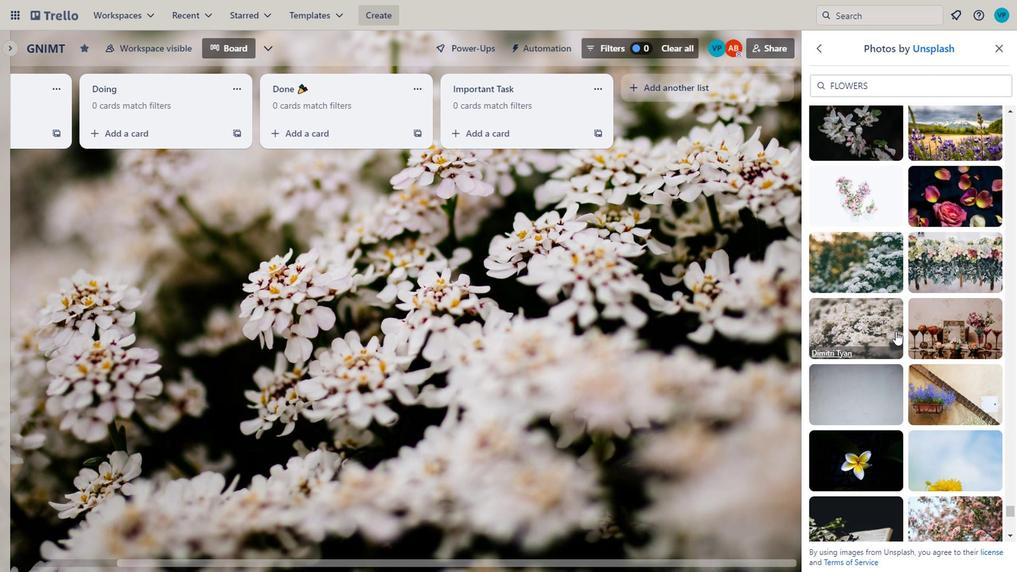 
Action: Mouse moved to (919, 501)
Screenshot: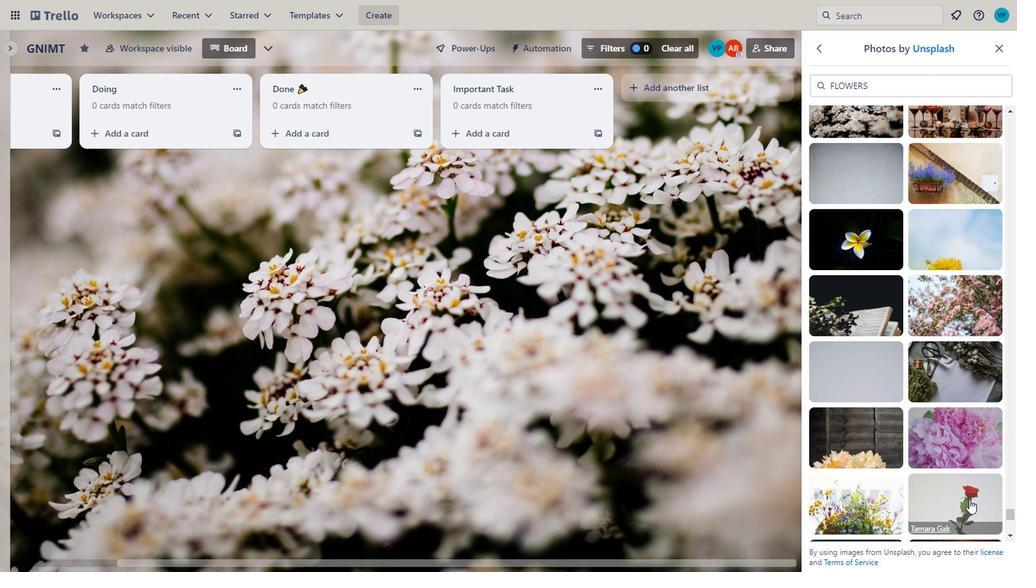 
Action: Mouse pressed left at (919, 501)
Screenshot: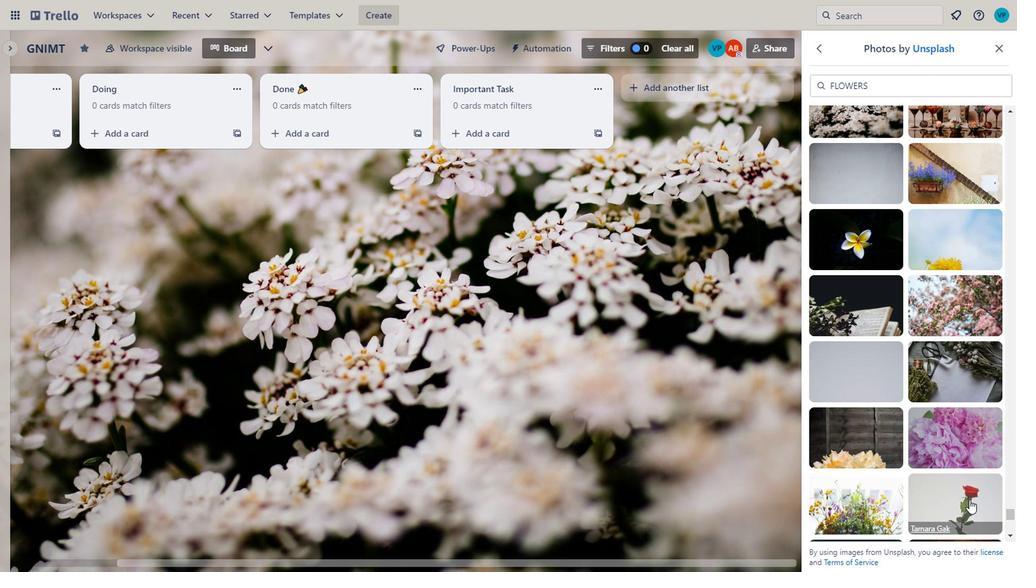 
Action: Mouse moved to (577, 503)
Screenshot: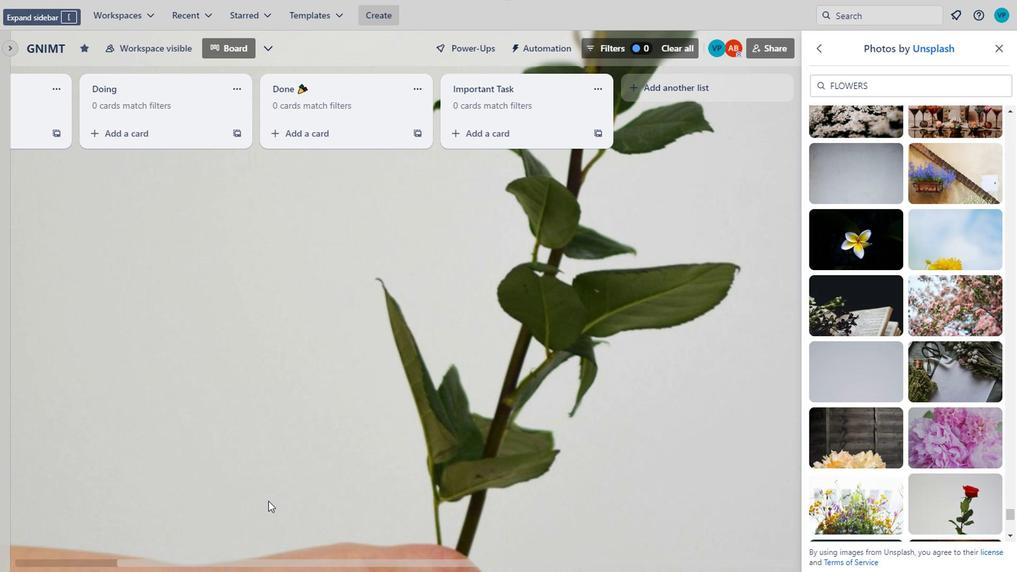 
Action: Mouse pressed left at (577, 503)
Screenshot: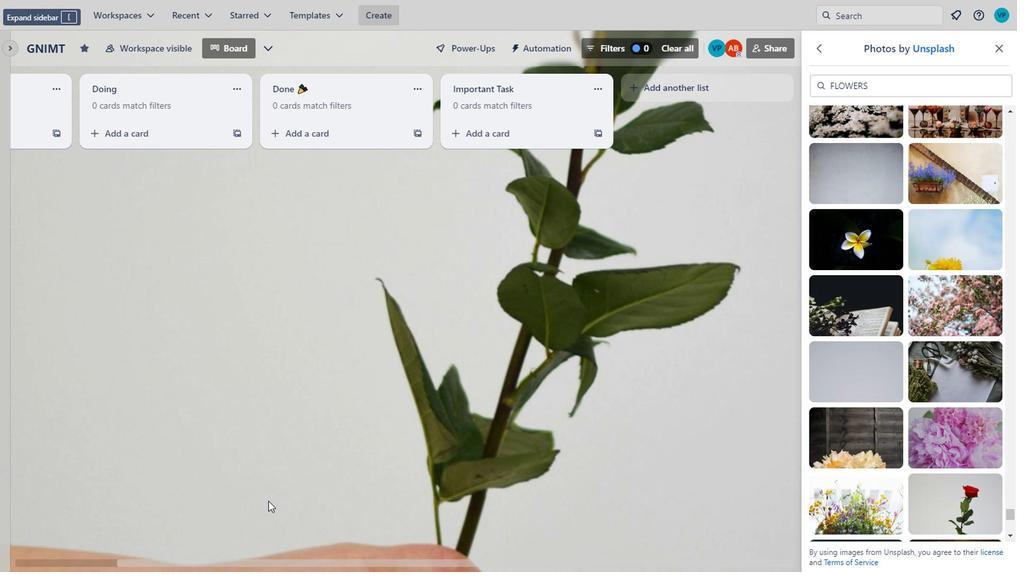 
Action: Mouse moved to (452, 6)
Screenshot: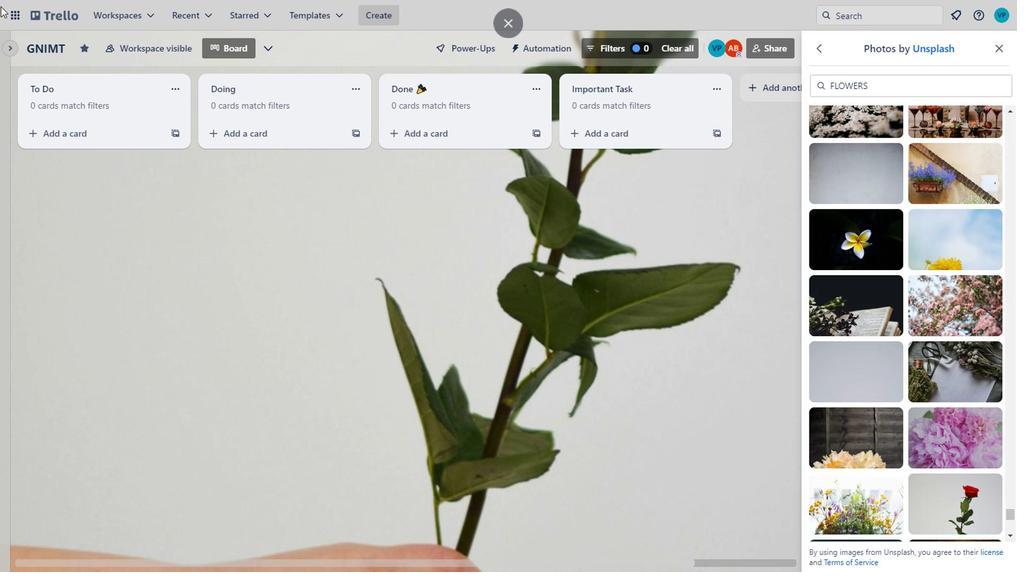
Action: Mouse pressed right at (446, 0)
Screenshot: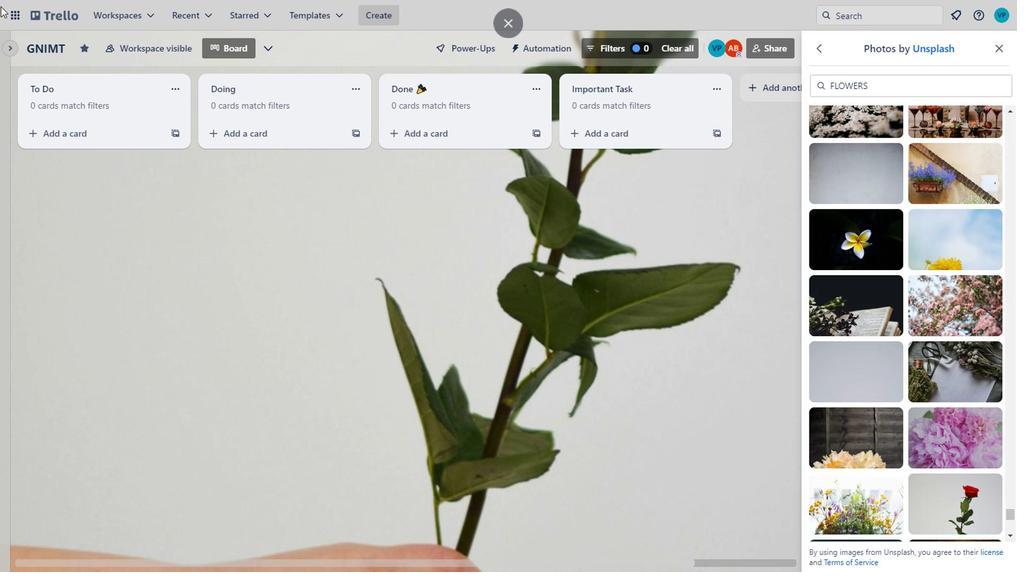 
Action: Mouse moved to (770, 208)
Screenshot: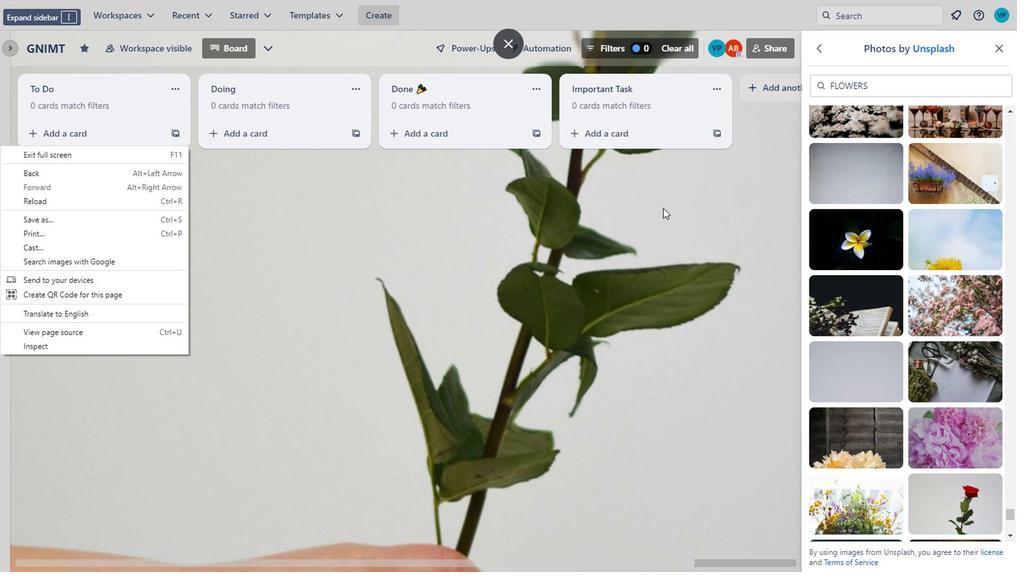 
Action: Mouse pressed left at (770, 208)
Screenshot: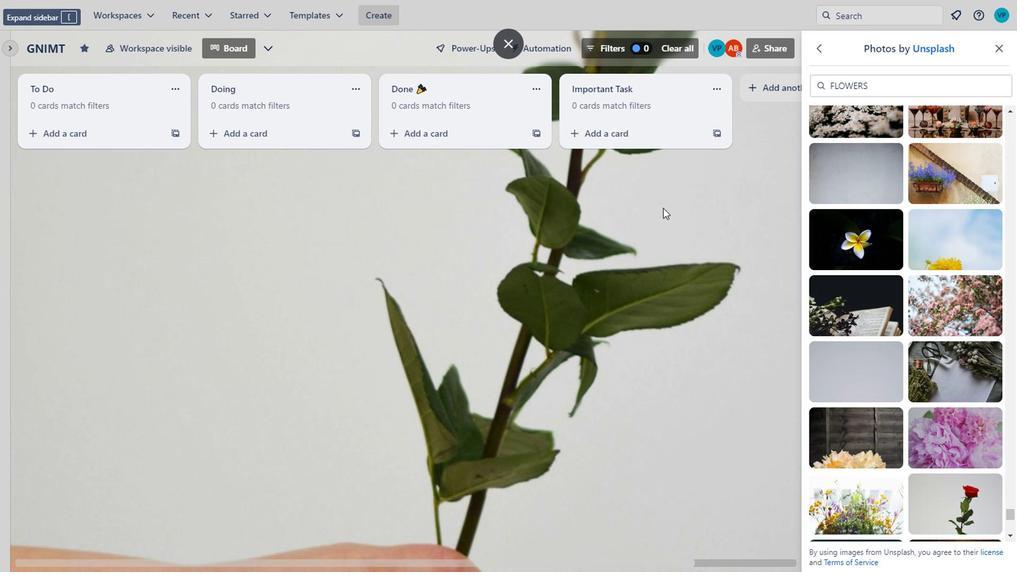 
Action: Mouse moved to (872, 494)
Screenshot: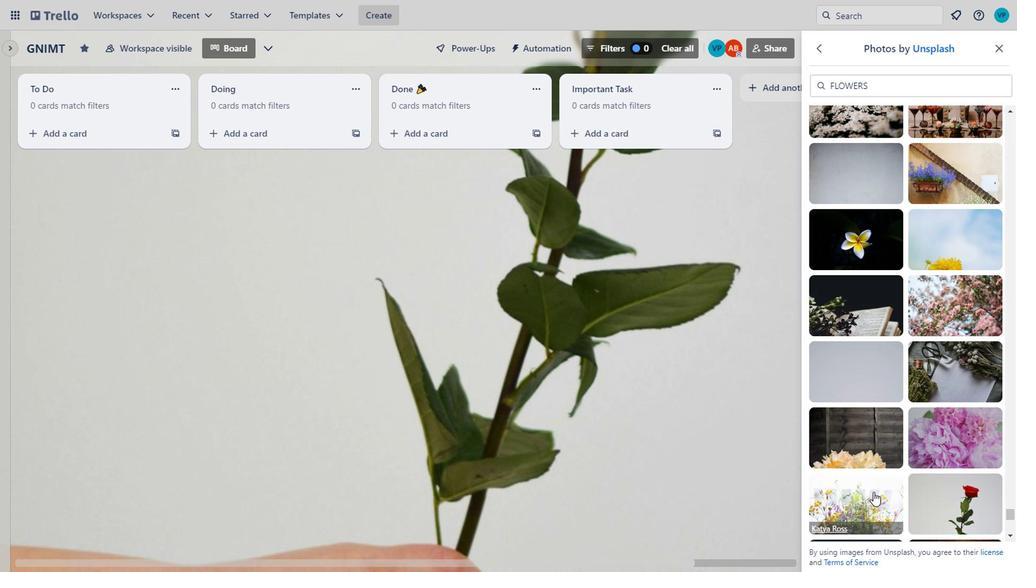 
Action: Mouse pressed left at (872, 494)
Screenshot: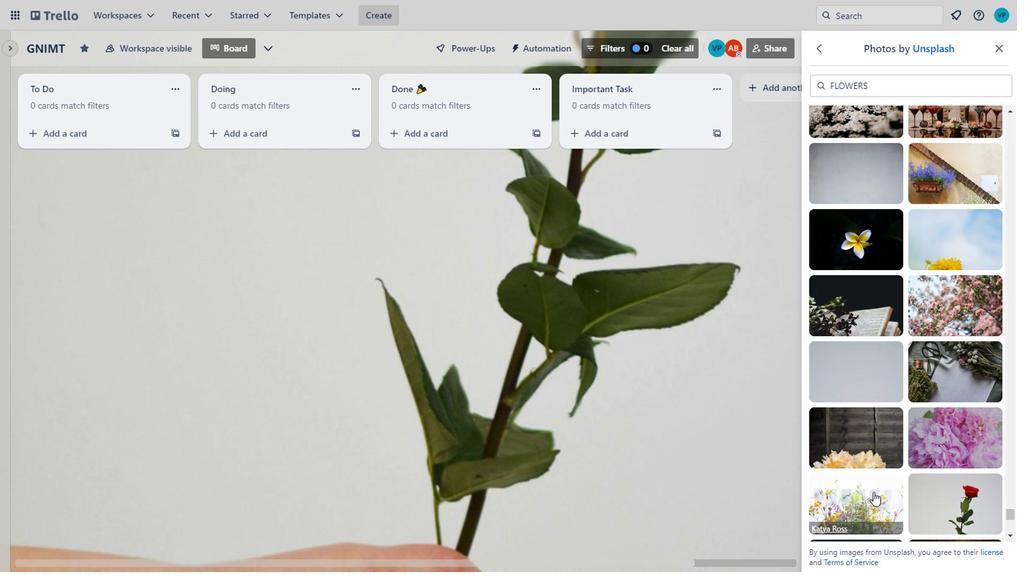
Action: Mouse moved to (911, 184)
Screenshot: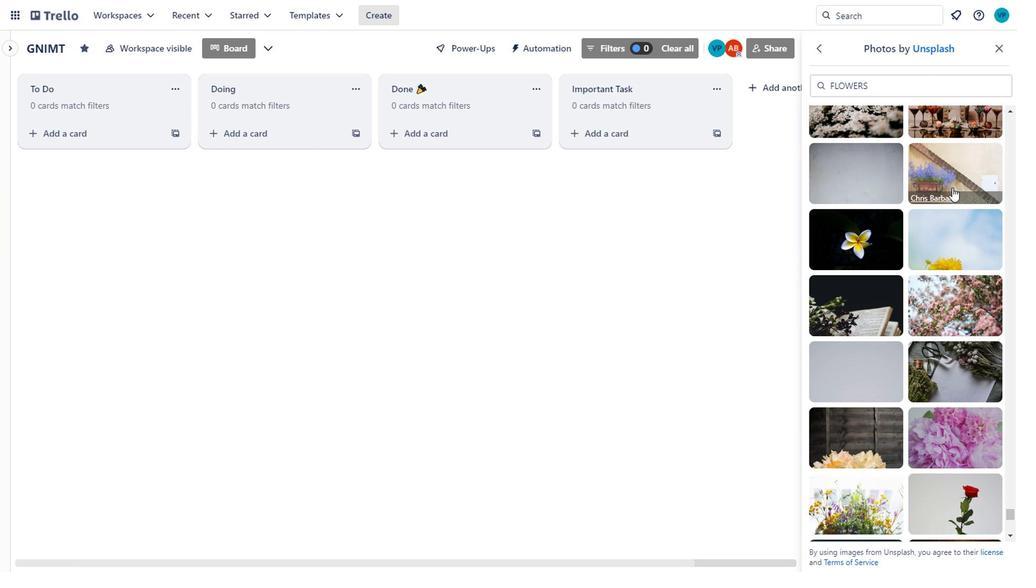 
Action: Mouse scrolled (911, 183) with delta (0, -1)
Screenshot: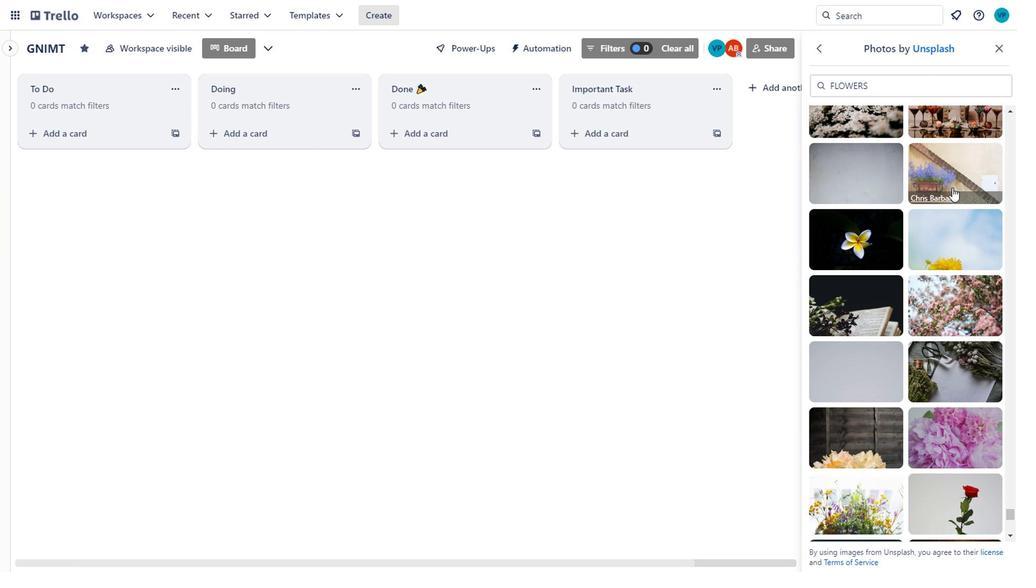 
Action: Mouse moved to (909, 234)
Screenshot: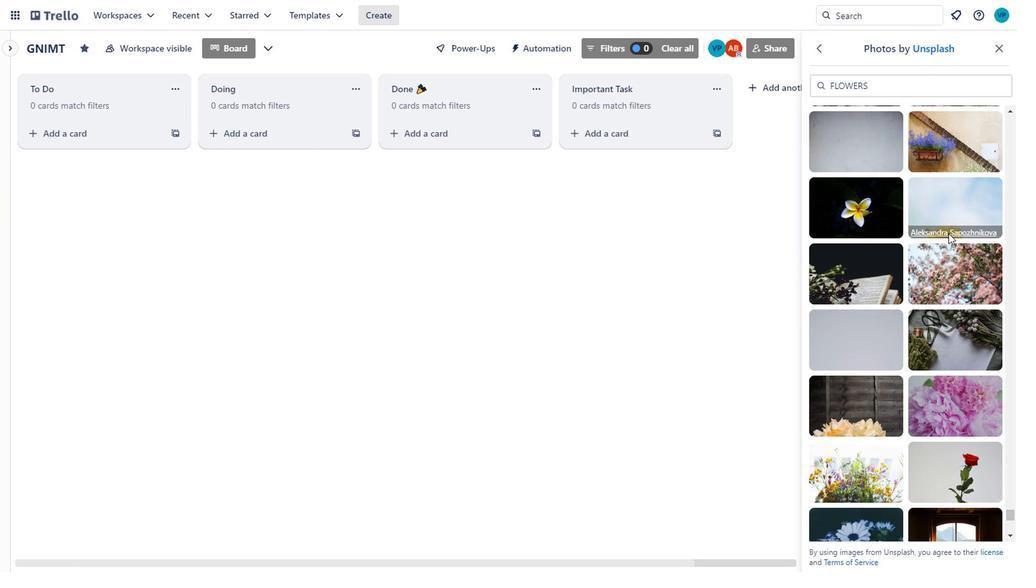 
Action: Mouse scrolled (909, 233) with delta (0, -1)
Screenshot: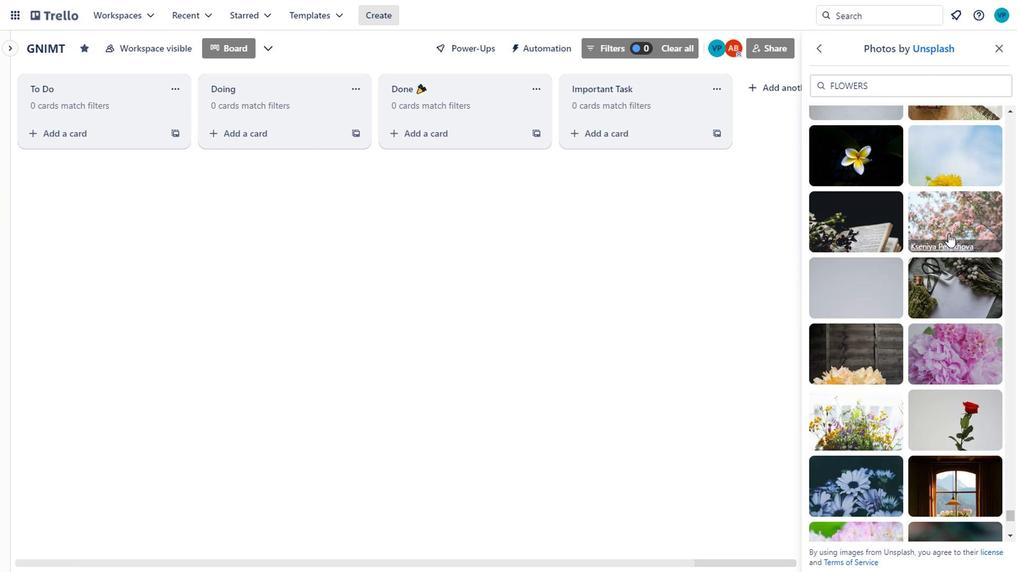 
Action: Mouse moved to (908, 236)
Screenshot: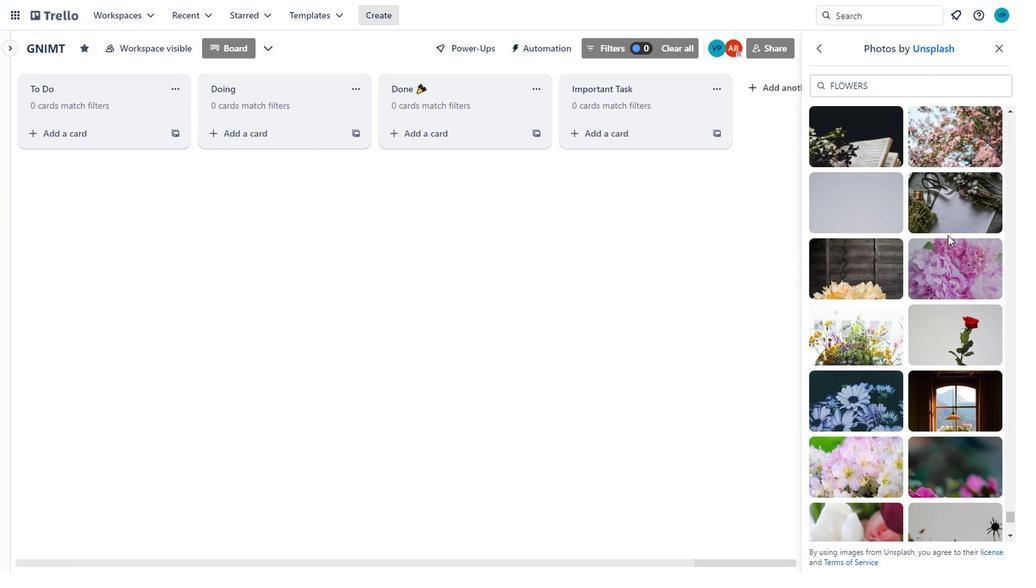 
Action: Mouse scrolled (908, 235) with delta (0, 0)
Screenshot: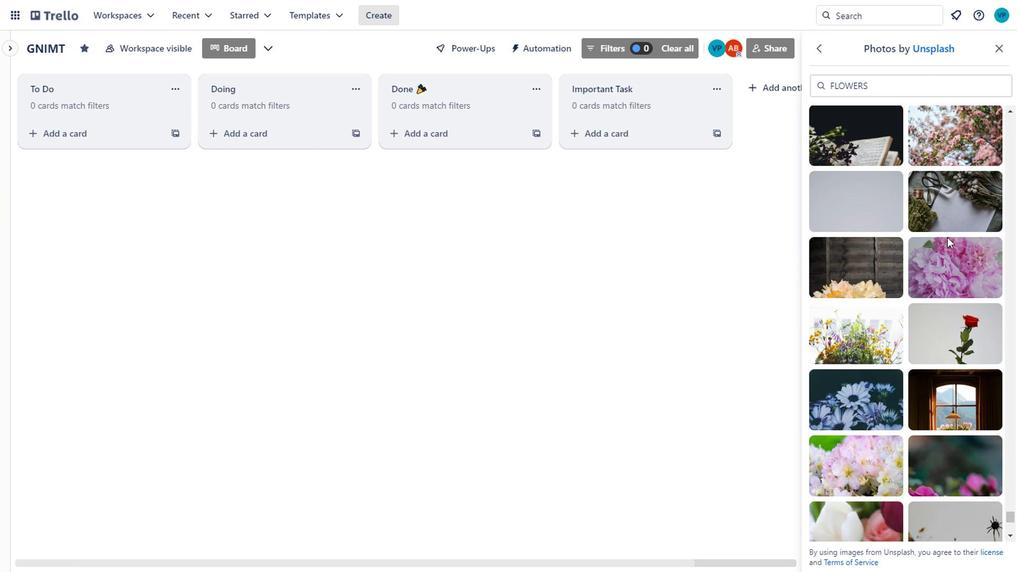 
Action: Mouse moved to (907, 245)
Screenshot: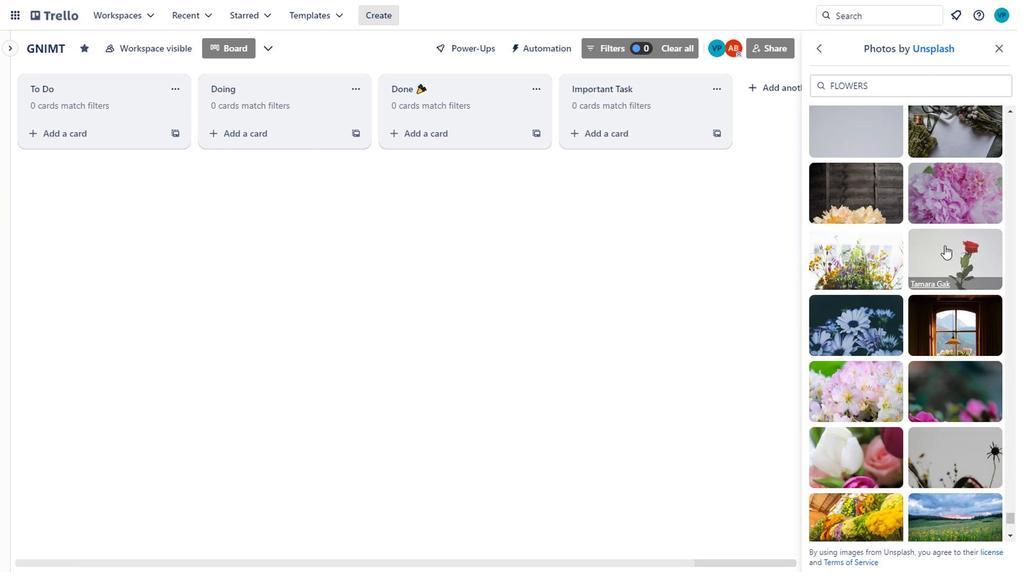 
Action: Mouse scrolled (907, 245) with delta (0, 0)
Screenshot: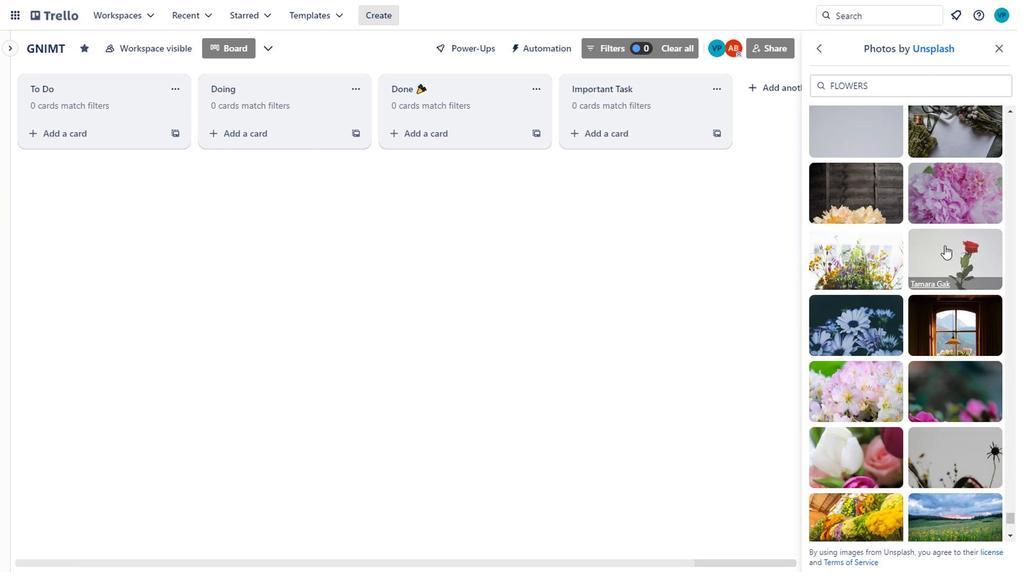
Action: Mouse moved to (871, 276)
Screenshot: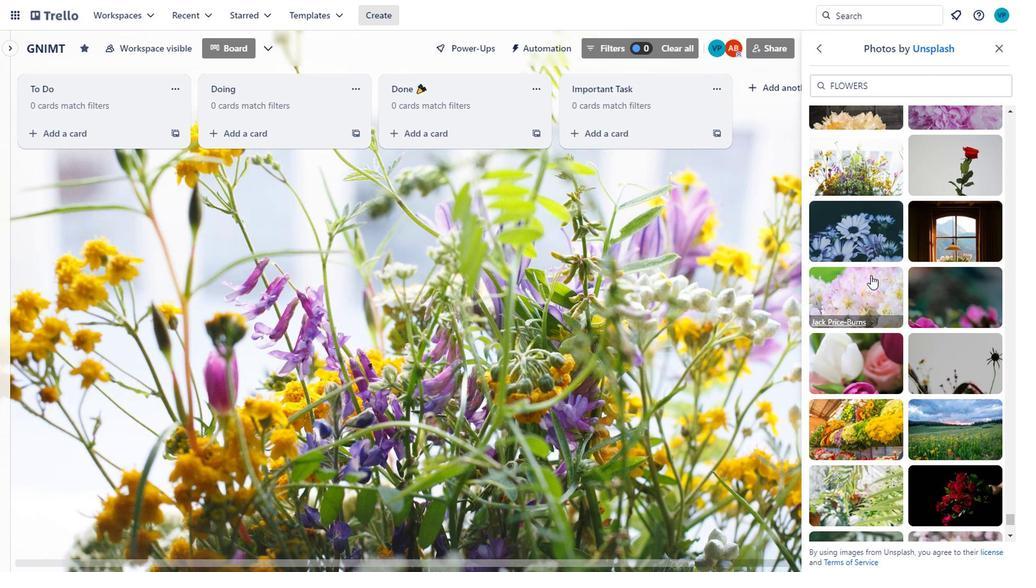 
Action: Mouse pressed left at (871, 276)
Screenshot: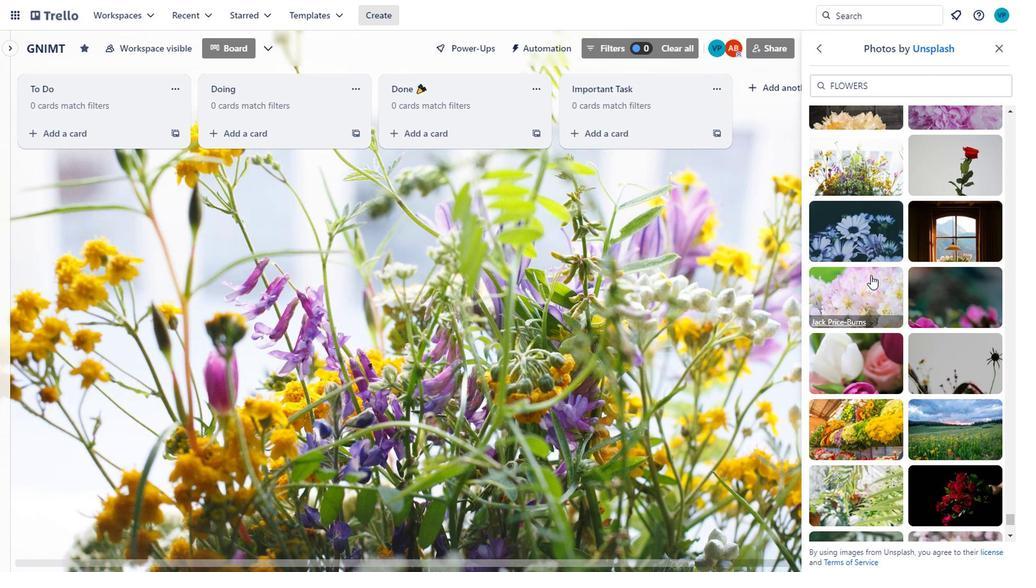 
Action: Mouse moved to (878, 420)
Screenshot: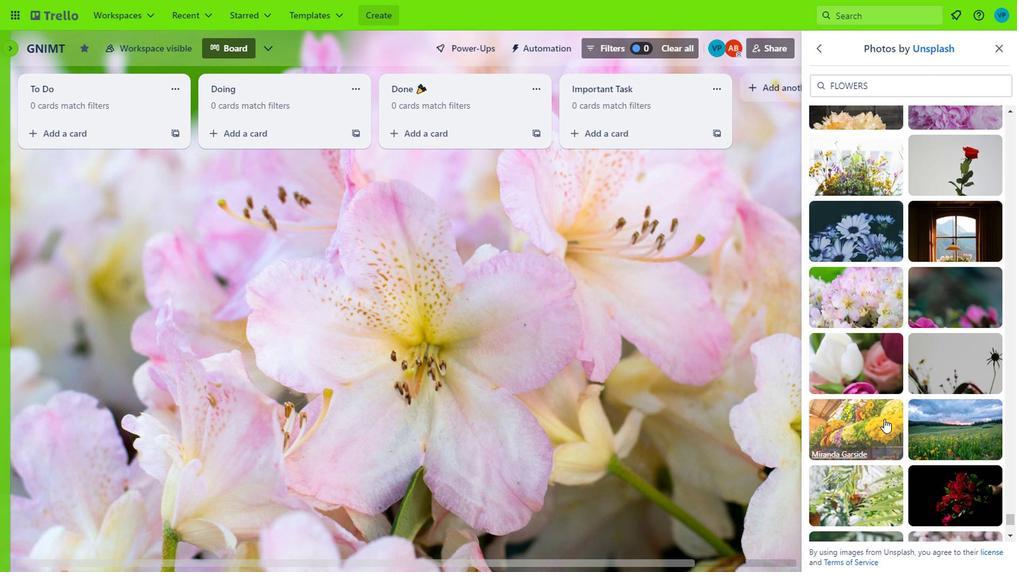 
Action: Mouse pressed left at (878, 420)
Screenshot: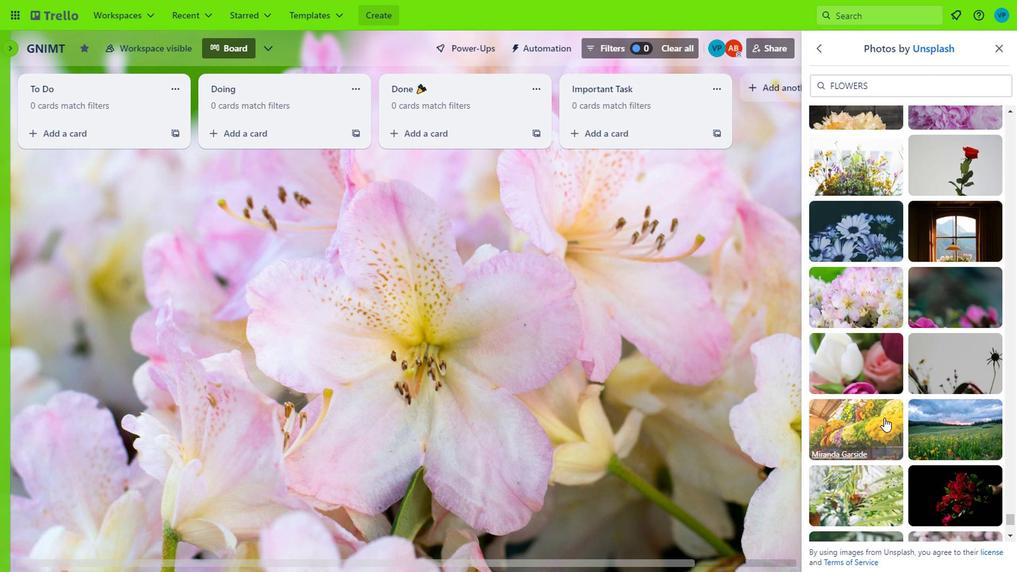 
Action: Mouse moved to (877, 337)
Screenshot: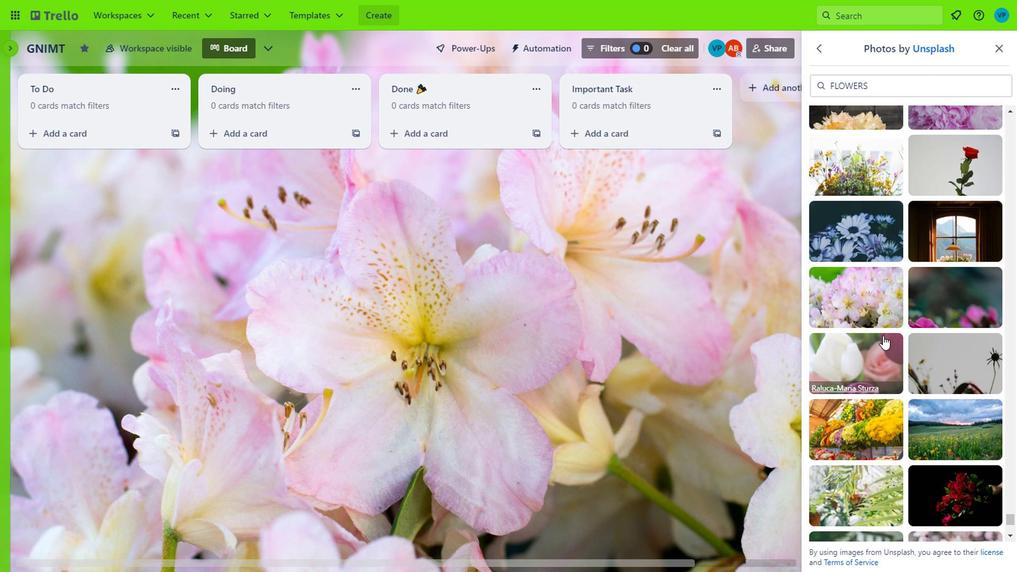 
Action: Mouse scrolled (877, 336) with delta (0, -1)
Screenshot: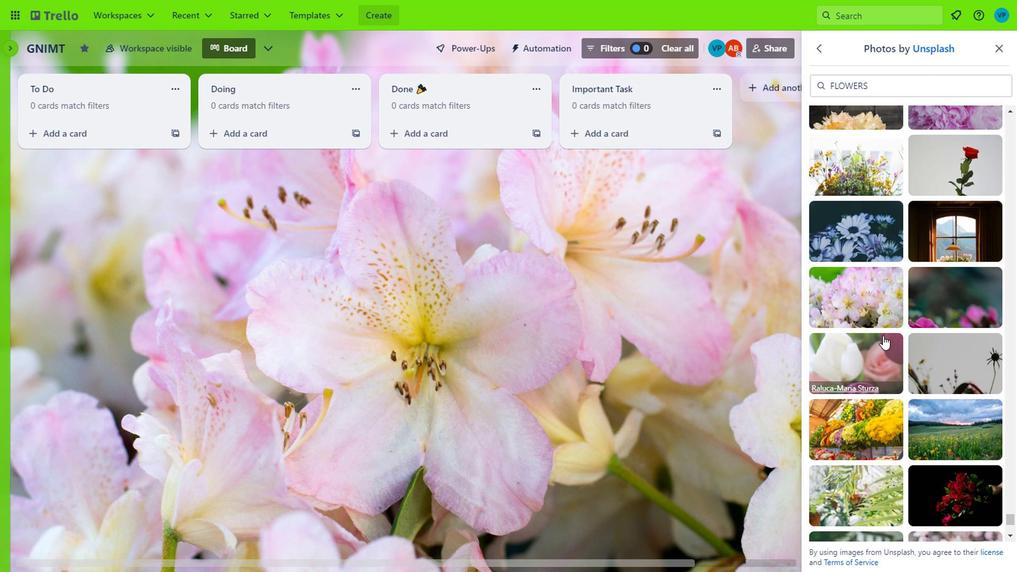 
Action: Mouse scrolled (877, 336) with delta (0, -1)
Screenshot: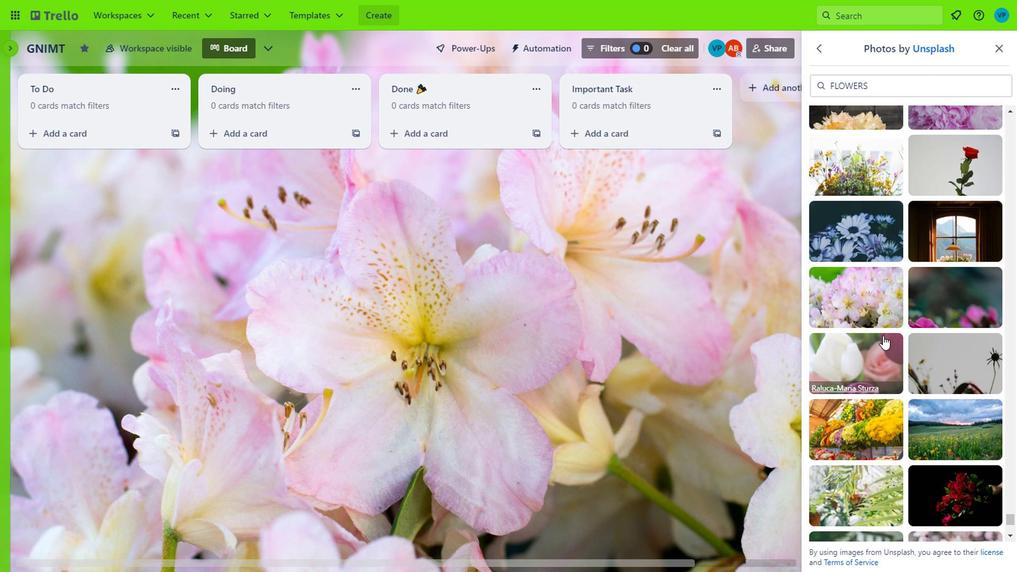 
Action: Mouse moved to (915, 432)
Screenshot: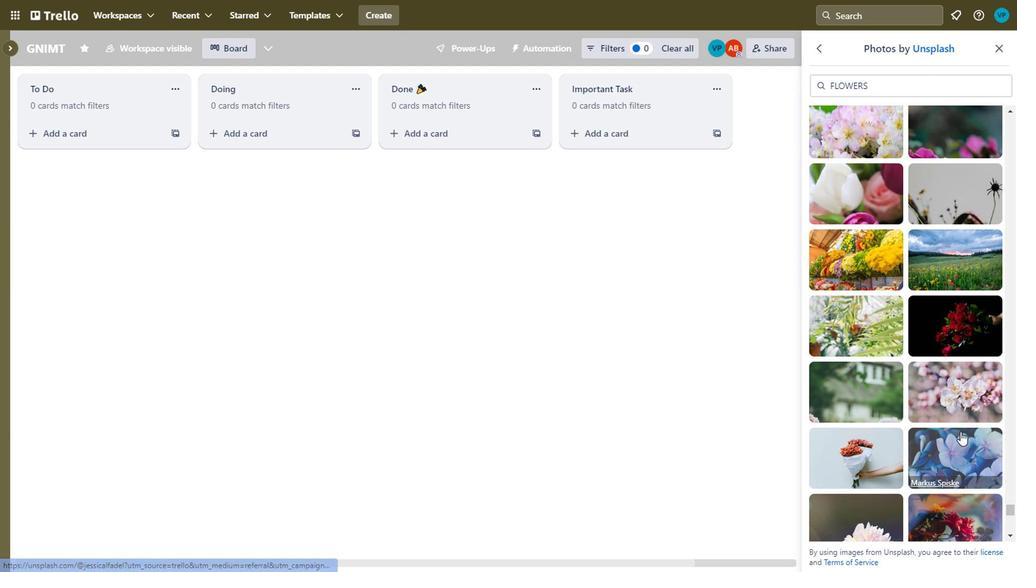 
Action: Mouse pressed left at (915, 432)
Screenshot: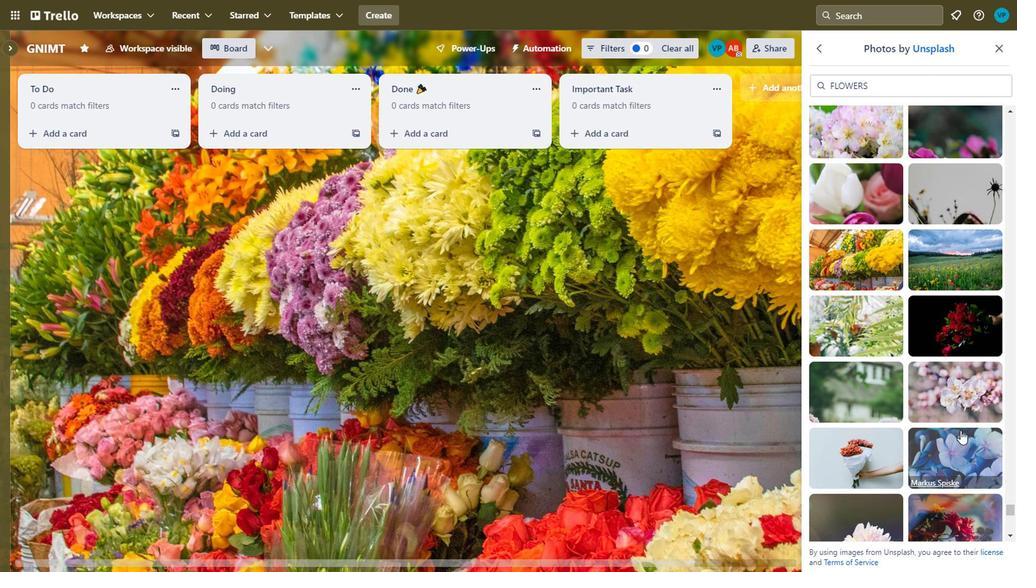 
Action: Mouse moved to (878, 410)
Screenshot: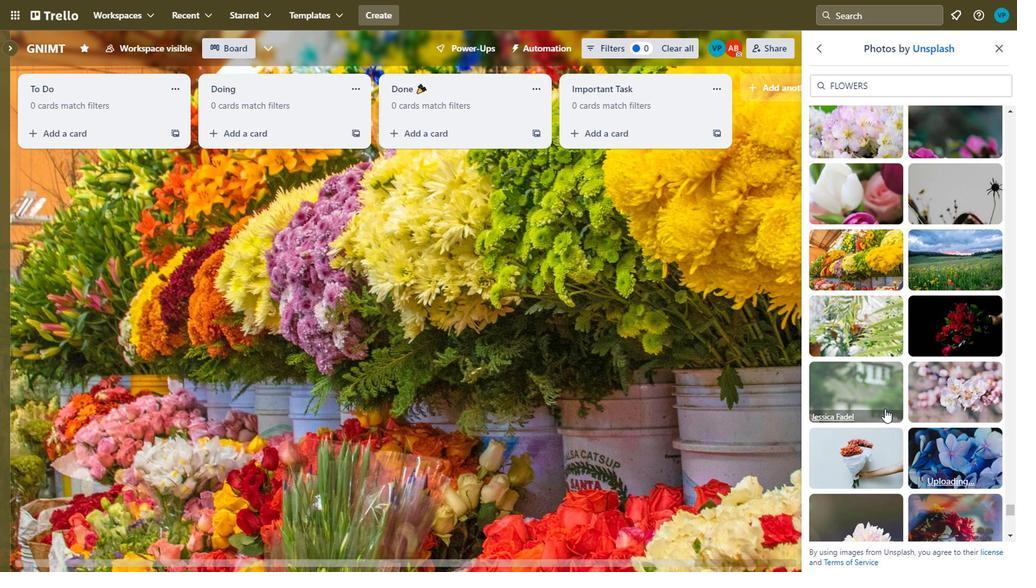 
Action: Mouse scrolled (878, 409) with delta (0, 0)
